 Task: Create a new issue in the Jira board, assign it to a team member, set the priority to high, and fill in the necessary details including dates and description.
Action: Mouse moved to (809, 20)
Screenshot: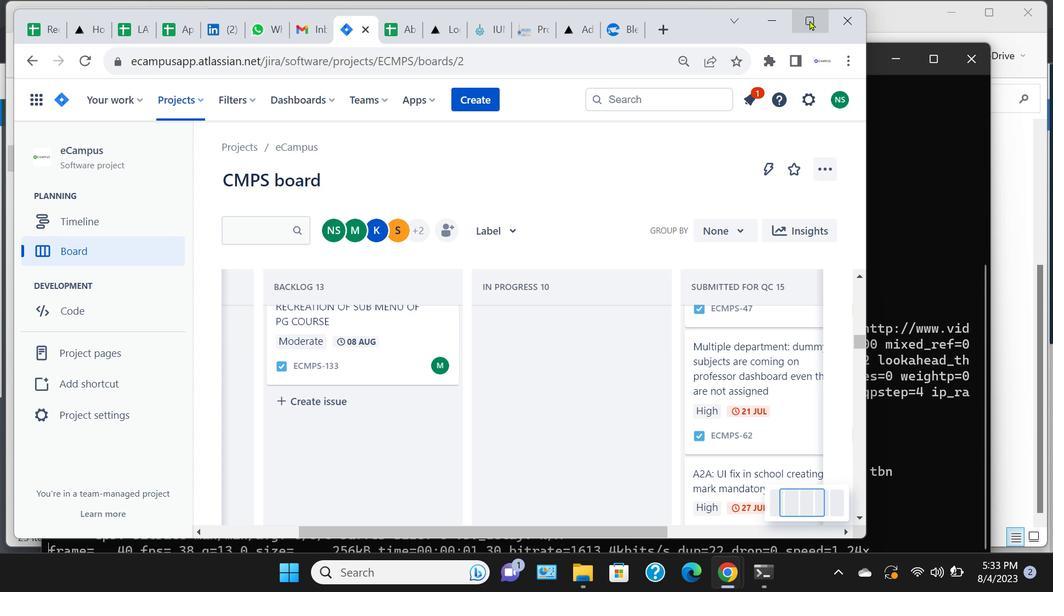 
Action: Mouse pressed left at (809, 20)
Screenshot: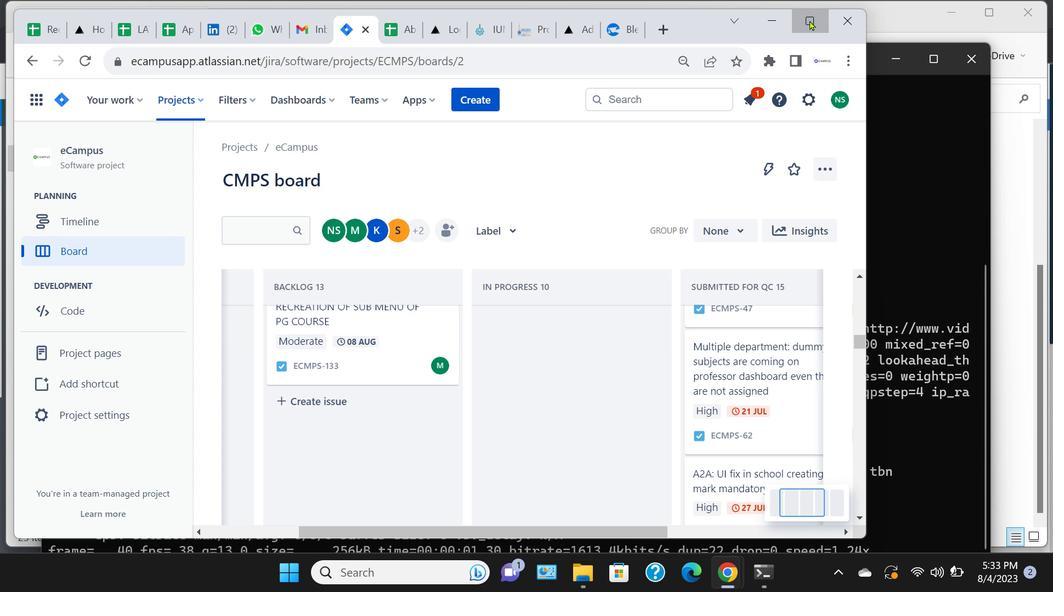 
Action: Mouse moved to (325, 393)
Screenshot: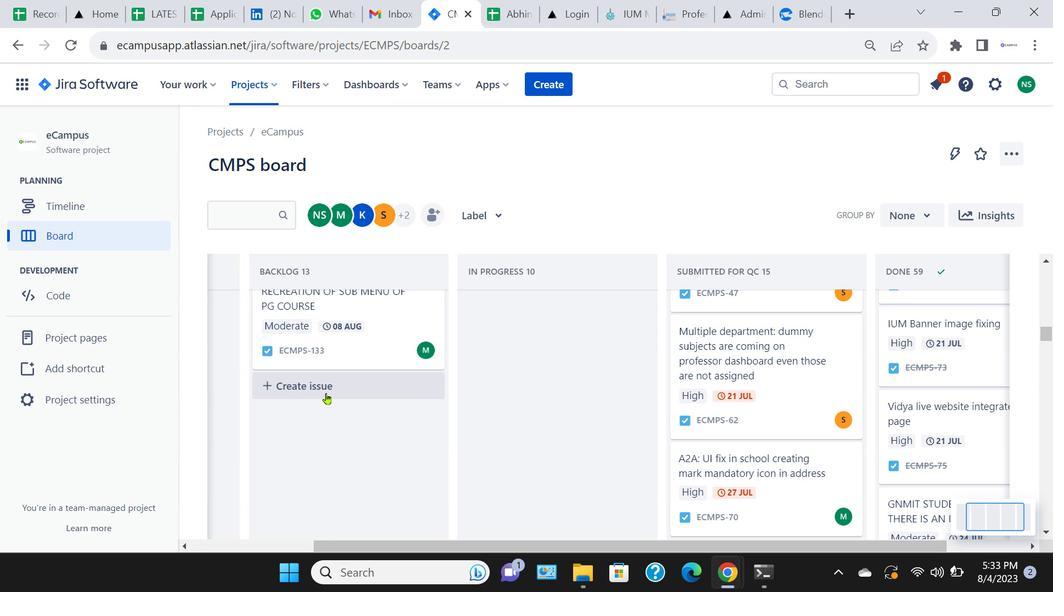 
Action: Mouse pressed left at (325, 393)
Screenshot: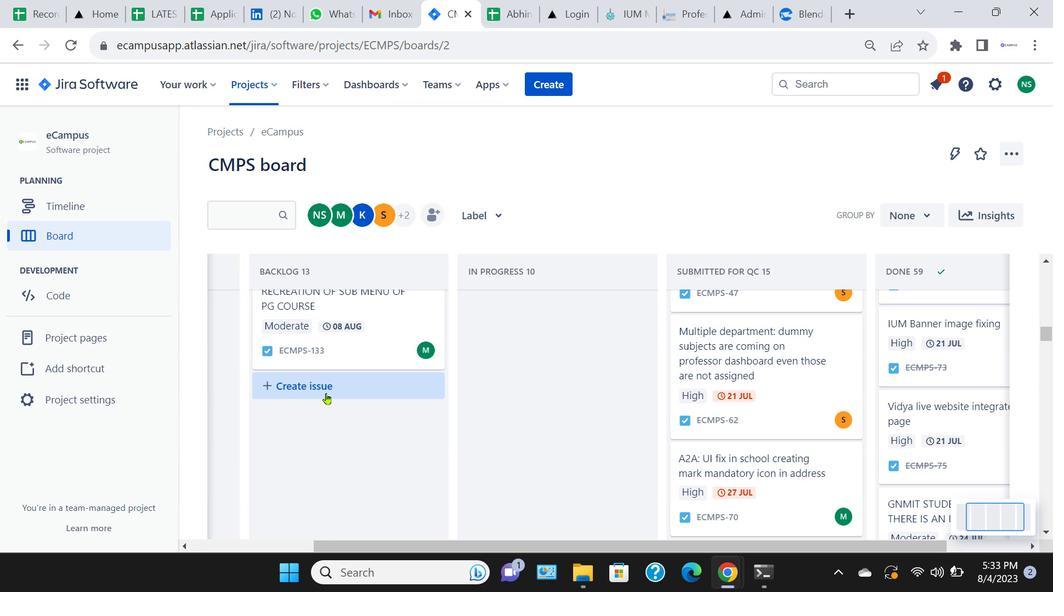 
Action: Key pressed <Key.caps_lock>B<Key.caps_lock>lended<Key.space>learning<Key.space>website<Key.shift_r>:
Screenshot: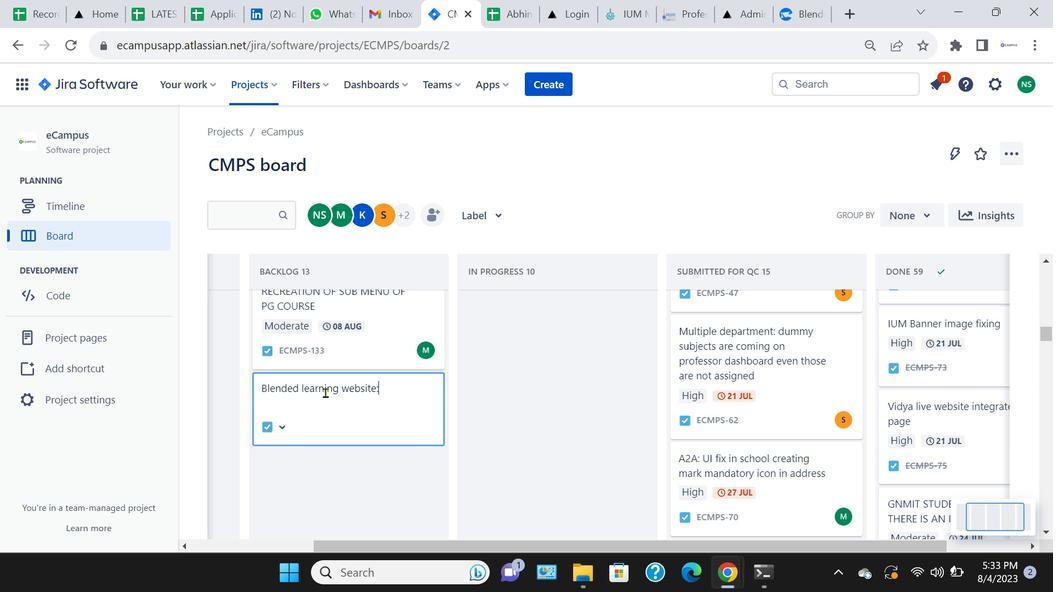 
Action: Mouse moved to (401, 403)
Screenshot: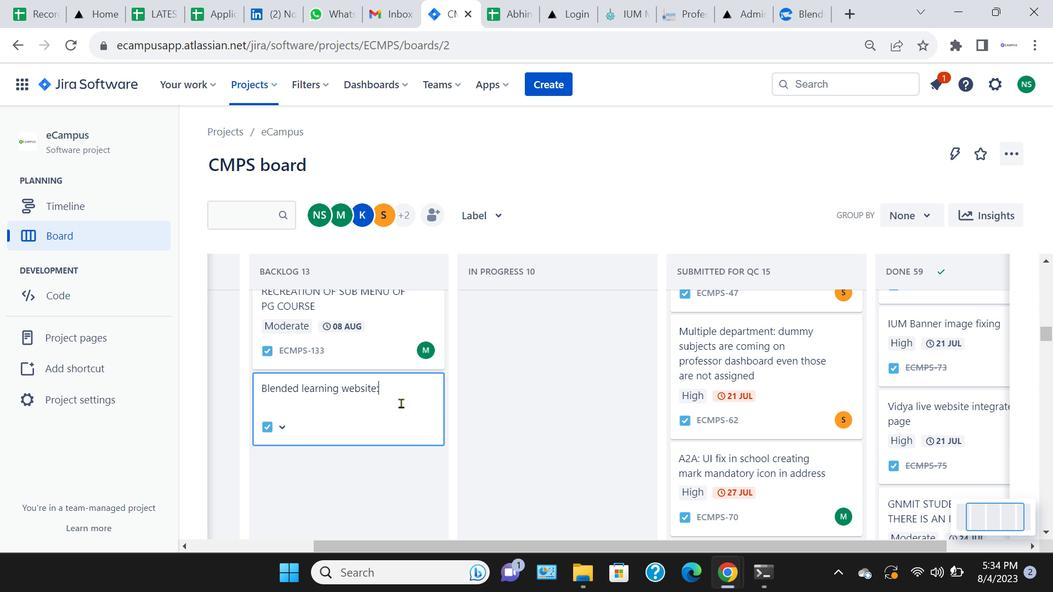 
Action: Key pressed <Key.space>re<Key.space>creation<Key.space>
Screenshot: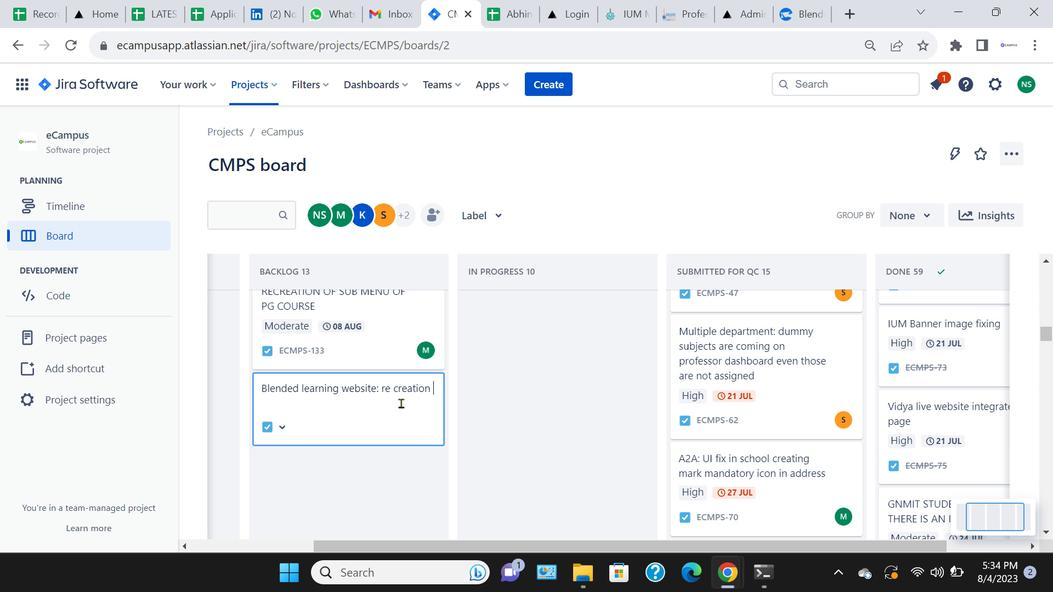 
Action: Mouse moved to (396, 391)
Screenshot: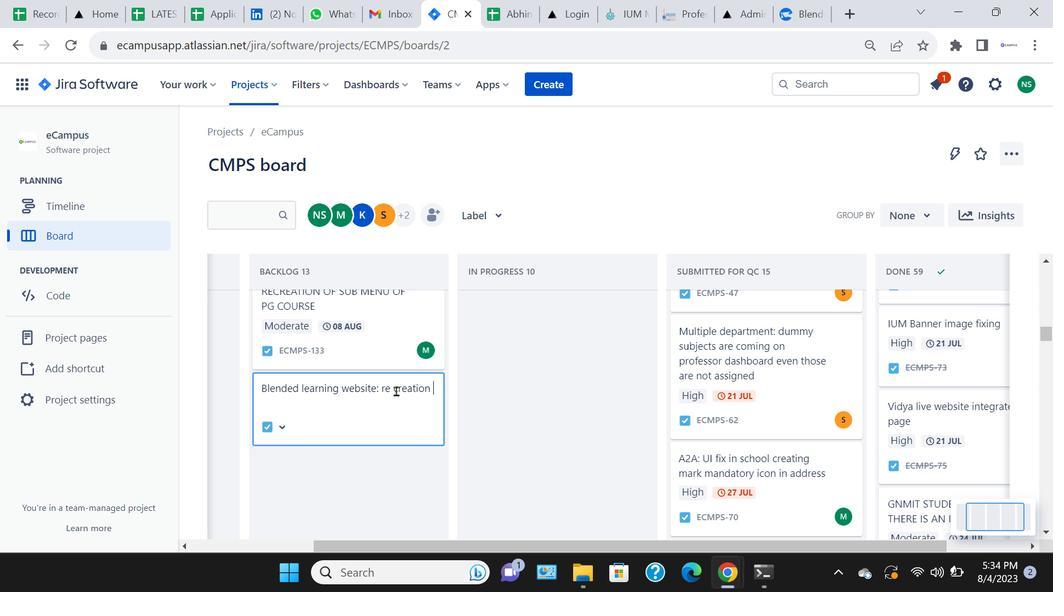 
Action: Mouse pressed left at (396, 391)
Screenshot: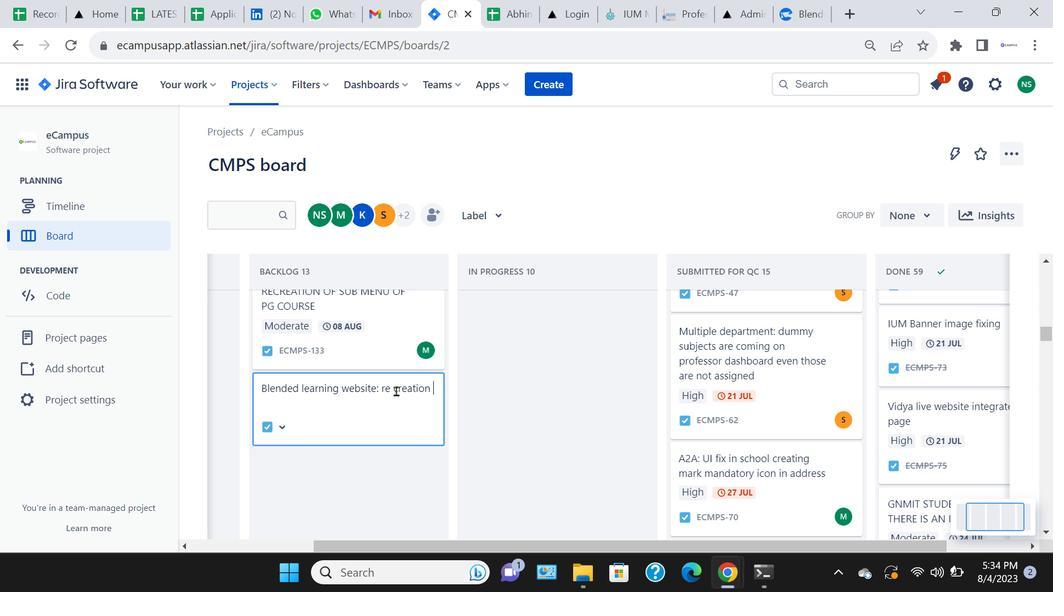 
Action: Key pressed <Key.left><Key.backspace>
Screenshot: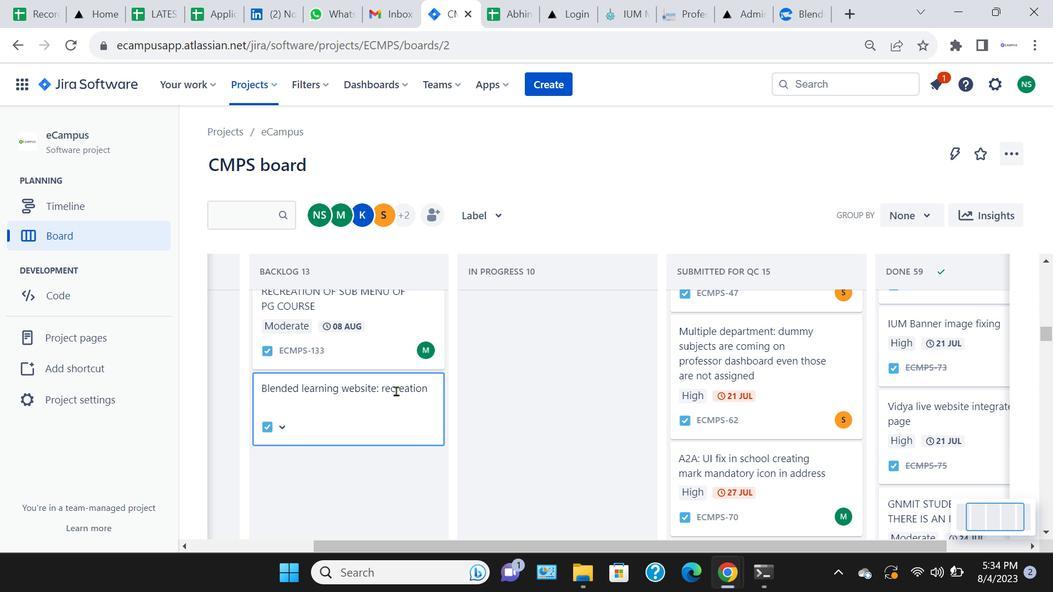 
Action: Mouse moved to (431, 390)
Screenshot: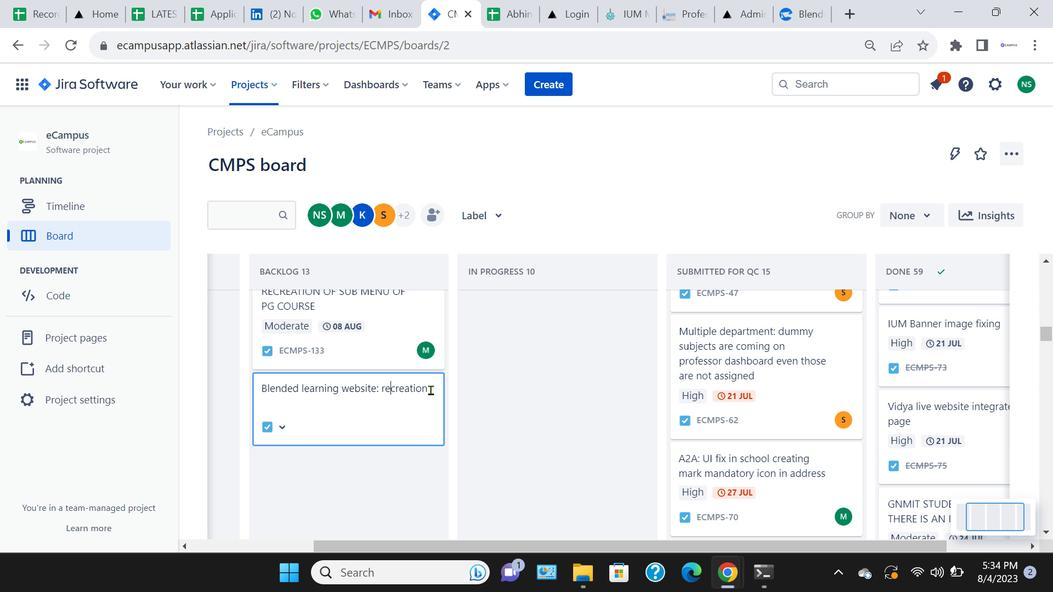 
Action: Mouse pressed left at (431, 390)
Screenshot: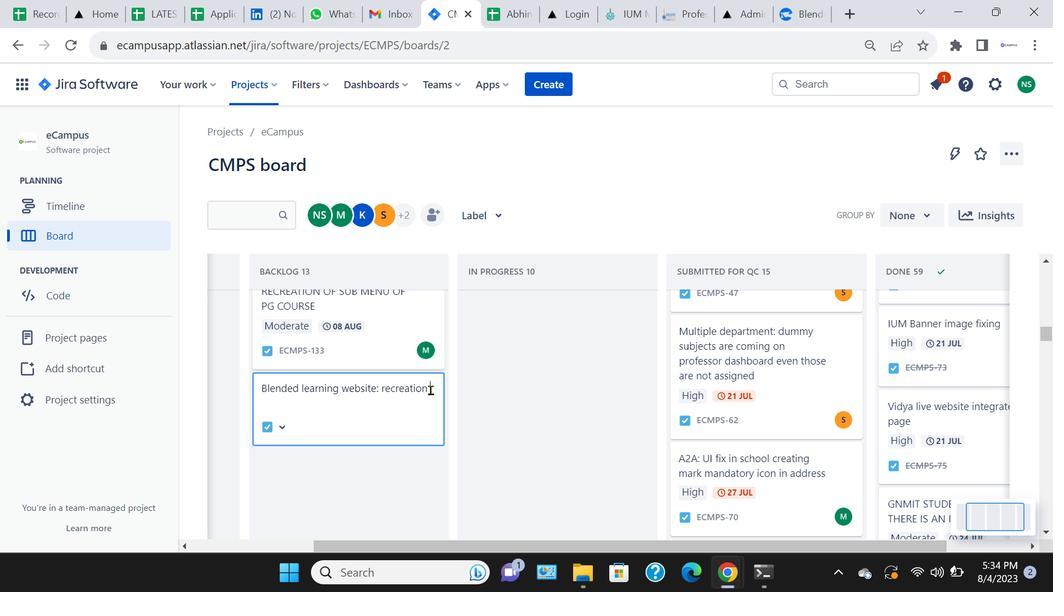 
Action: Key pressed od<Key.space>diploma
Screenshot: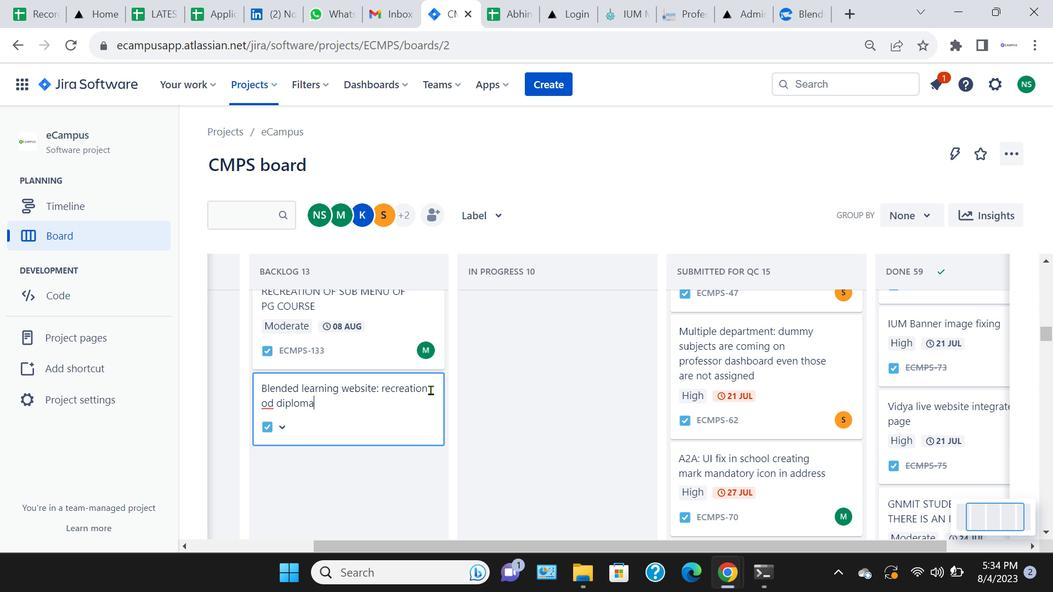 
Action: Mouse moved to (275, 405)
Screenshot: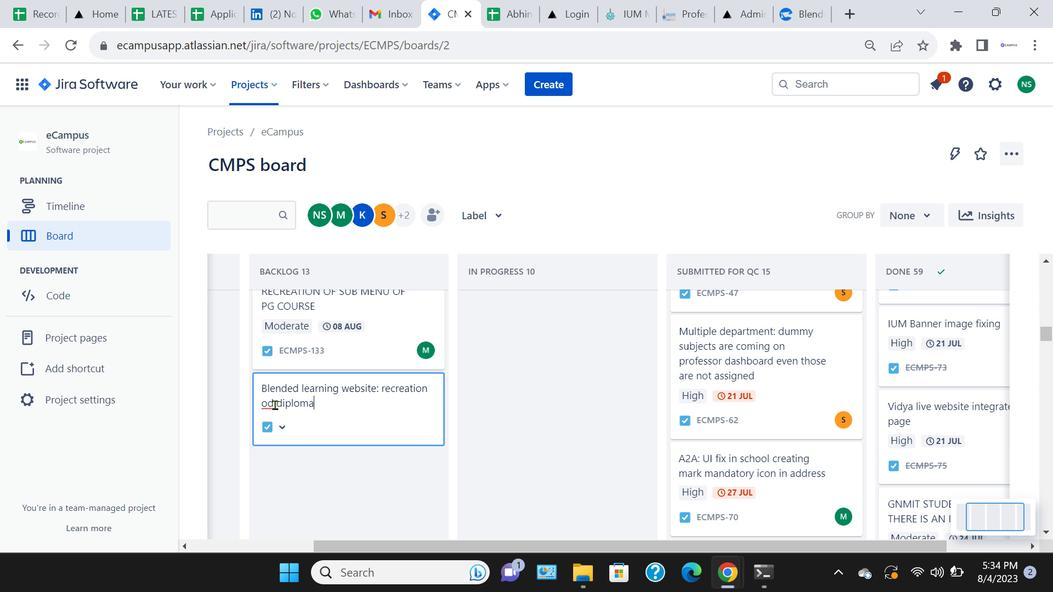 
Action: Mouse pressed left at (275, 405)
Screenshot: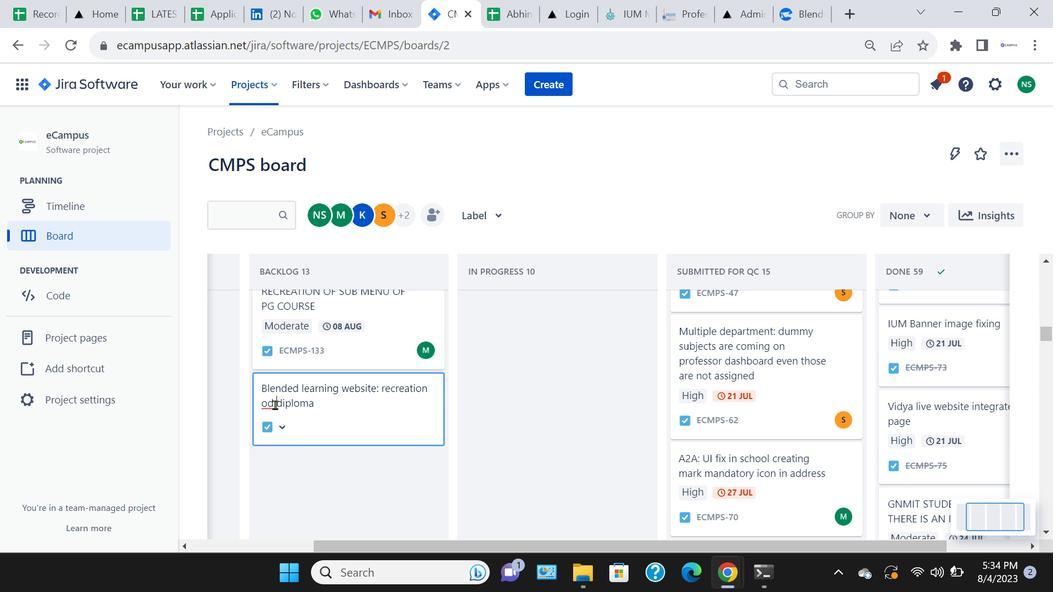 
Action: Mouse moved to (306, 417)
Screenshot: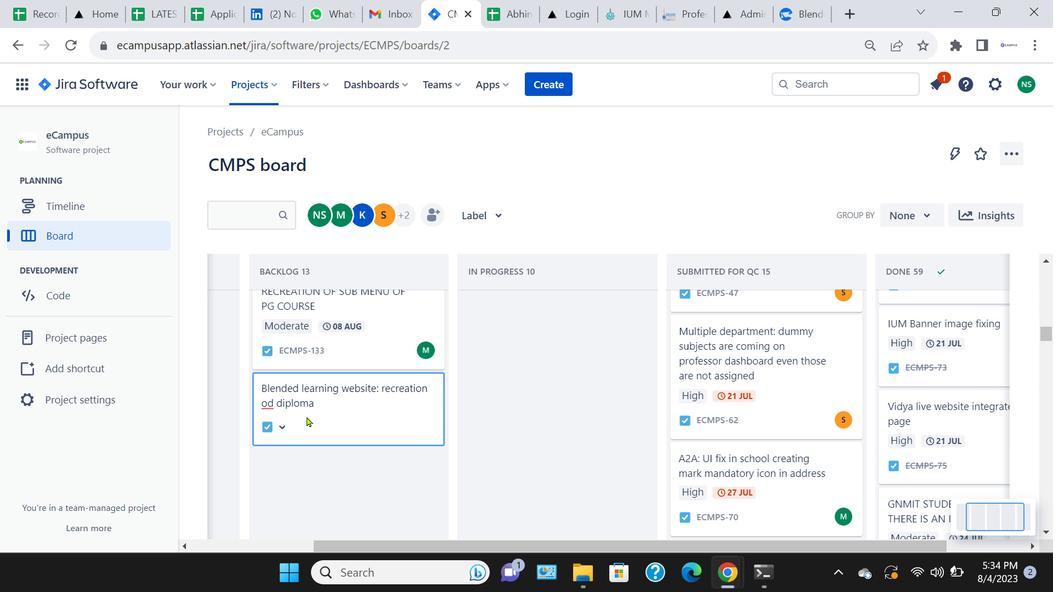 
Action: Key pressed <Key.left><Key.backspace>f
Screenshot: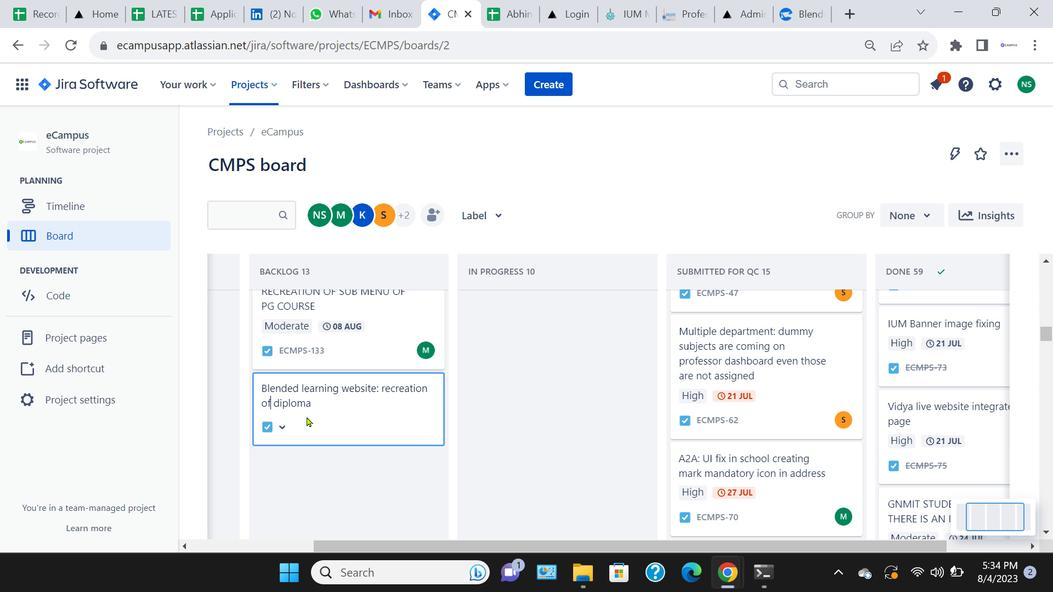 
Action: Mouse moved to (336, 404)
Screenshot: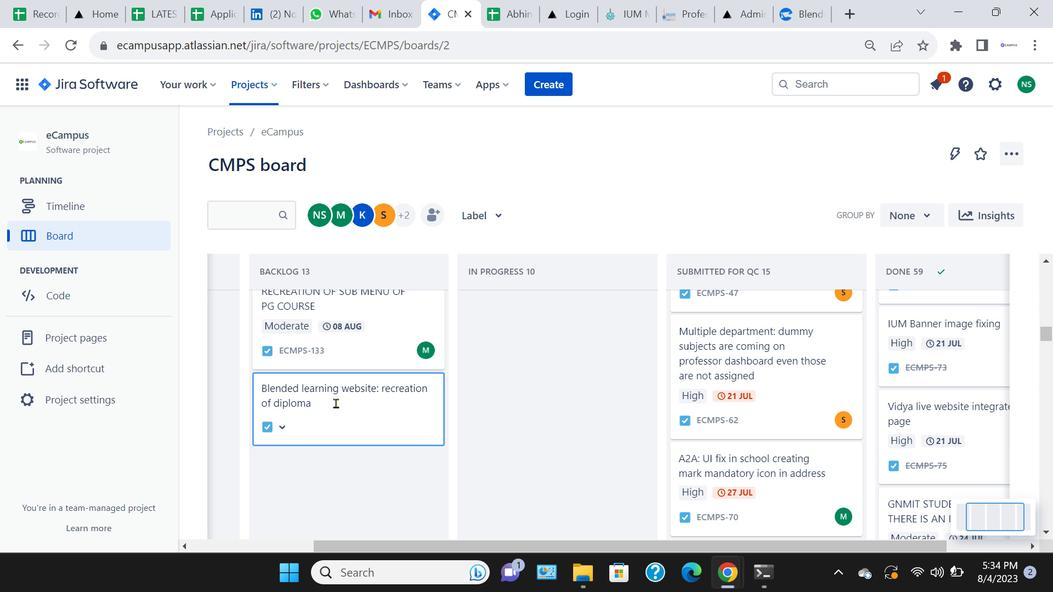 
Action: Mouse pressed left at (336, 404)
Screenshot: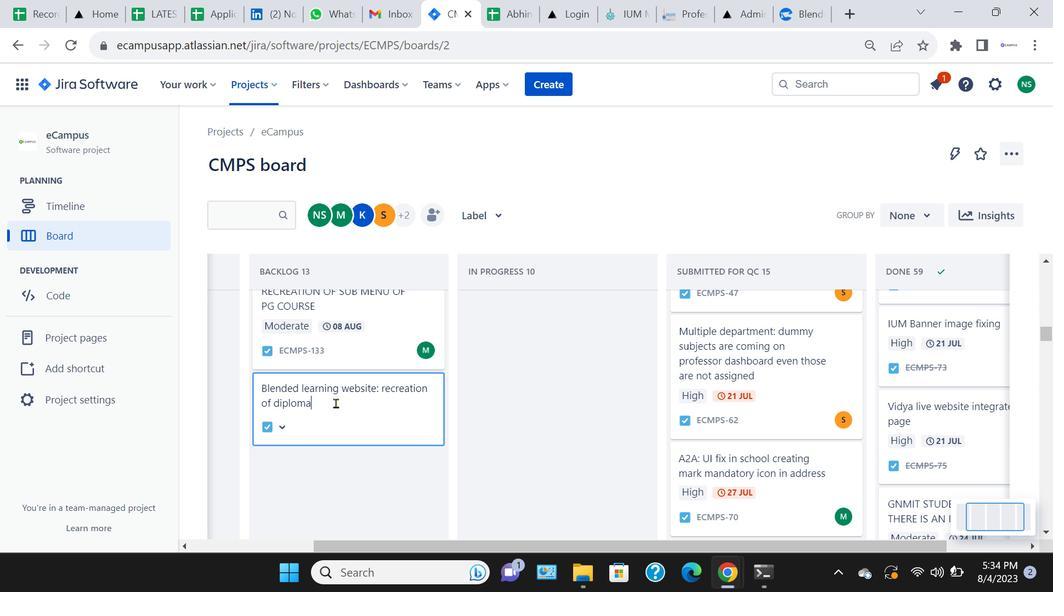 
Action: Key pressed <Key.space>section<Key.space>
Screenshot: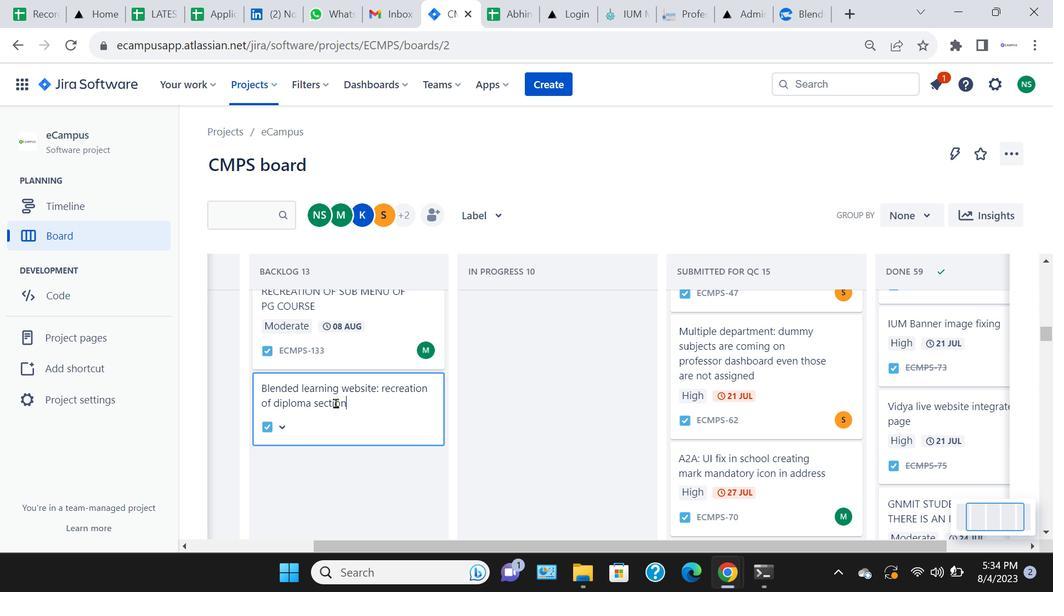 
Action: Mouse moved to (388, 405)
Screenshot: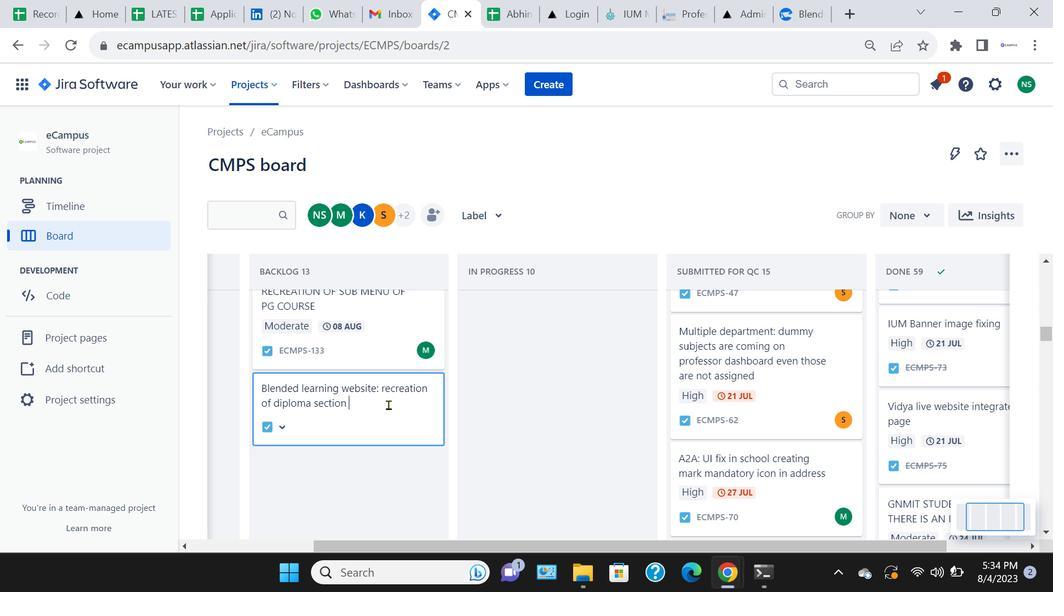 
Action: Key pressed <Key.enter>
Screenshot: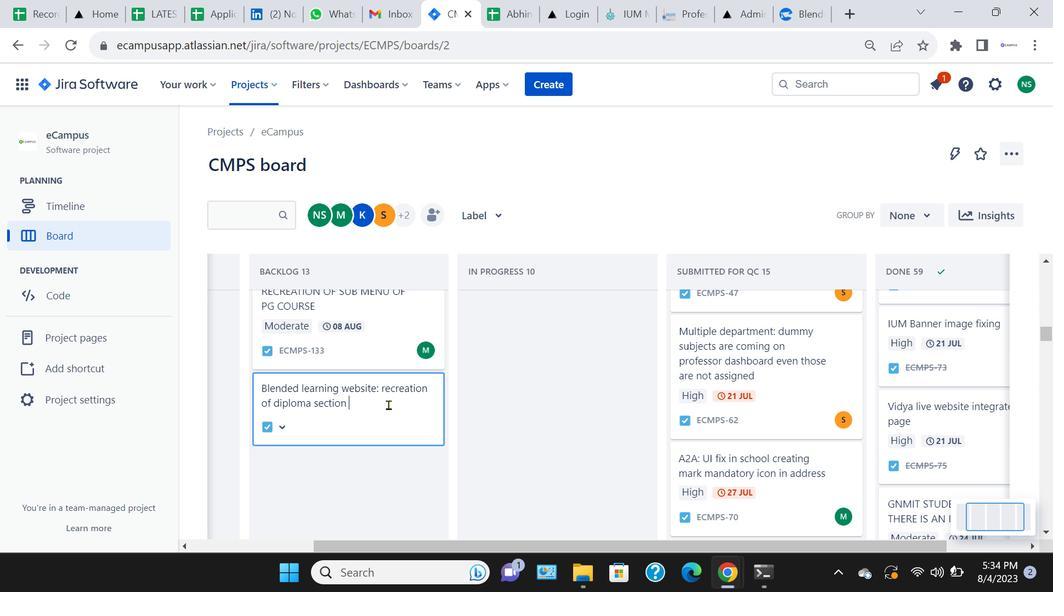 
Action: Mouse moved to (501, 252)
Screenshot: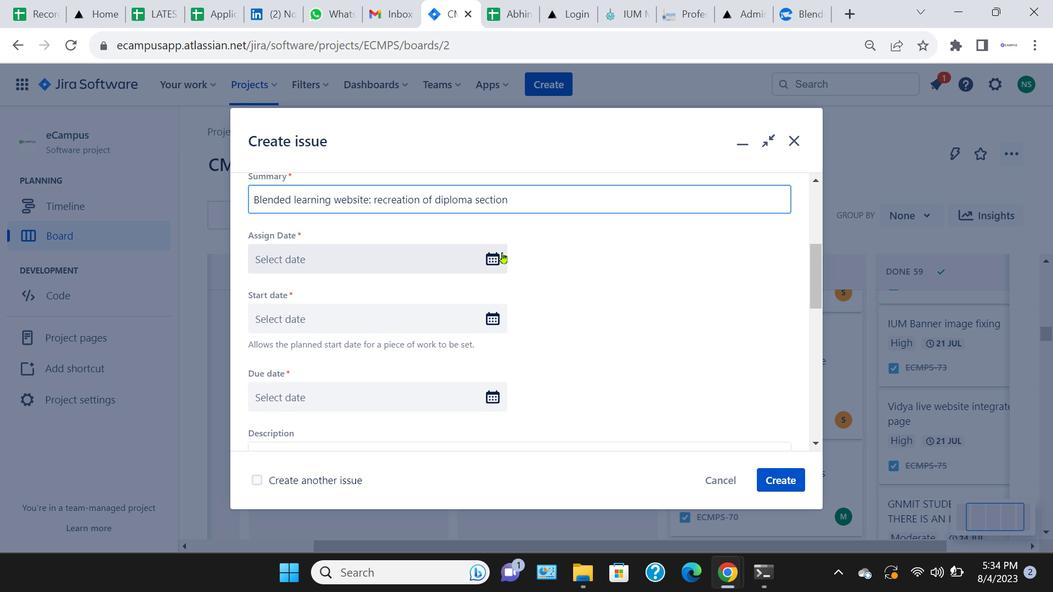 
Action: Mouse pressed left at (501, 252)
Screenshot: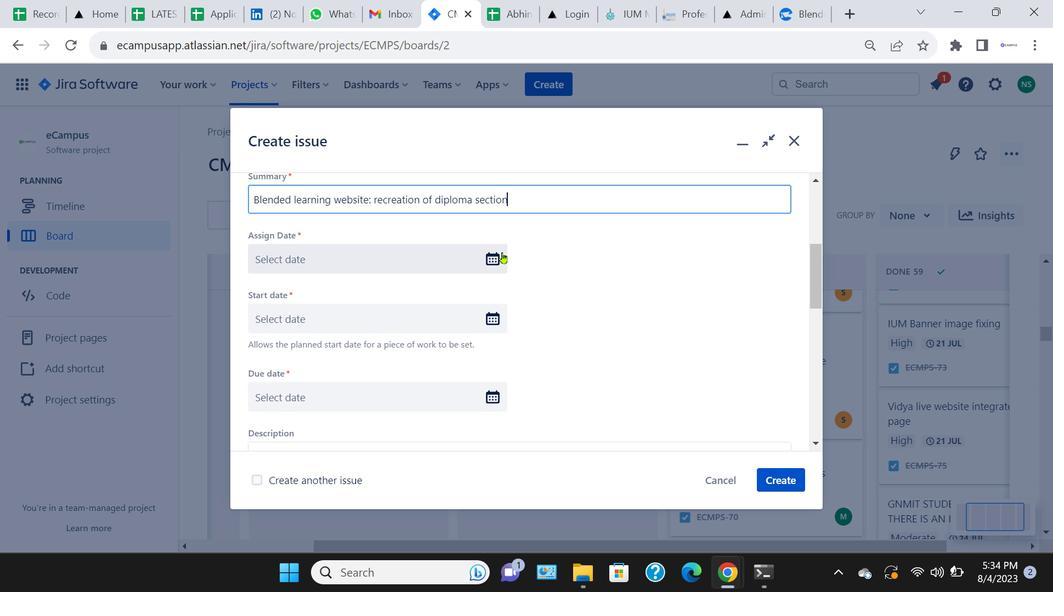 
Action: Mouse moved to (433, 355)
Screenshot: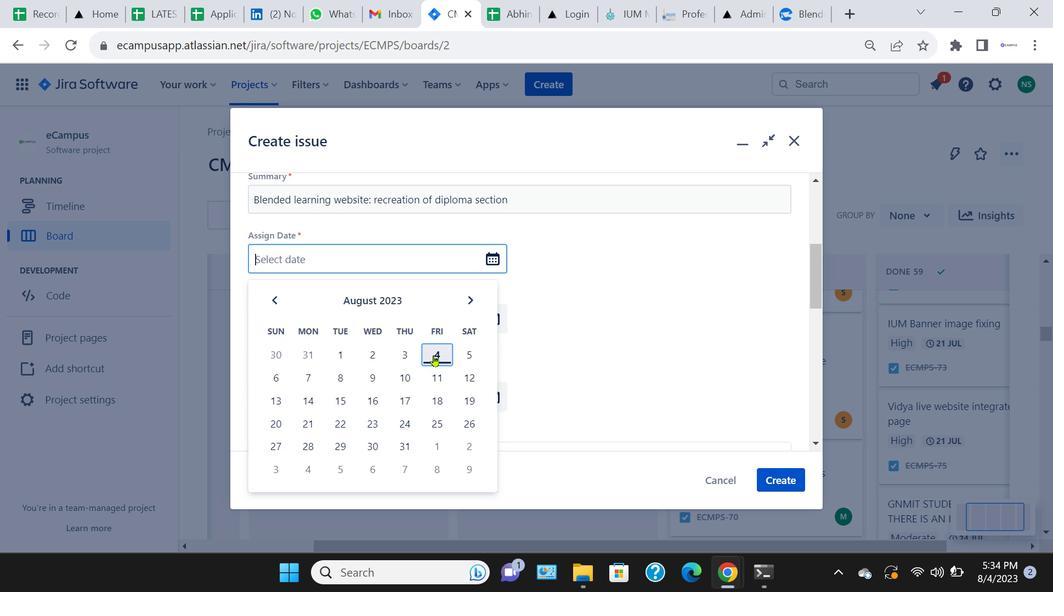 
Action: Mouse pressed left at (433, 355)
Screenshot: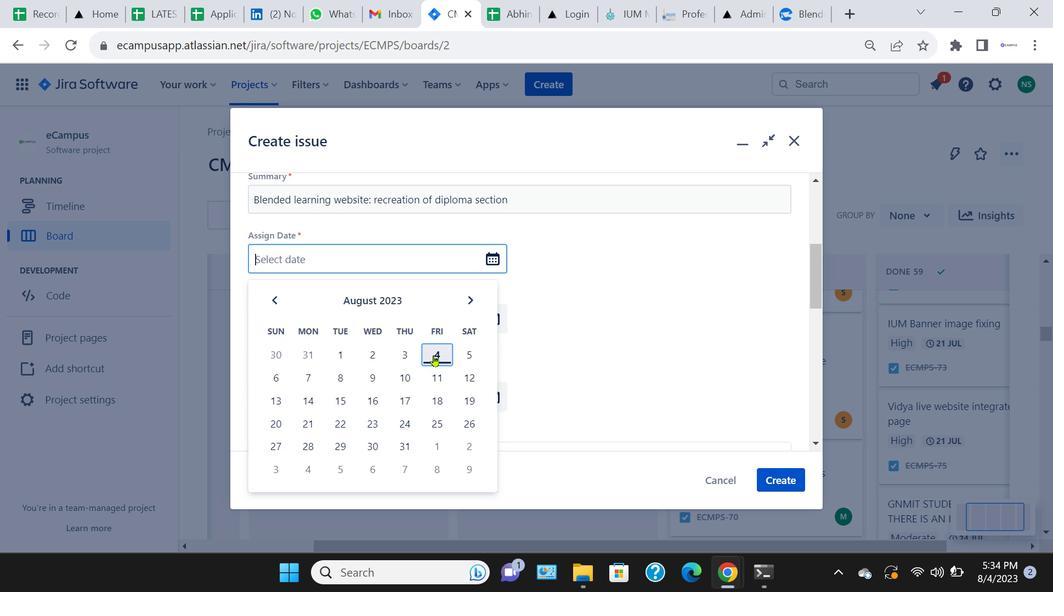 
Action: Mouse moved to (500, 321)
Screenshot: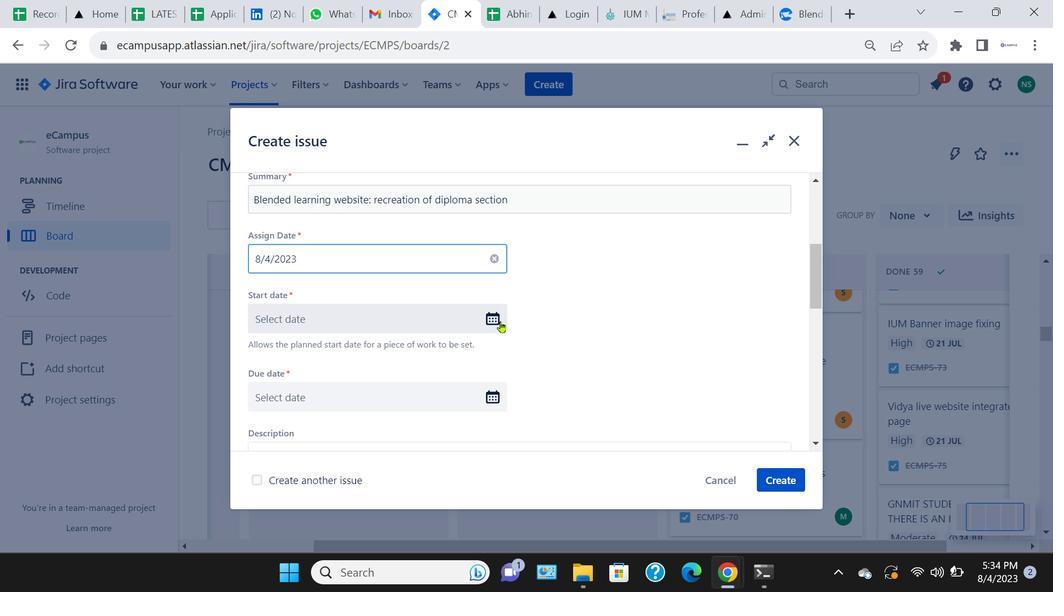 
Action: Mouse pressed left at (500, 321)
Screenshot: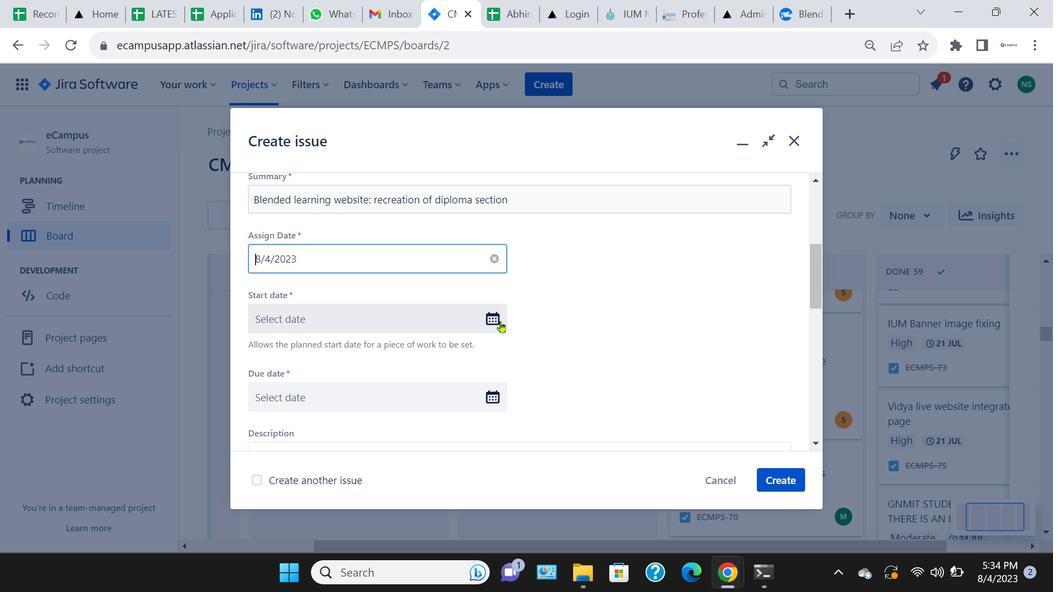 
Action: Mouse moved to (468, 167)
Screenshot: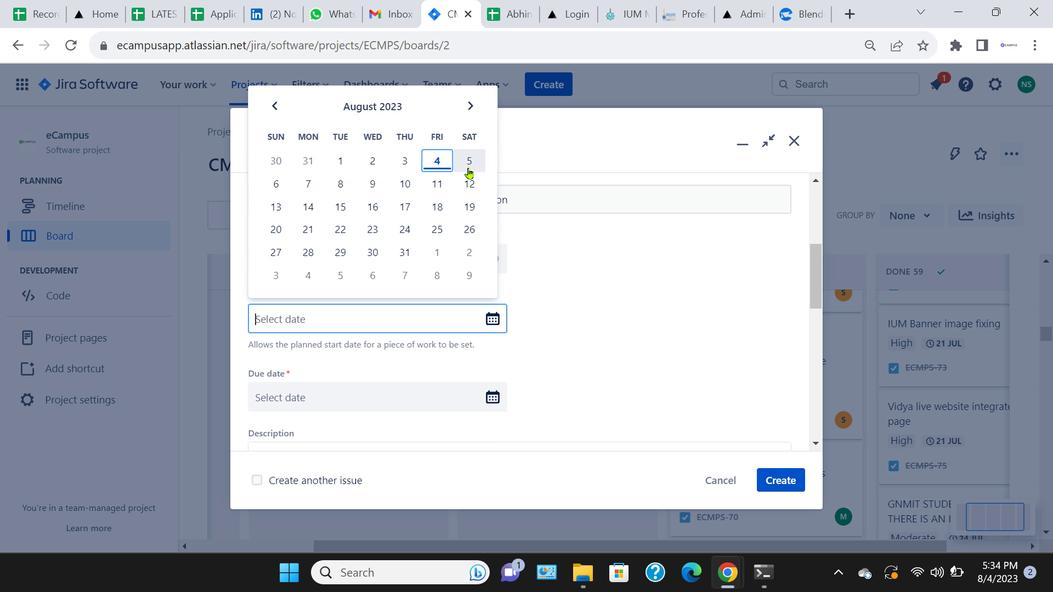 
Action: Mouse pressed left at (468, 167)
Screenshot: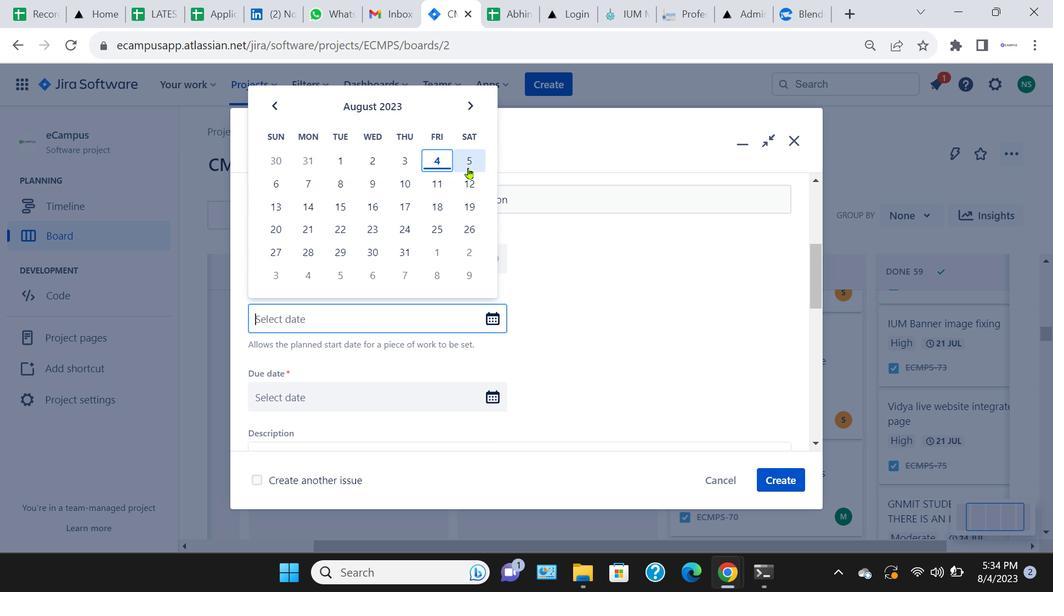 
Action: Mouse moved to (495, 392)
Screenshot: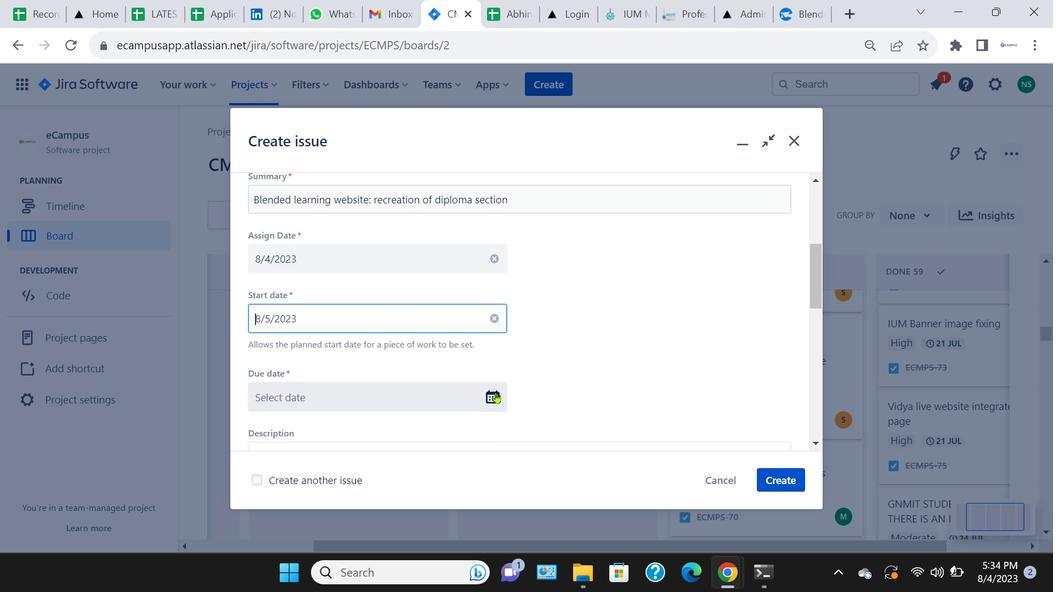 
Action: Mouse pressed left at (495, 392)
Screenshot: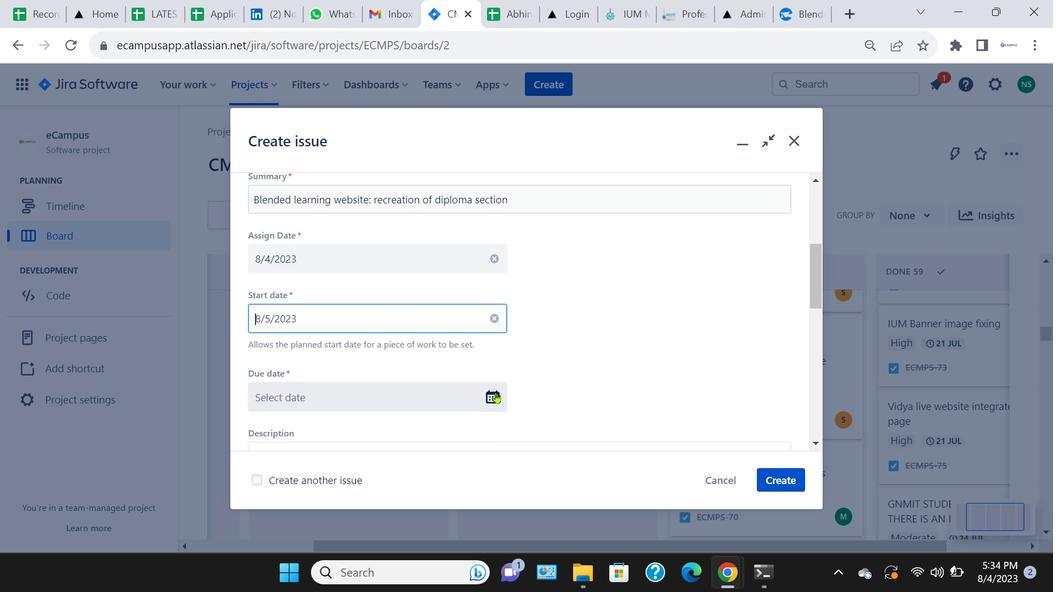 
Action: Mouse moved to (352, 269)
Screenshot: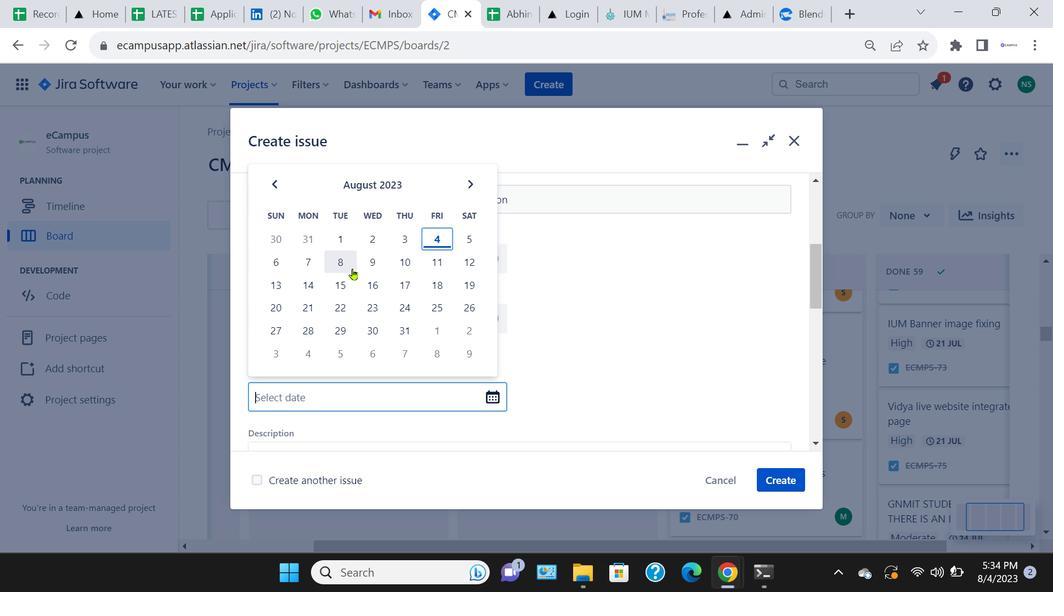
Action: Mouse pressed left at (352, 269)
Screenshot: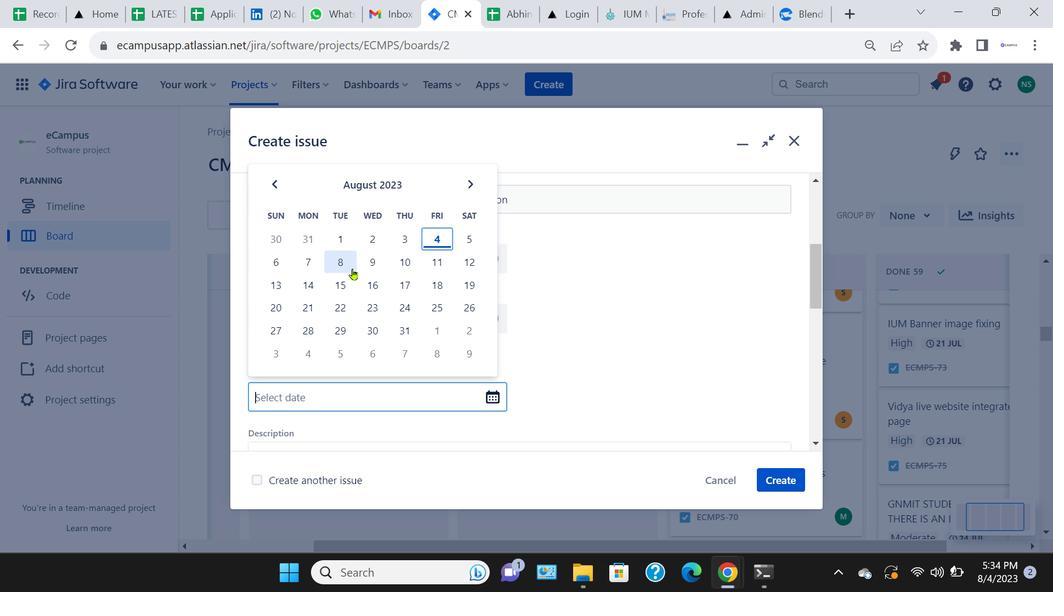 
Action: Mouse moved to (397, 435)
Screenshot: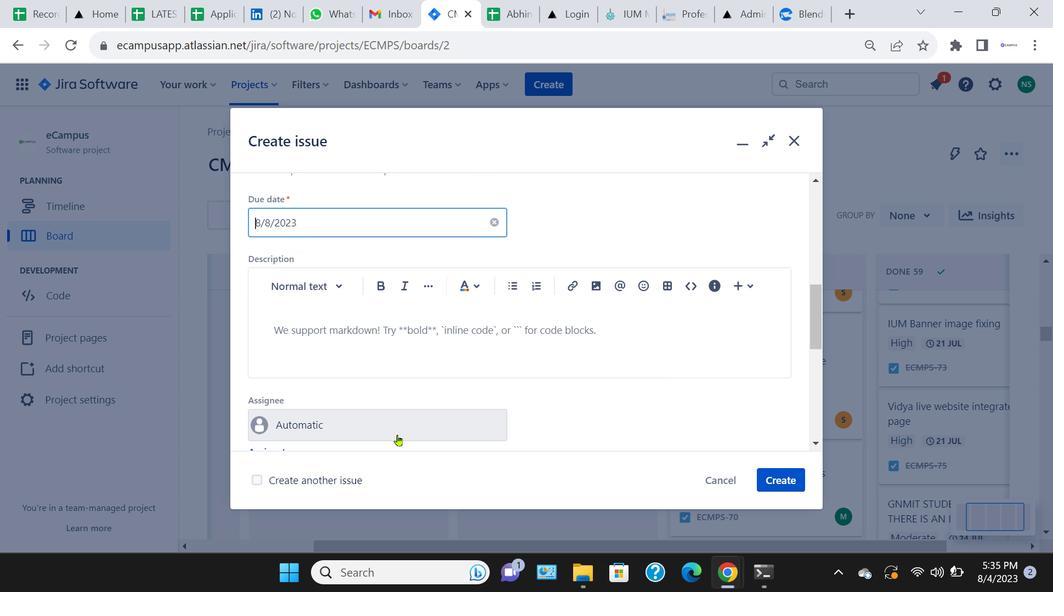 
Action: Mouse pressed left at (397, 435)
Screenshot: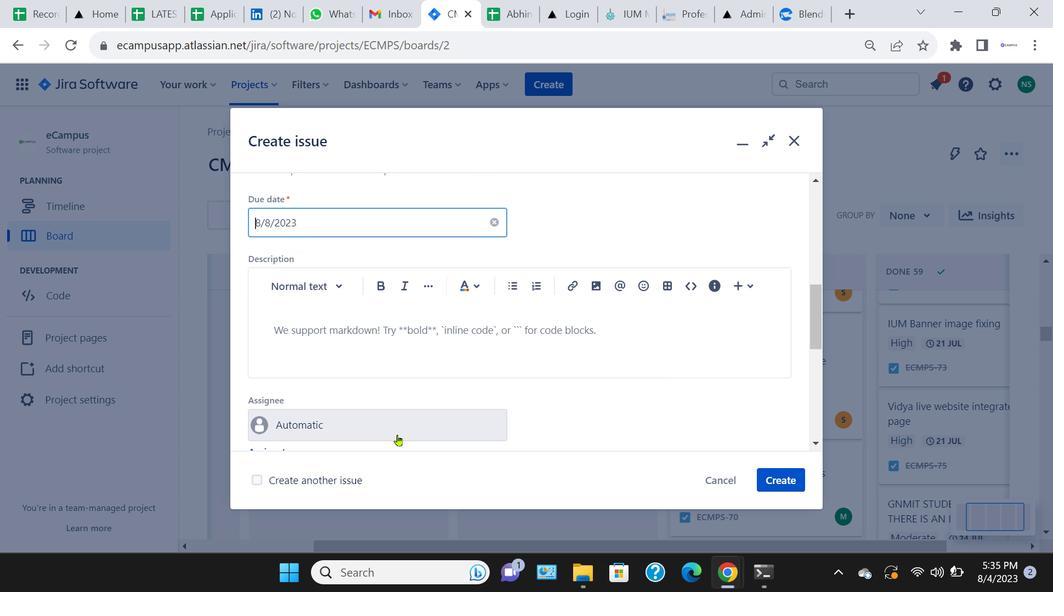 
Action: Key pressed may
Screenshot: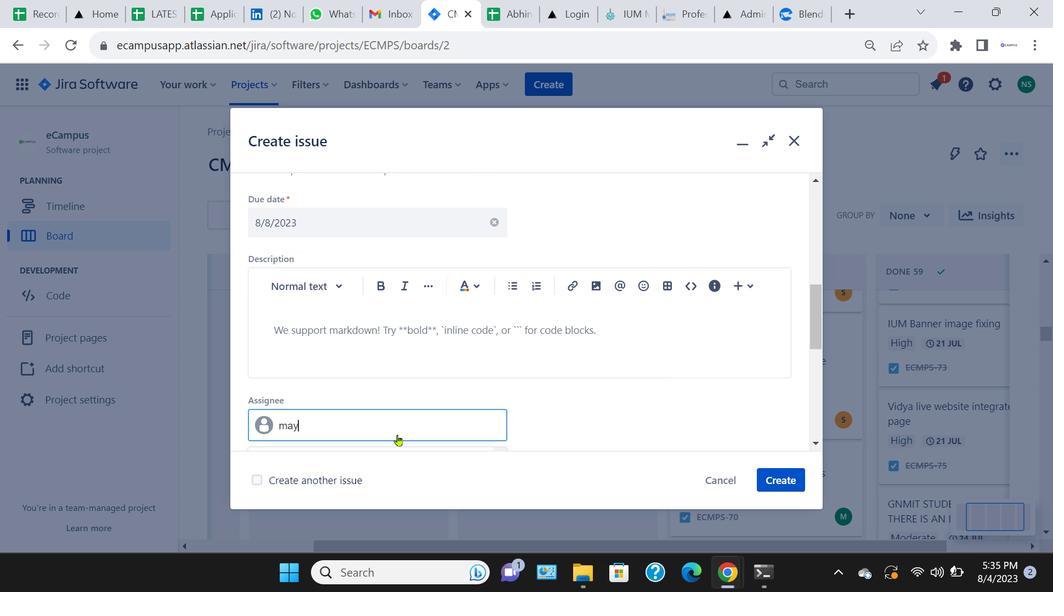 
Action: Mouse moved to (375, 326)
Screenshot: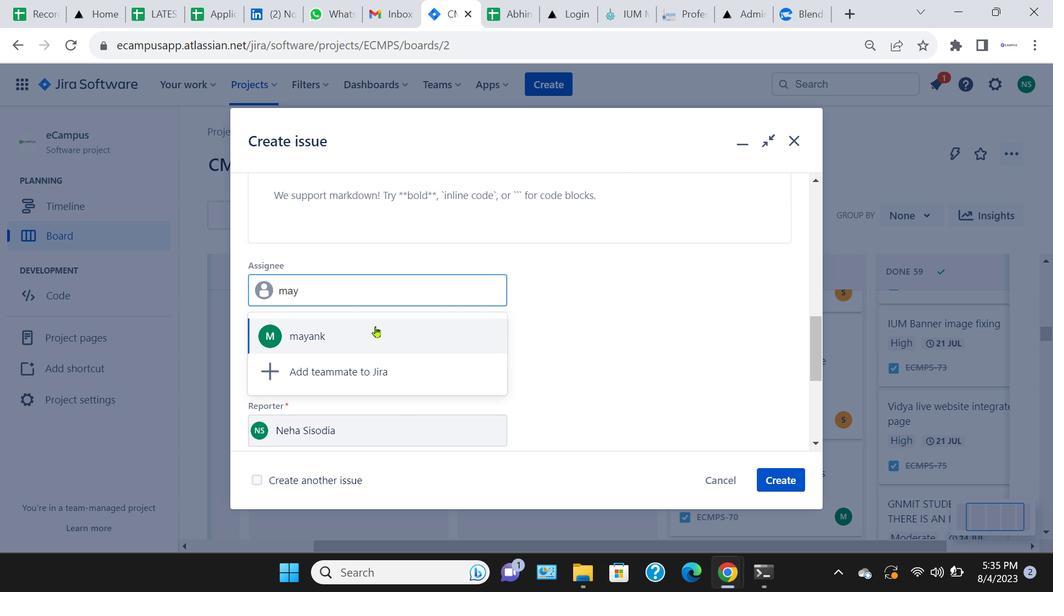 
Action: Mouse pressed left at (375, 326)
Screenshot: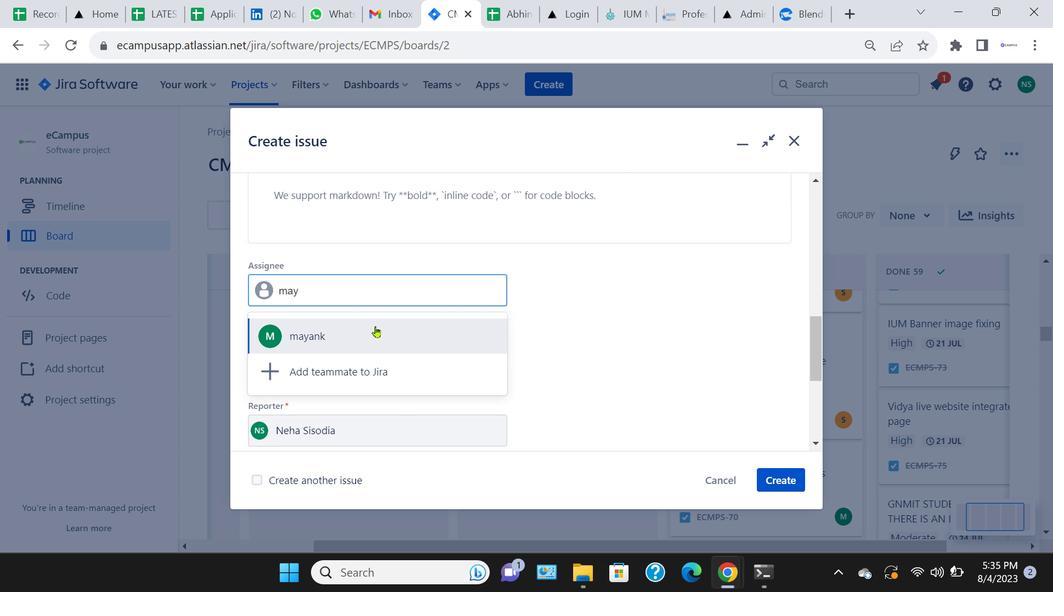 
Action: Mouse moved to (353, 373)
Screenshot: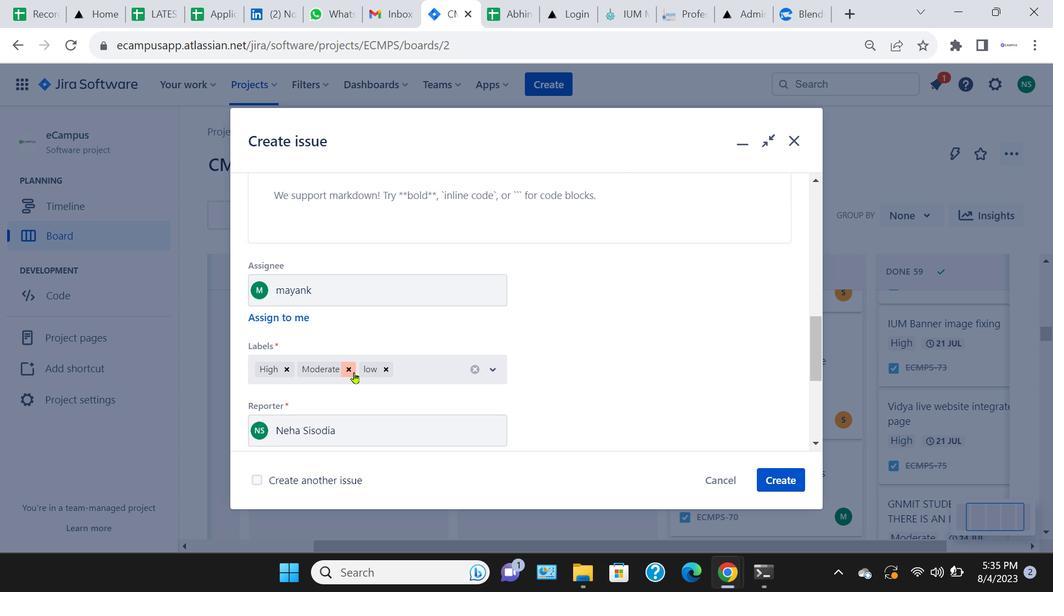 
Action: Mouse pressed left at (353, 373)
Screenshot: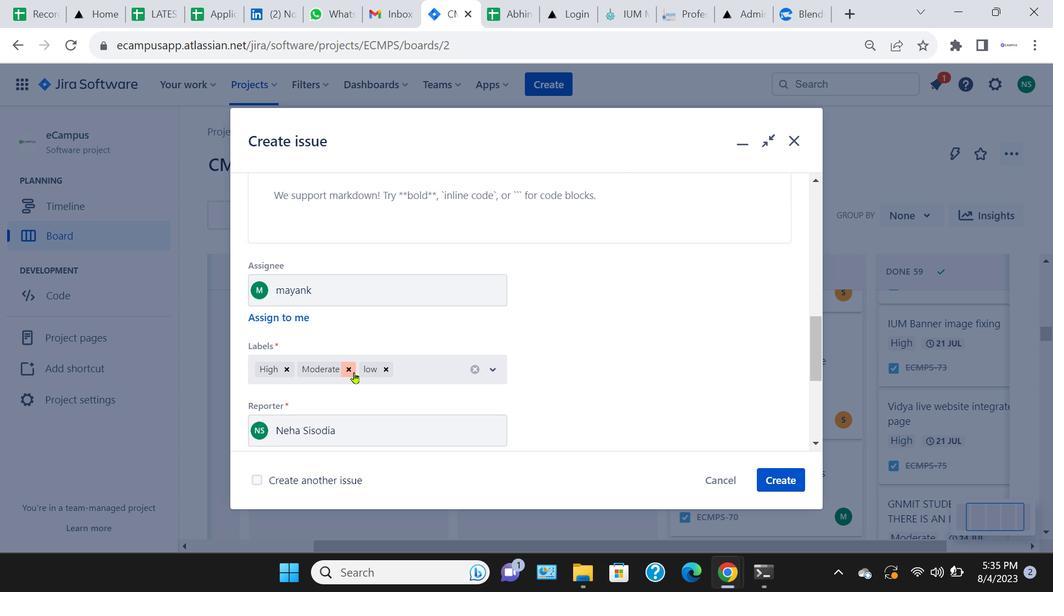 
Action: Mouse moved to (330, 369)
Screenshot: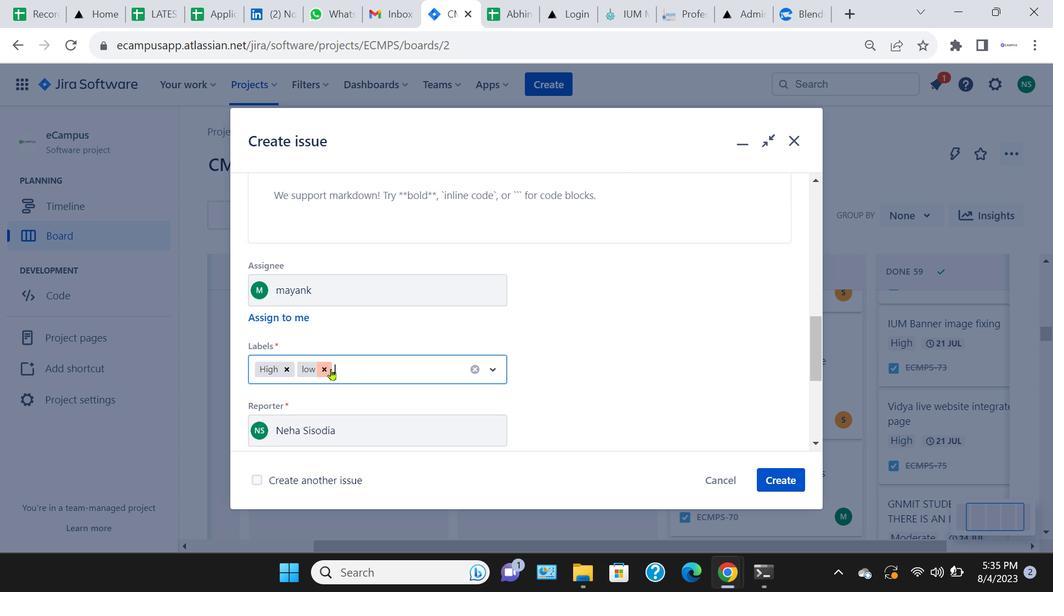 
Action: Mouse pressed left at (330, 369)
Screenshot: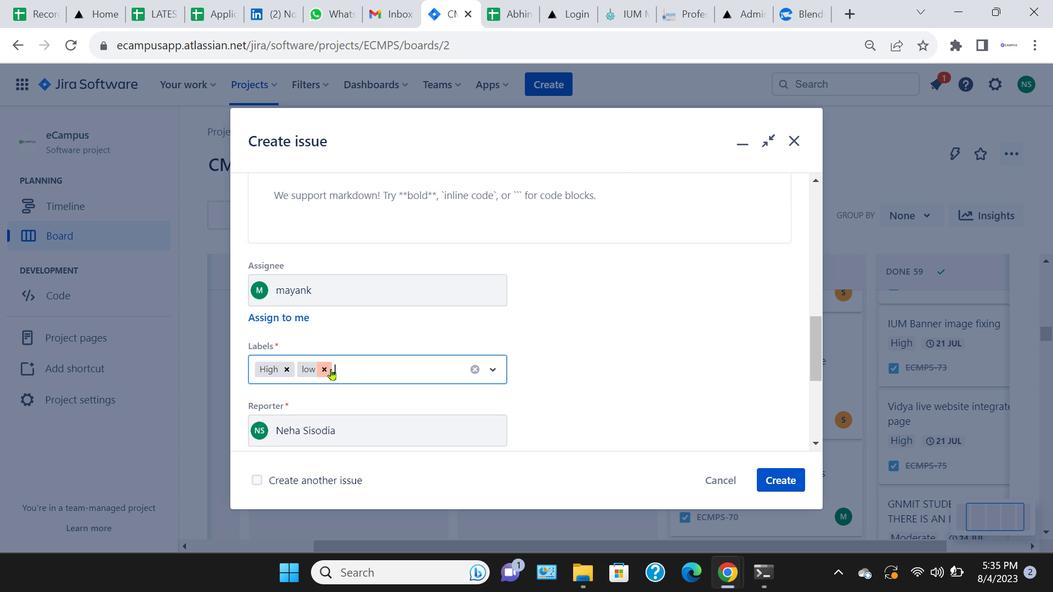 
Action: Mouse moved to (788, 486)
Screenshot: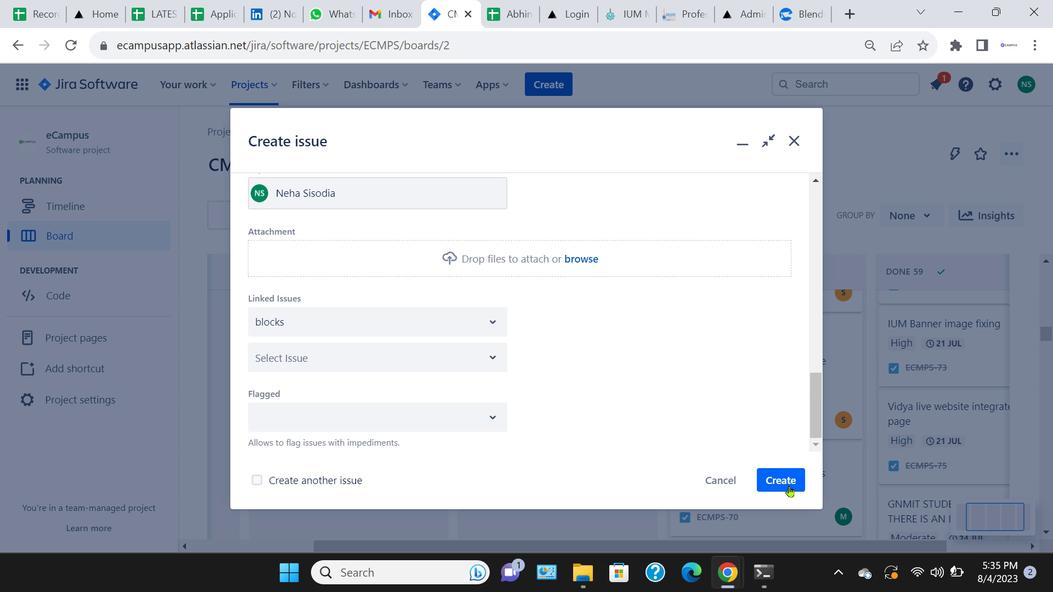 
Action: Mouse pressed left at (788, 486)
Screenshot: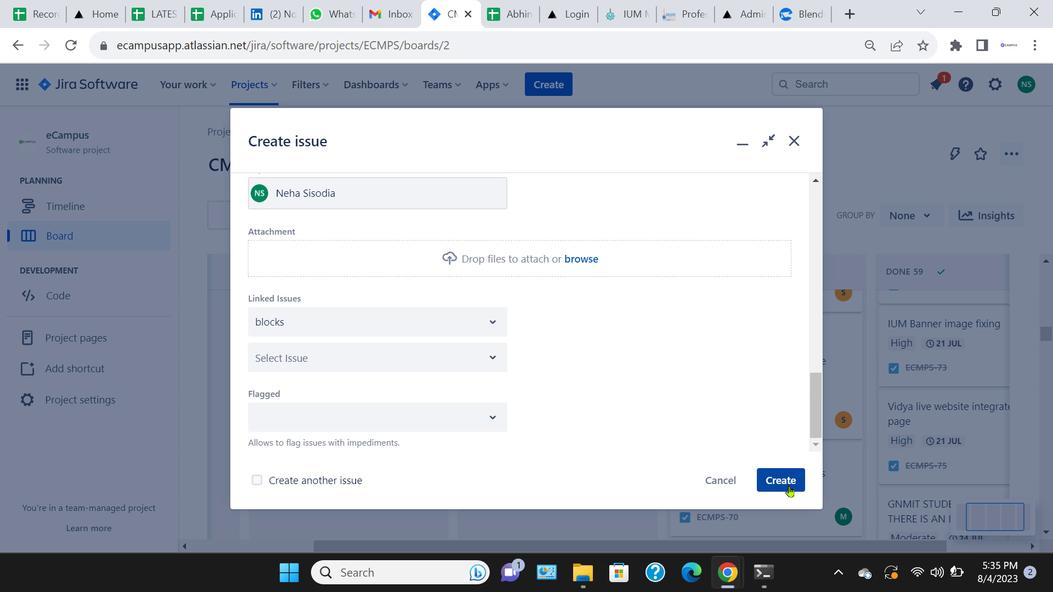 
Action: Mouse moved to (313, 405)
Screenshot: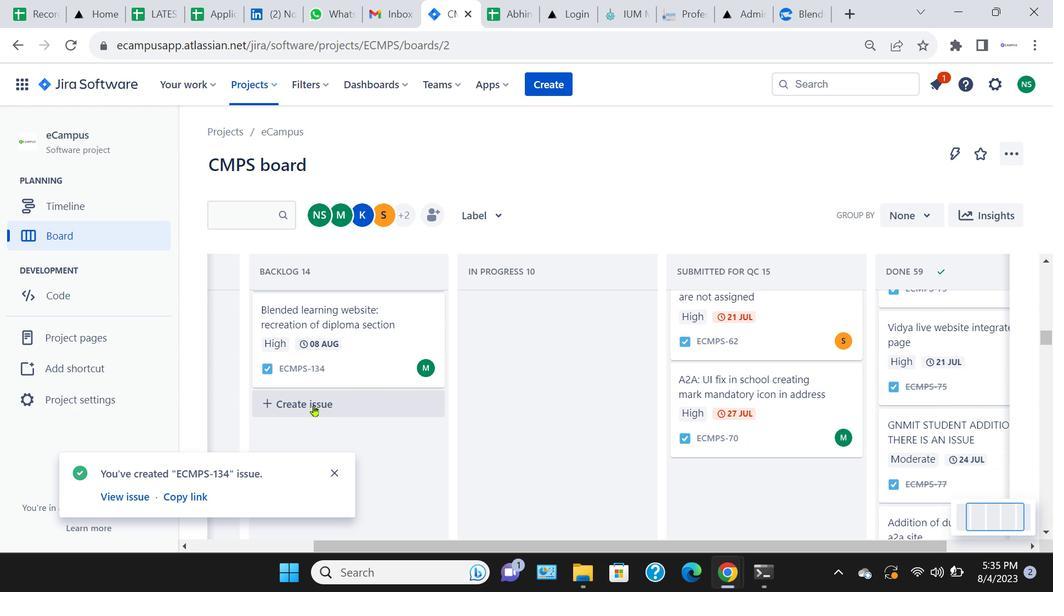 
Action: Mouse pressed left at (313, 405)
Screenshot: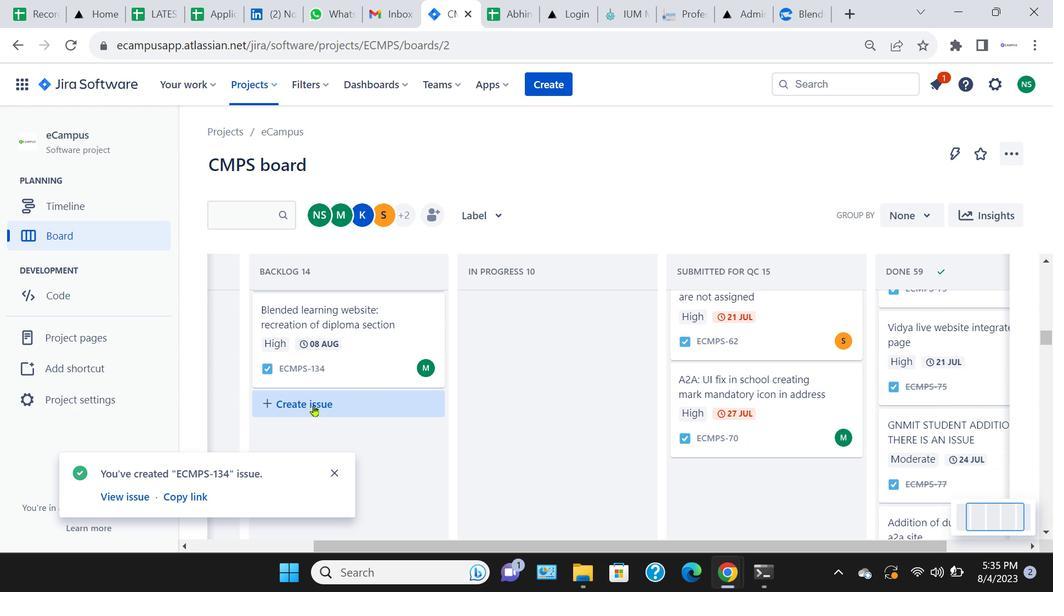 
Action: Mouse pressed left at (313, 405)
Screenshot: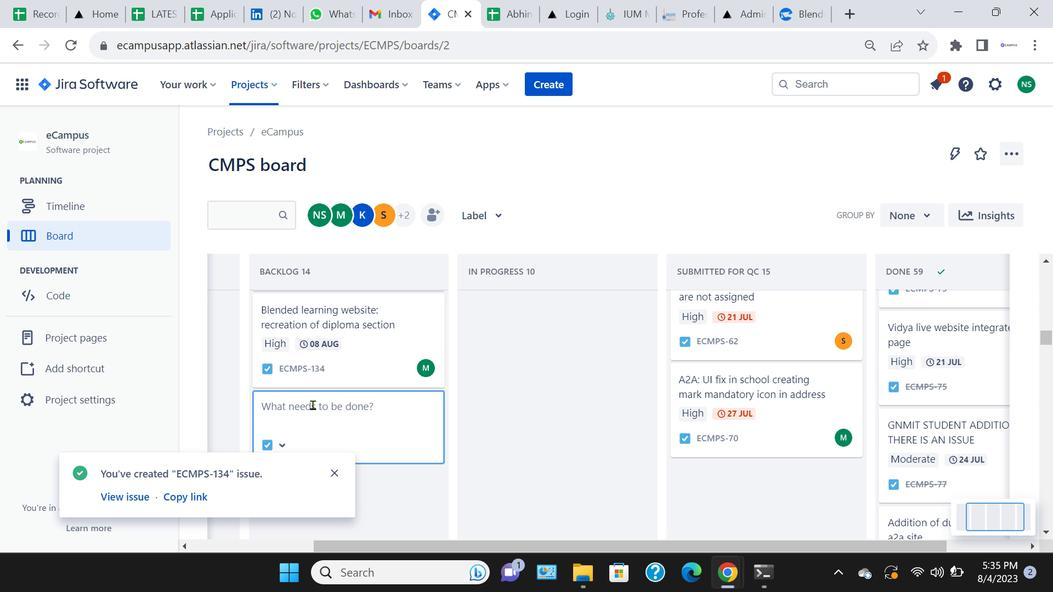 
Action: Key pressed <Key.caps_lock>I<Key.caps_lock>ntegration<Key.space>of<Key.space>freshdesk<Key.space>in<Key.space>a2a<Key.enter>
Screenshot: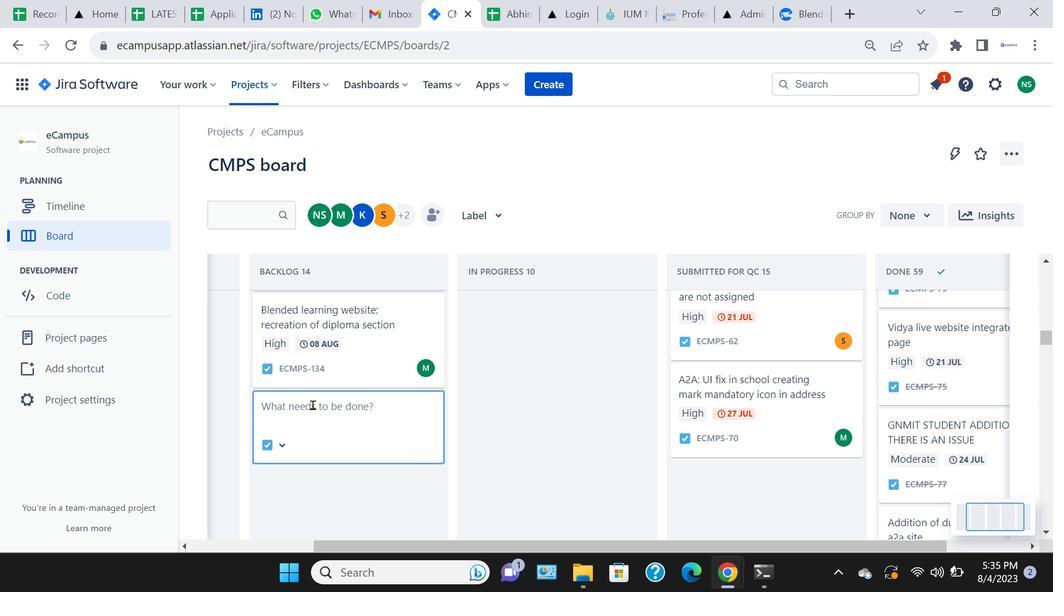 
Action: Mouse moved to (308, 300)
Screenshot: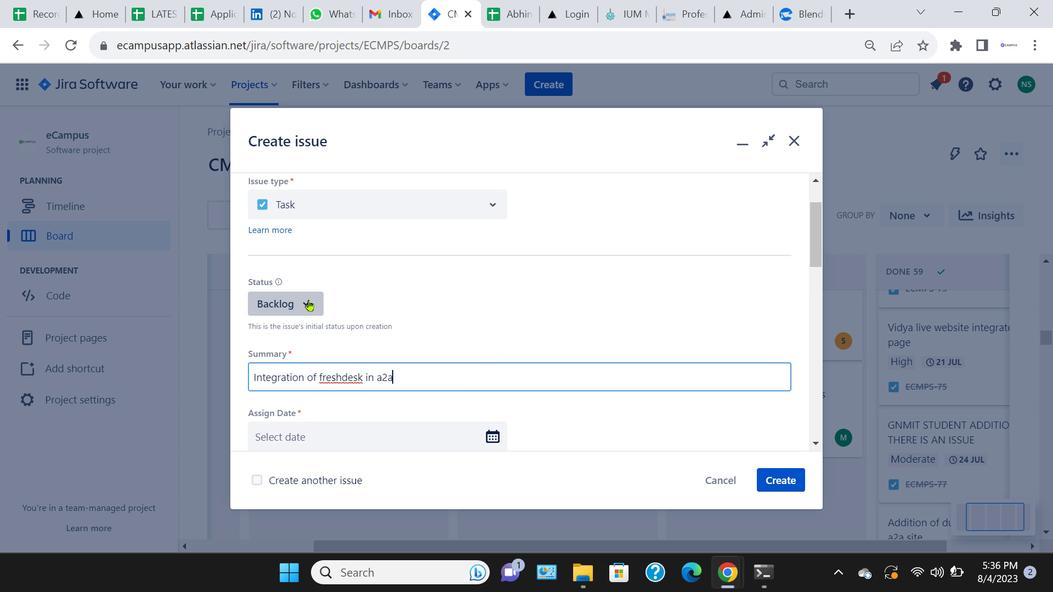 
Action: Mouse pressed left at (308, 300)
Screenshot: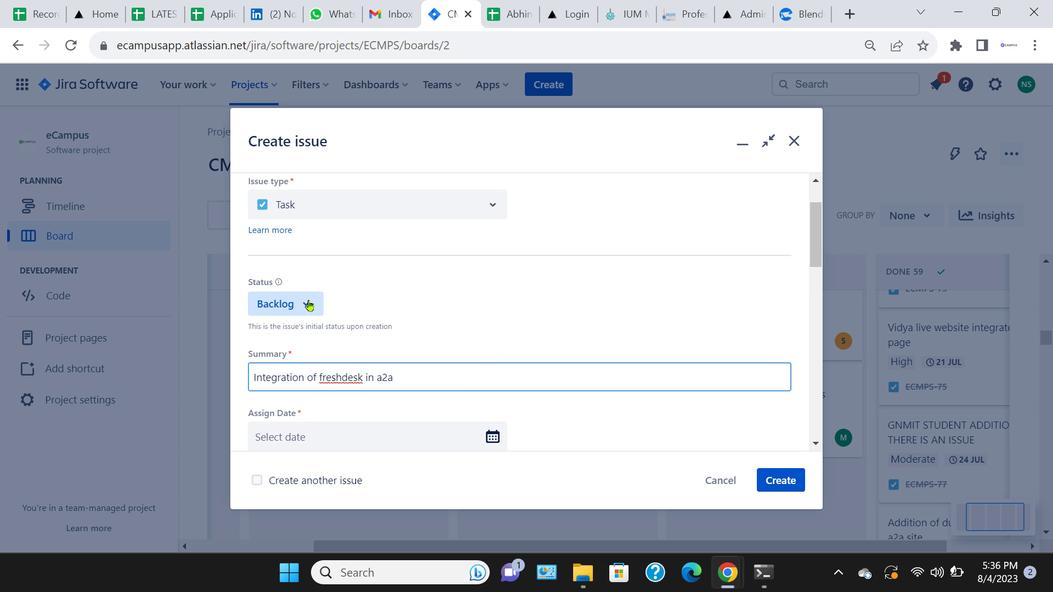 
Action: Mouse moved to (374, 280)
Screenshot: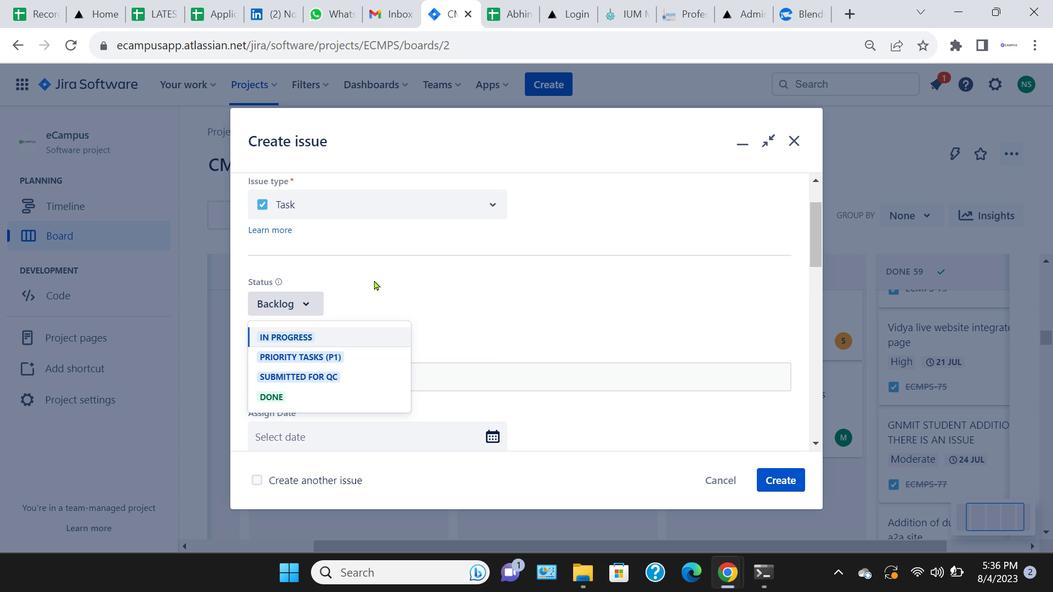 
Action: Mouse pressed left at (374, 280)
Screenshot: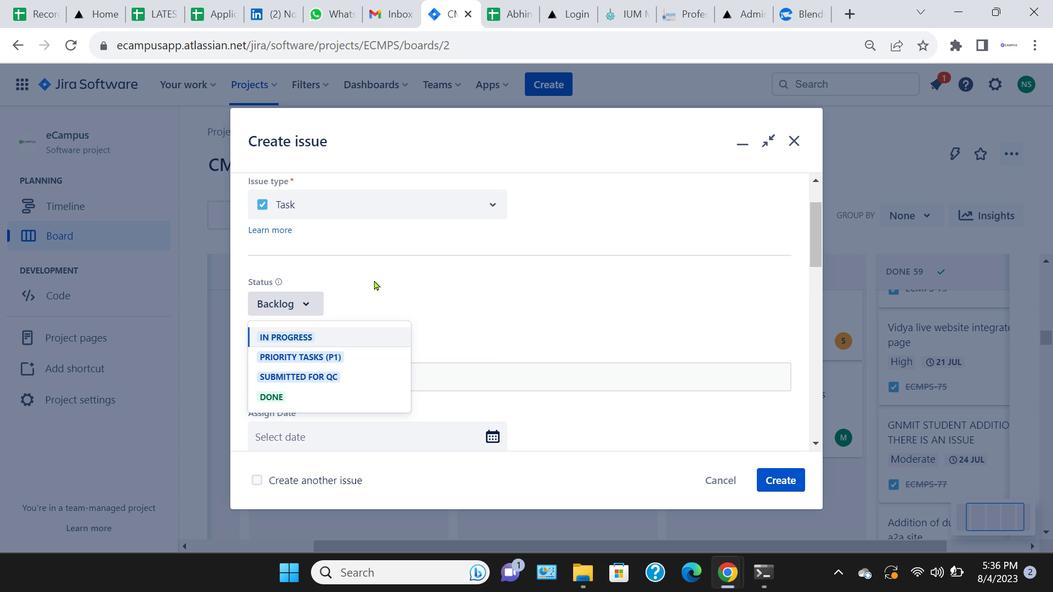 
Action: Mouse moved to (501, 215)
Screenshot: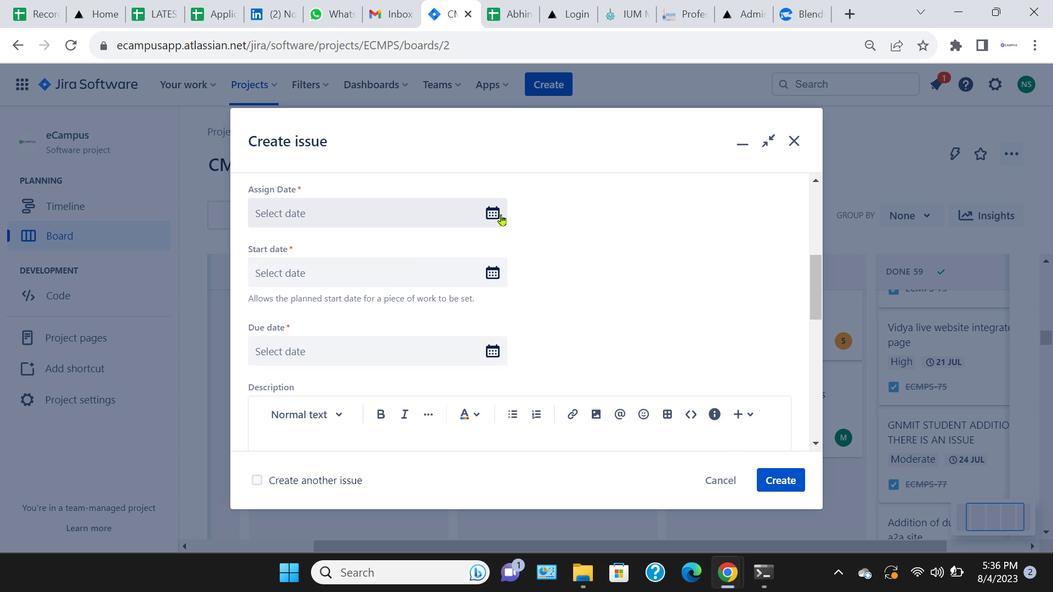 
Action: Mouse pressed left at (501, 215)
Screenshot: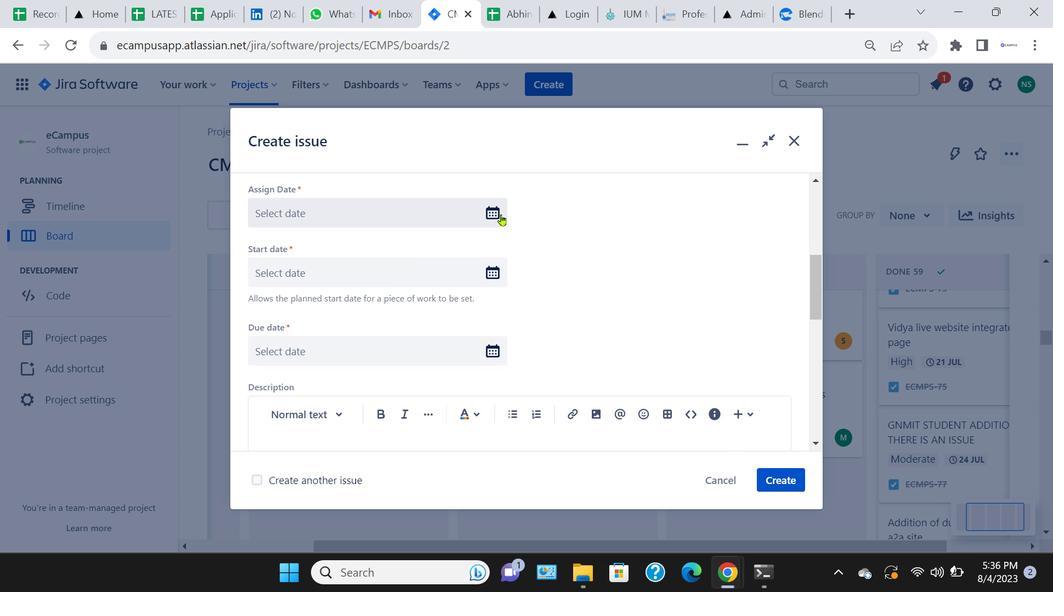 
Action: Mouse moved to (445, 308)
Screenshot: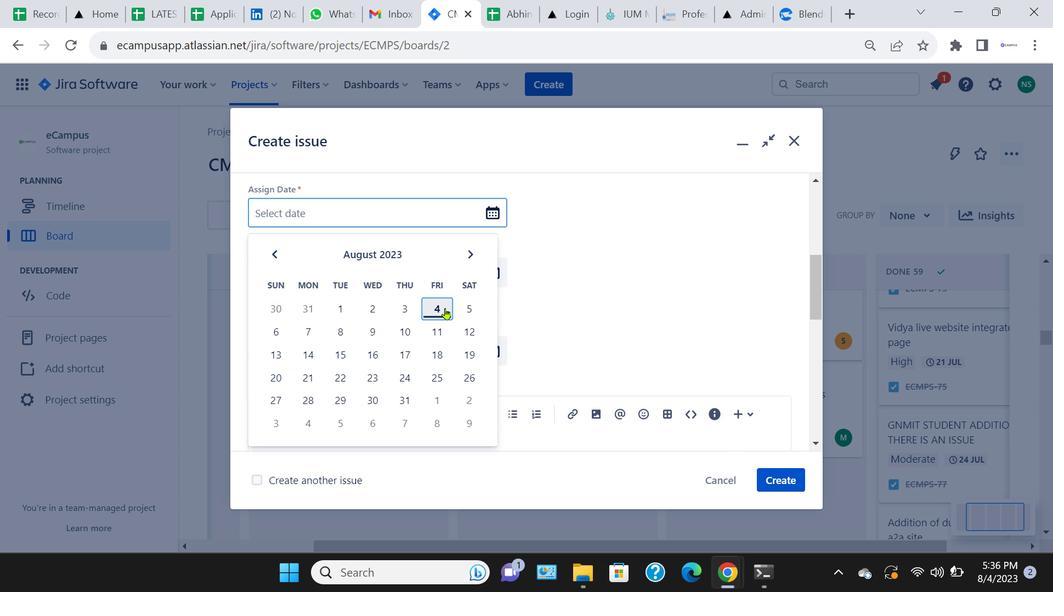 
Action: Mouse pressed left at (445, 308)
Screenshot: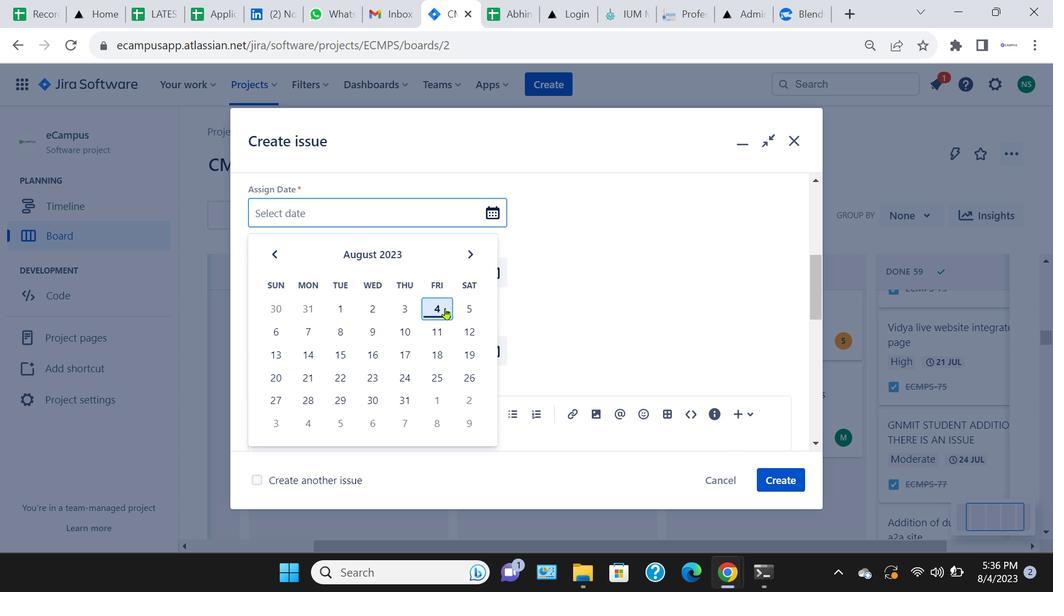 
Action: Mouse moved to (488, 266)
Screenshot: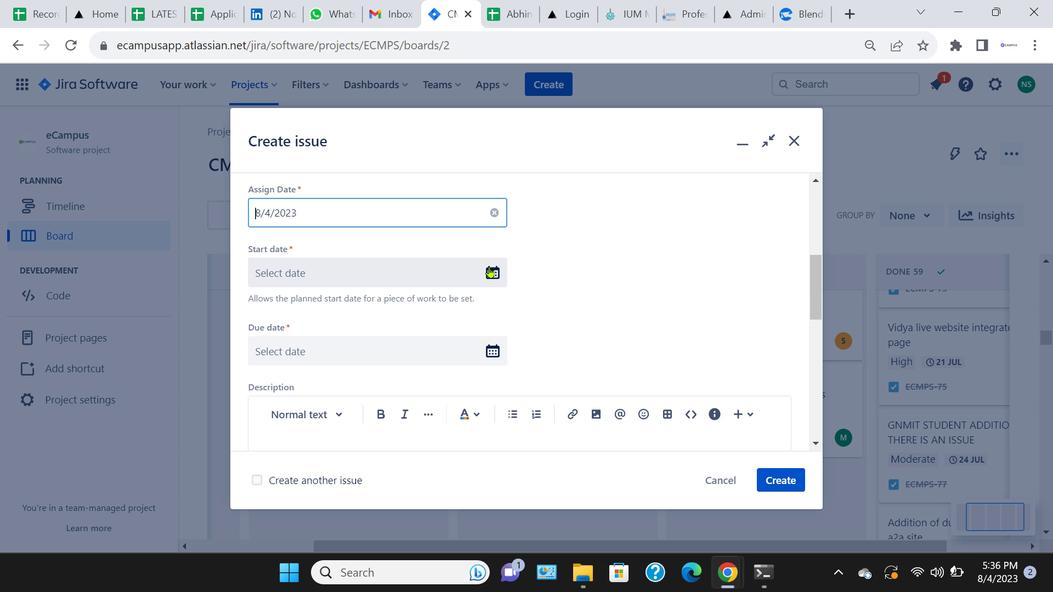 
Action: Mouse pressed left at (488, 266)
Screenshot: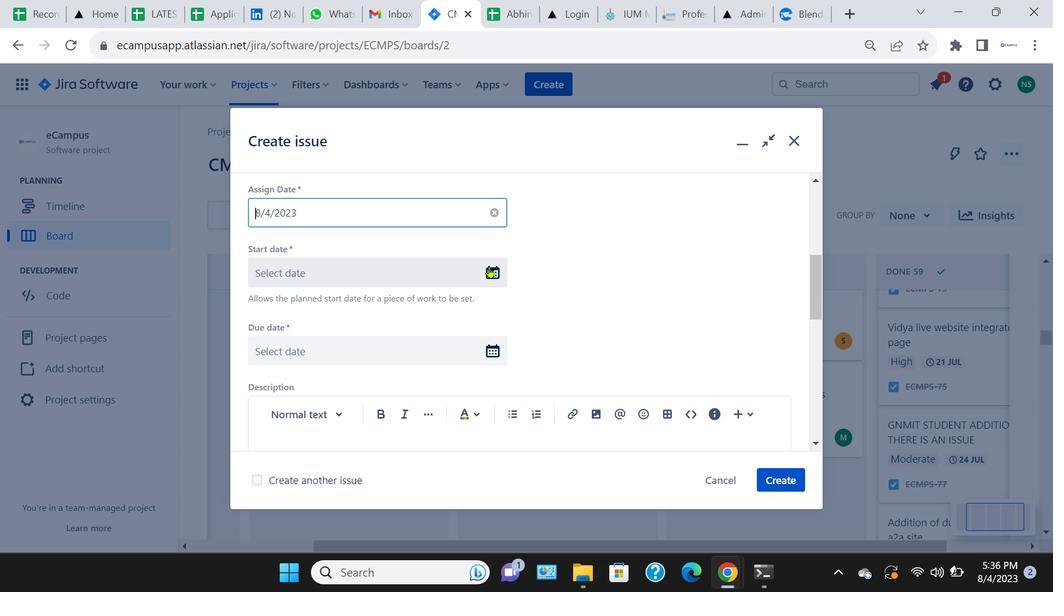 
Action: Mouse moved to (463, 370)
Screenshot: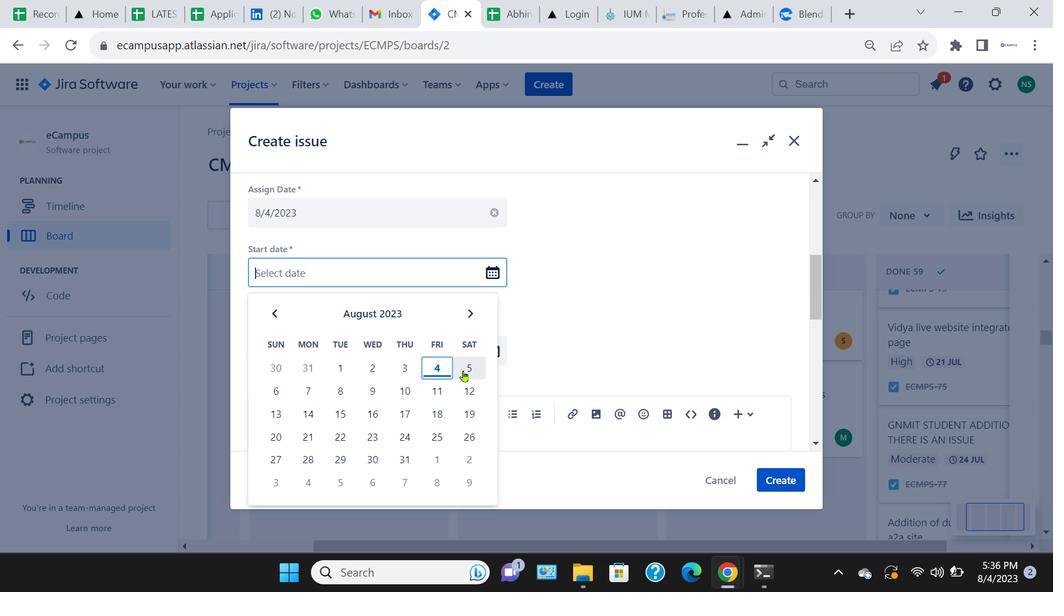 
Action: Mouse pressed left at (463, 370)
Screenshot: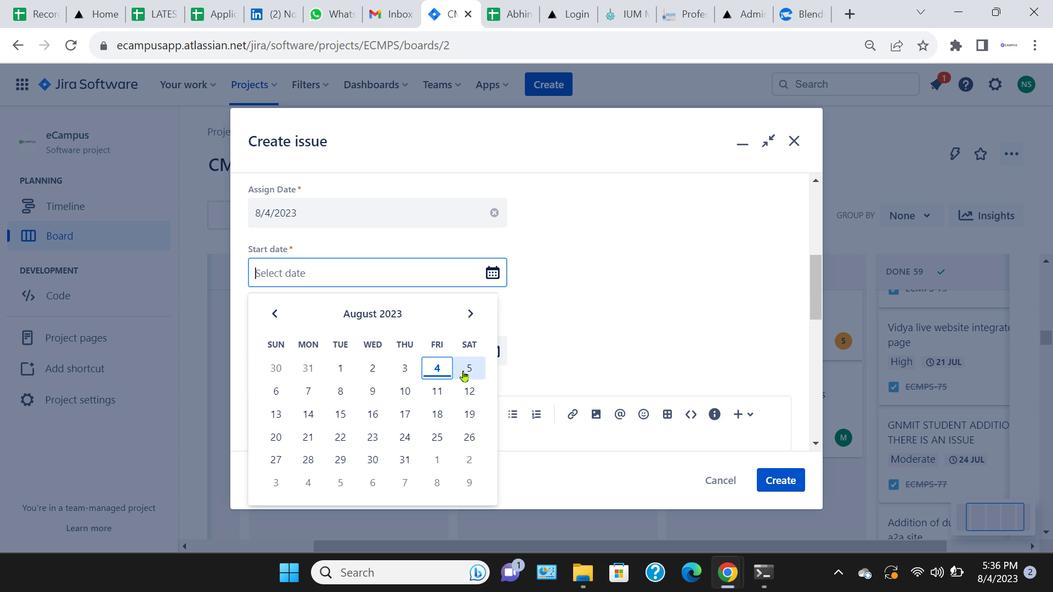 
Action: Mouse moved to (494, 345)
Screenshot: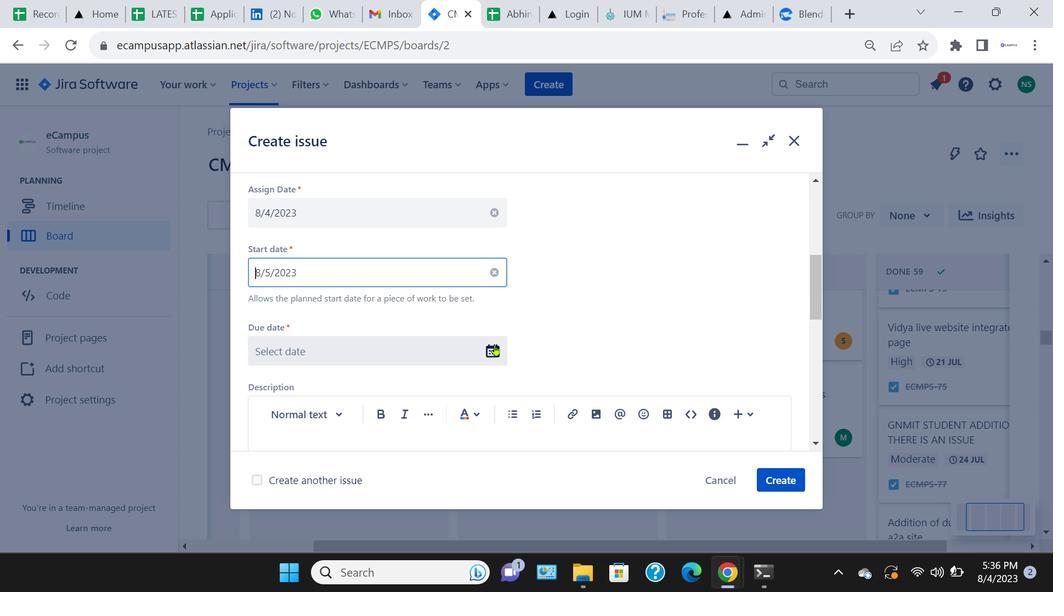 
Action: Mouse pressed left at (494, 345)
Screenshot: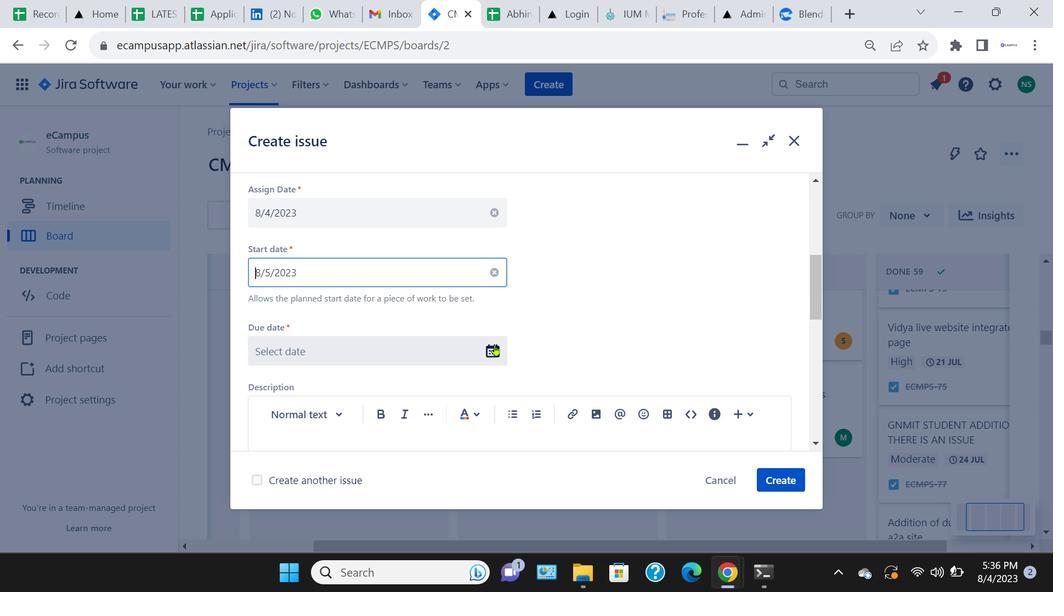 
Action: Mouse moved to (351, 218)
Screenshot: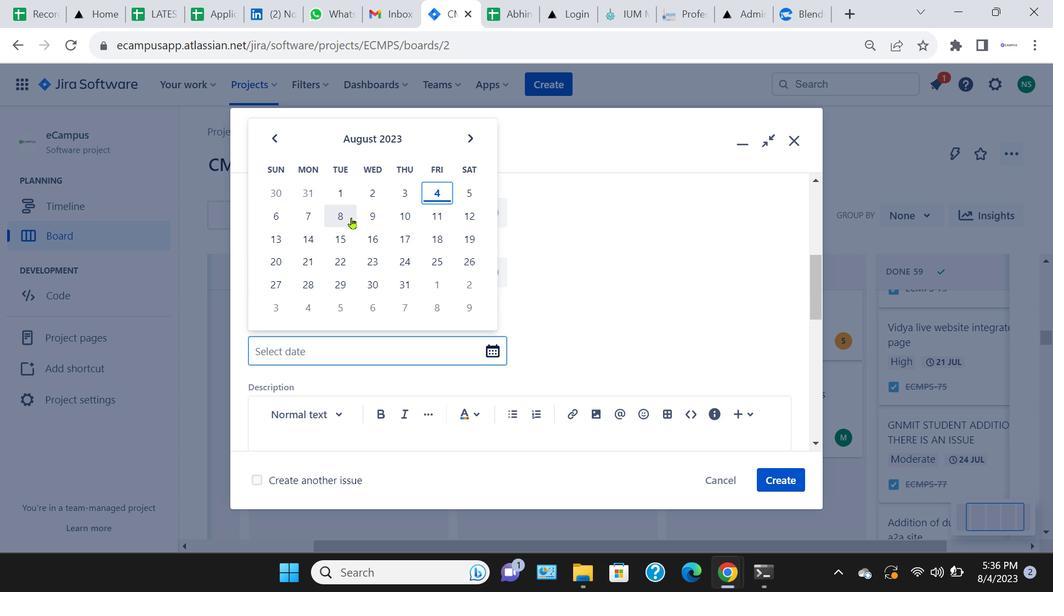 
Action: Mouse pressed left at (351, 218)
Screenshot: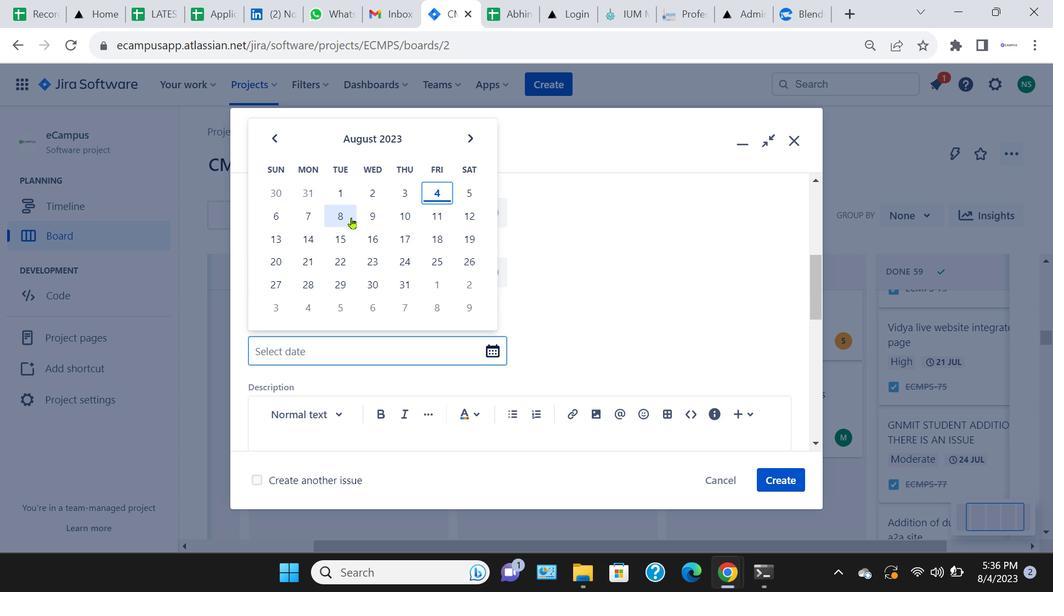
Action: Mouse moved to (594, 326)
Screenshot: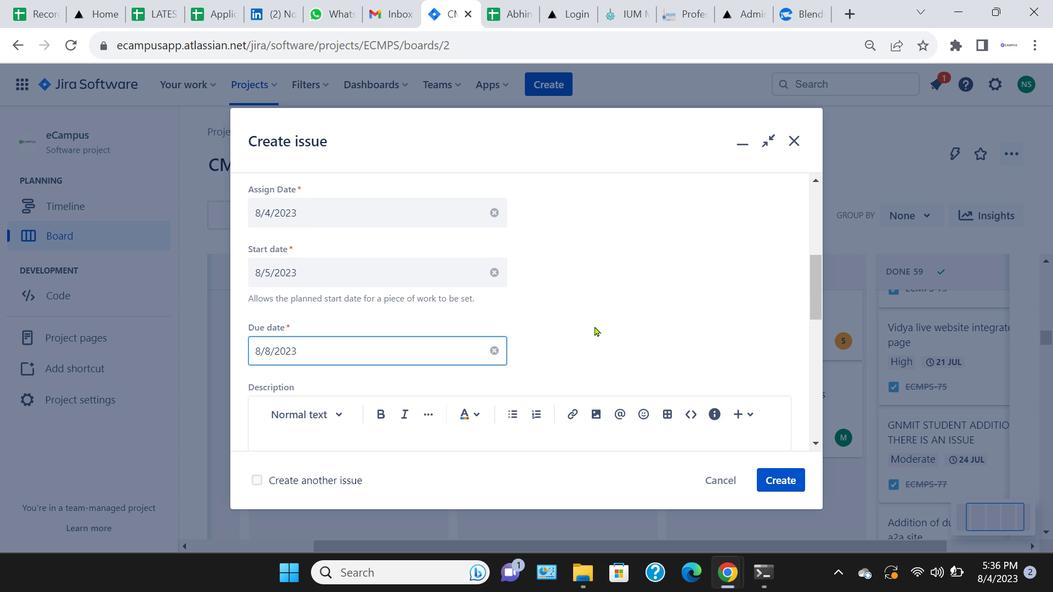
Action: Mouse pressed left at (594, 326)
Screenshot: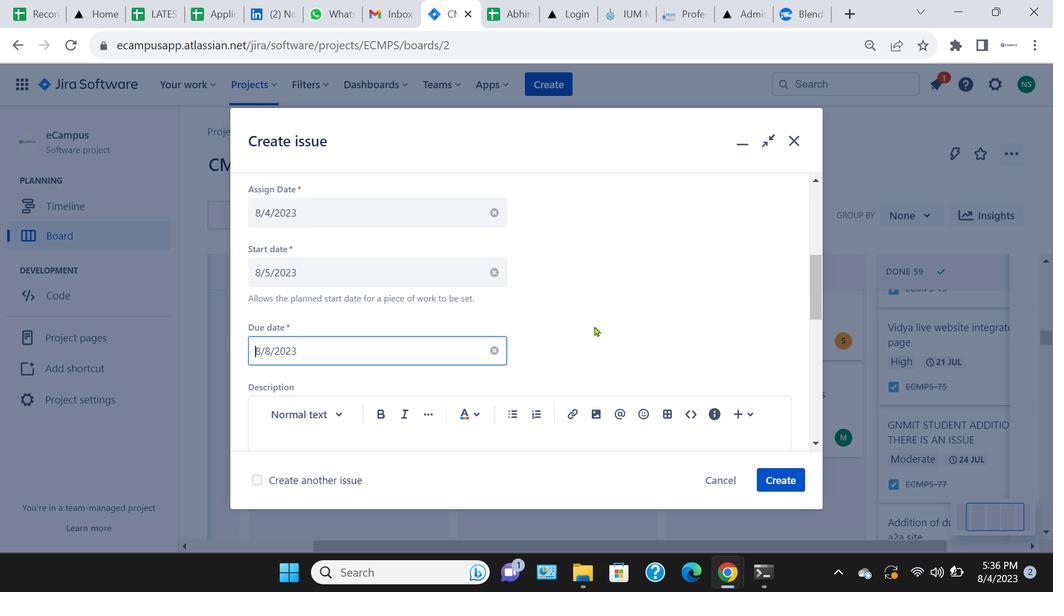 
Action: Mouse moved to (461, 310)
Screenshot: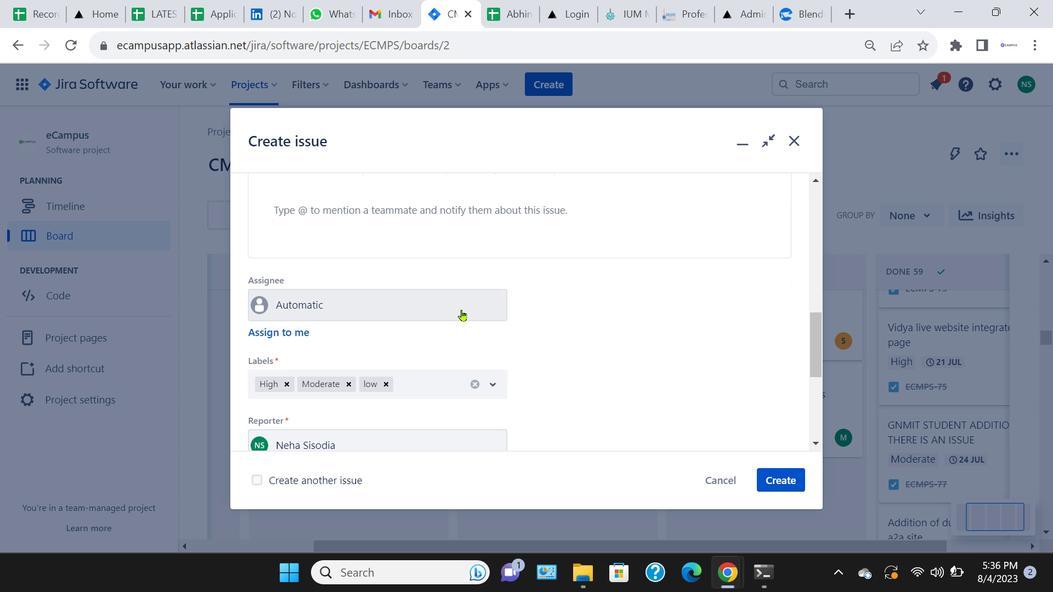 
Action: Mouse pressed left at (461, 310)
Screenshot: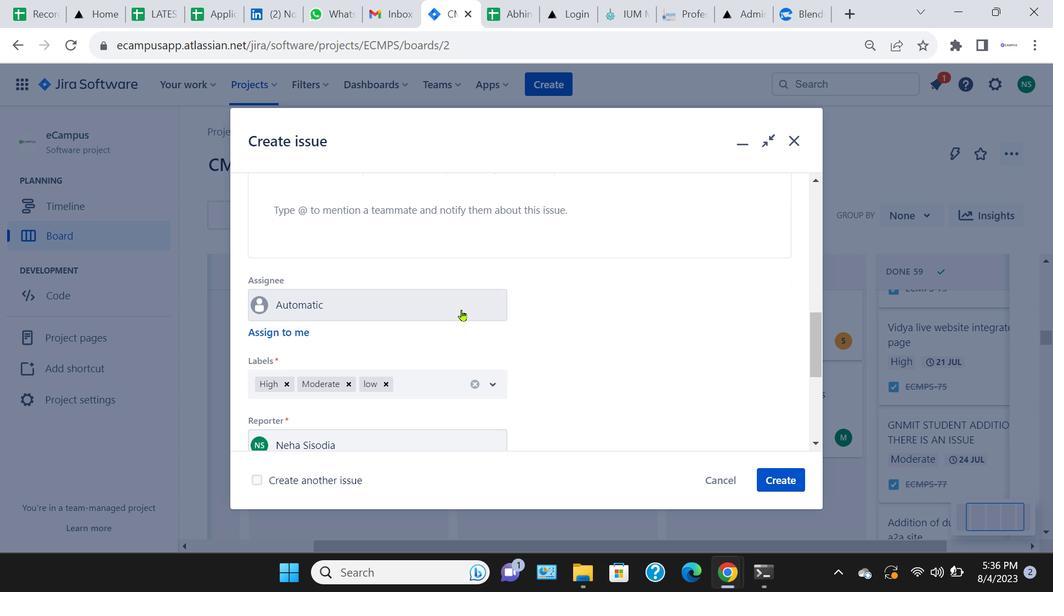 
Action: Key pressed may
Screenshot: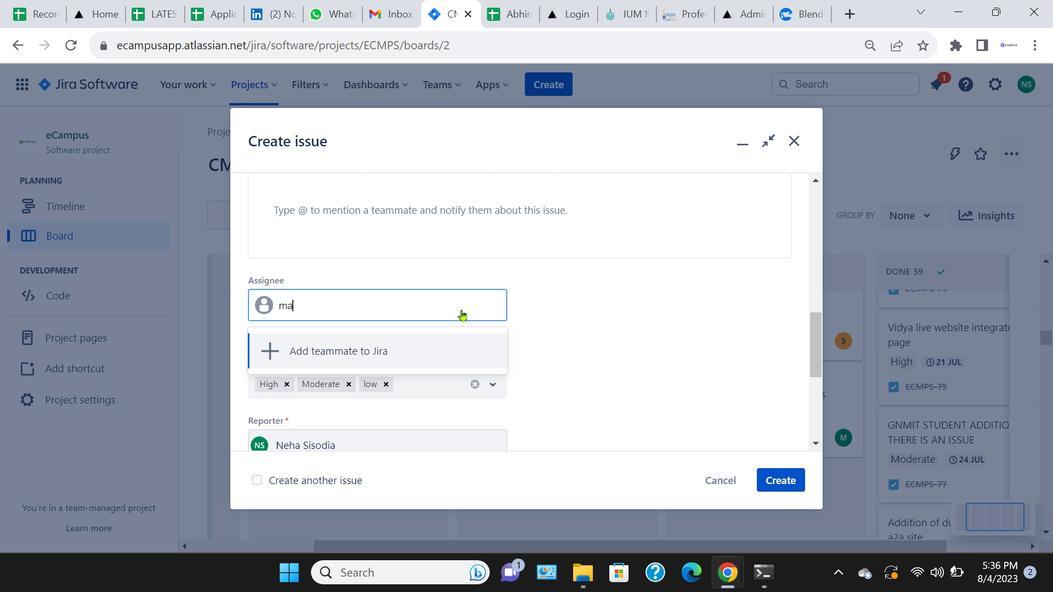 
Action: Mouse moved to (399, 348)
Screenshot: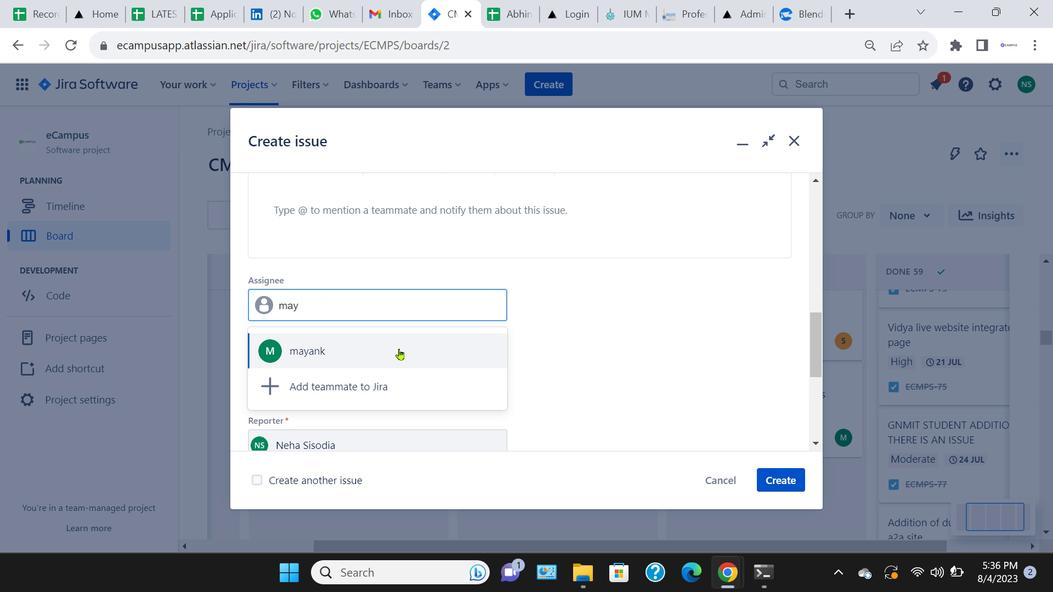 
Action: Mouse pressed left at (399, 348)
Screenshot: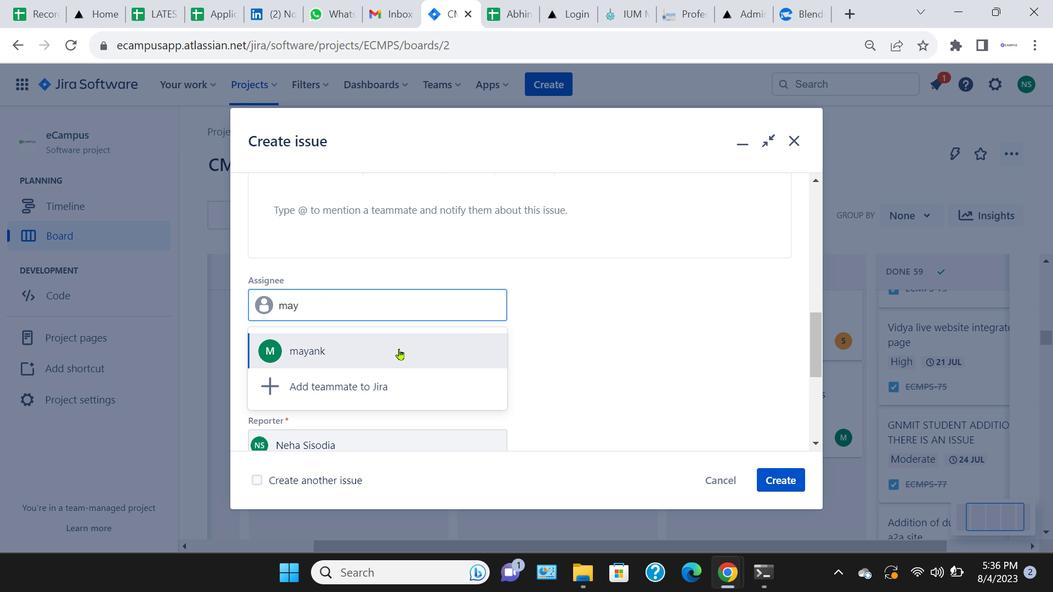 
Action: Mouse moved to (351, 384)
Screenshot: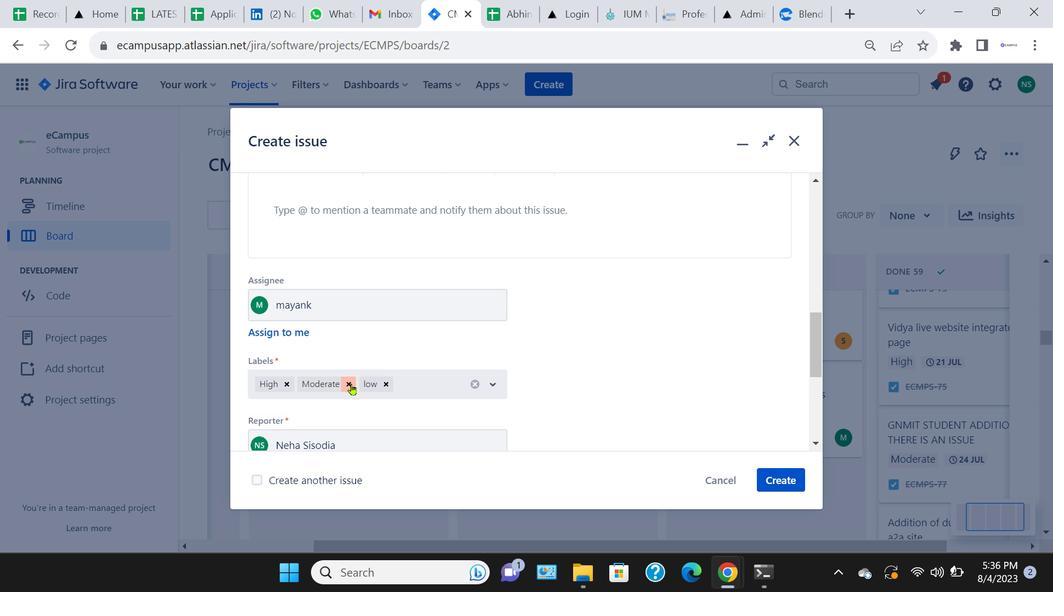 
Action: Mouse pressed left at (351, 384)
Screenshot: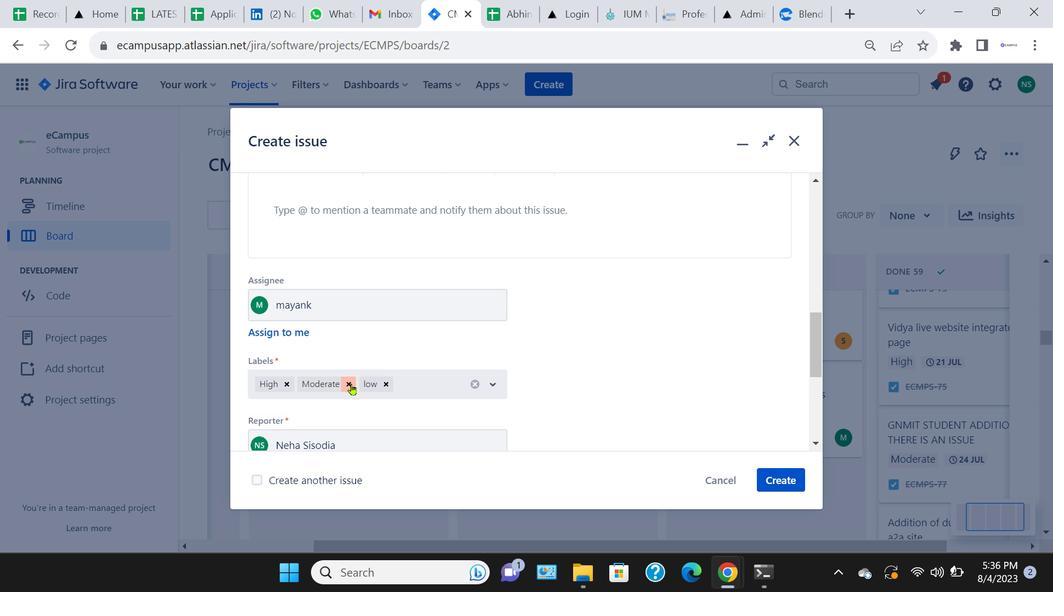 
Action: Mouse moved to (333, 384)
Screenshot: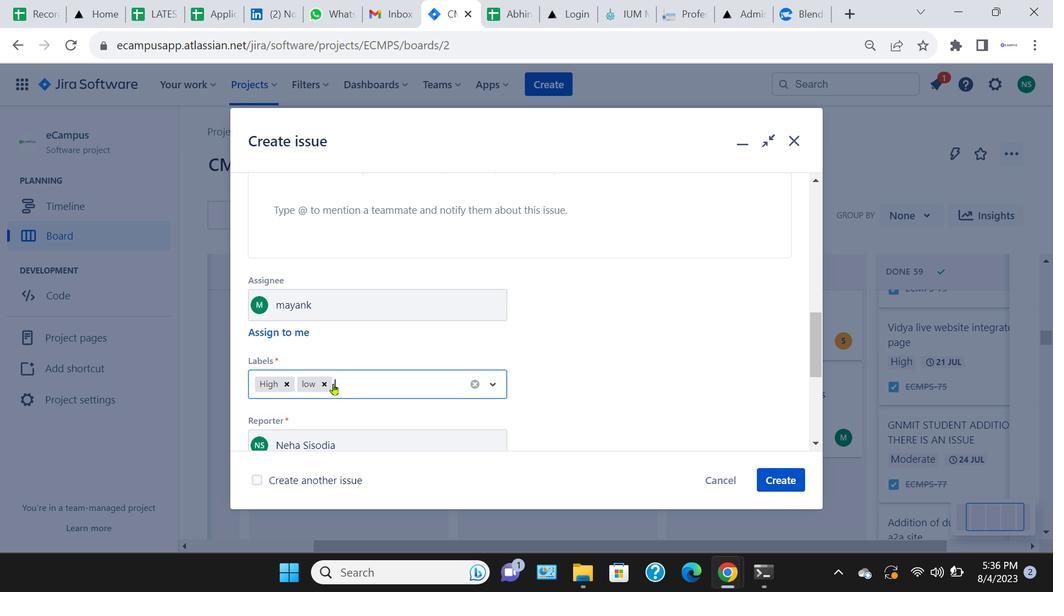 
Action: Mouse pressed left at (333, 384)
Screenshot: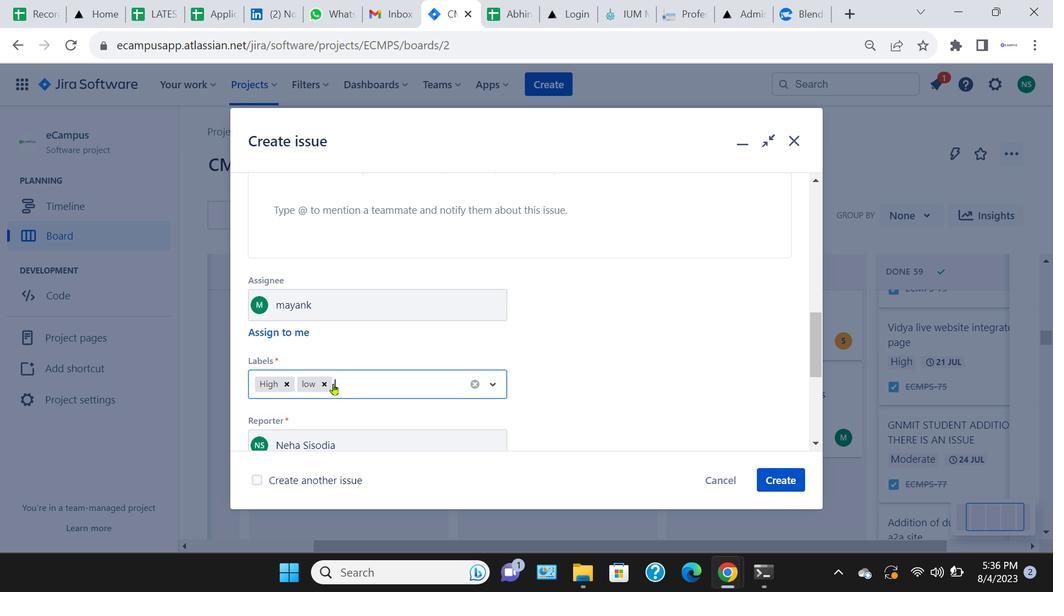 
Action: Mouse moved to (328, 385)
Screenshot: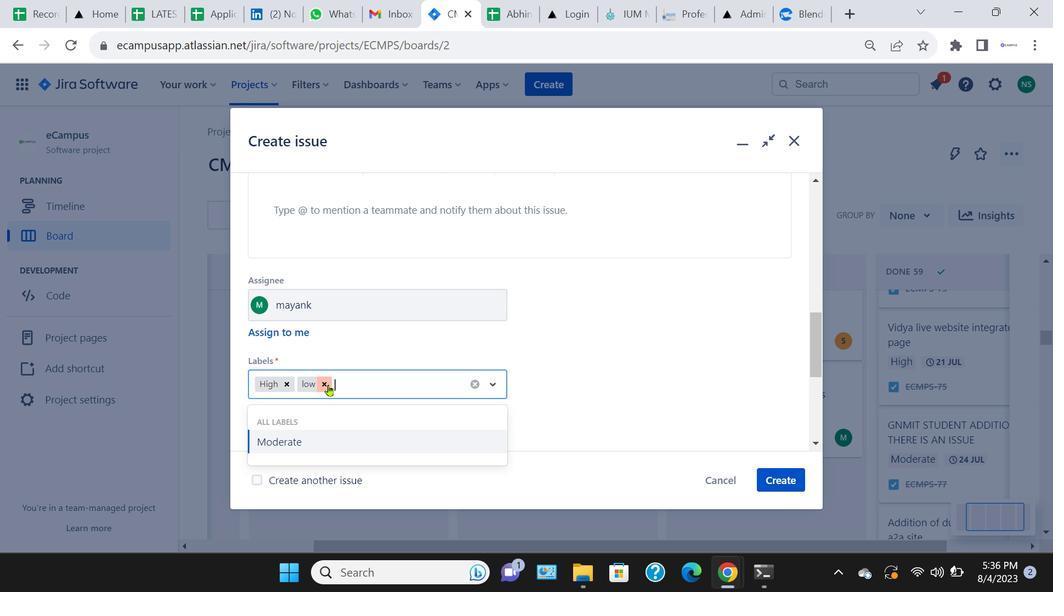 
Action: Mouse pressed left at (328, 385)
Screenshot: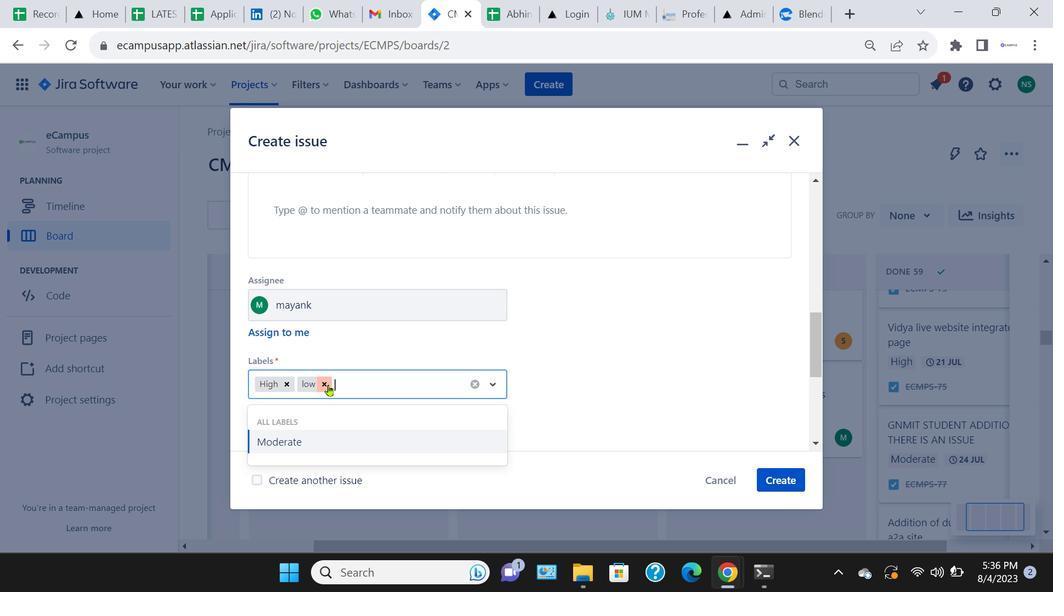 
Action: Mouse moved to (675, 312)
Screenshot: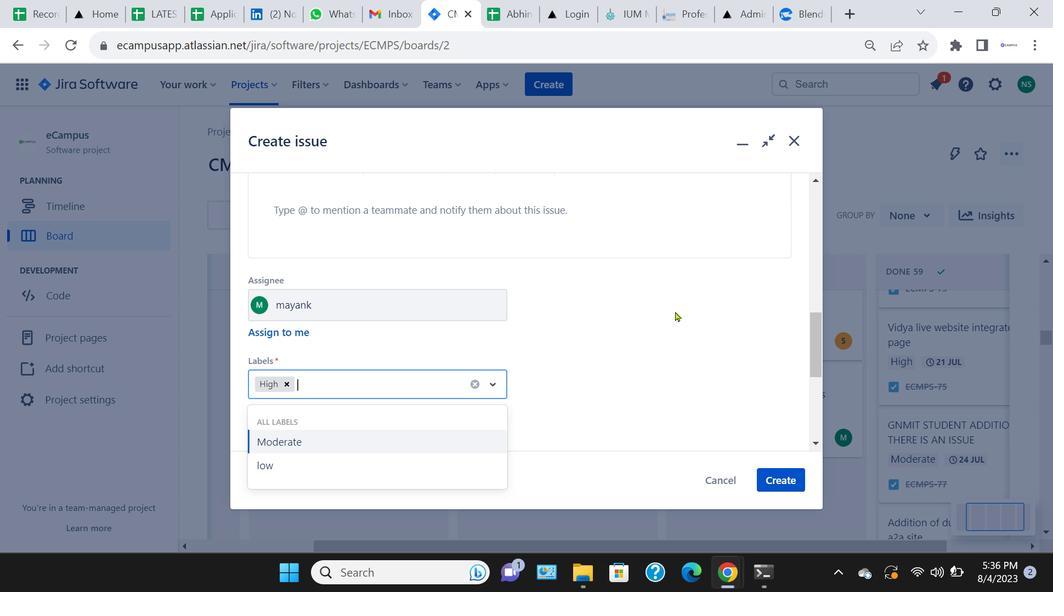 
Action: Mouse pressed left at (675, 312)
Screenshot: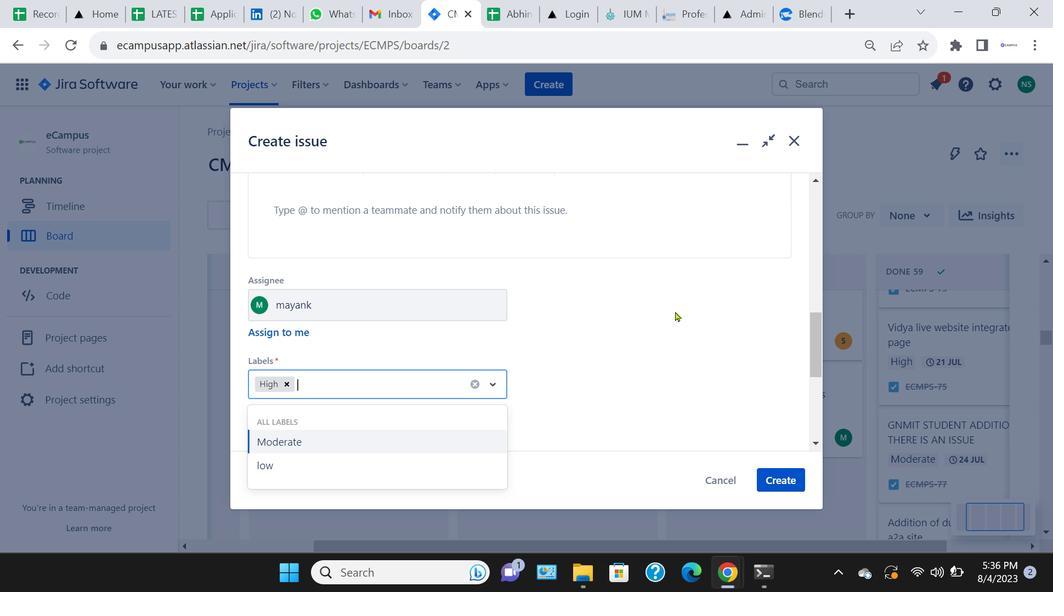 
Action: Mouse moved to (783, 480)
Screenshot: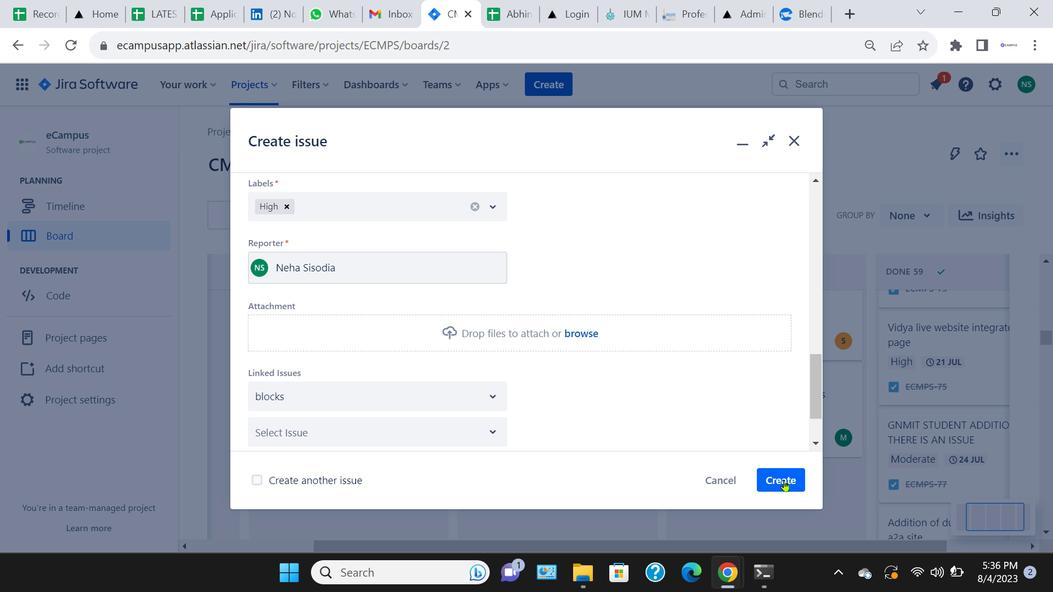 
Action: Mouse pressed left at (783, 480)
Screenshot: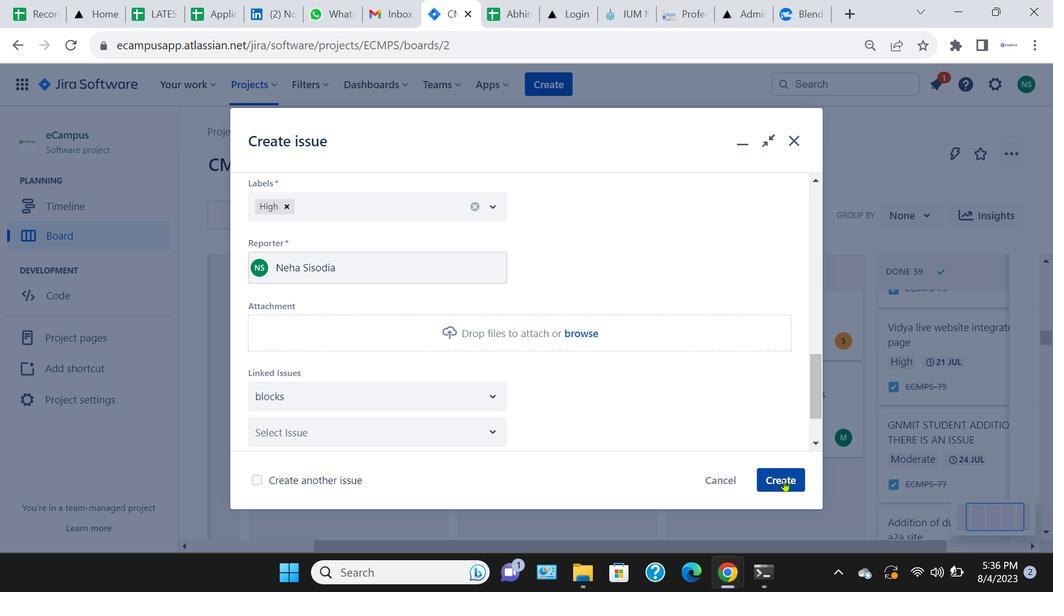 
Action: Mouse moved to (397, 425)
Screenshot: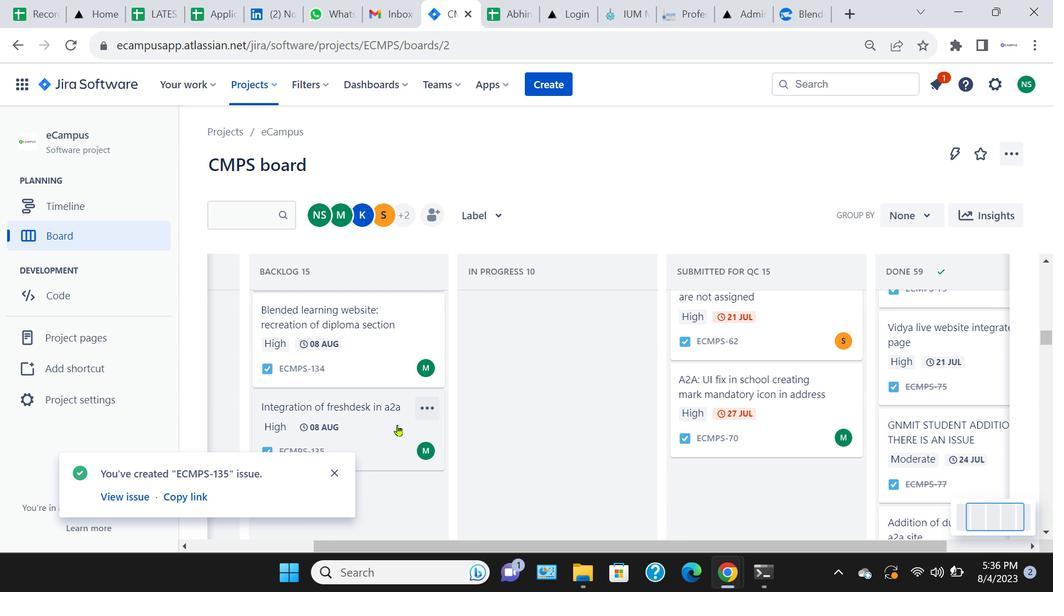 
Action: Mouse pressed left at (397, 425)
Screenshot: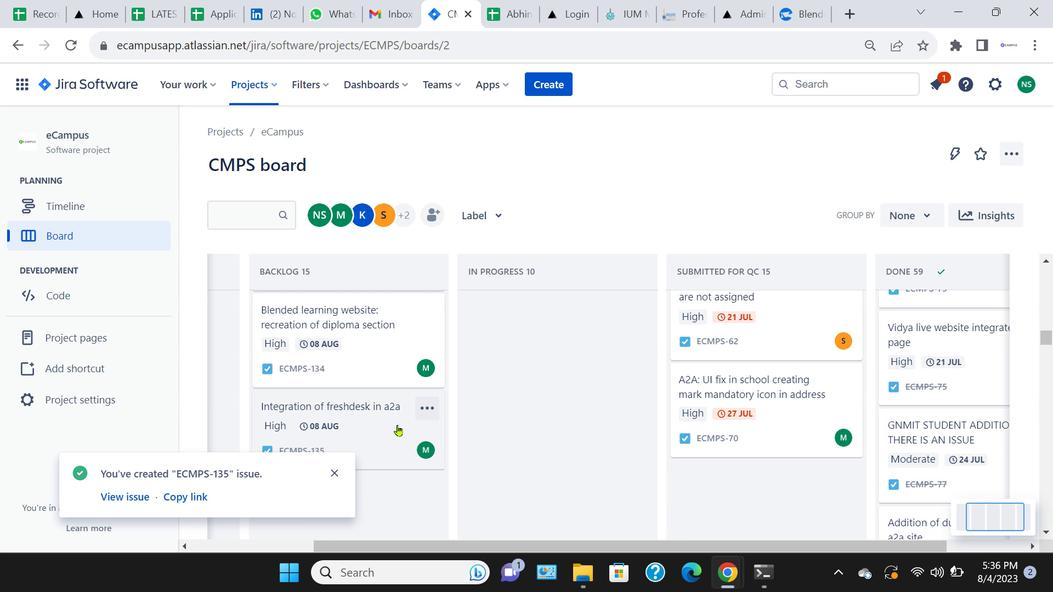 
Action: Mouse moved to (717, 181)
Screenshot: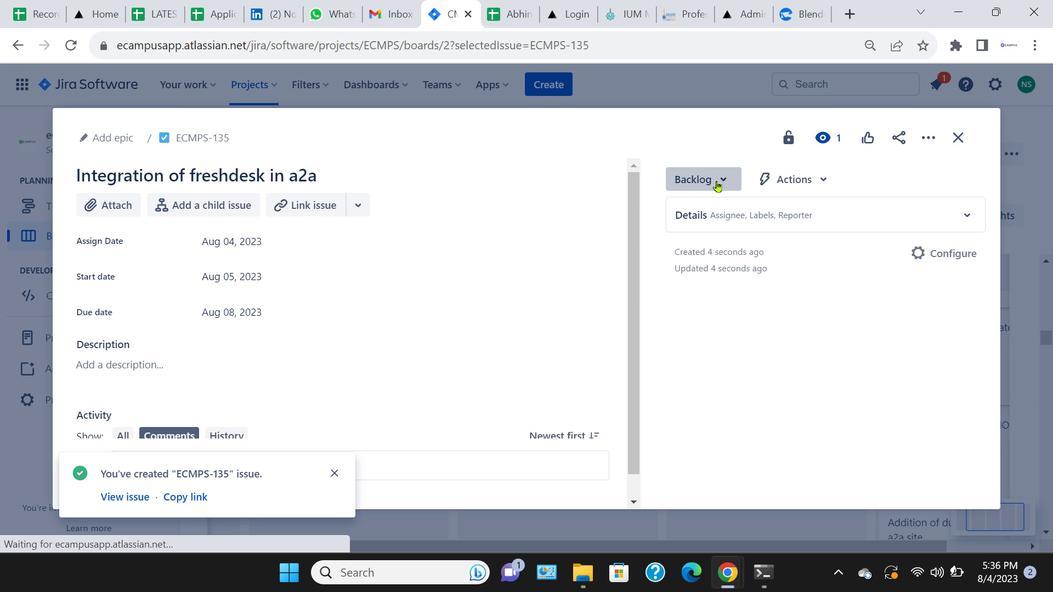 
Action: Mouse pressed left at (717, 181)
Screenshot: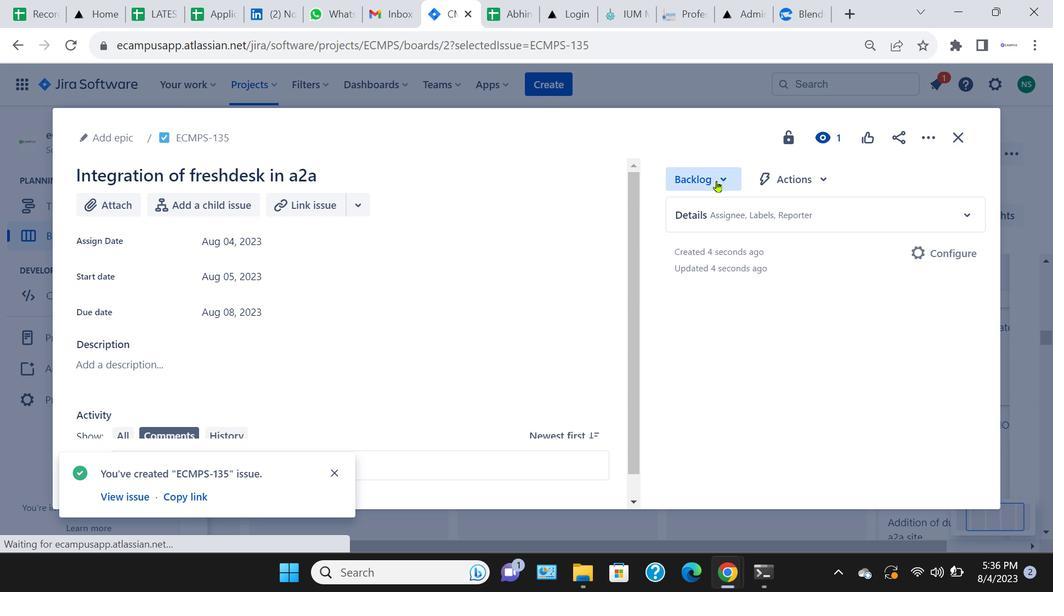 
Action: Mouse moved to (722, 216)
Screenshot: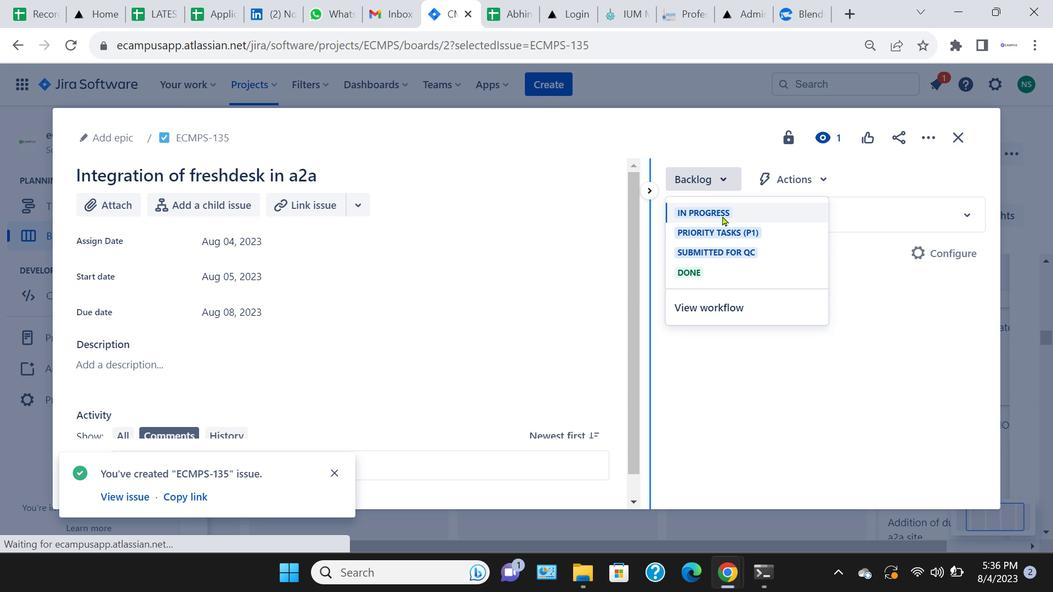 
Action: Mouse pressed left at (722, 216)
Screenshot: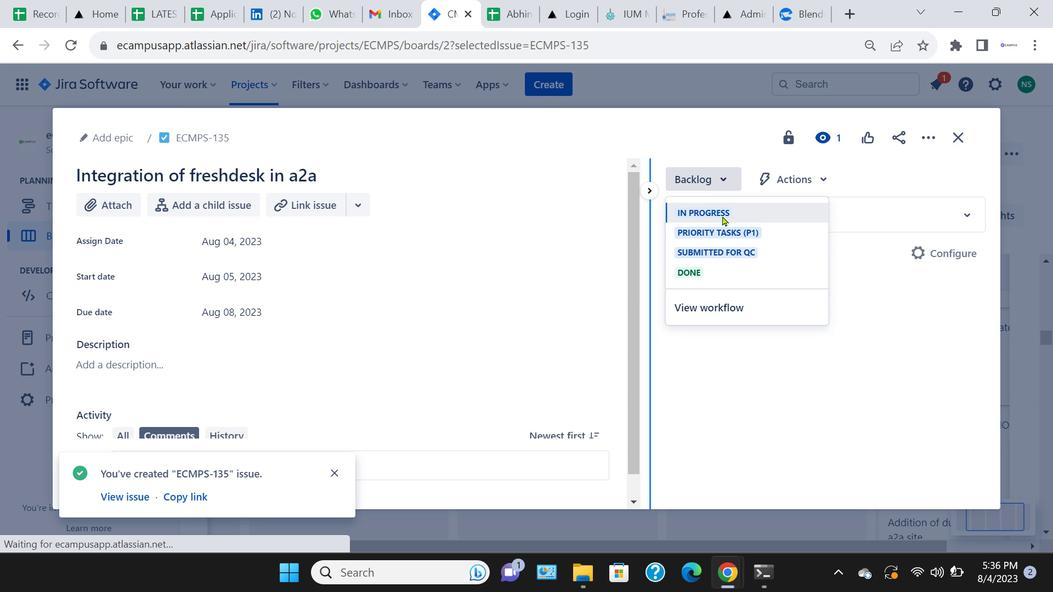 
Action: Mouse moved to (324, 279)
Screenshot: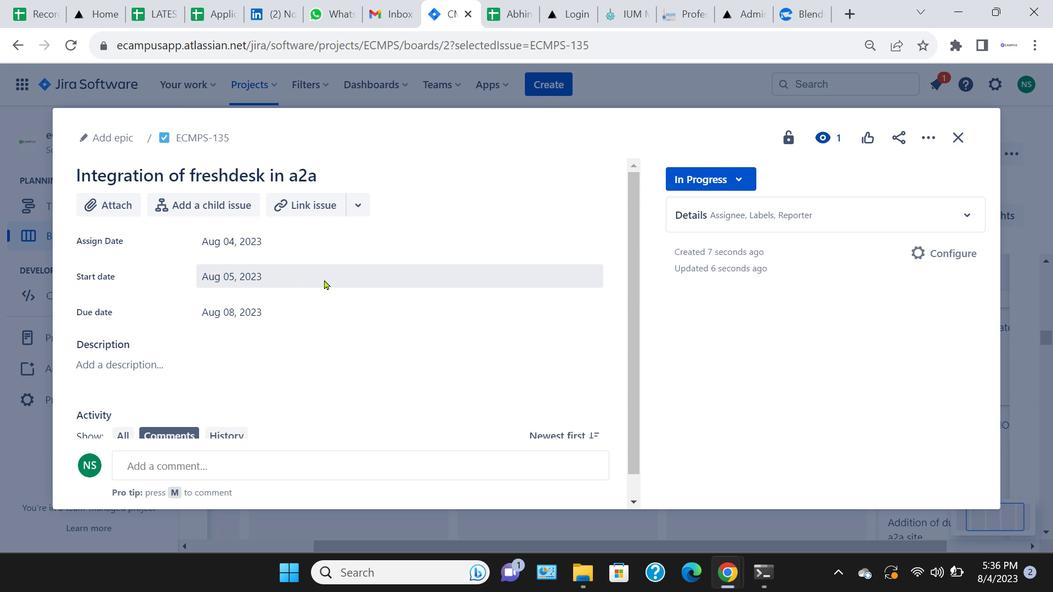 
Action: Mouse pressed left at (324, 279)
Screenshot: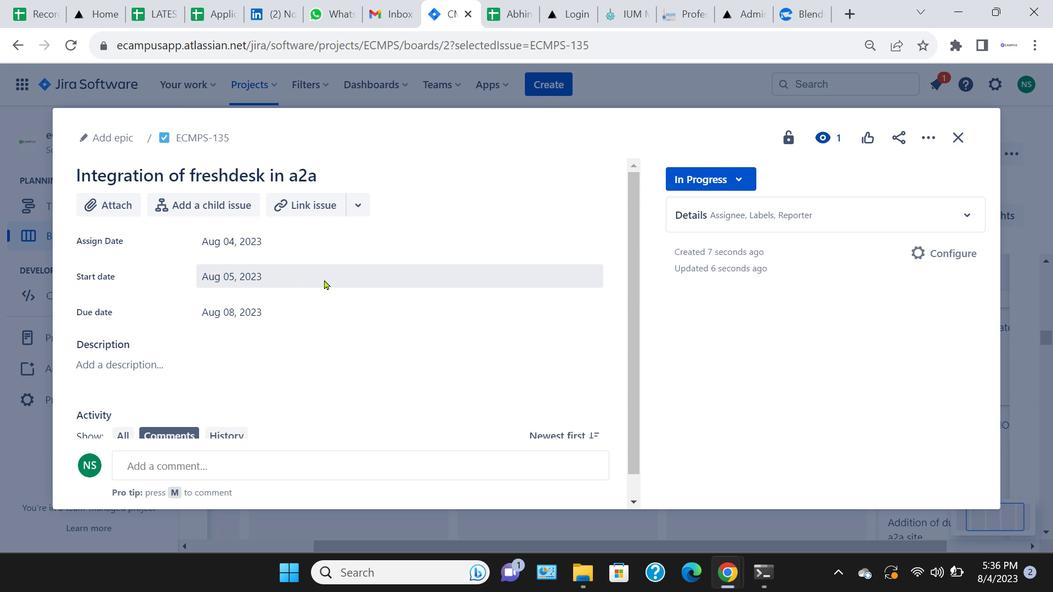 
Action: Mouse moved to (395, 372)
Screenshot: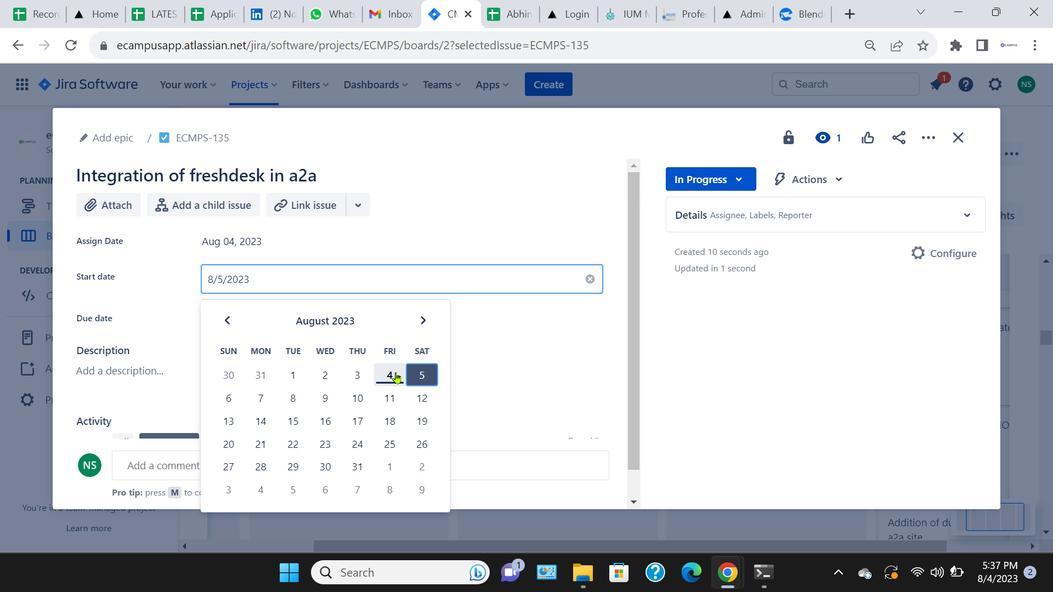 
Action: Mouse pressed left at (395, 372)
Screenshot: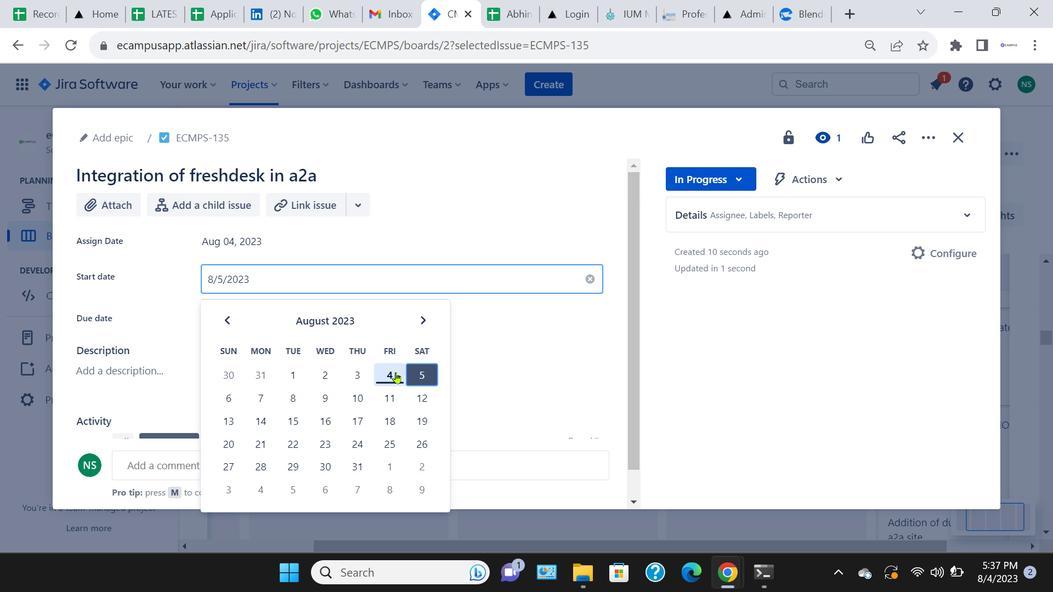 
Action: Mouse moved to (467, 318)
Screenshot: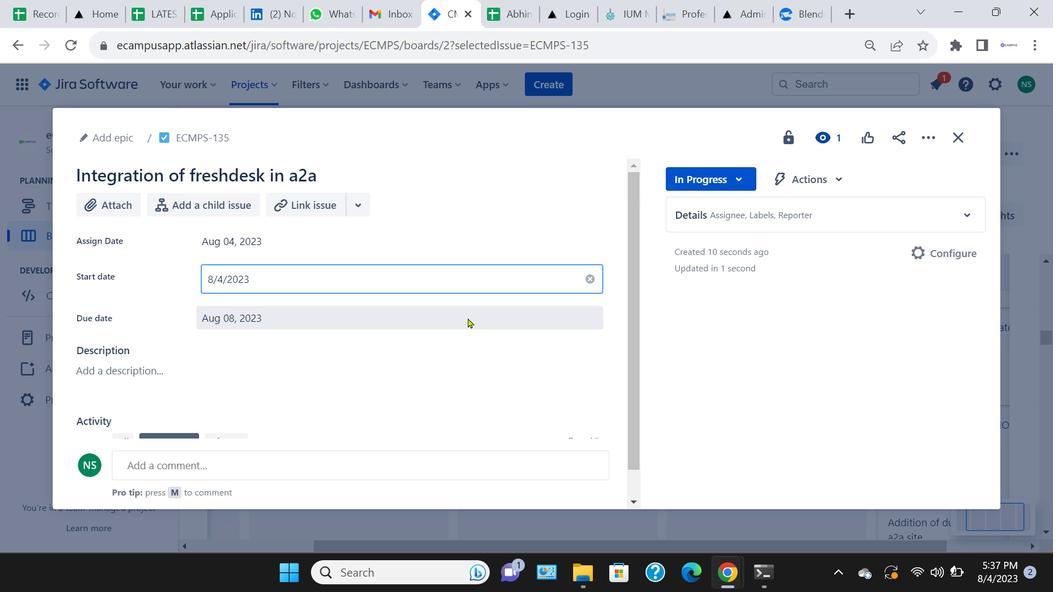
Action: Mouse pressed left at (467, 318)
Screenshot: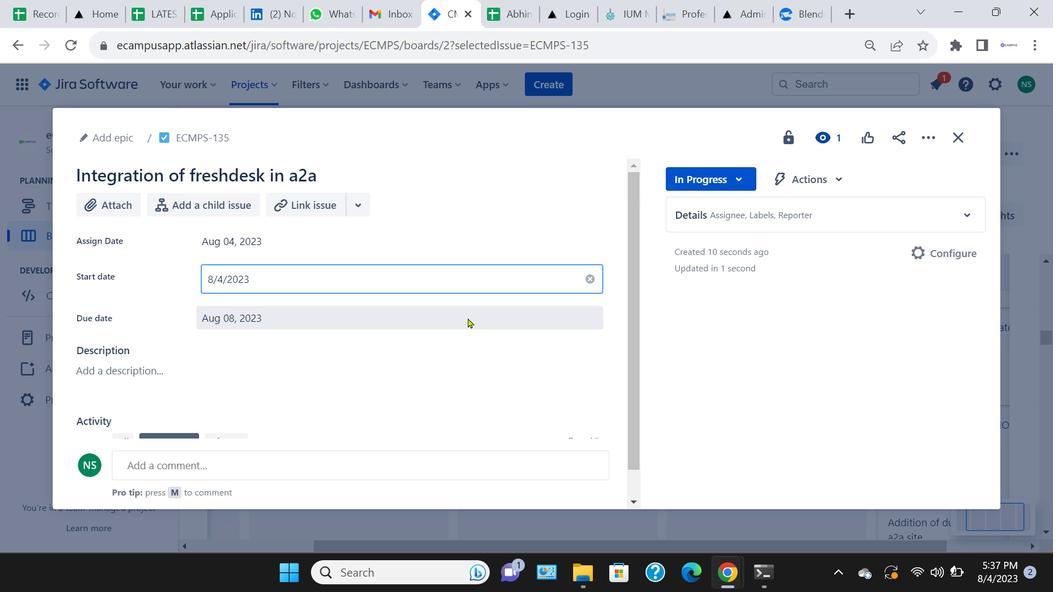 
Action: Mouse moved to (395, 162)
Screenshot: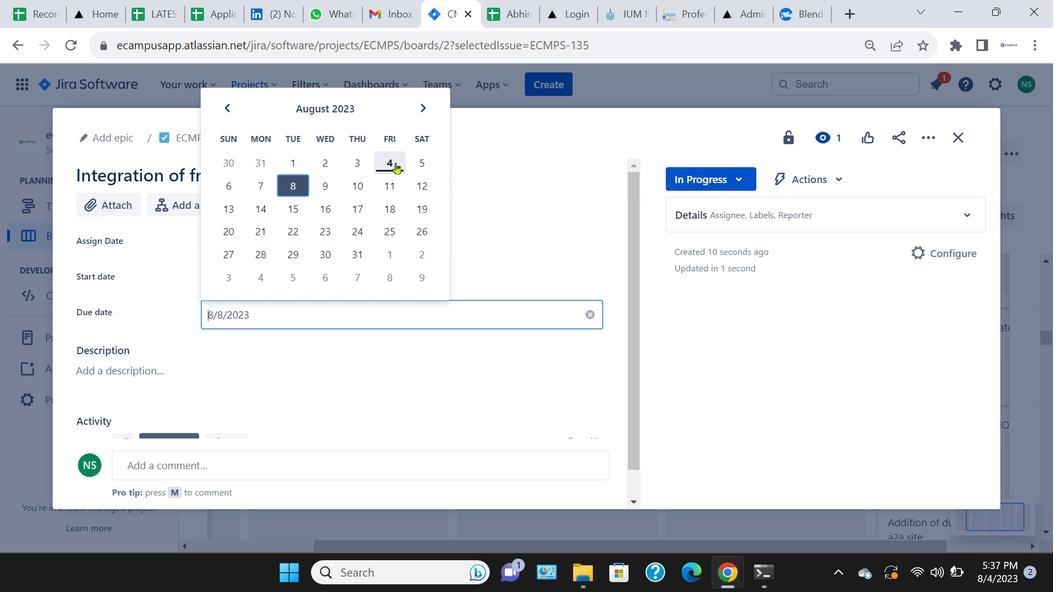 
Action: Mouse pressed left at (395, 162)
Screenshot: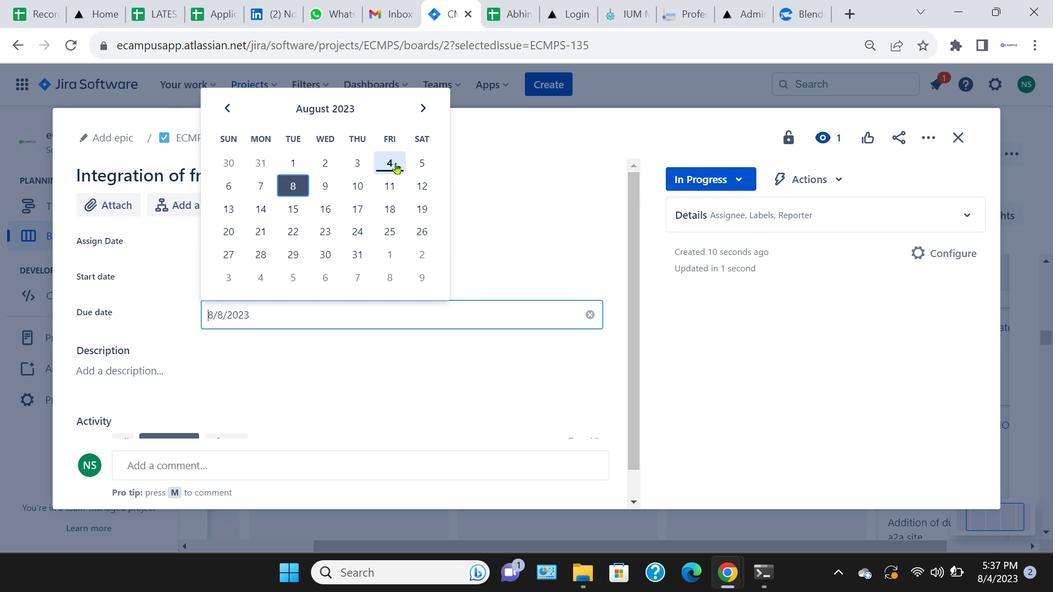 
Action: Mouse moved to (815, 177)
Screenshot: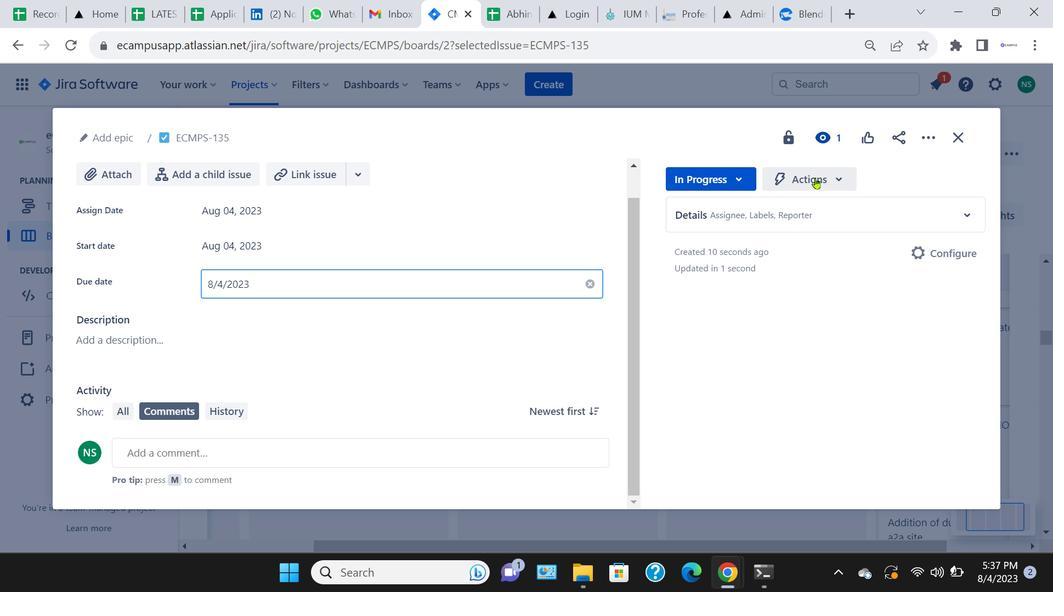 
Action: Mouse pressed left at (815, 177)
Screenshot: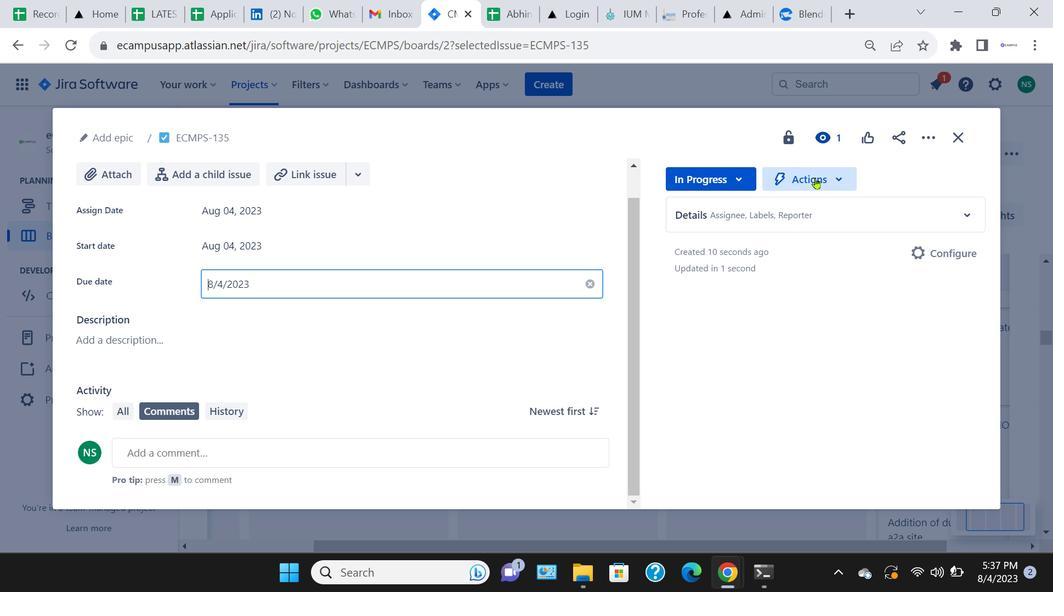 
Action: Mouse moved to (726, 375)
Screenshot: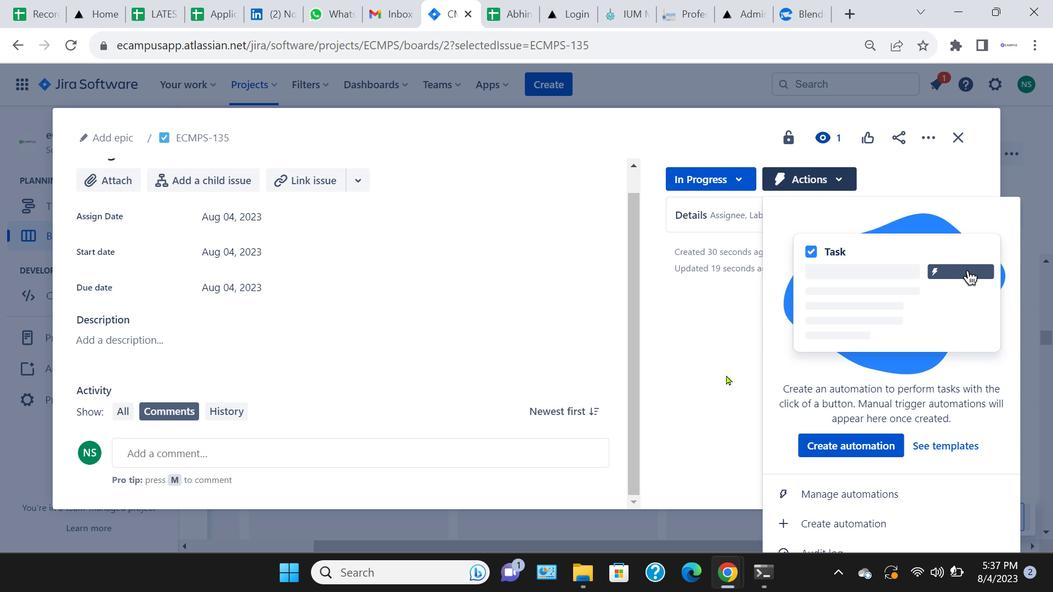 
Action: Mouse pressed left at (726, 375)
Screenshot: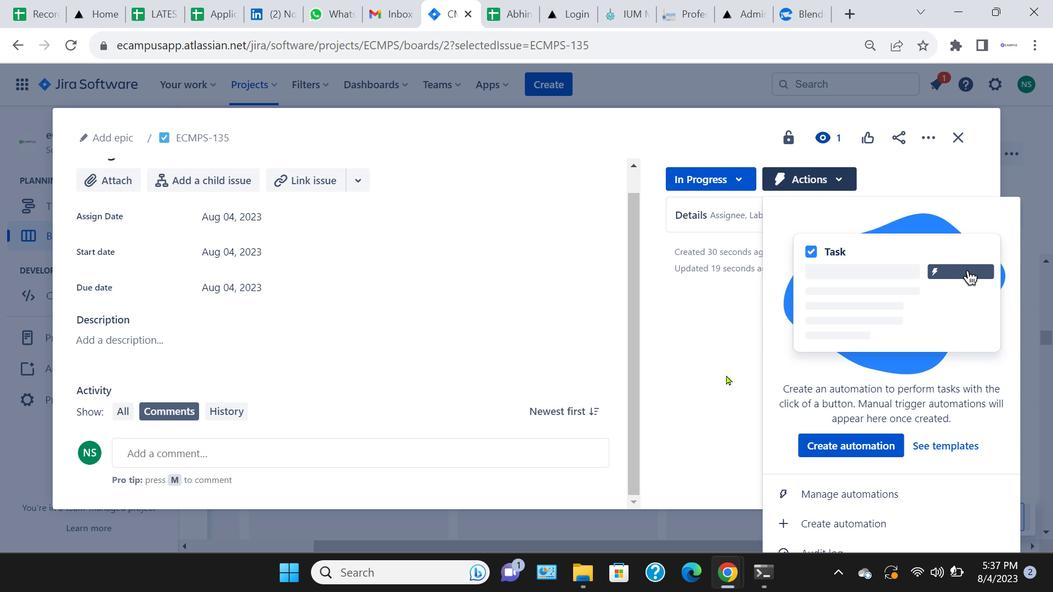 
Action: Mouse moved to (955, 137)
Screenshot: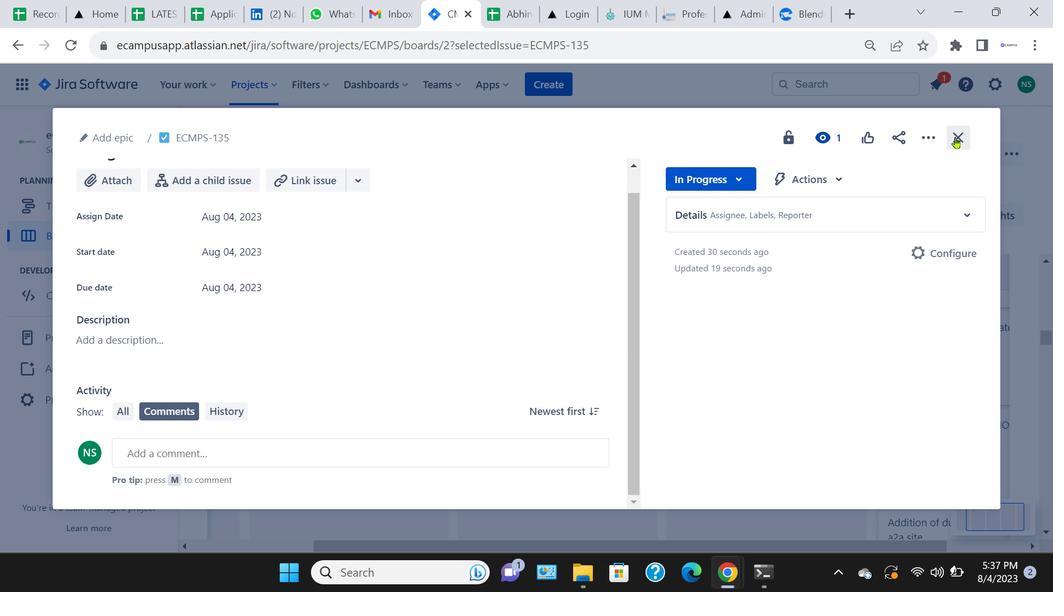 
Action: Mouse pressed left at (955, 137)
Screenshot: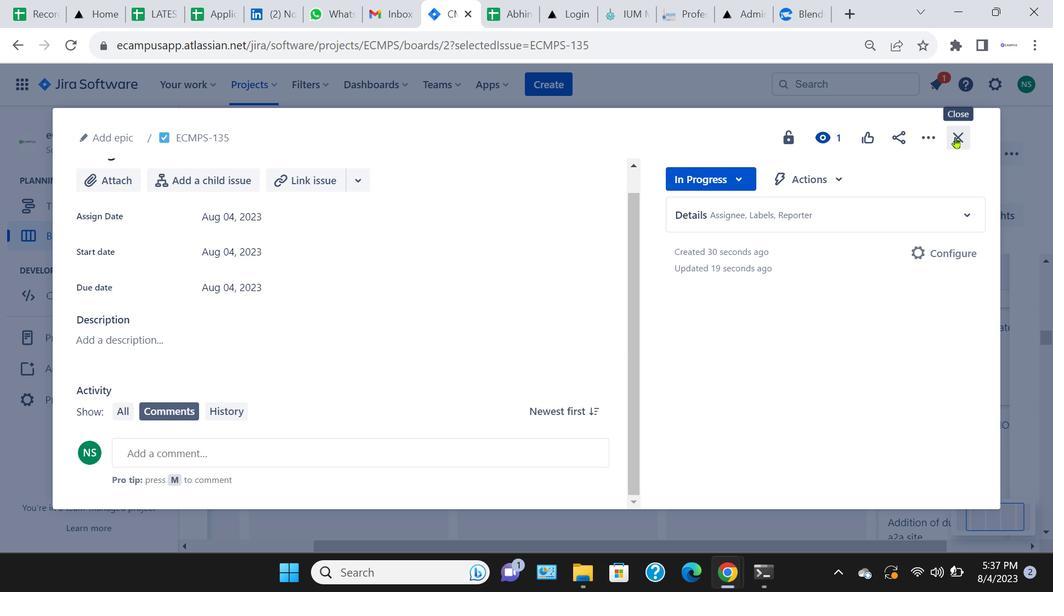 
Action: Mouse moved to (635, 407)
Screenshot: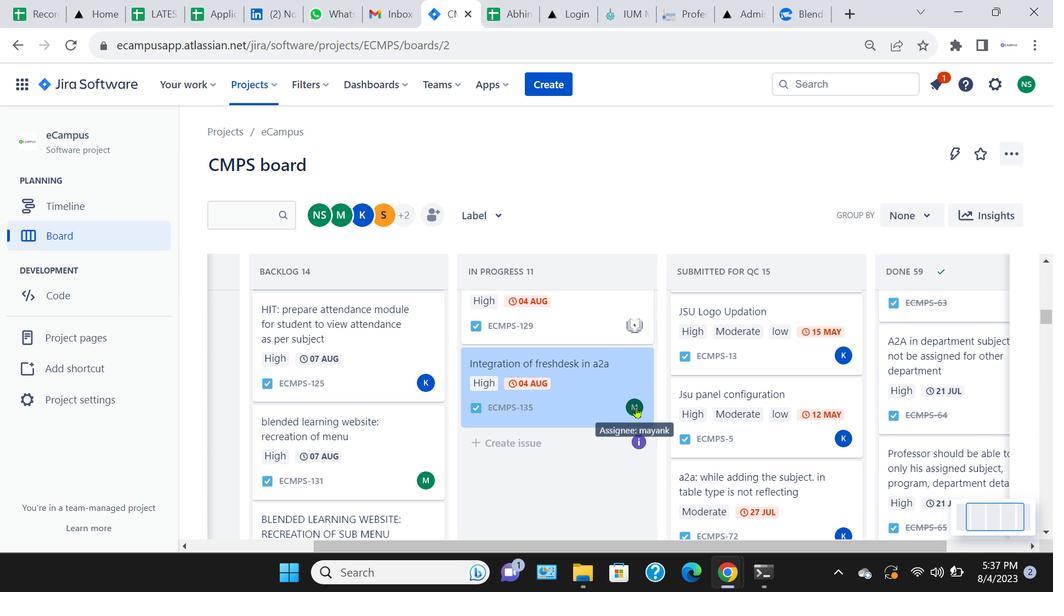 
Action: Mouse pressed left at (635, 407)
Screenshot: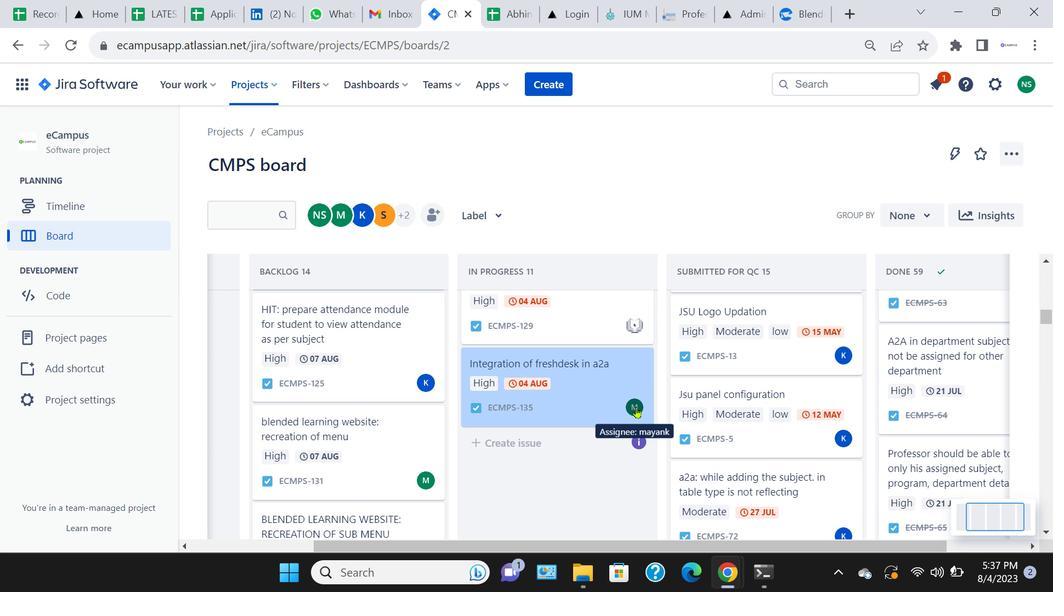 
Action: Mouse moved to (584, 429)
Screenshot: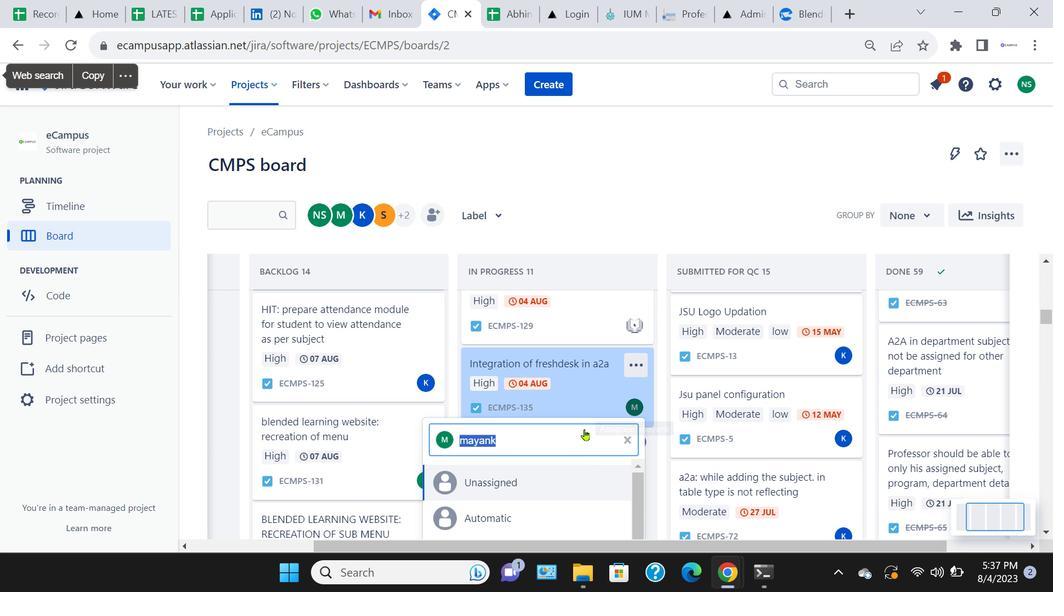 
Action: Key pressed <Key.backspace>ka
Screenshot: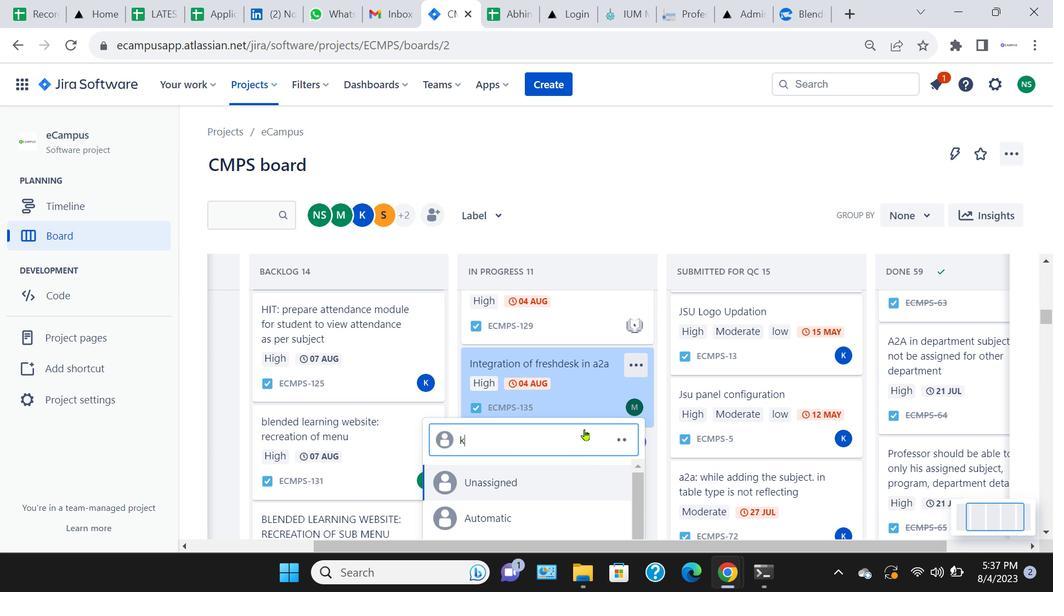 
Action: Mouse moved to (564, 345)
Screenshot: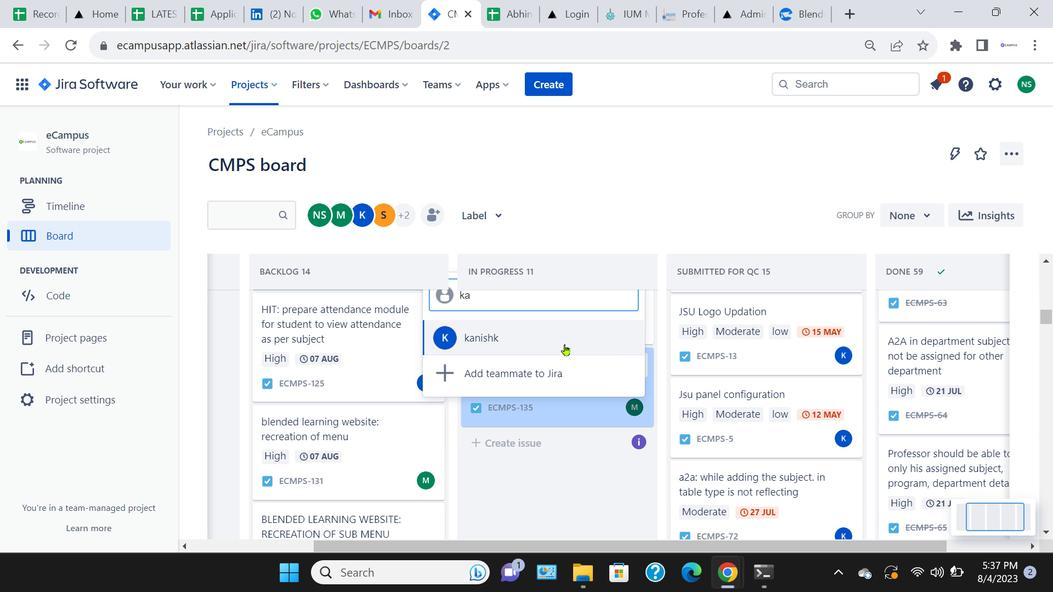 
Action: Mouse pressed left at (564, 345)
Screenshot: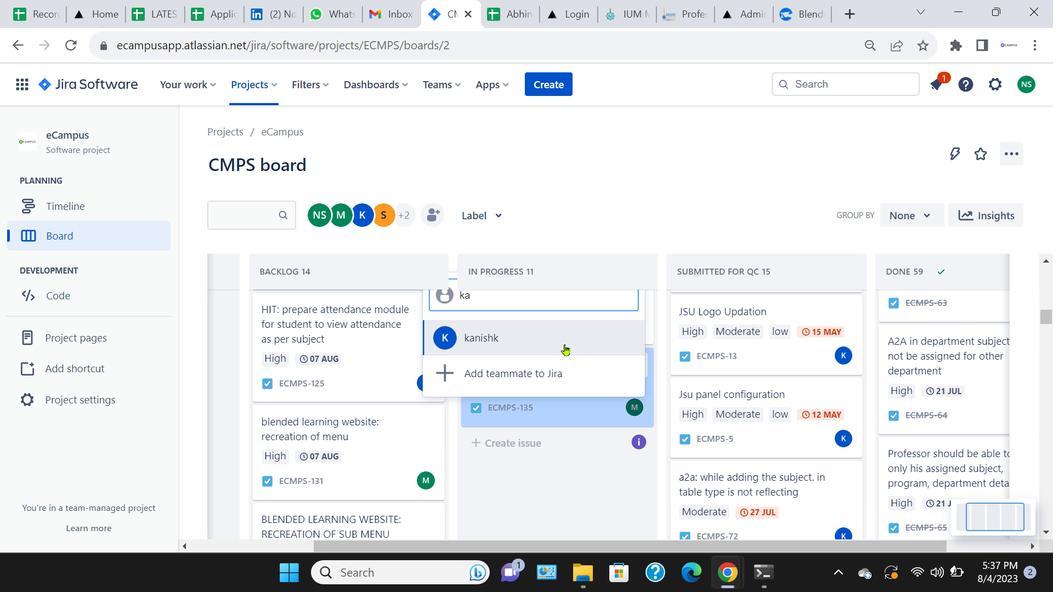 
Action: Mouse moved to (536, 517)
Screenshot: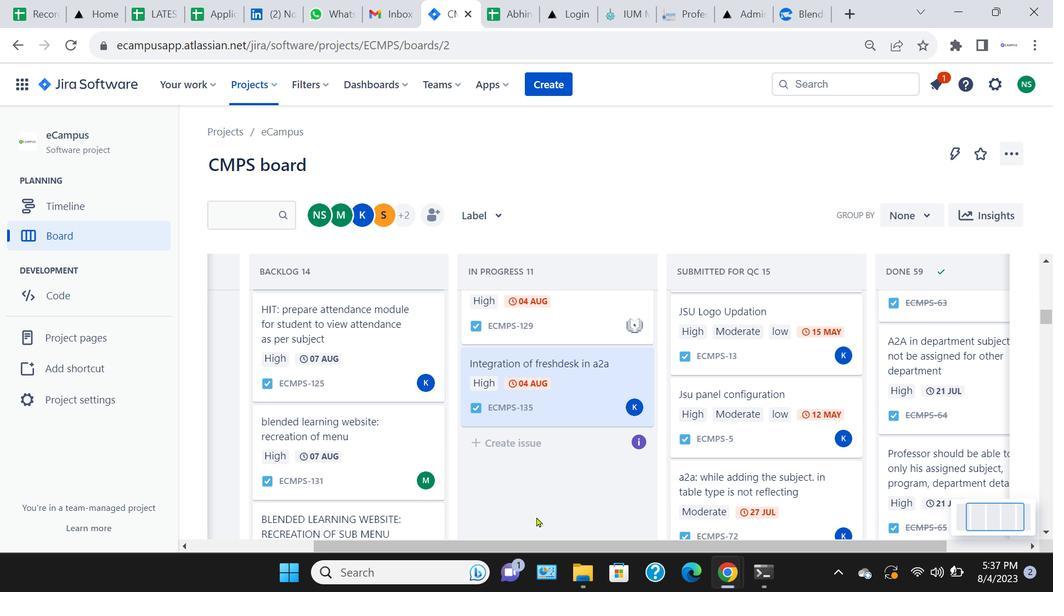 
Action: Mouse pressed left at (536, 517)
Screenshot: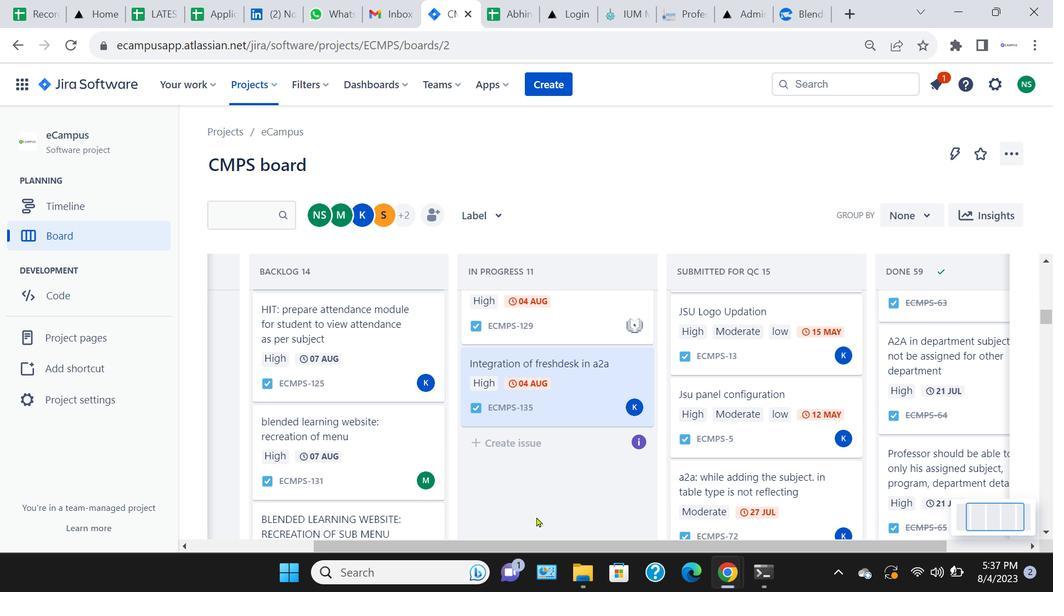 
Action: Mouse moved to (577, 385)
Screenshot: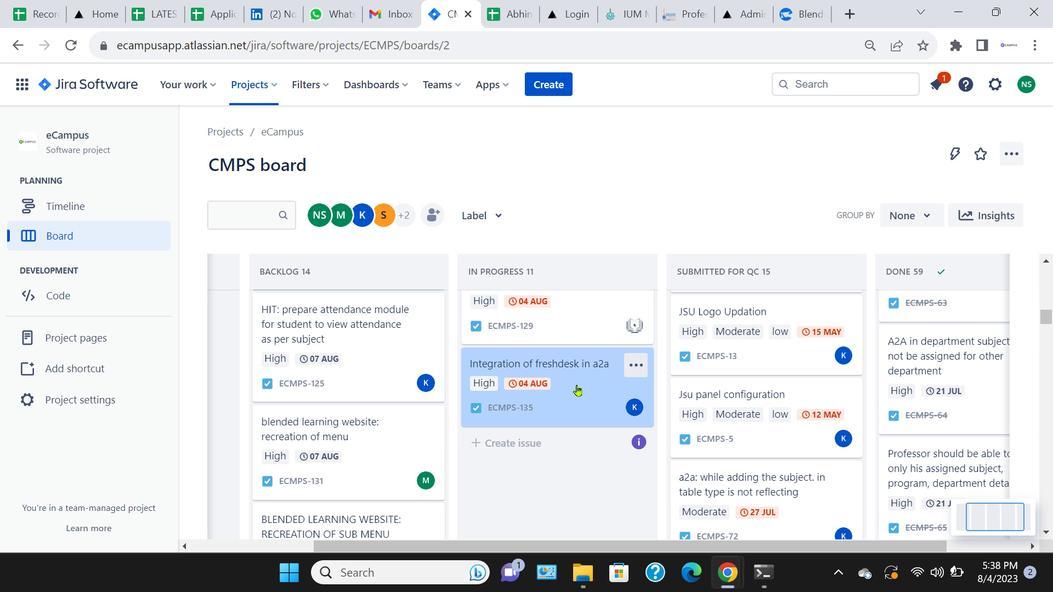 
Action: Mouse pressed left at (577, 385)
Screenshot: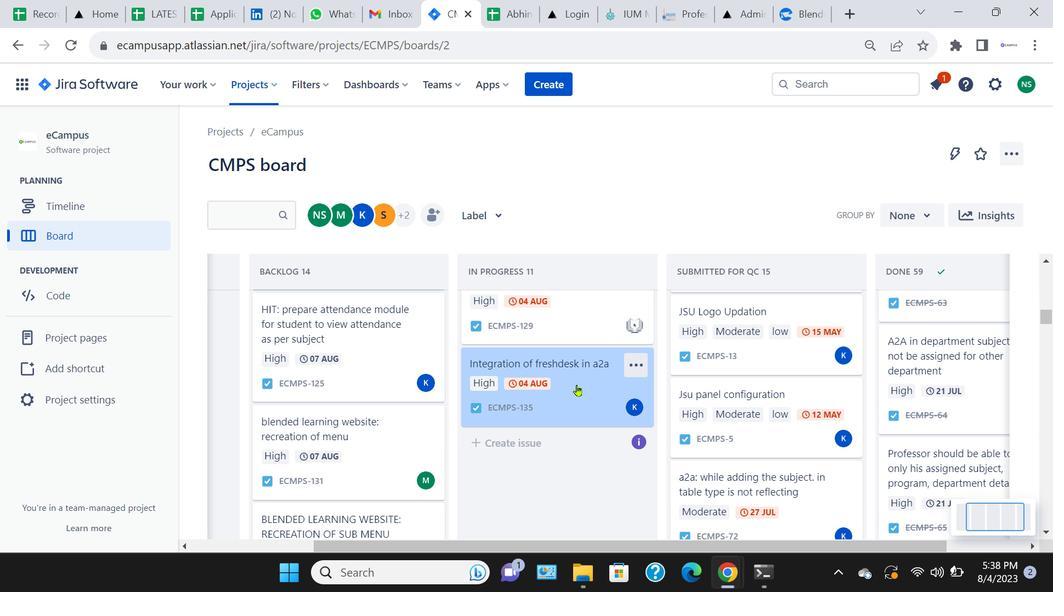 
Action: Mouse moved to (734, 181)
Screenshot: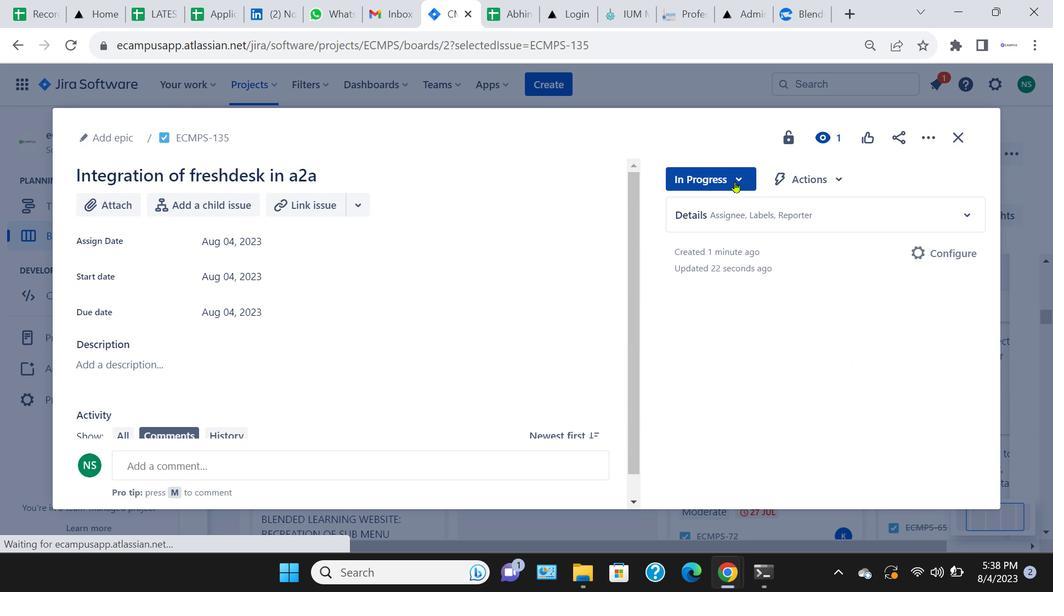 
Action: Mouse pressed left at (734, 181)
Screenshot: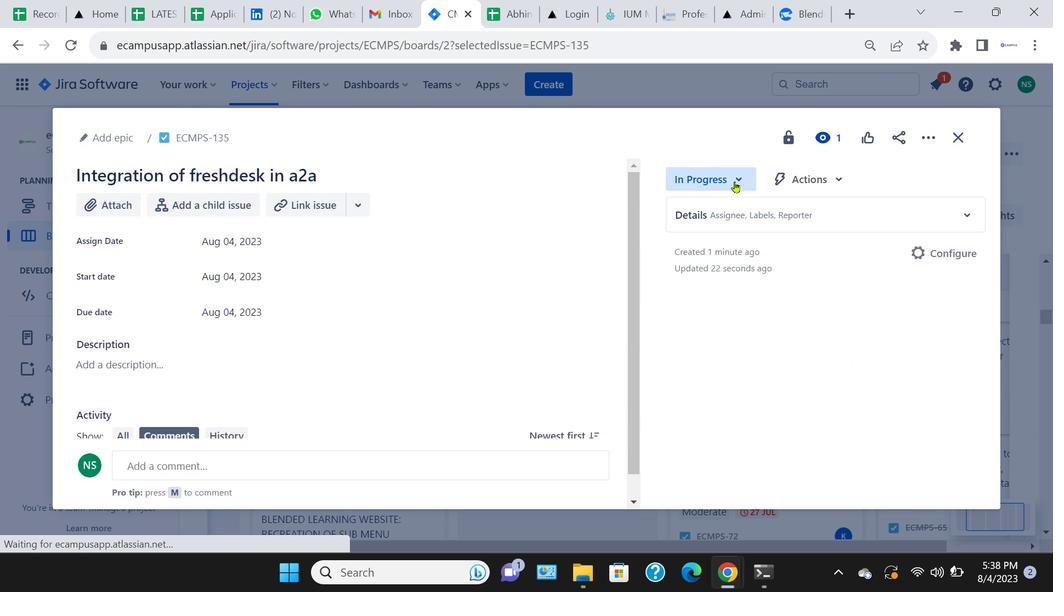 
Action: Mouse moved to (729, 258)
Screenshot: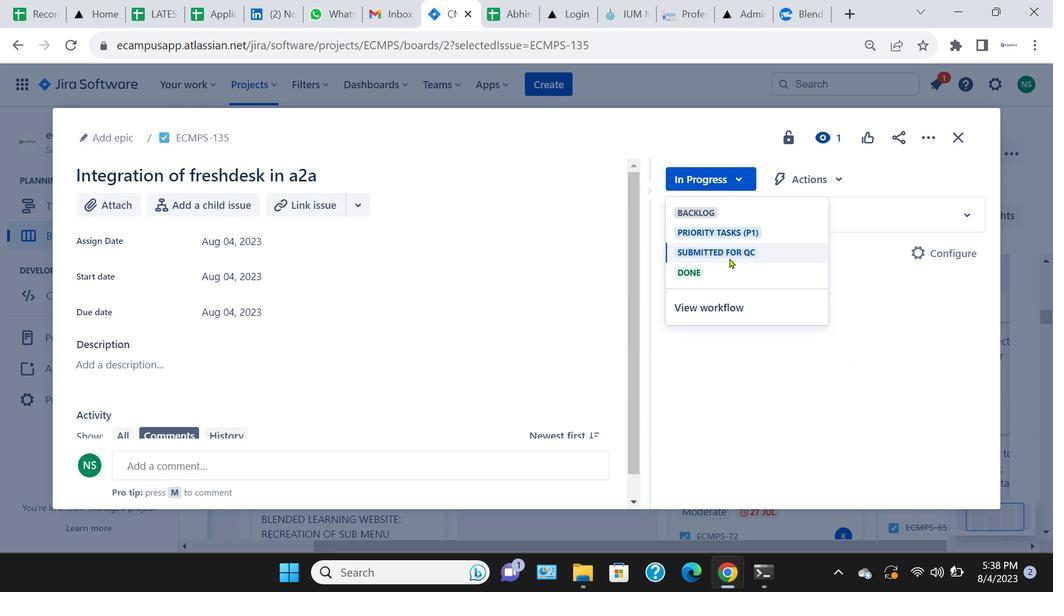 
Action: Mouse pressed left at (729, 258)
Screenshot: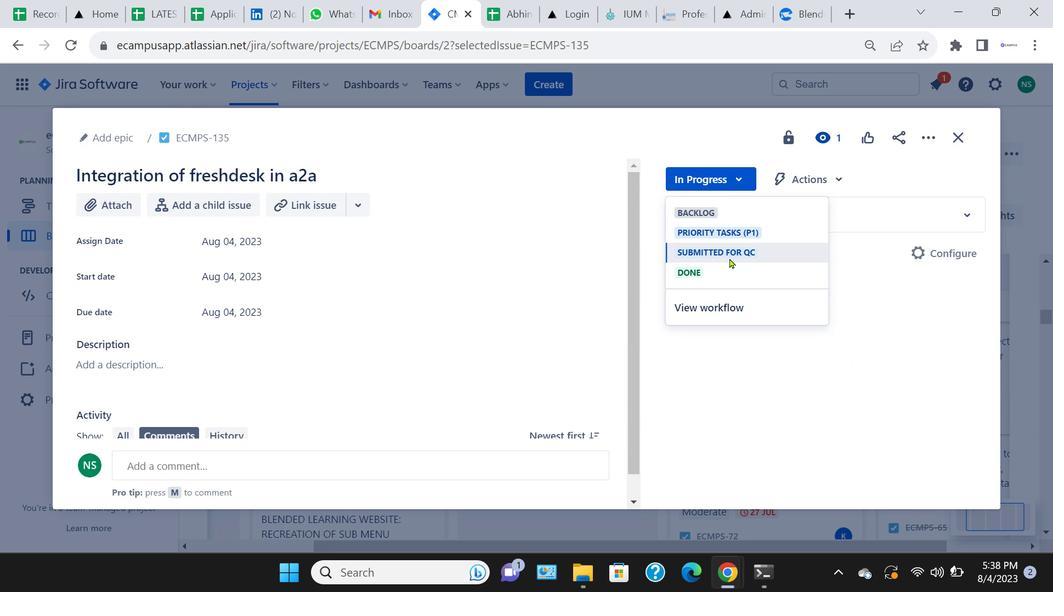 
Action: Mouse moved to (966, 143)
Screenshot: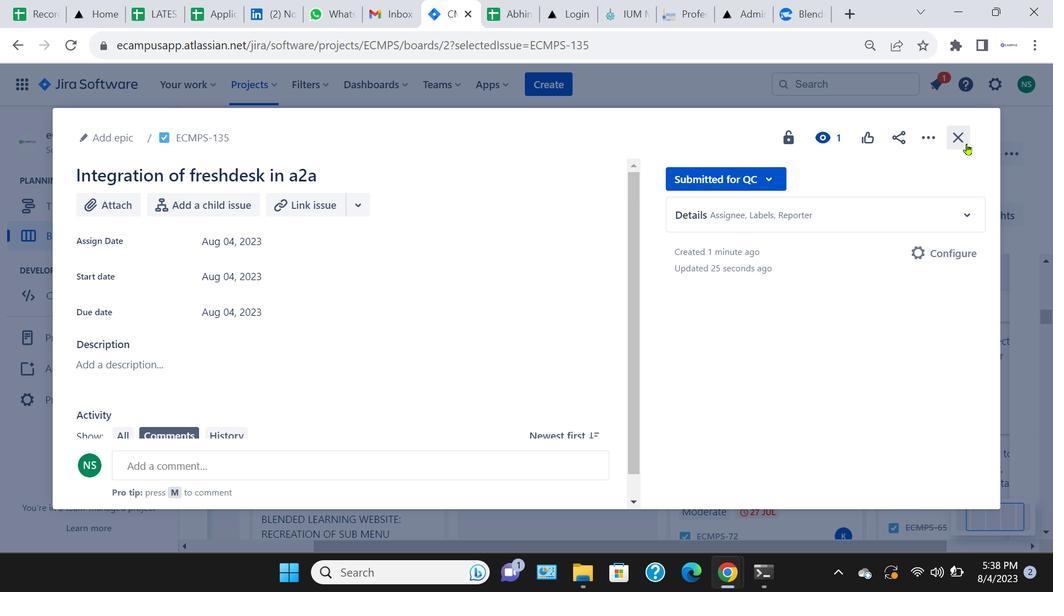
Action: Mouse pressed left at (966, 143)
Screenshot: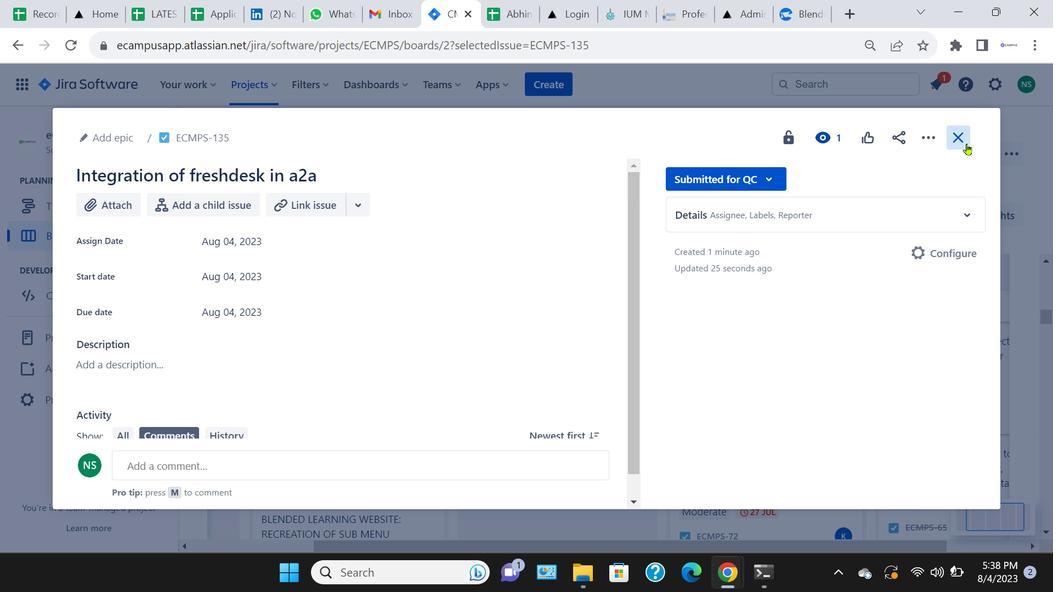 
Action: Mouse moved to (515, 363)
Screenshot: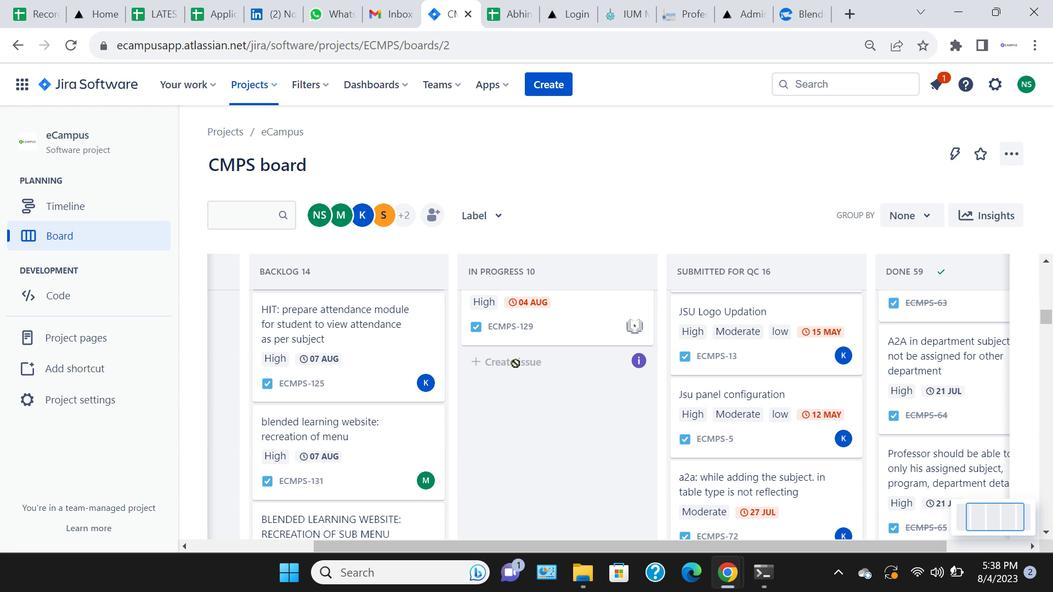 
Action: Mouse pressed left at (515, 363)
Screenshot: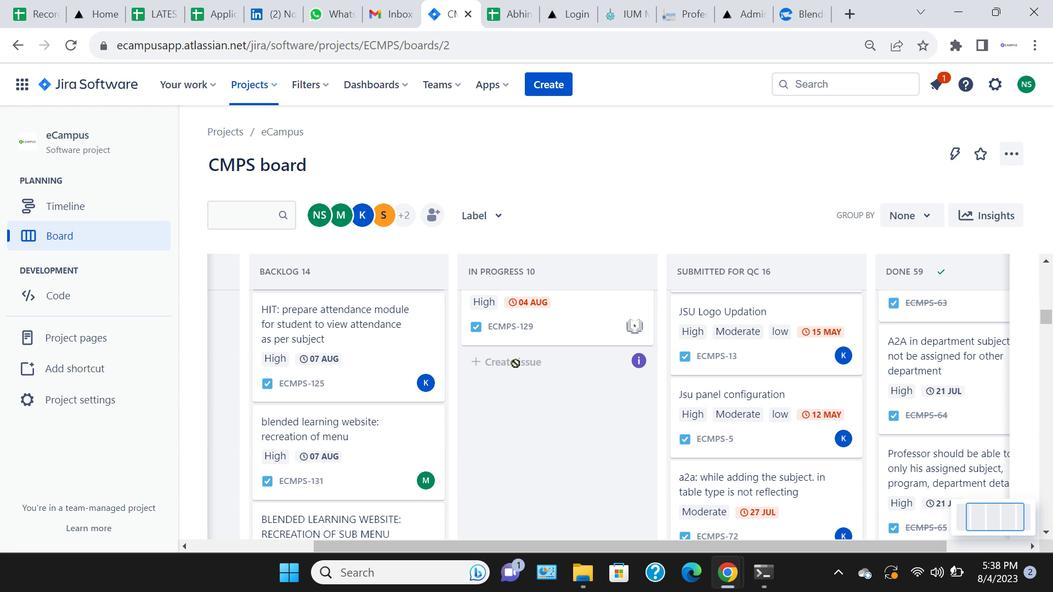 
Action: Mouse moved to (370, 370)
Screenshot: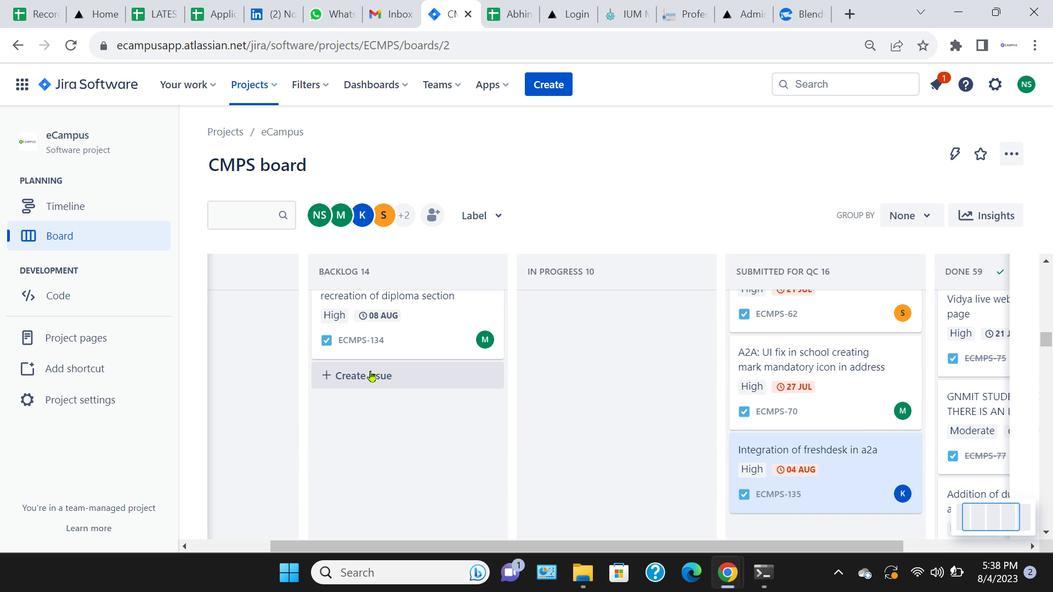 
Action: Mouse pressed left at (370, 370)
Screenshot: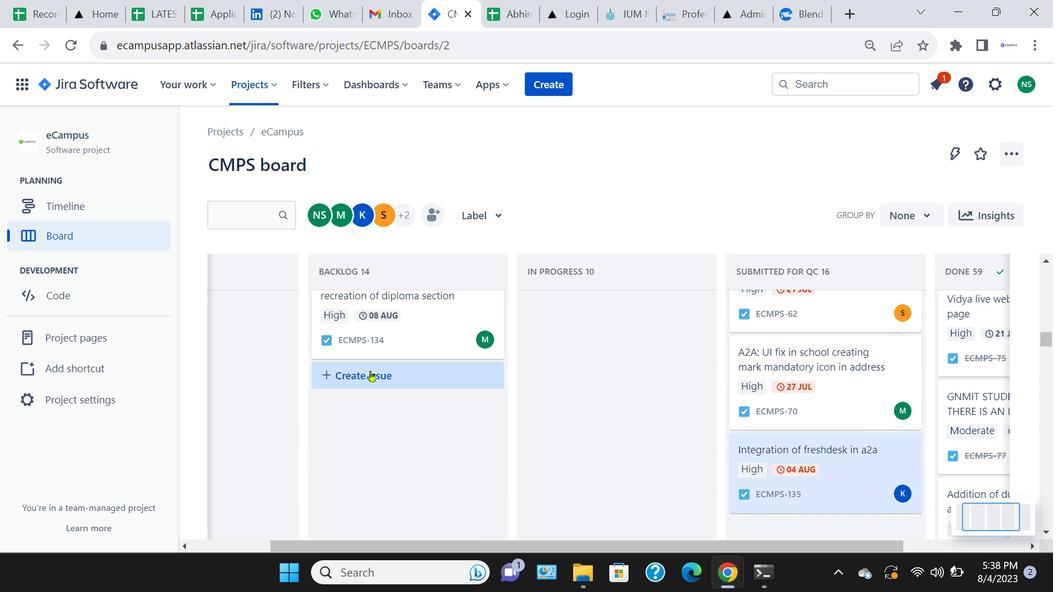 
Action: Mouse moved to (370, 373)
Screenshot: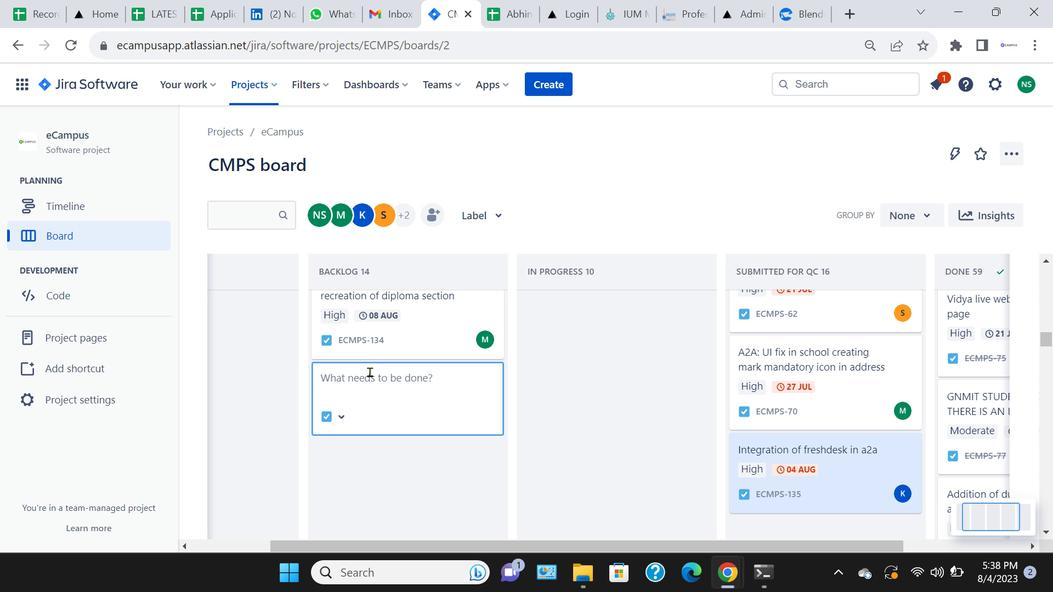 
Action: Mouse pressed left at (370, 373)
Screenshot: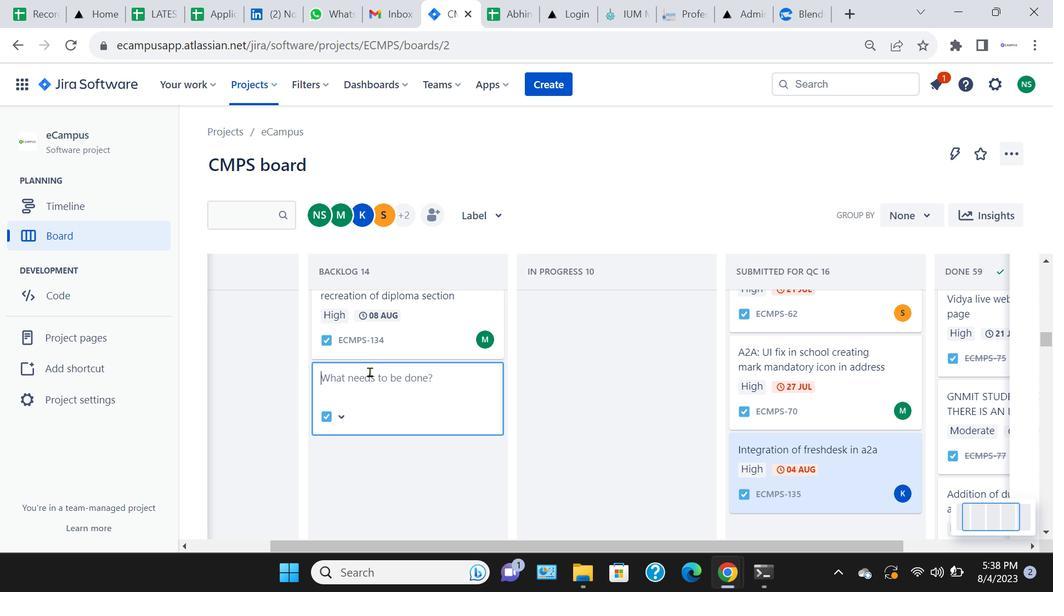 
Action: Key pressed reciept<Key.space><Key.backspace><Key.backspace><Key.backspace><Key.backspace><Key.backspace>eo<Key.backspace>ipt<Key.space>in<Key.space>a2av<Key.space>
Screenshot: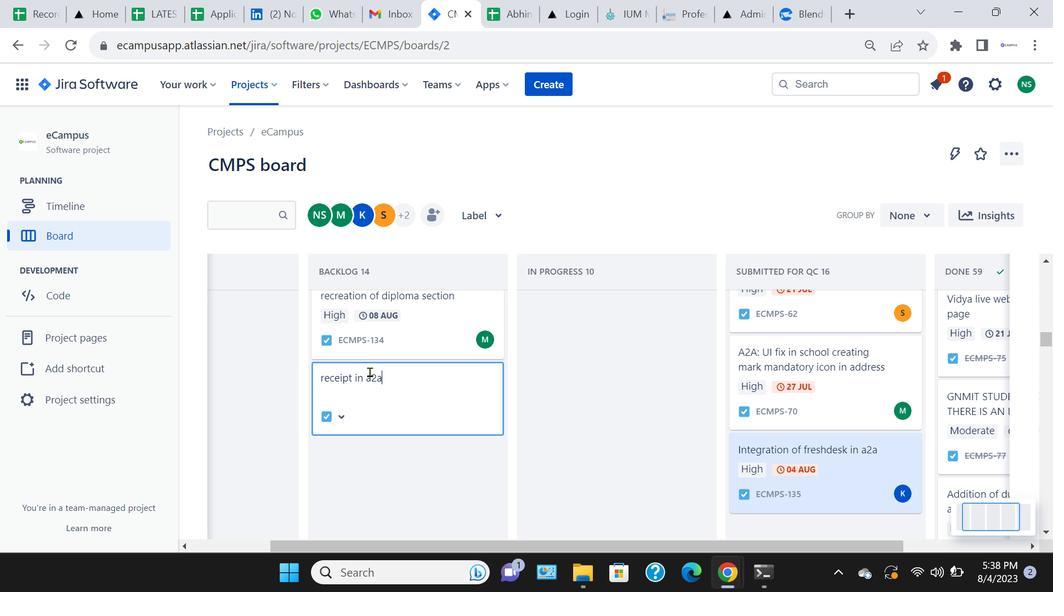 
Action: Mouse moved to (456, 360)
Screenshot: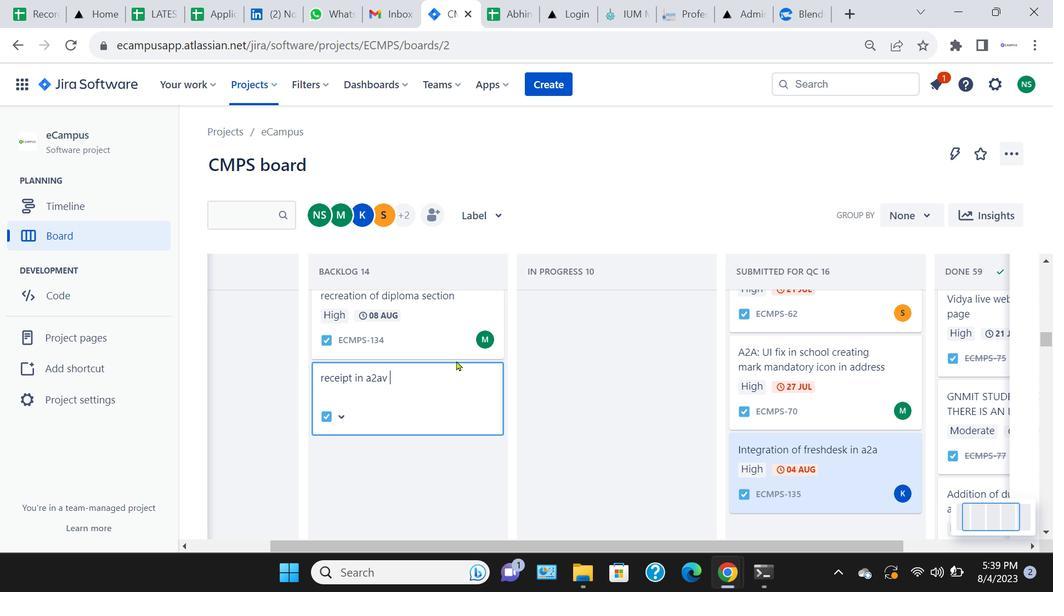 
Action: Key pressed <Key.backspace><Key.backspace><Key.space>paypal<Key.enter>
Screenshot: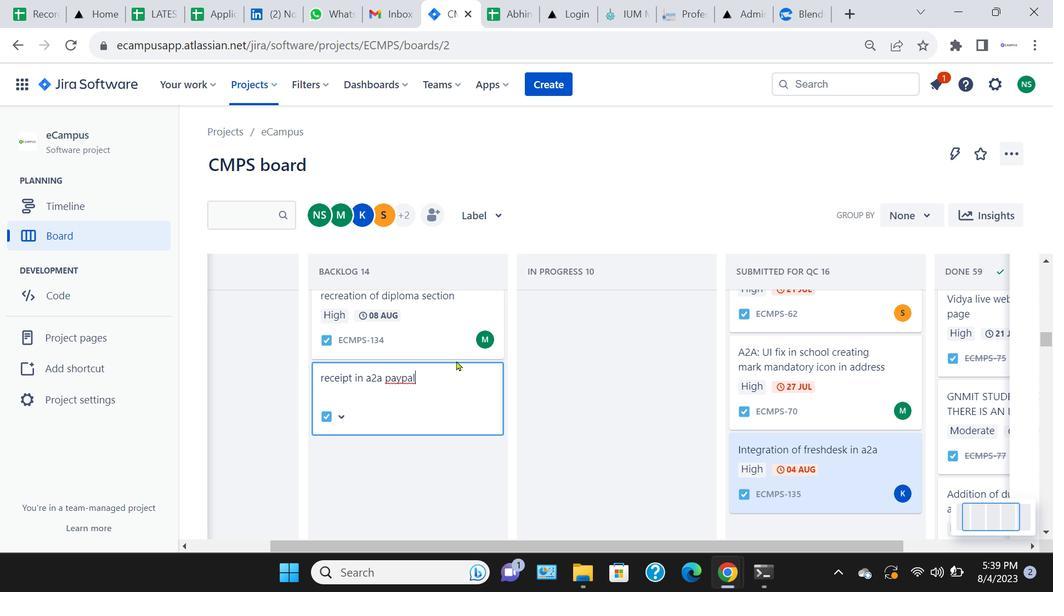 
Action: Mouse moved to (311, 214)
Screenshot: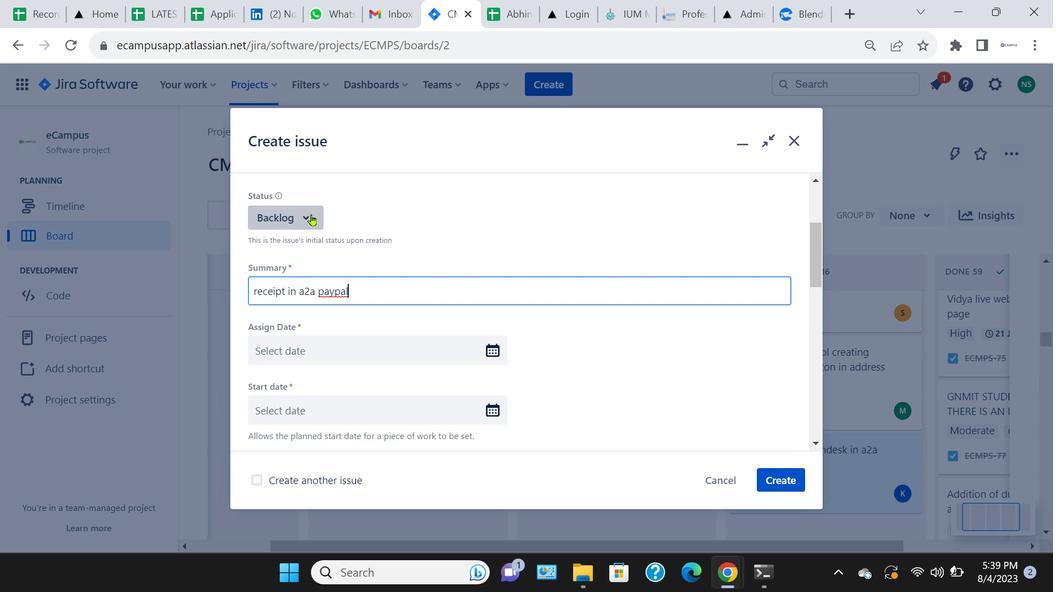 
Action: Mouse pressed left at (311, 214)
Screenshot: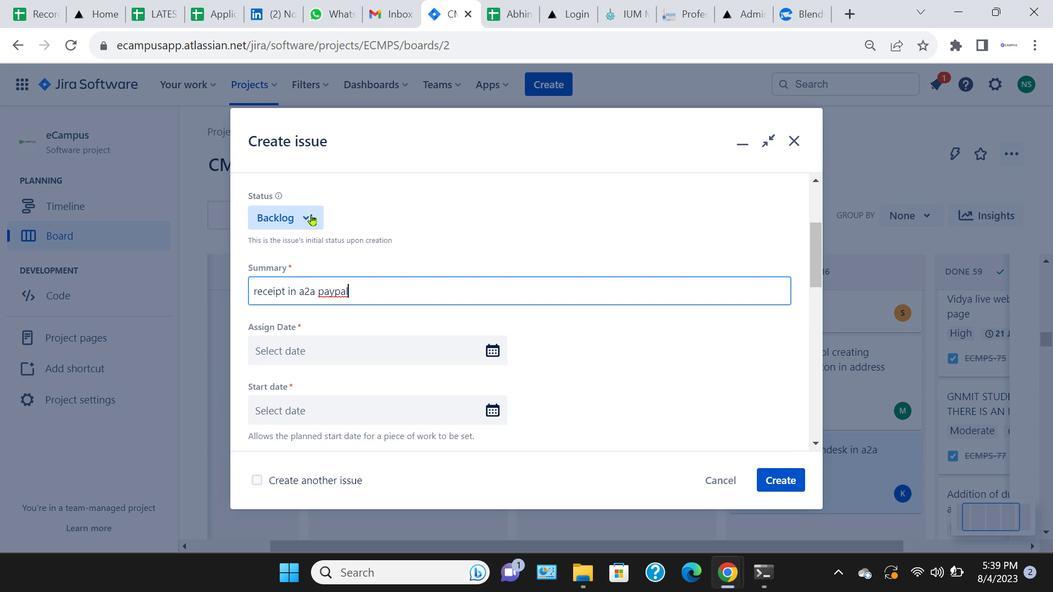 
Action: Mouse moved to (321, 250)
Screenshot: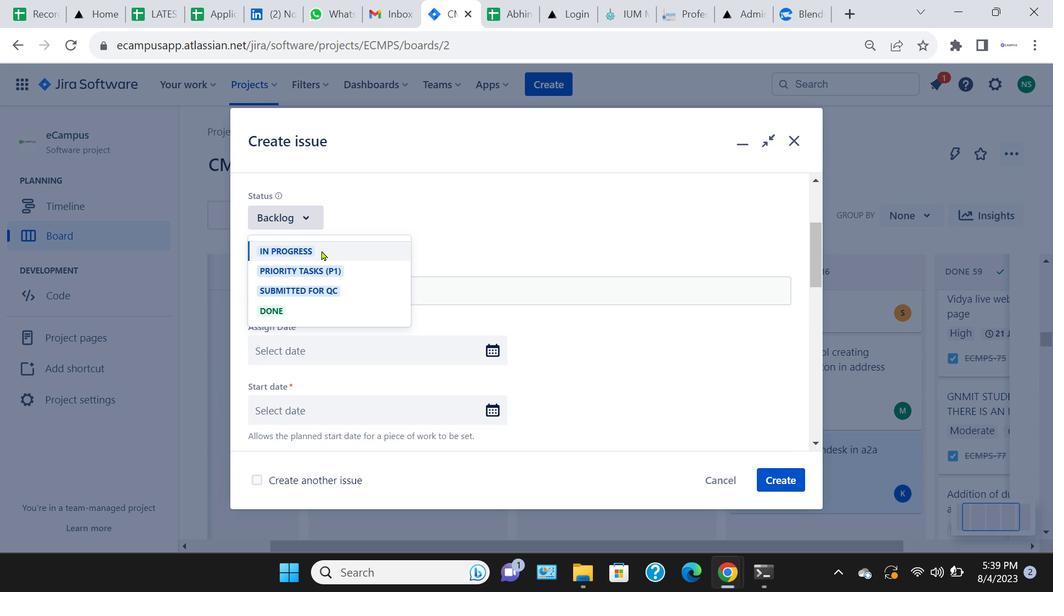
Action: Mouse pressed left at (321, 250)
Screenshot: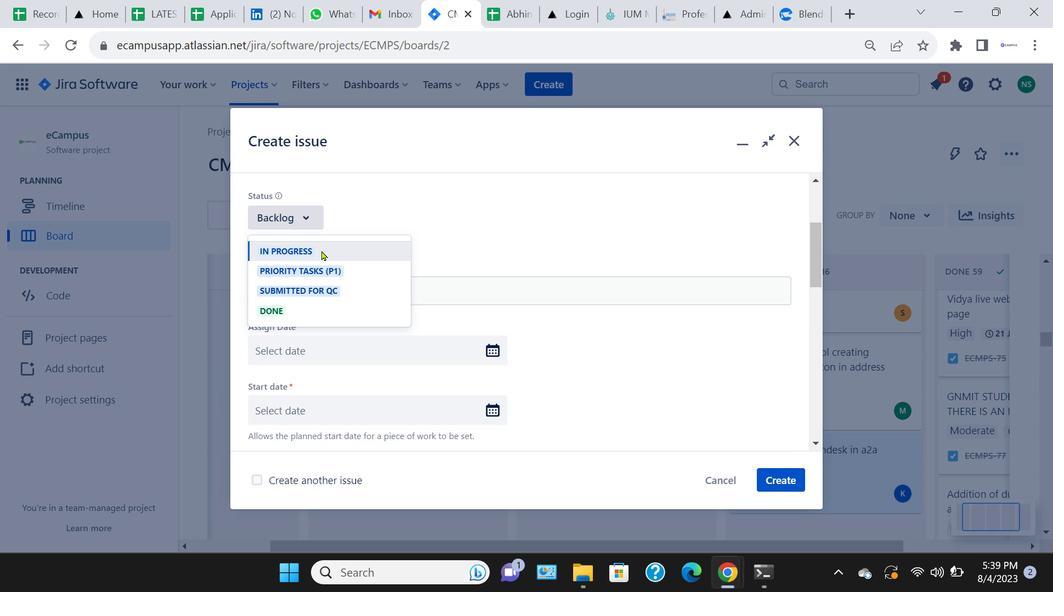 
Action: Mouse moved to (497, 255)
Screenshot: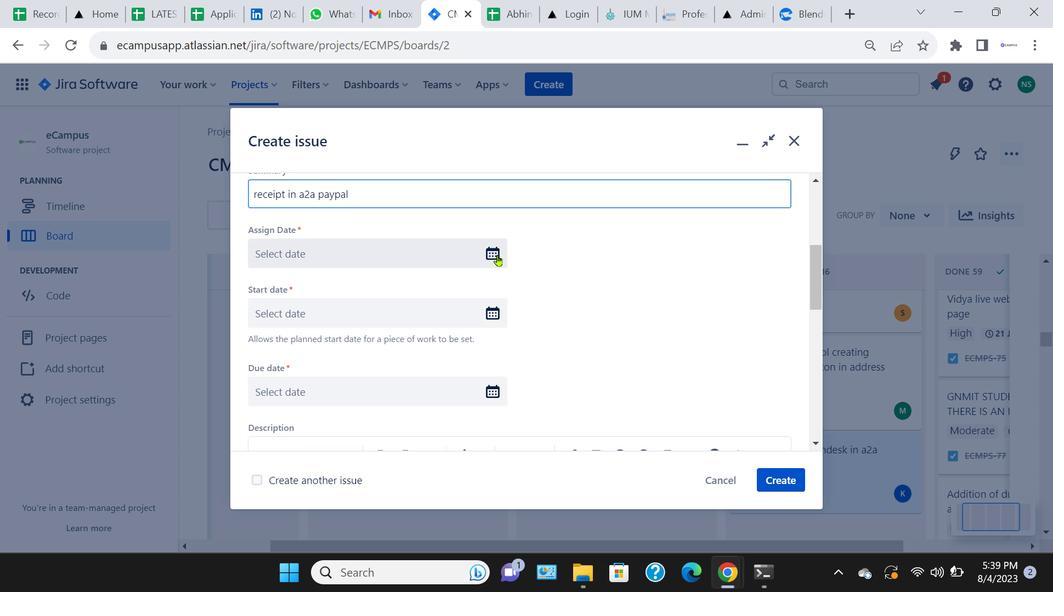 
Action: Mouse pressed left at (497, 255)
Screenshot: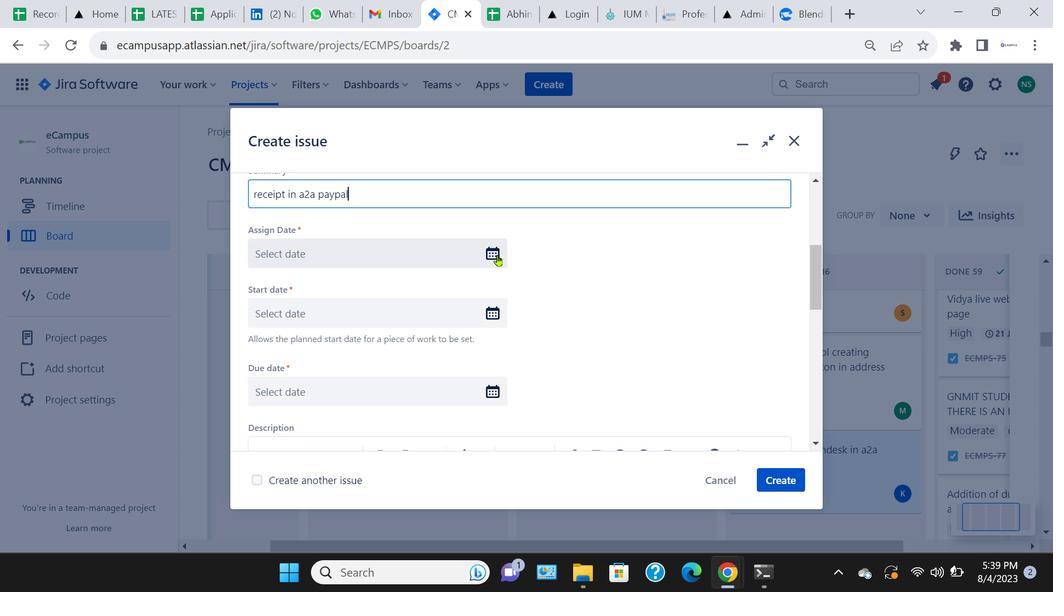 
Action: Mouse moved to (433, 351)
Screenshot: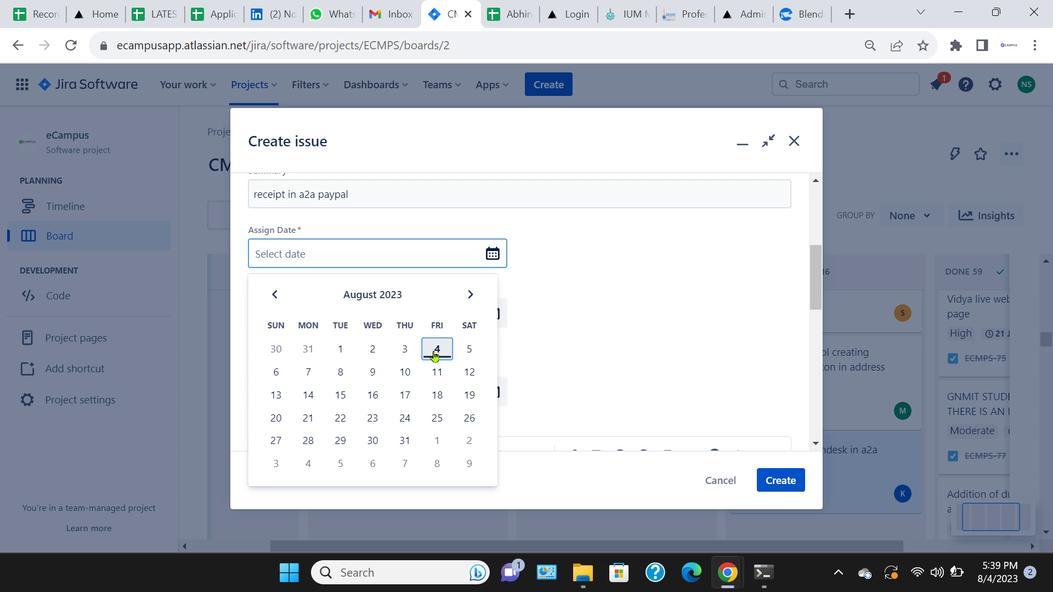
Action: Mouse pressed left at (433, 351)
Screenshot: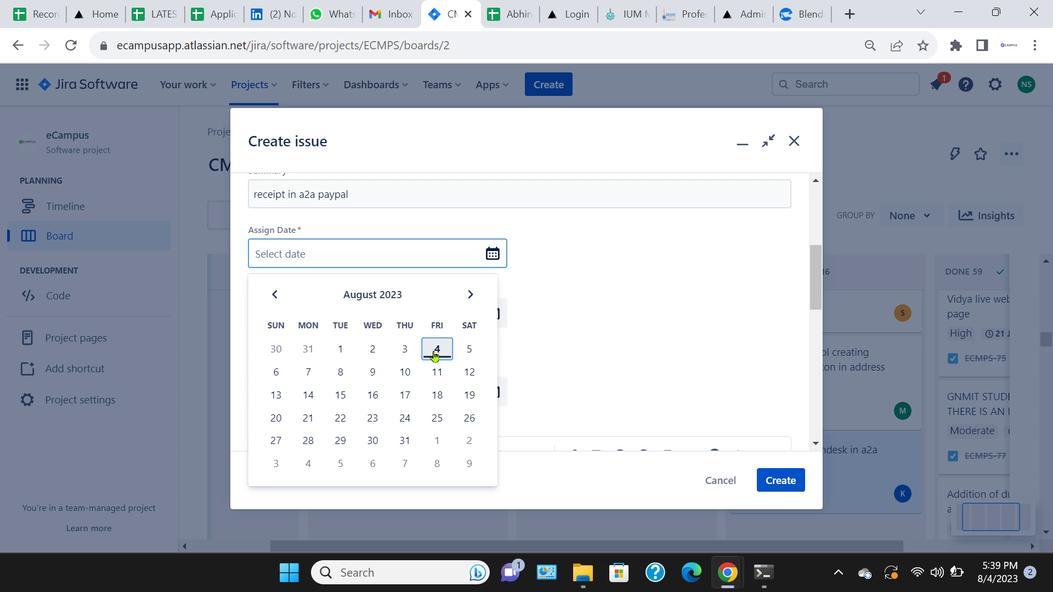 
Action: Mouse moved to (492, 322)
Screenshot: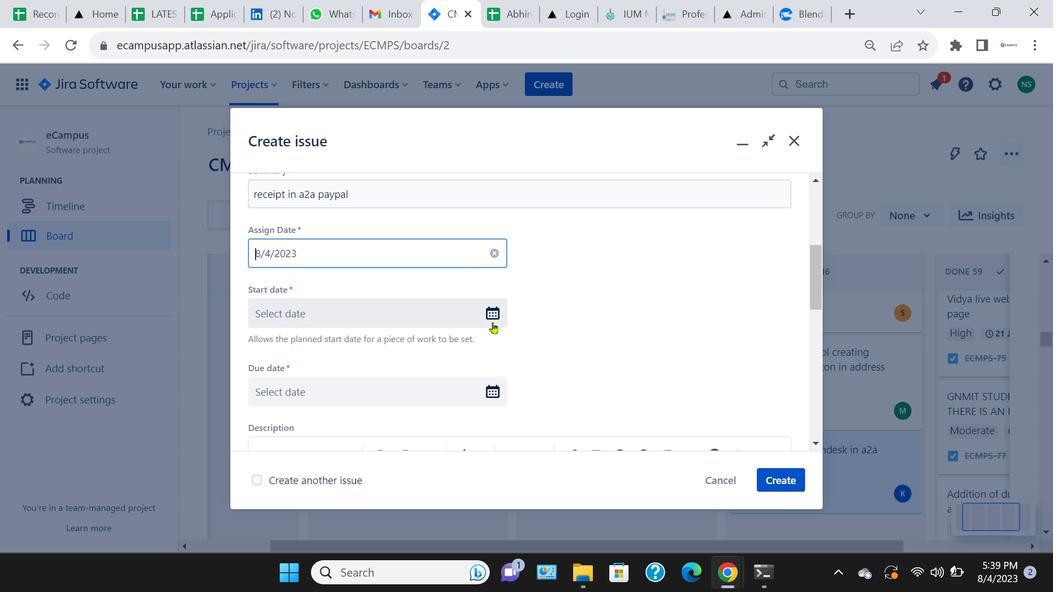 
Action: Mouse pressed left at (492, 322)
Screenshot: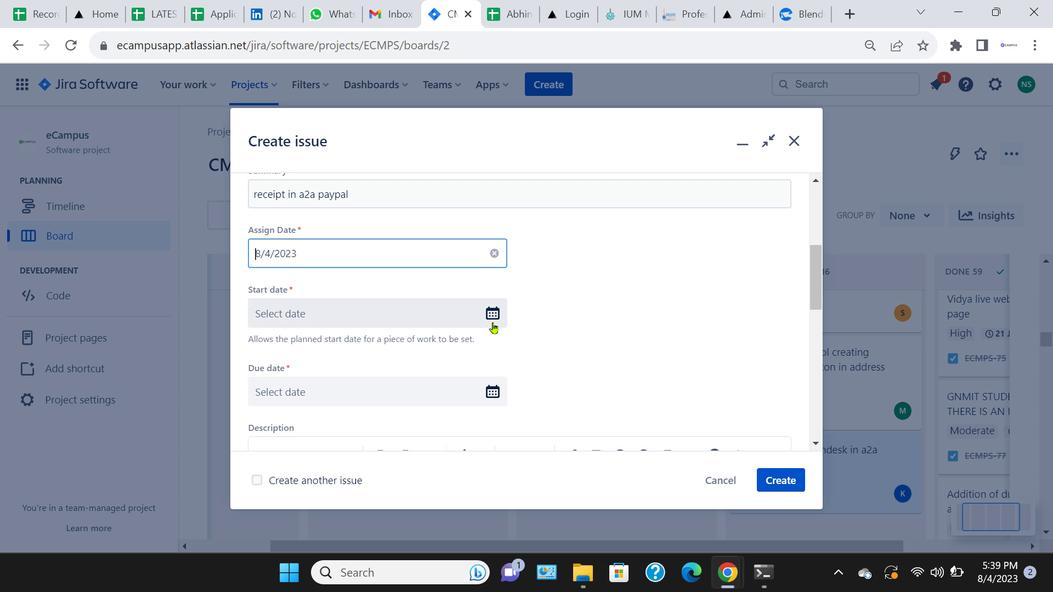
Action: Mouse moved to (433, 413)
Screenshot: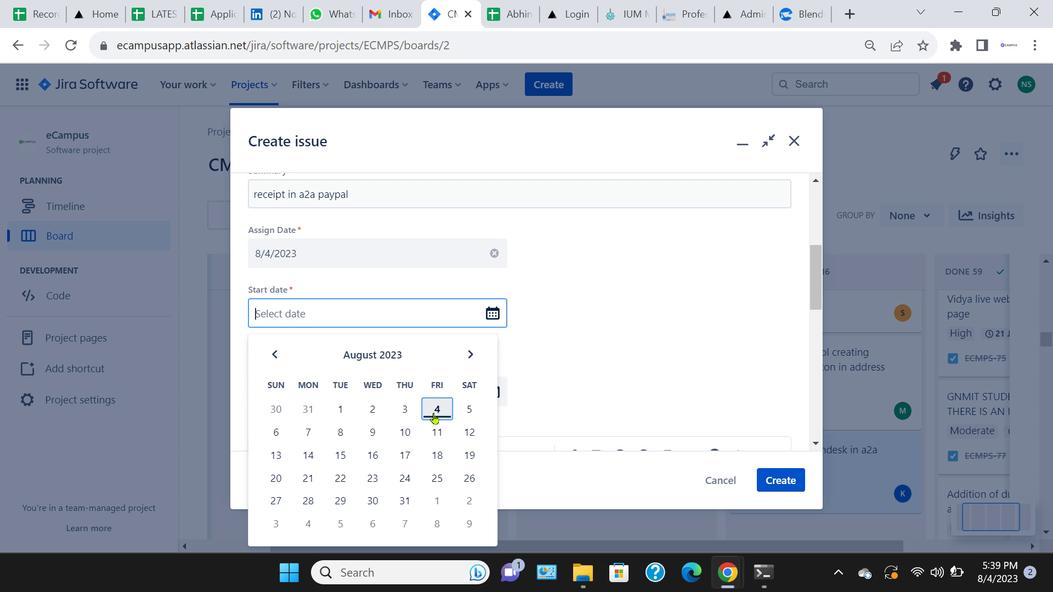 
Action: Mouse pressed left at (433, 413)
Screenshot: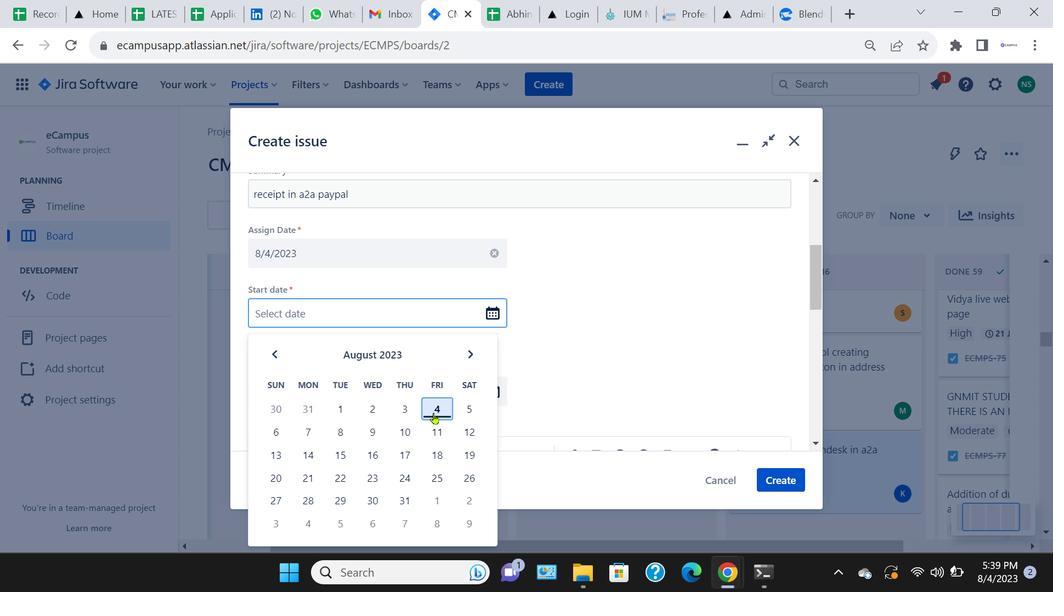 
Action: Mouse moved to (504, 388)
Screenshot: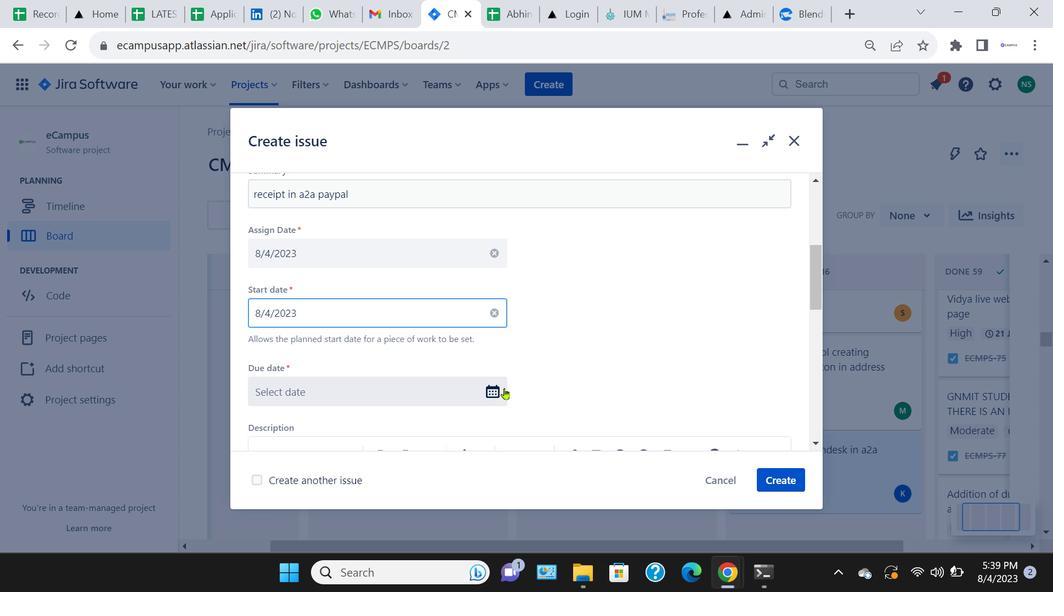 
Action: Mouse pressed left at (504, 388)
Screenshot: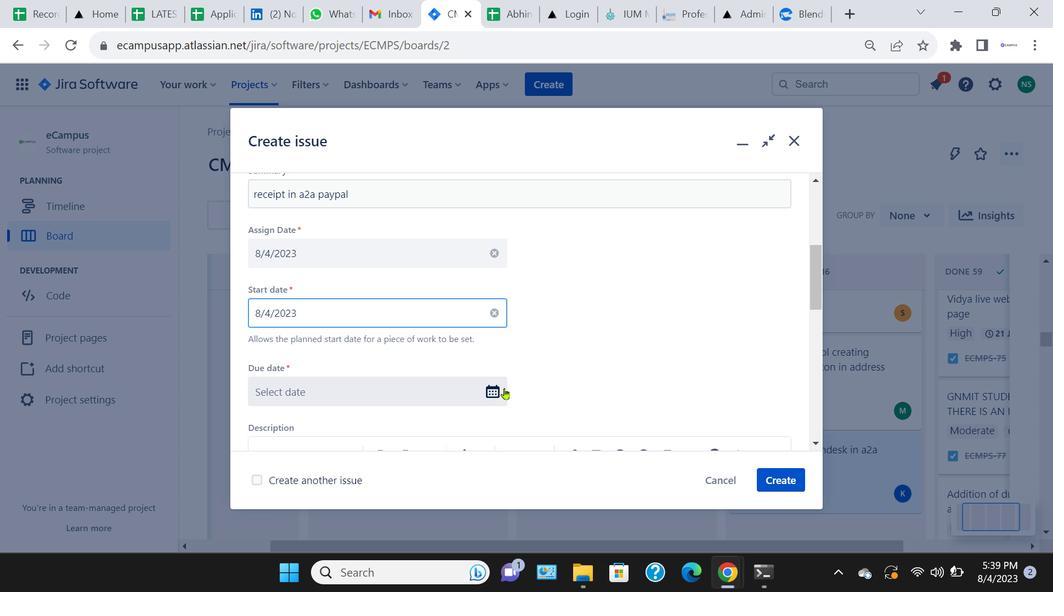 
Action: Mouse moved to (442, 233)
Screenshot: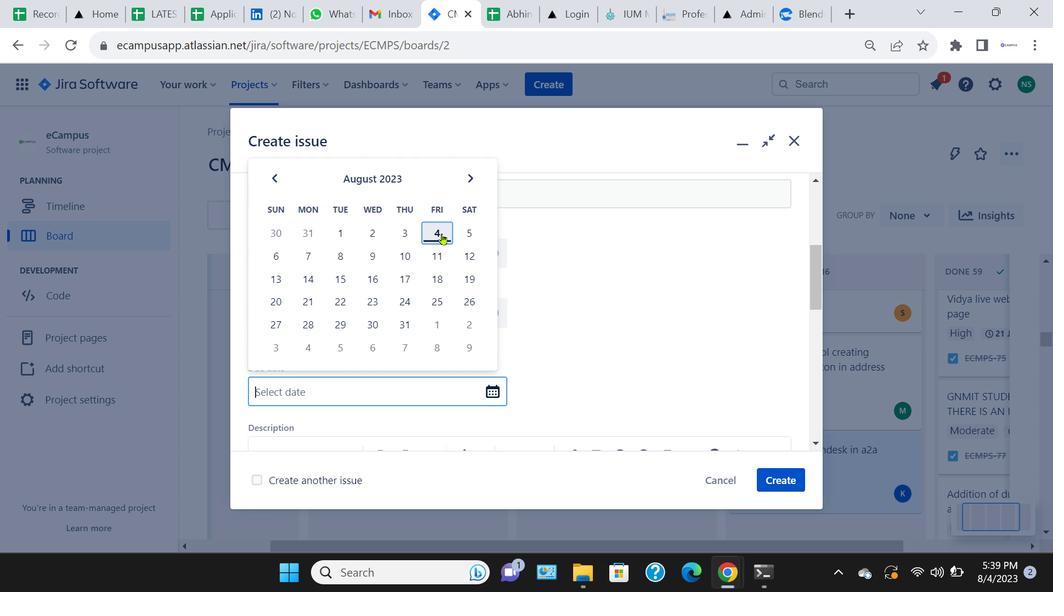 
Action: Mouse pressed left at (442, 233)
Screenshot: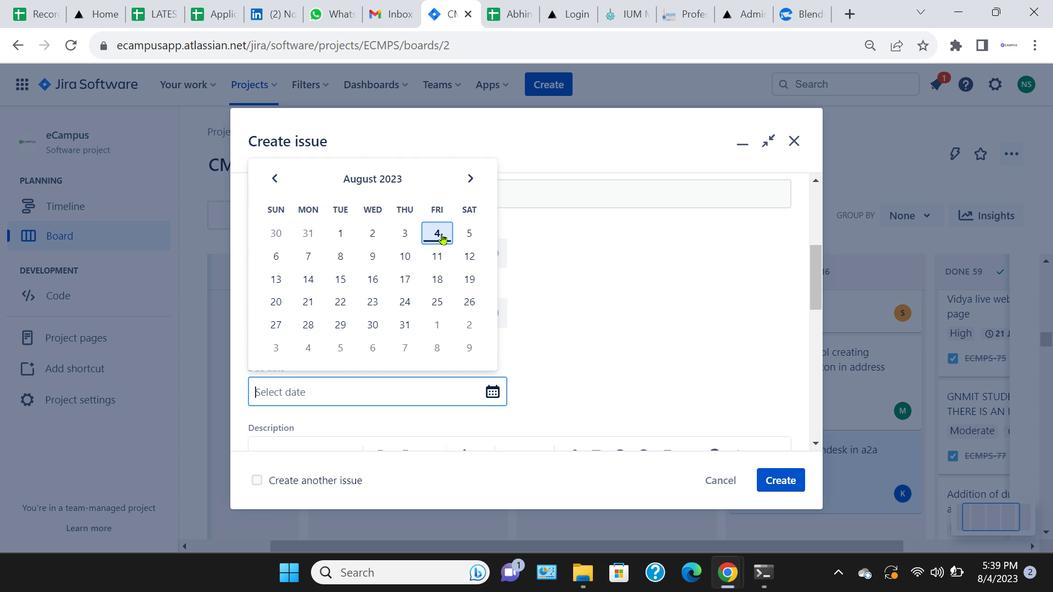 
Action: Mouse moved to (373, 235)
Screenshot: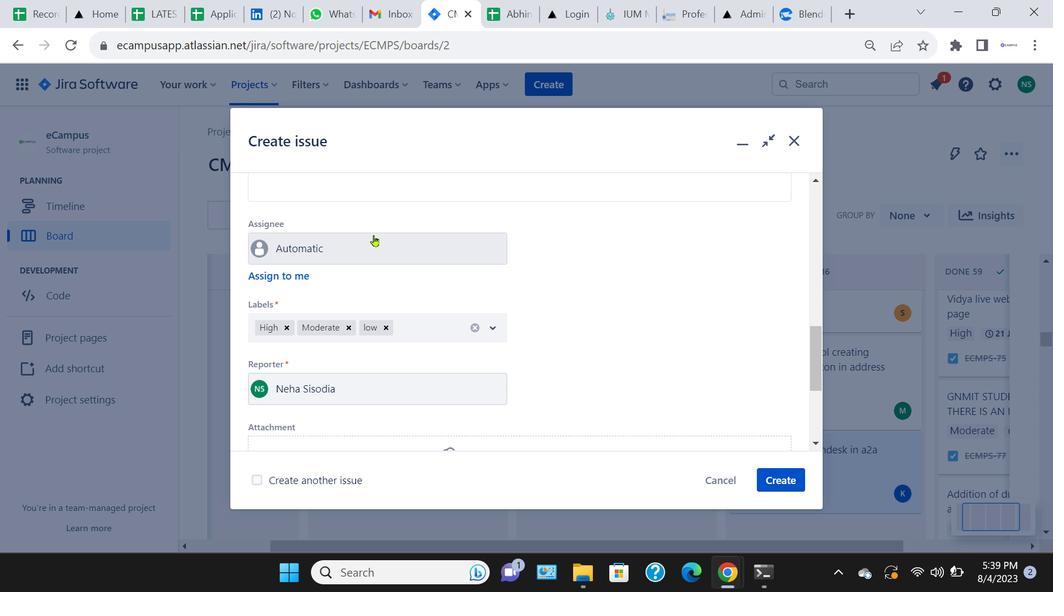 
Action: Mouse pressed left at (373, 235)
Screenshot: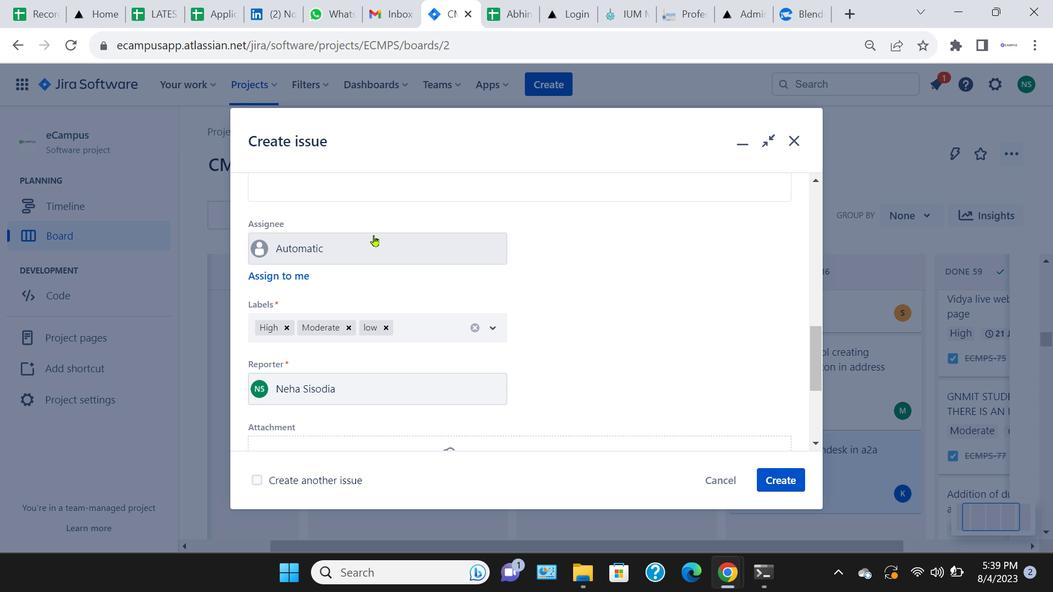 
Action: Key pressed may
Screenshot: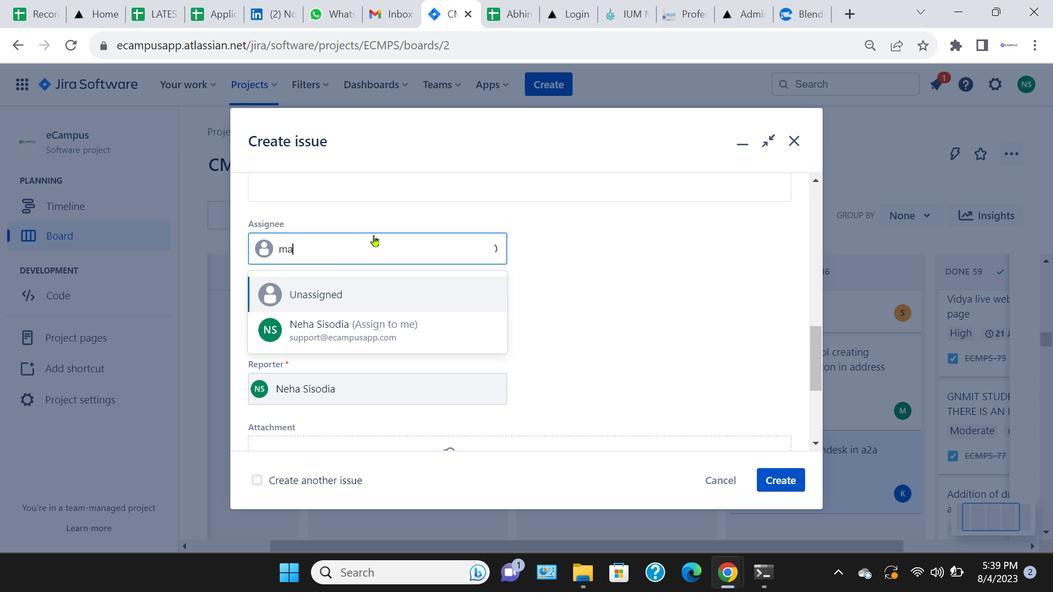 
Action: Mouse moved to (361, 284)
Screenshot: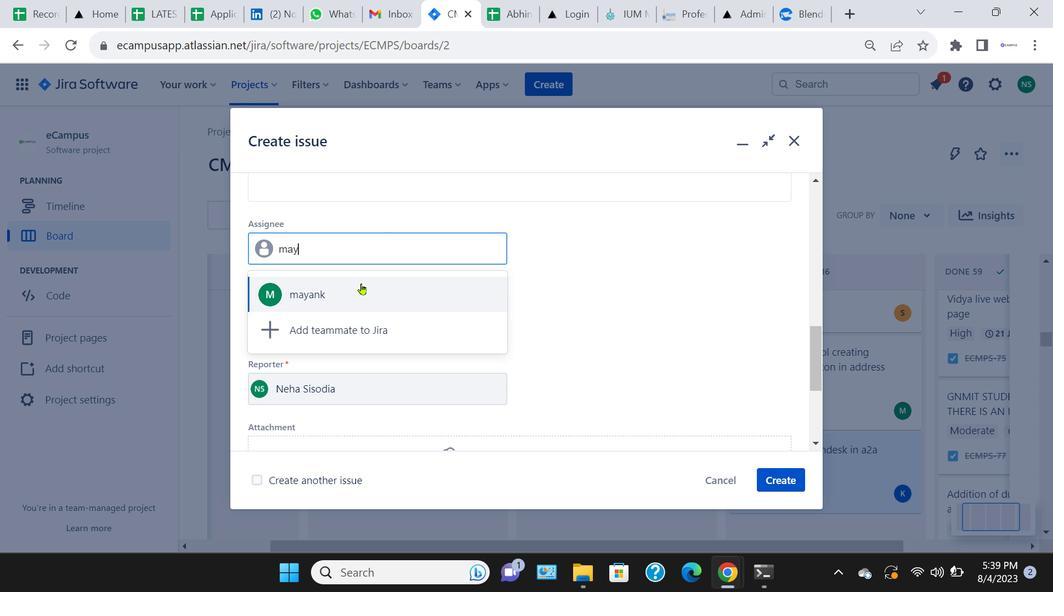 
Action: Mouse pressed left at (361, 284)
Screenshot: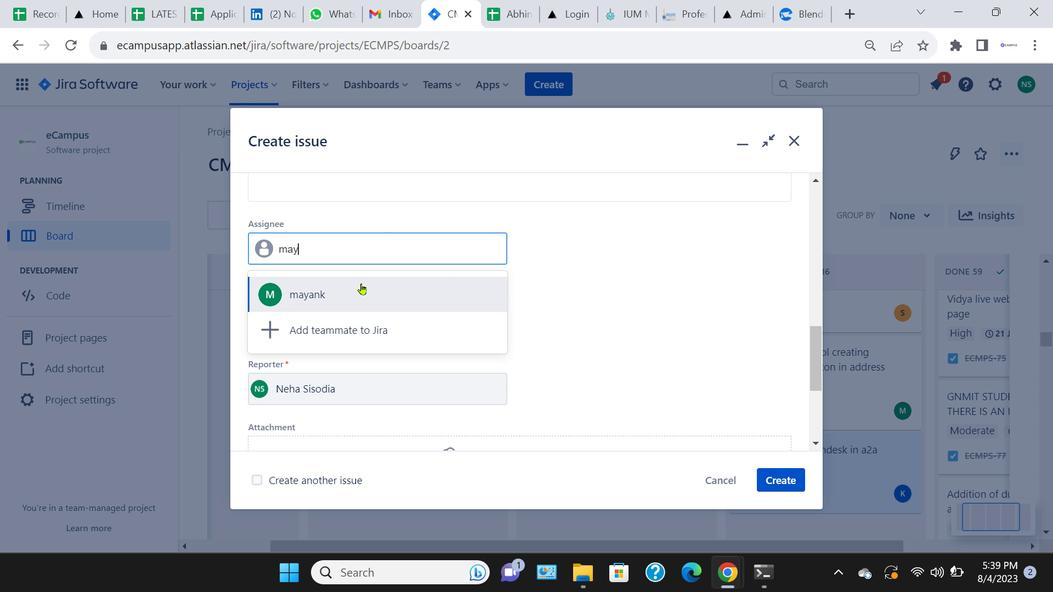 
Action: Mouse moved to (348, 330)
Screenshot: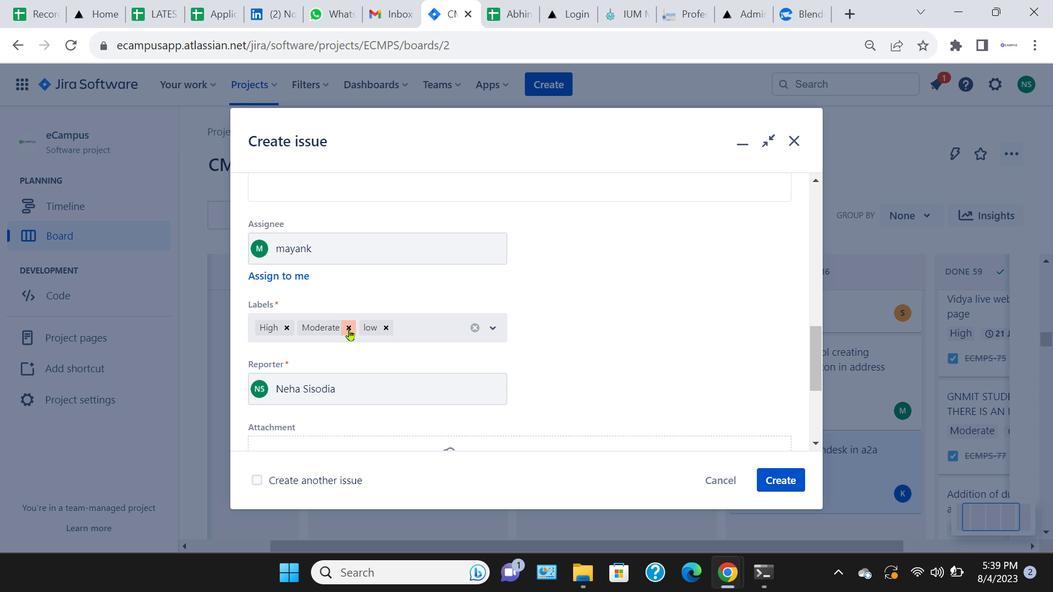 
Action: Mouse pressed left at (348, 330)
Screenshot: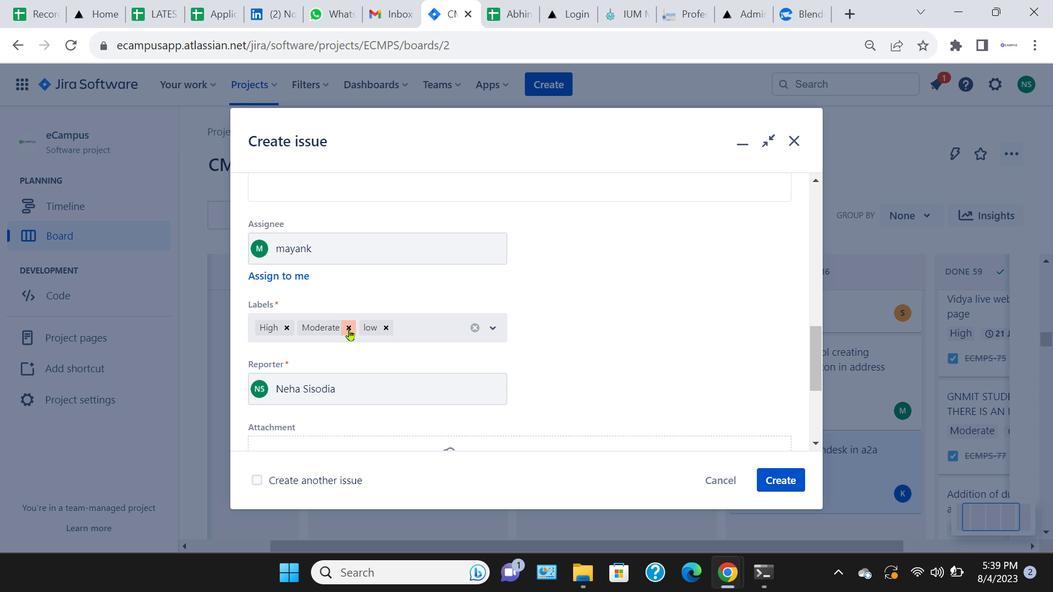 
Action: Mouse moved to (321, 326)
Screenshot: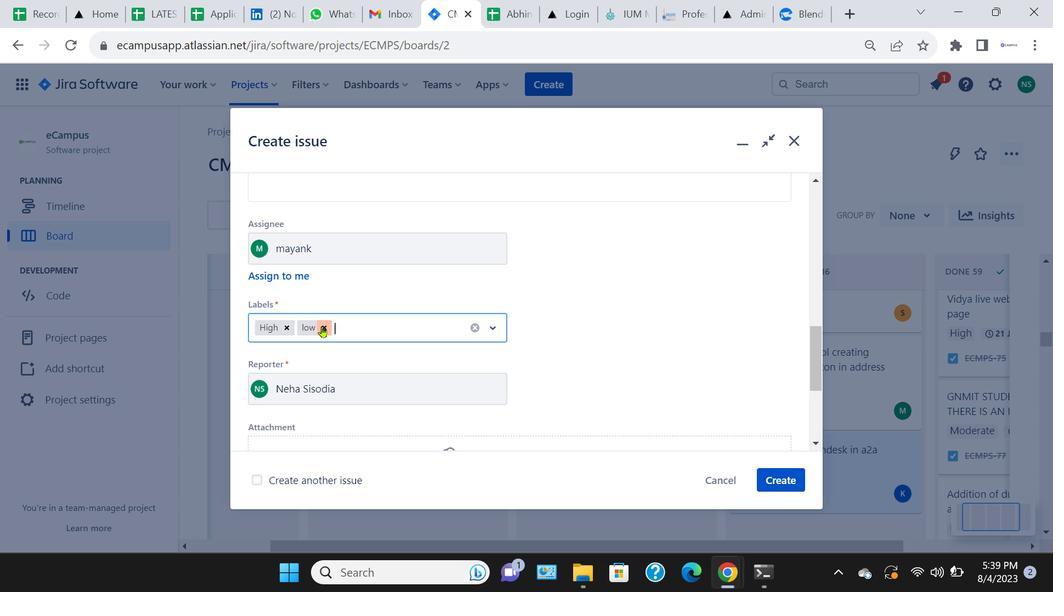 
Action: Mouse pressed left at (321, 326)
Screenshot: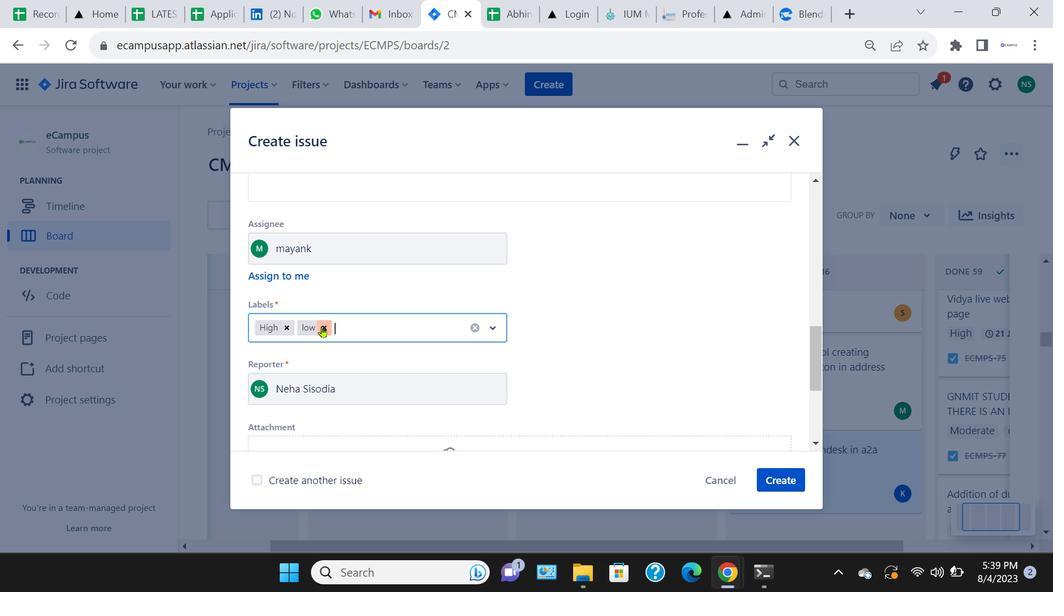 
Action: Mouse moved to (781, 486)
Screenshot: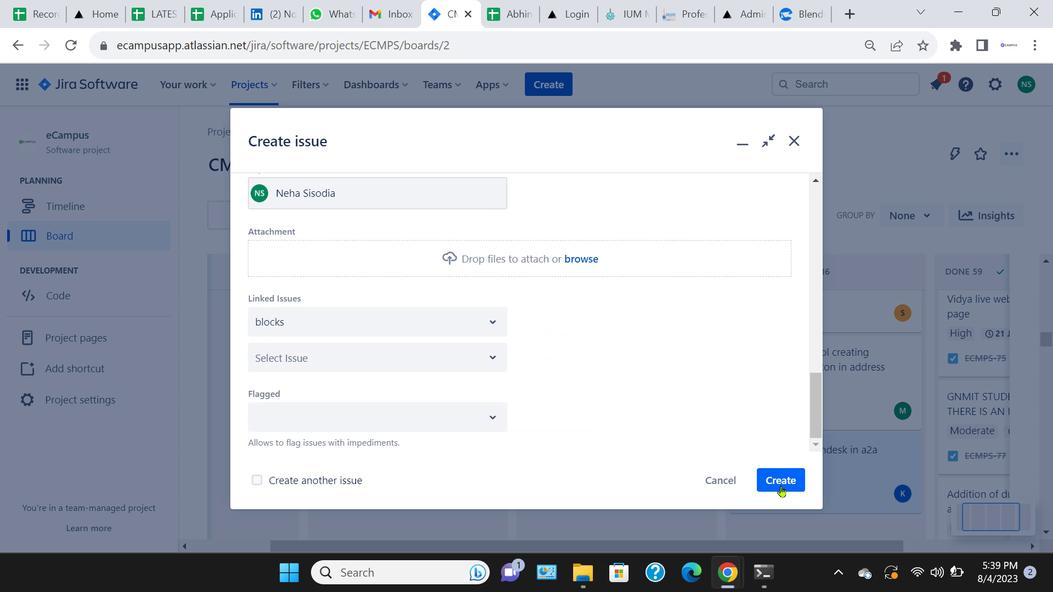 
Action: Mouse pressed left at (781, 486)
Screenshot: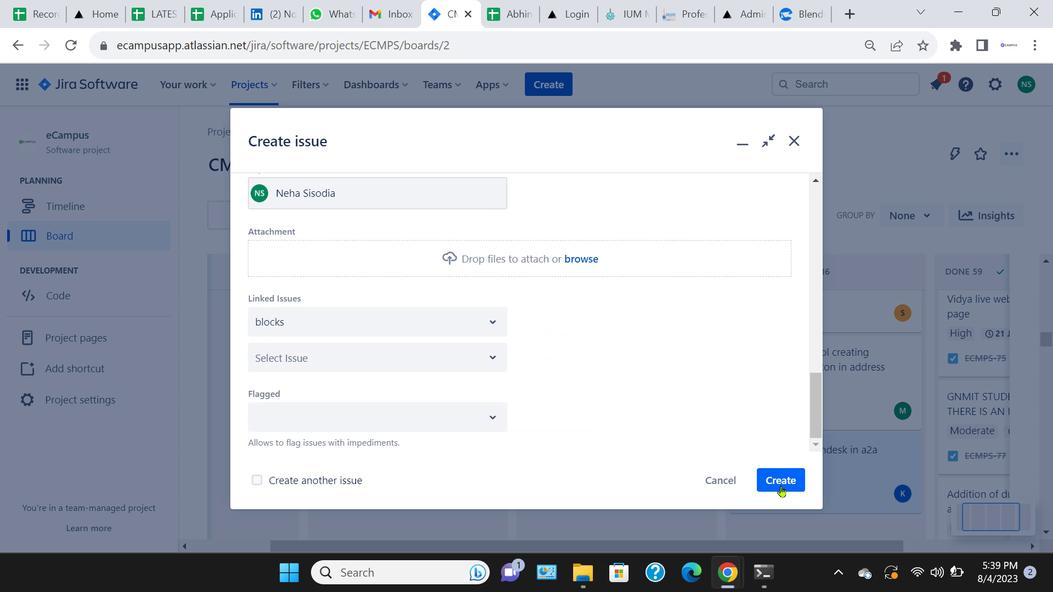 
Action: Mouse moved to (643, 397)
Screenshot: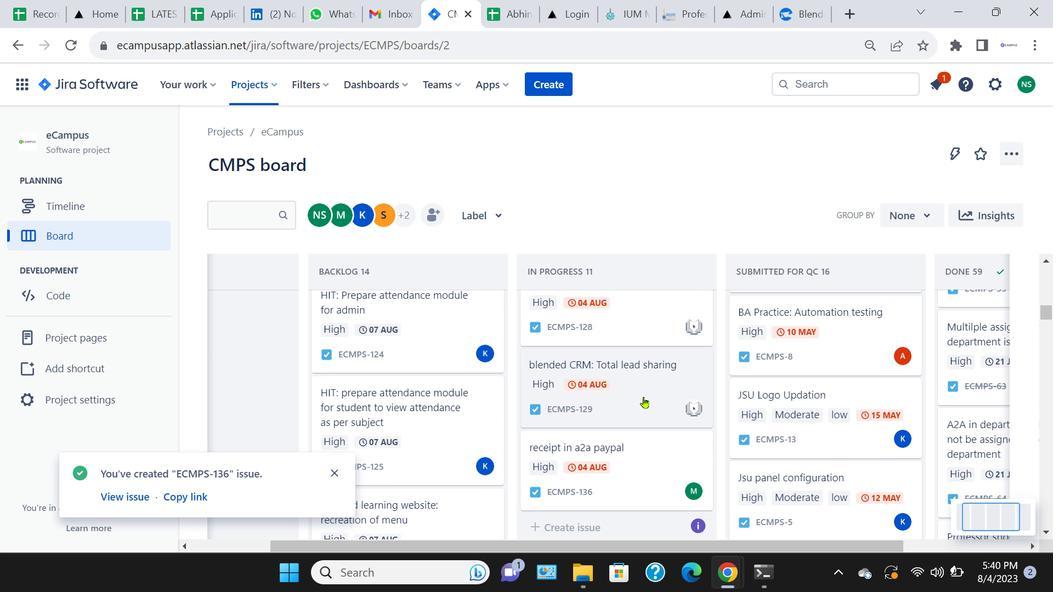 
Action: Mouse pressed left at (643, 397)
Screenshot: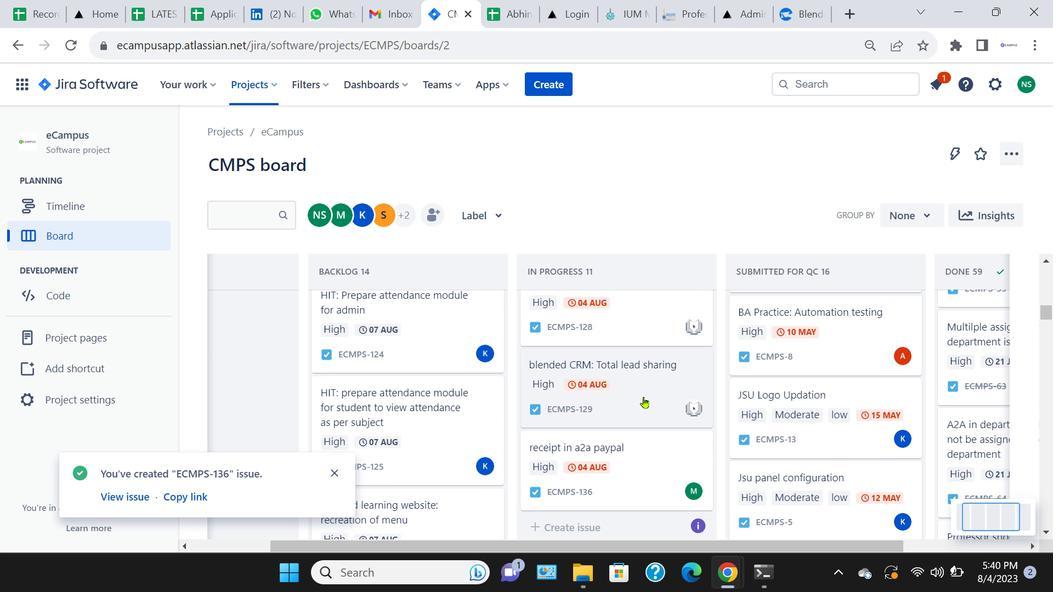 
Action: Mouse moved to (747, 185)
Screenshot: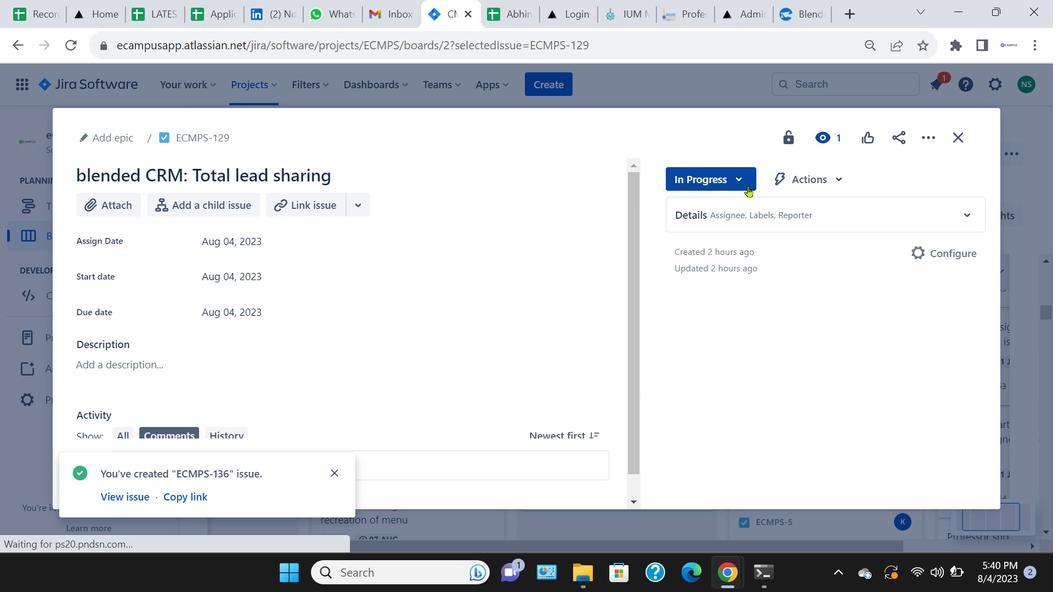 
Action: Mouse pressed left at (747, 185)
Screenshot: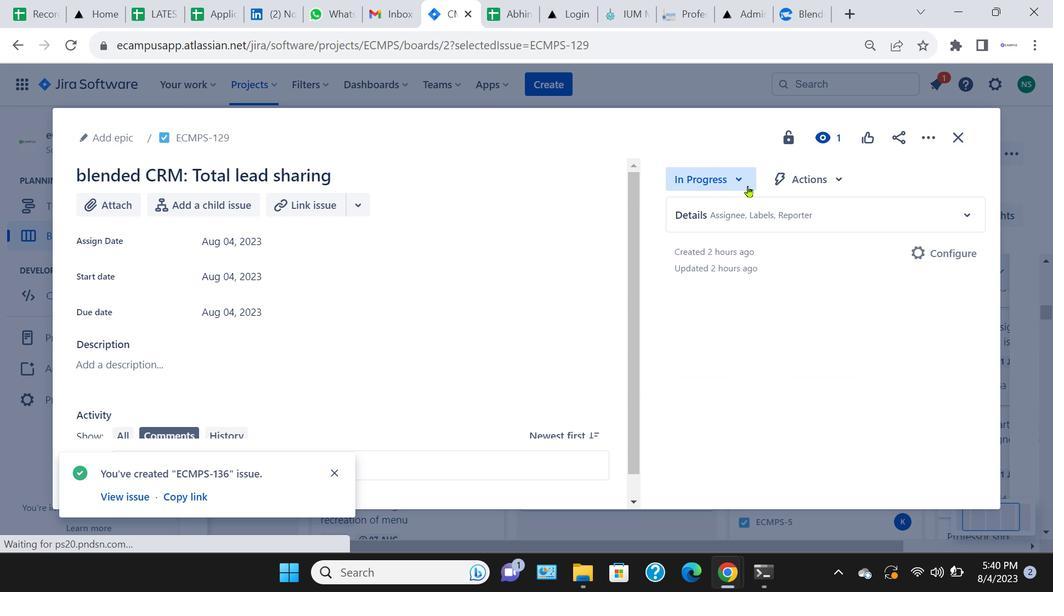 
Action: Mouse moved to (724, 277)
Screenshot: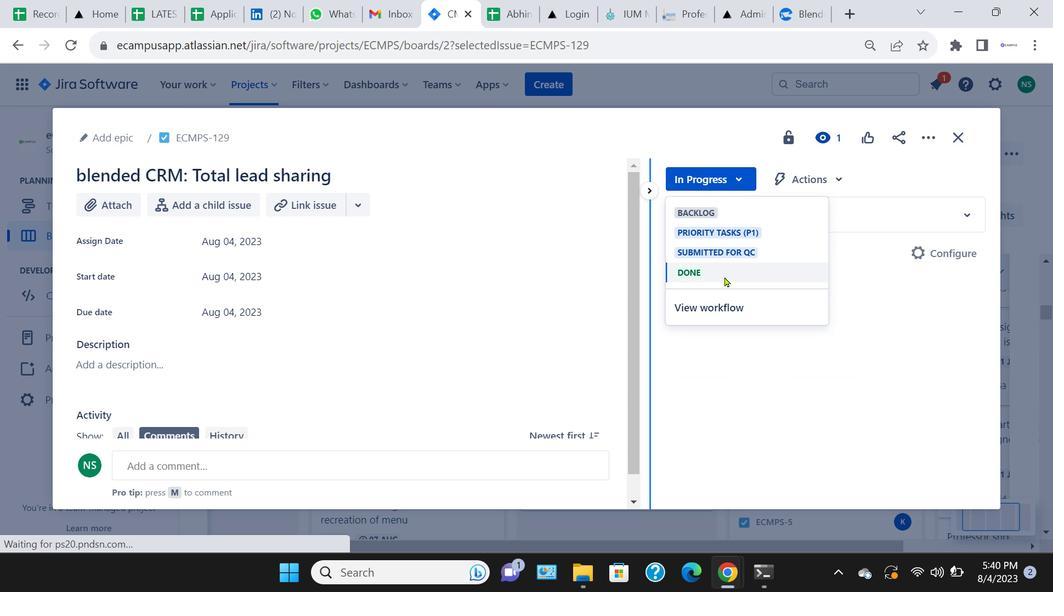 
Action: Mouse pressed left at (724, 277)
Screenshot: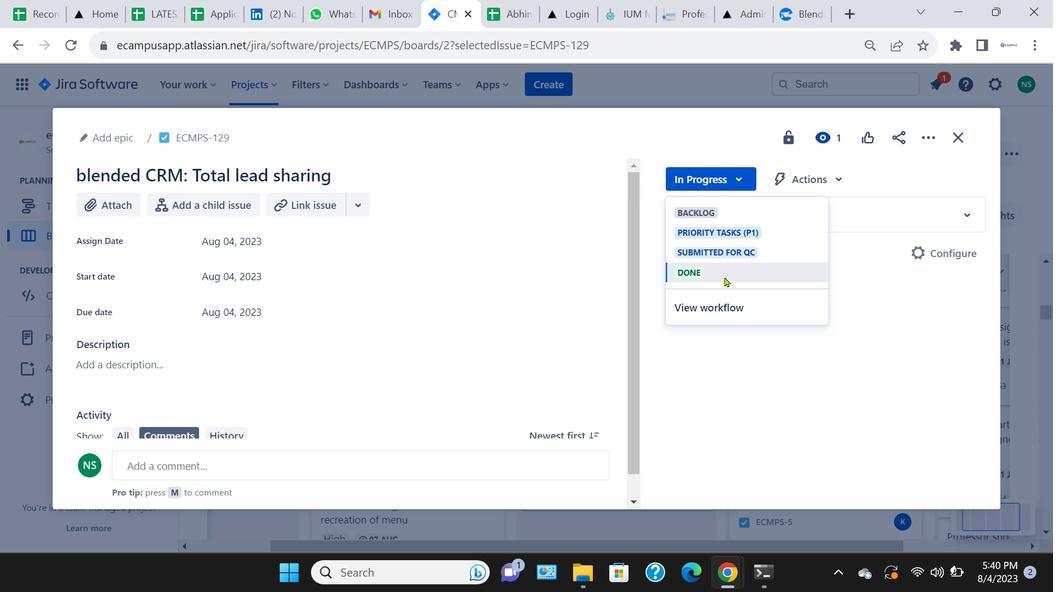
Action: Mouse moved to (966, 143)
Screenshot: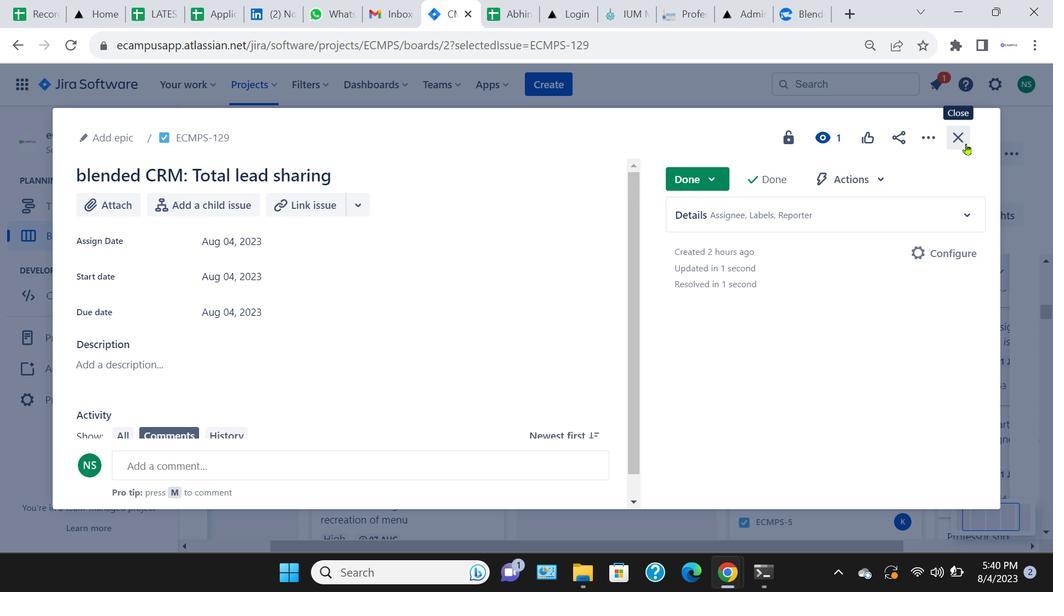 
Action: Mouse pressed left at (966, 143)
Screenshot: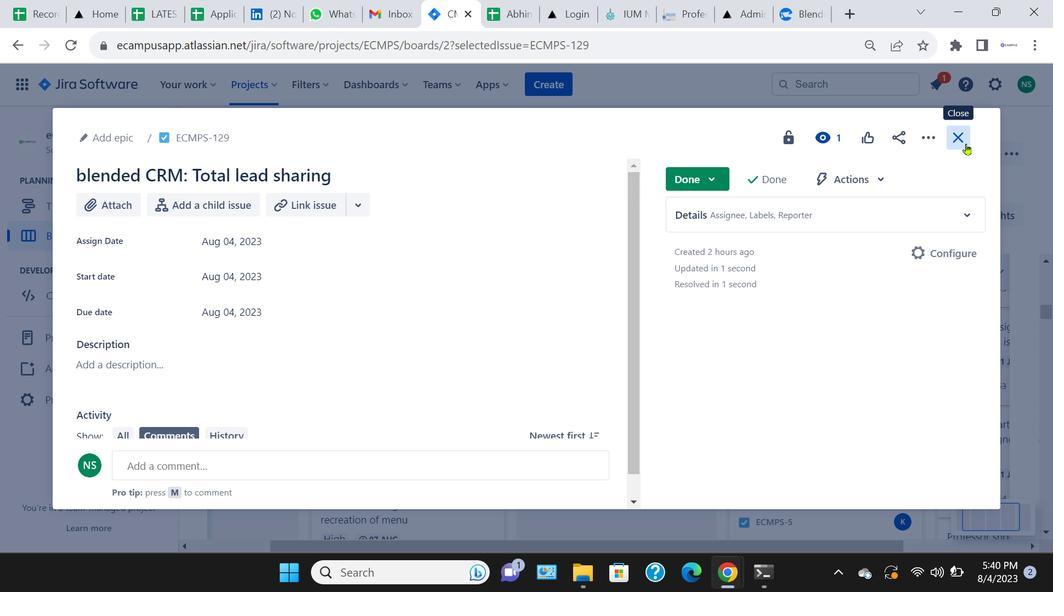 
Action: Mouse moved to (659, 375)
Screenshot: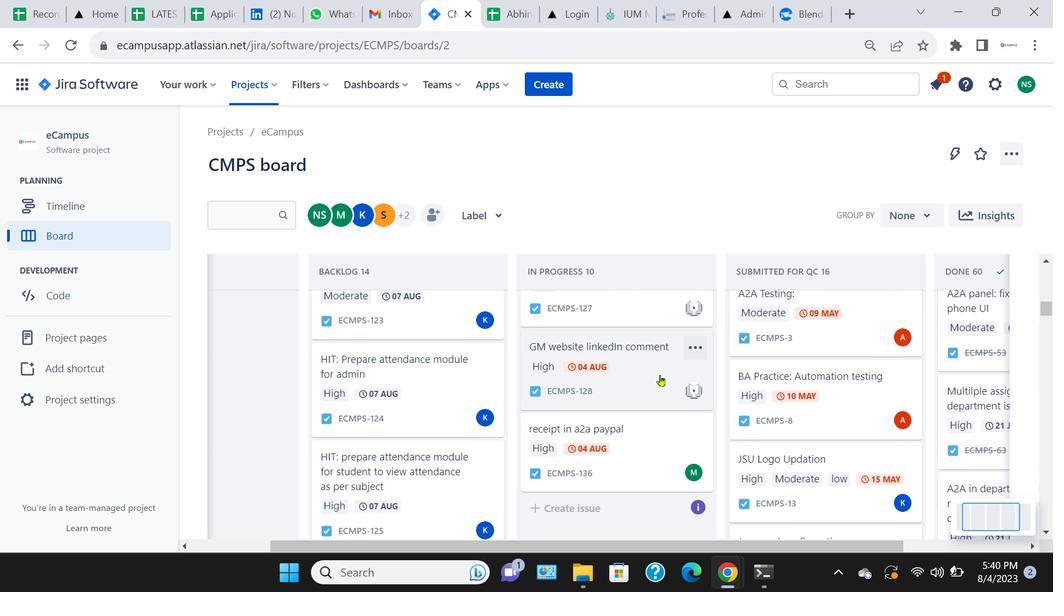 
Action: Mouse pressed left at (659, 375)
Screenshot: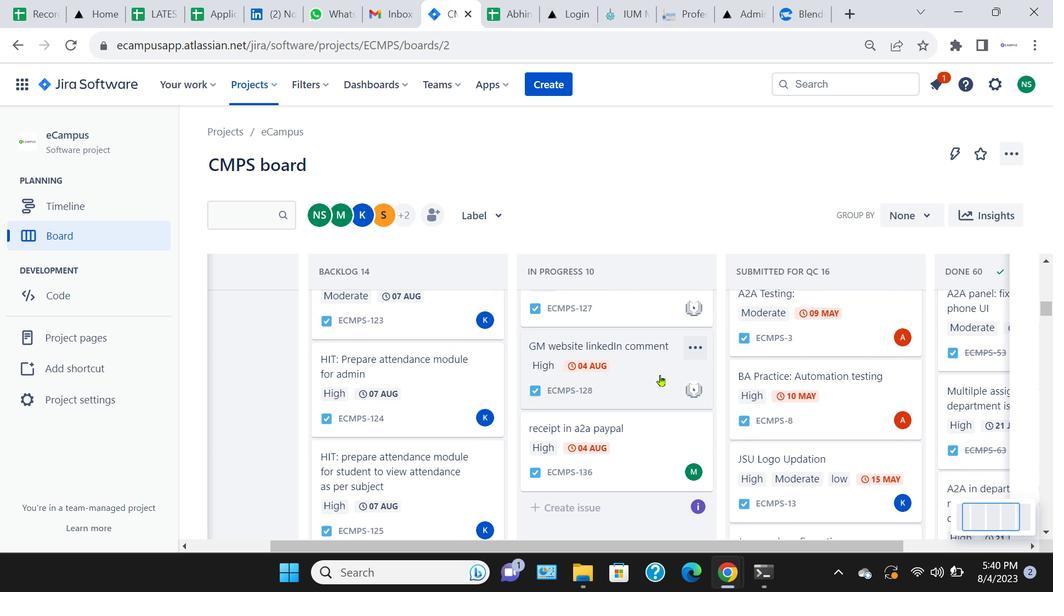 
Action: Mouse moved to (737, 185)
Screenshot: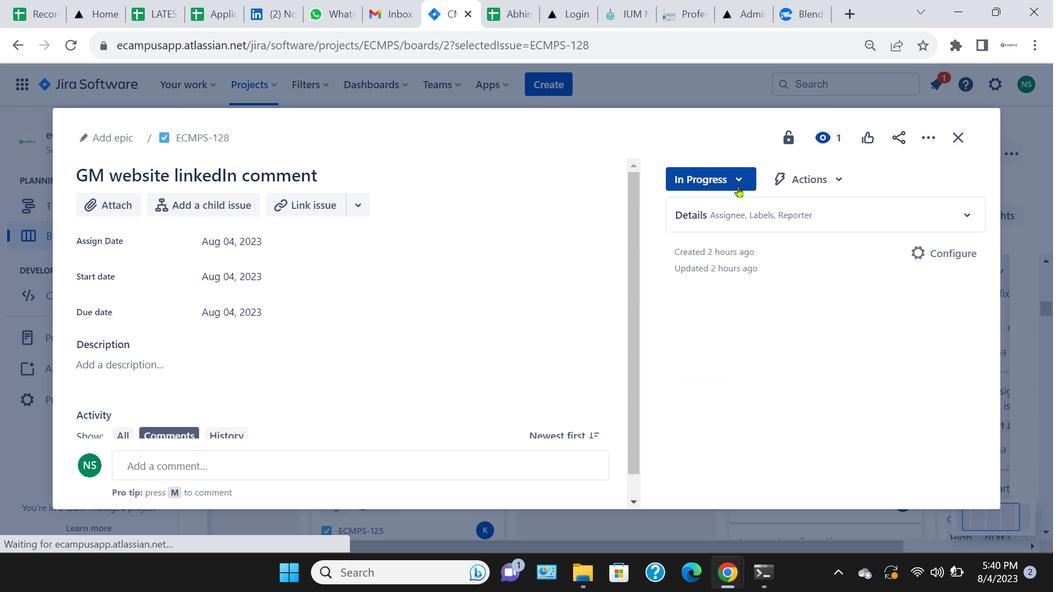 
Action: Mouse pressed left at (737, 185)
Screenshot: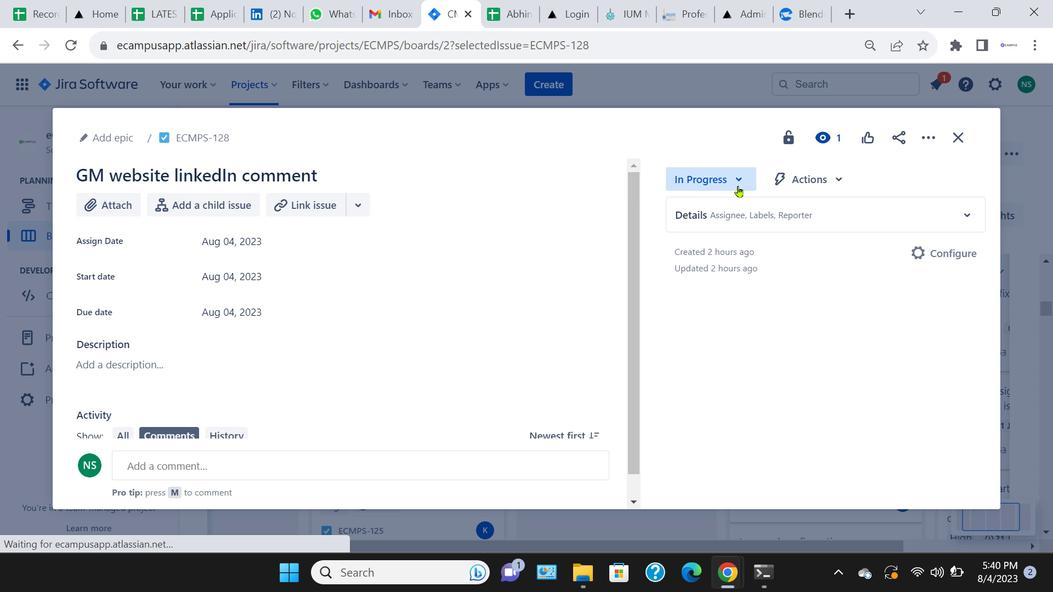 
Action: Mouse moved to (706, 271)
Screenshot: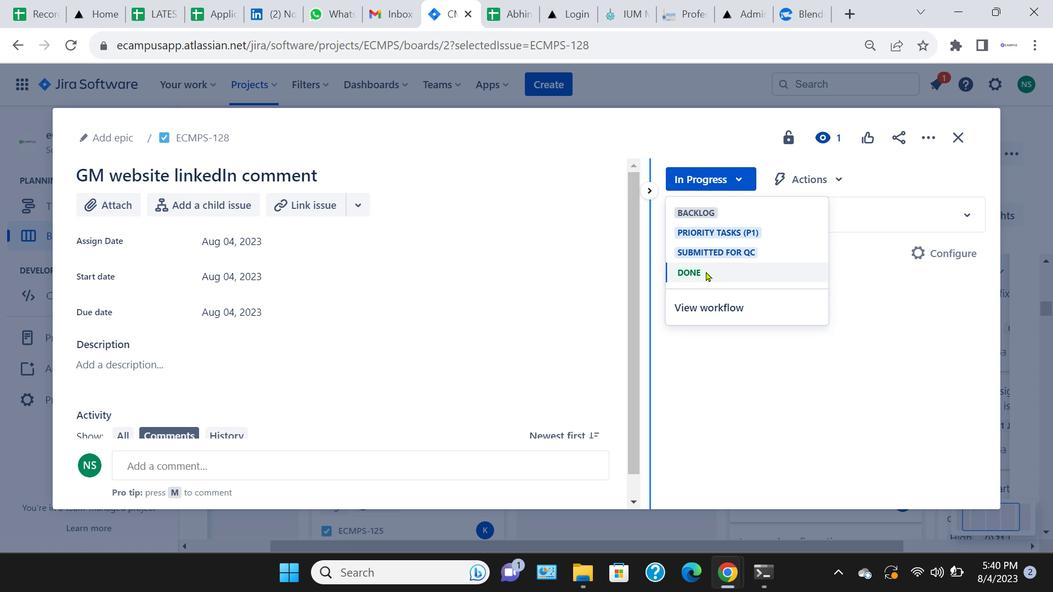 
Action: Mouse pressed left at (706, 271)
Screenshot: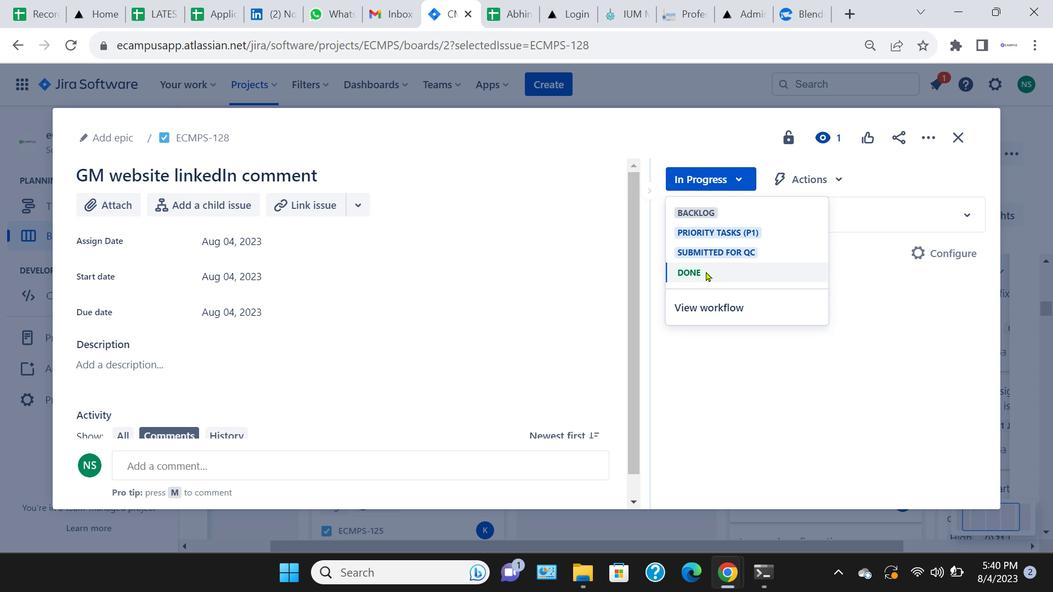 
Action: Mouse moved to (958, 135)
Screenshot: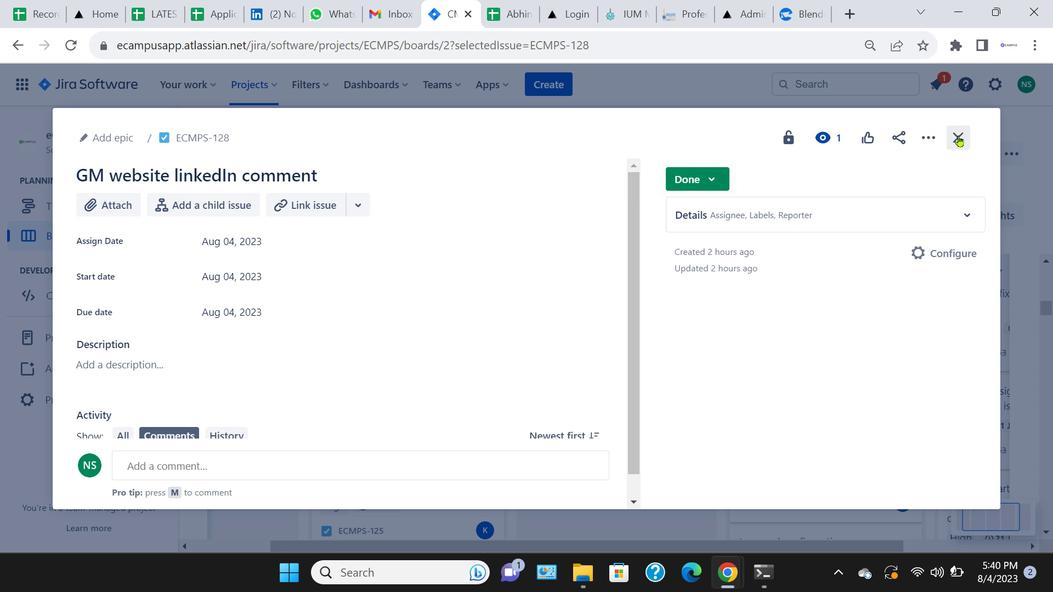 
Action: Mouse pressed left at (958, 135)
Screenshot: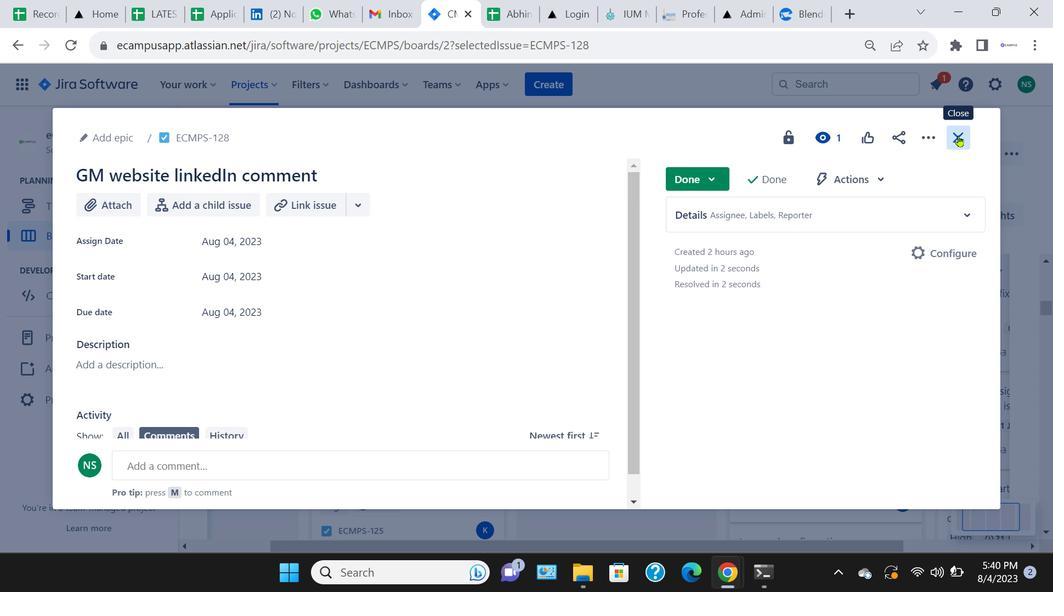 
Action: Mouse moved to (846, 351)
Screenshot: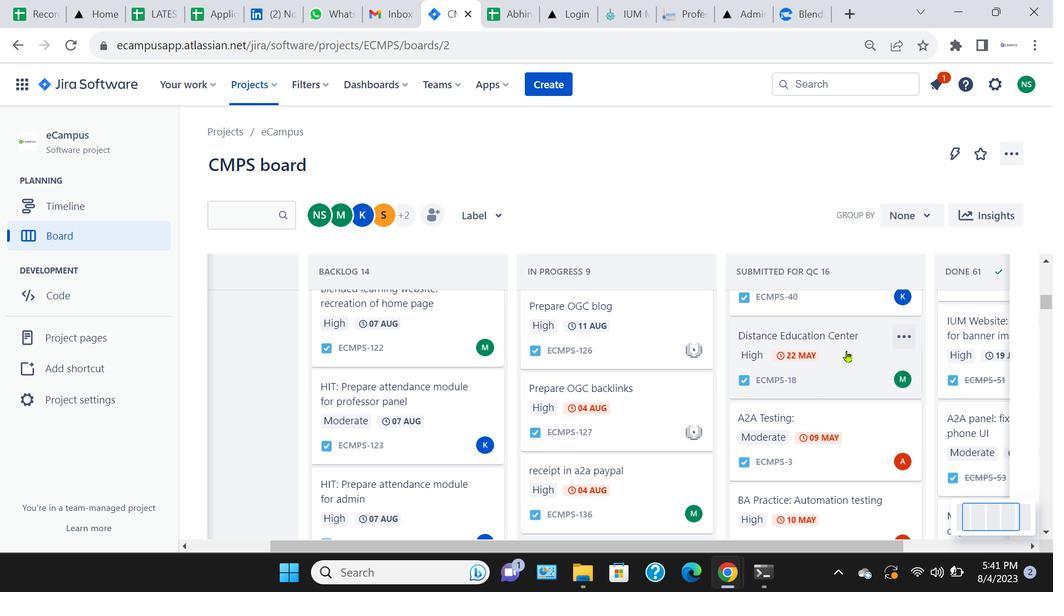 
Action: Mouse pressed left at (846, 351)
Screenshot: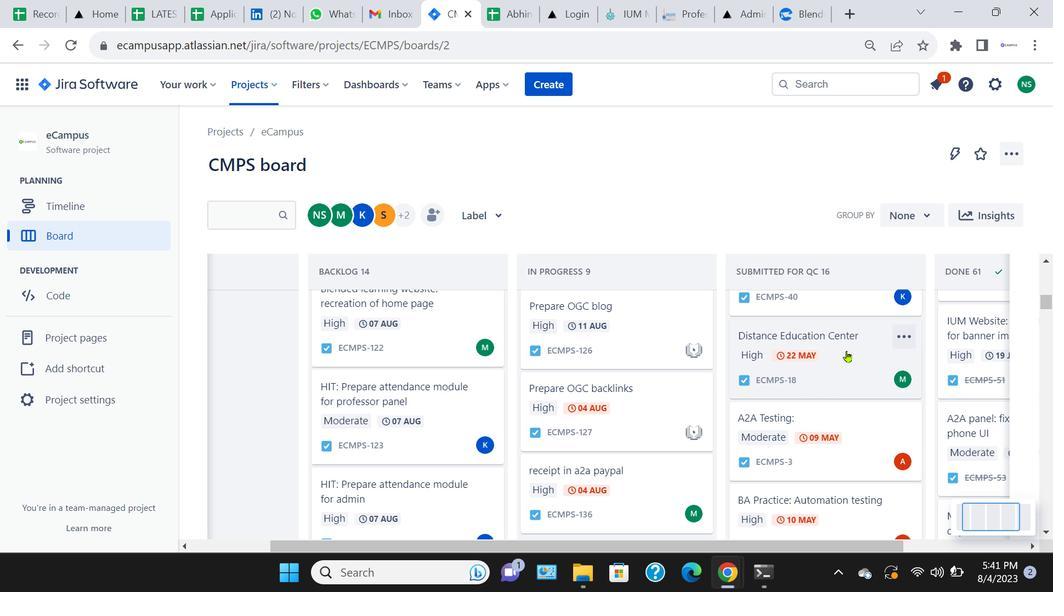 
Action: Mouse pressed left at (846, 351)
Screenshot: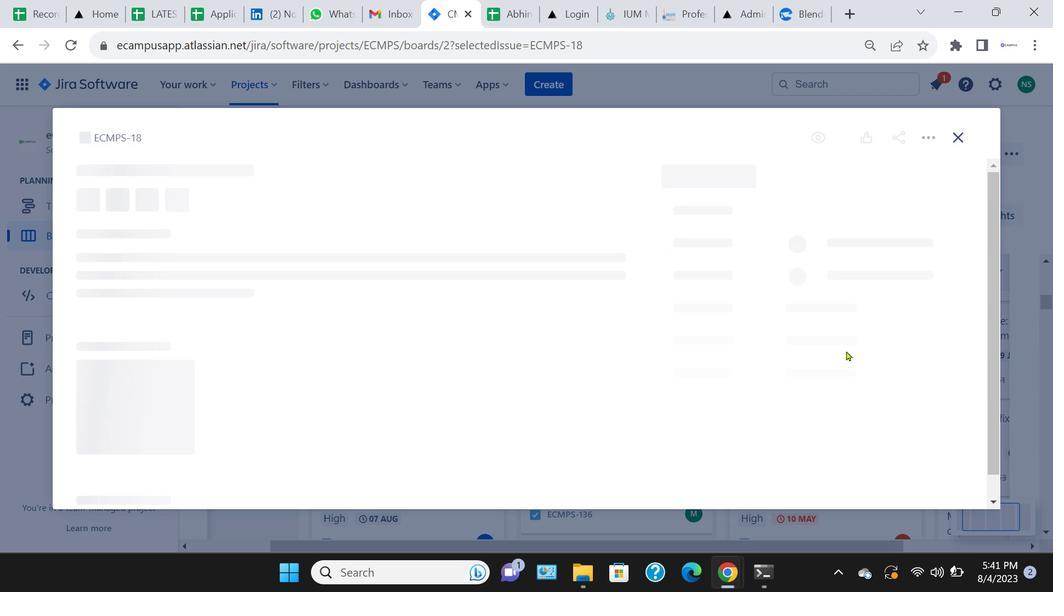 
Action: Mouse moved to (745, 193)
Screenshot: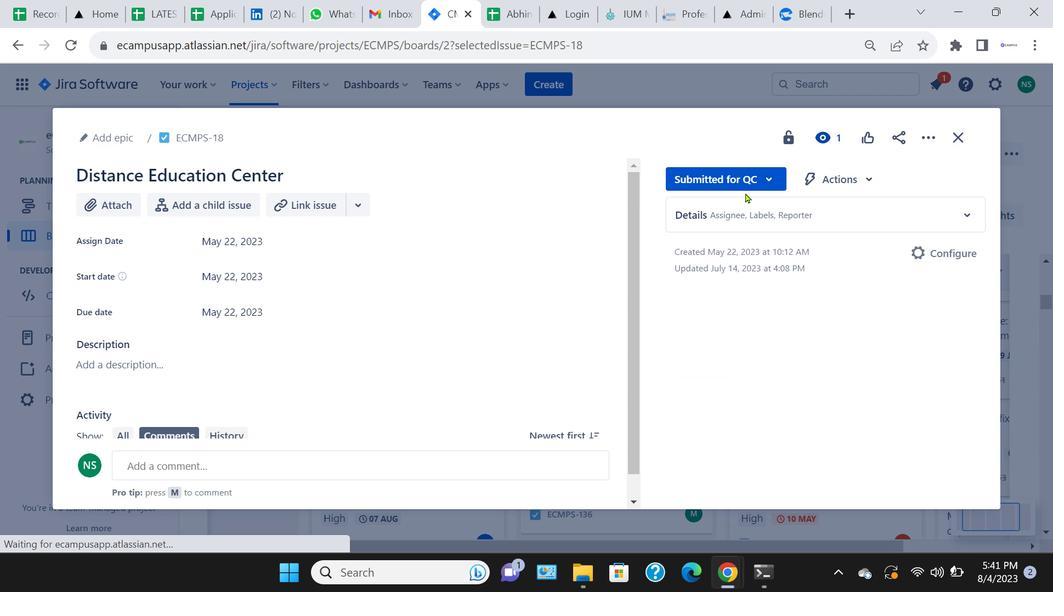 
Action: Mouse pressed left at (745, 193)
Screenshot: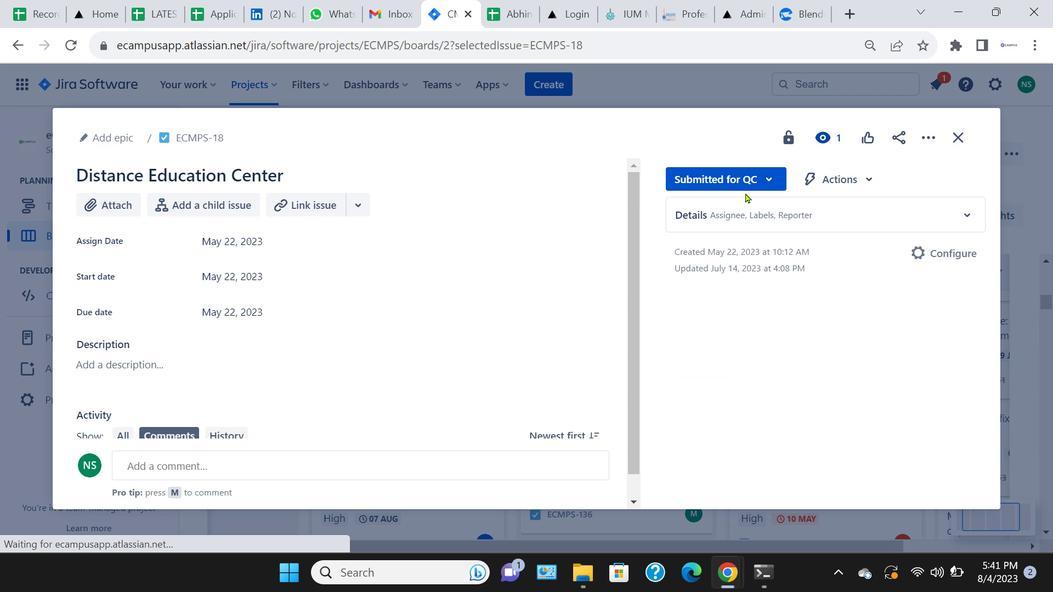 
Action: Mouse moved to (758, 184)
Screenshot: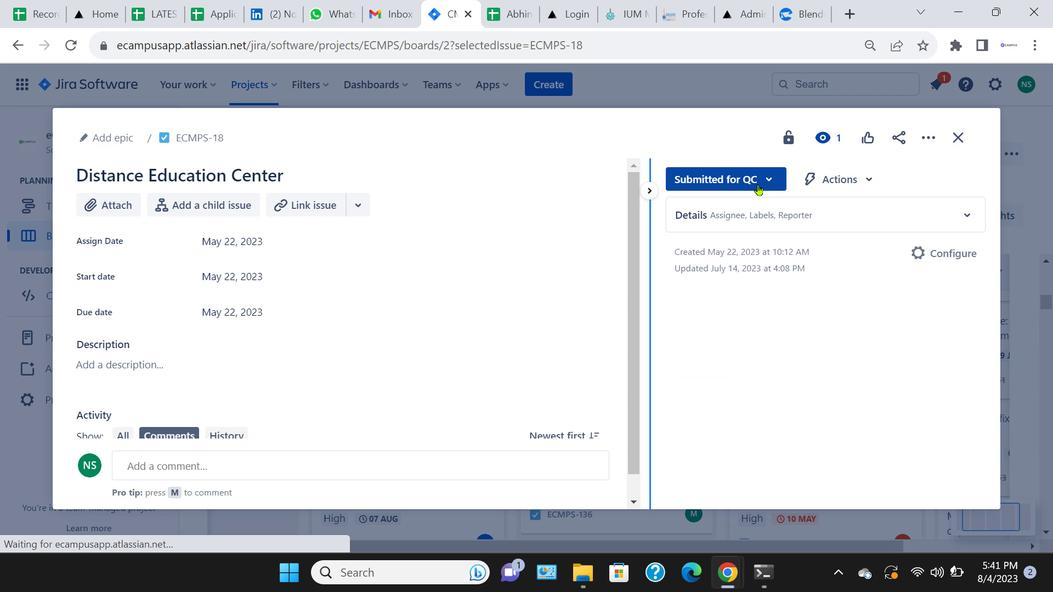 
Action: Mouse pressed left at (758, 184)
Screenshot: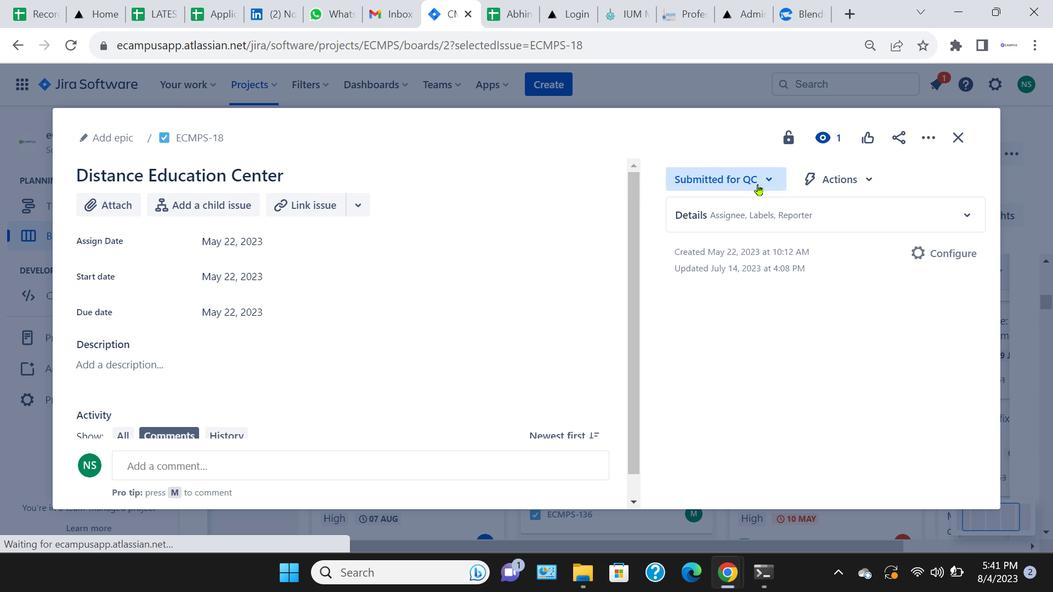 
Action: Mouse moved to (715, 273)
Screenshot: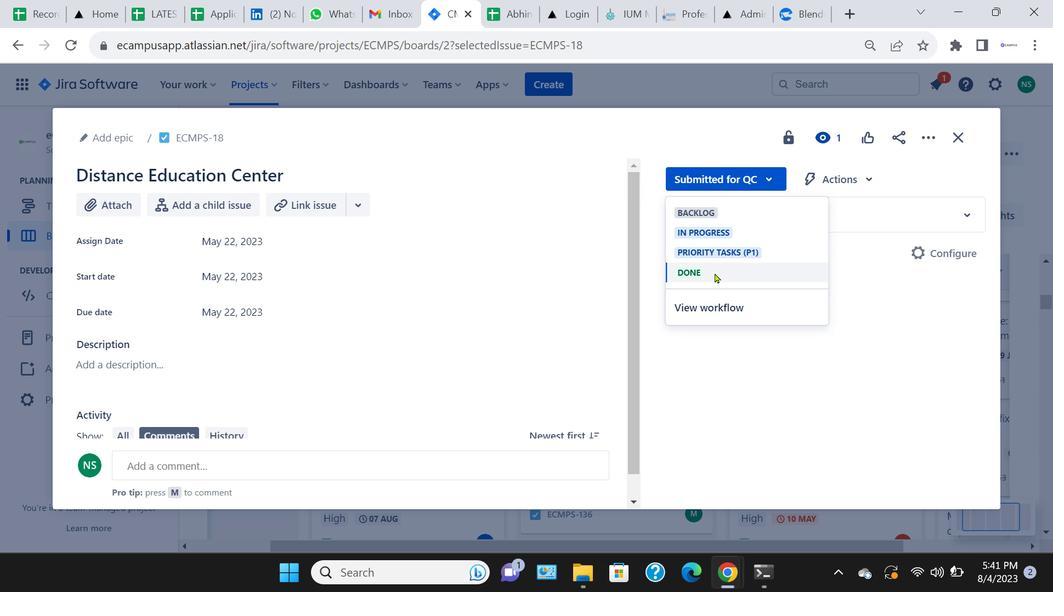 
Action: Mouse pressed left at (715, 273)
Screenshot: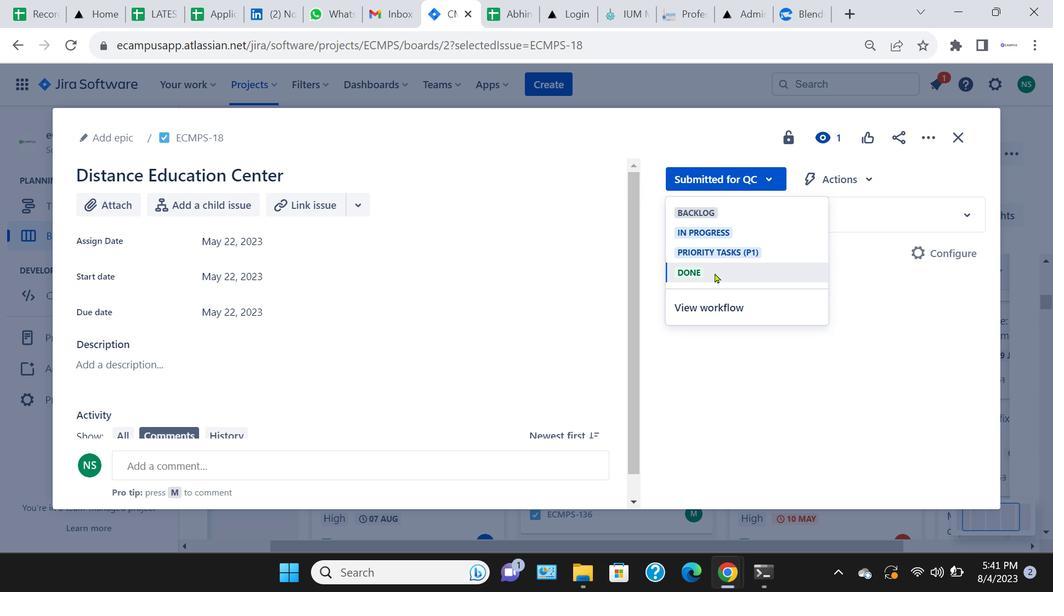 
Action: Mouse moved to (954, 137)
Screenshot: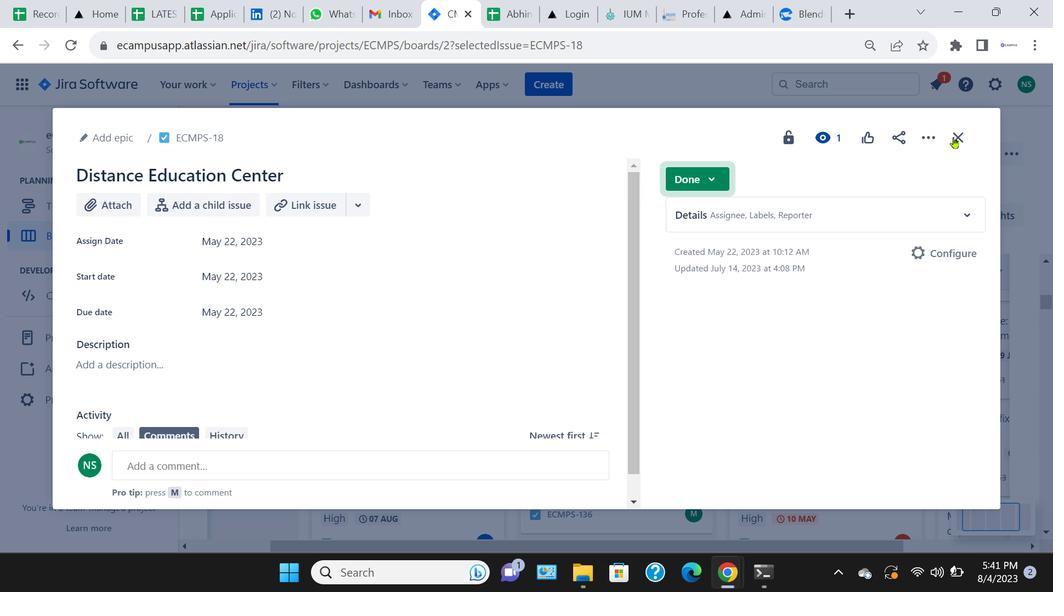 
Action: Mouse pressed left at (954, 137)
Screenshot: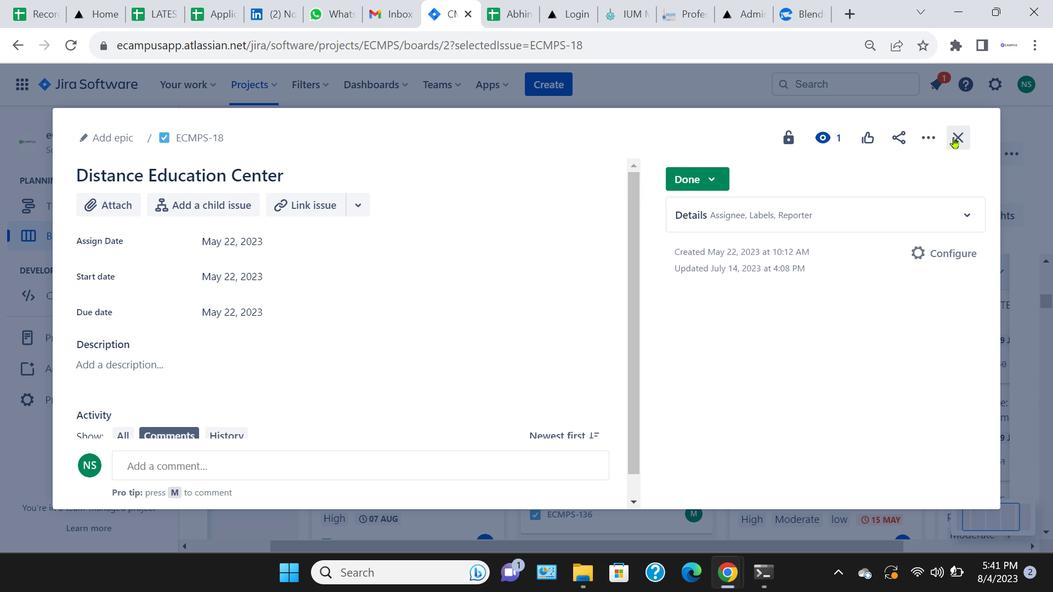 
Action: Mouse moved to (853, 365)
Screenshot: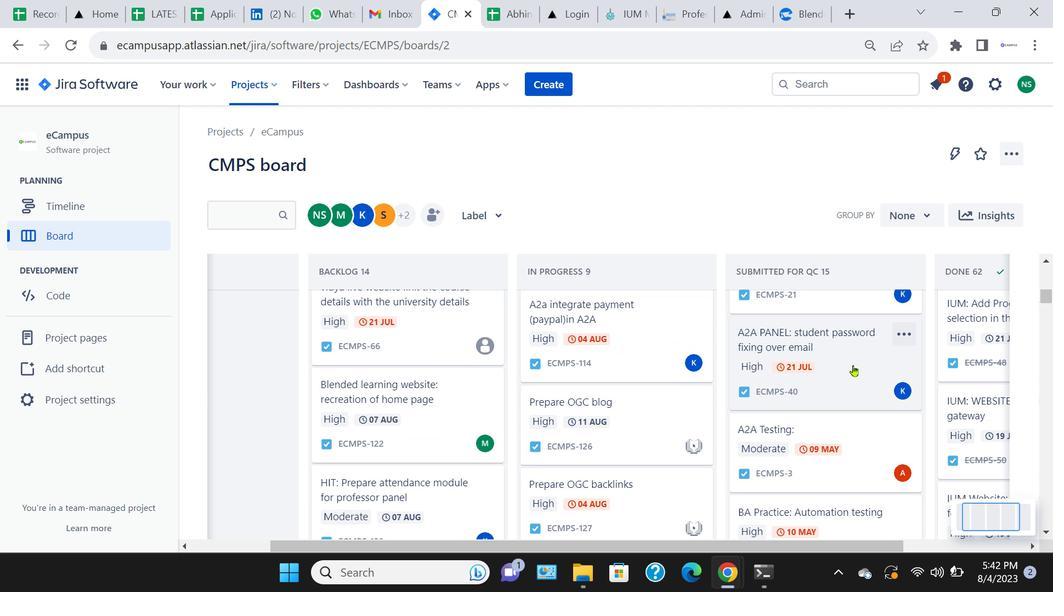 
Action: Mouse pressed left at (853, 365)
Screenshot: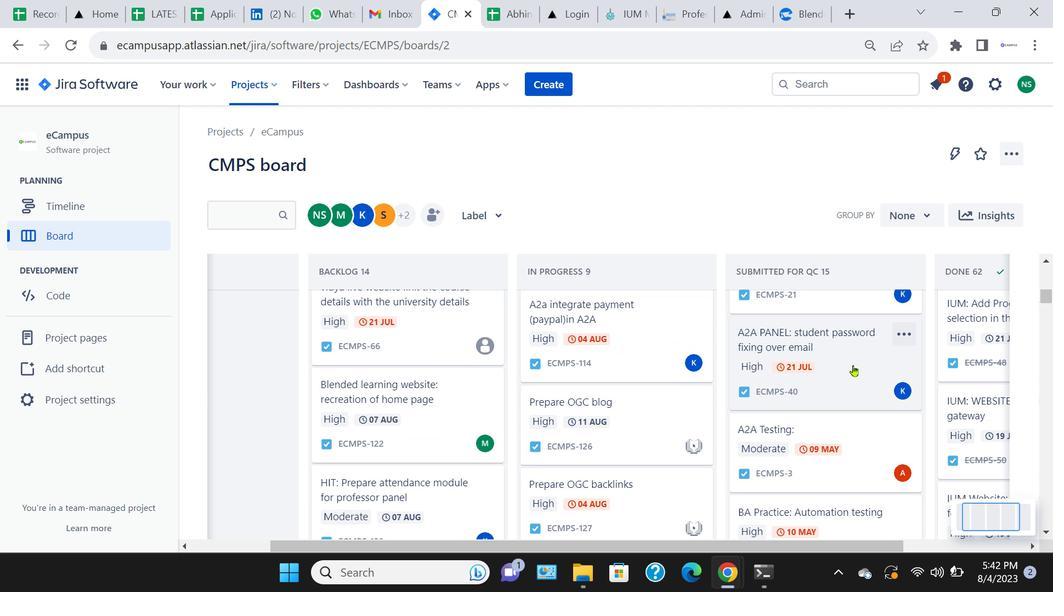 
Action: Mouse moved to (854, 360)
Screenshot: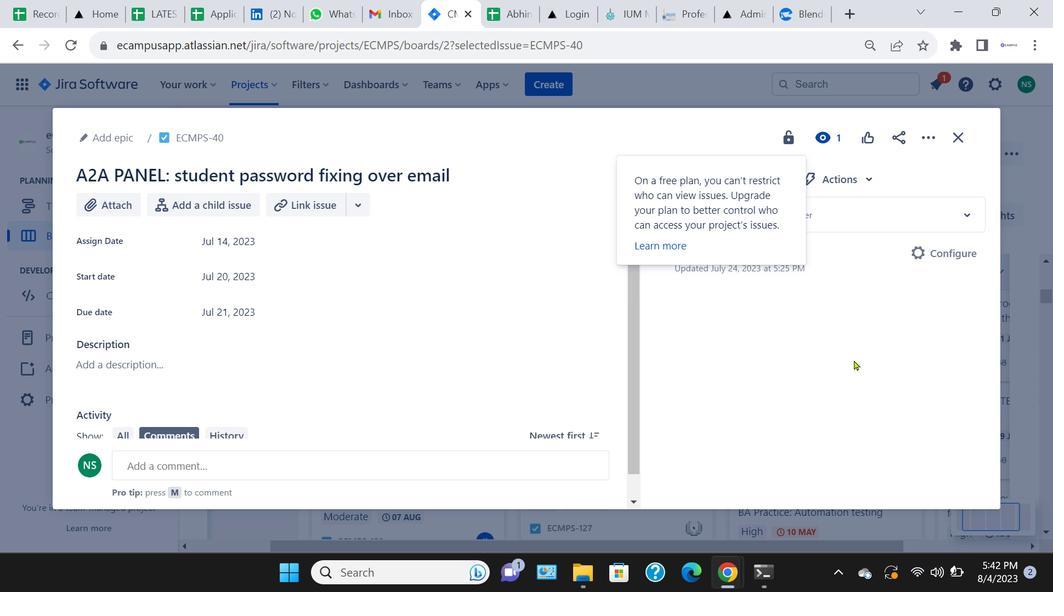 
Action: Mouse pressed left at (854, 360)
Screenshot: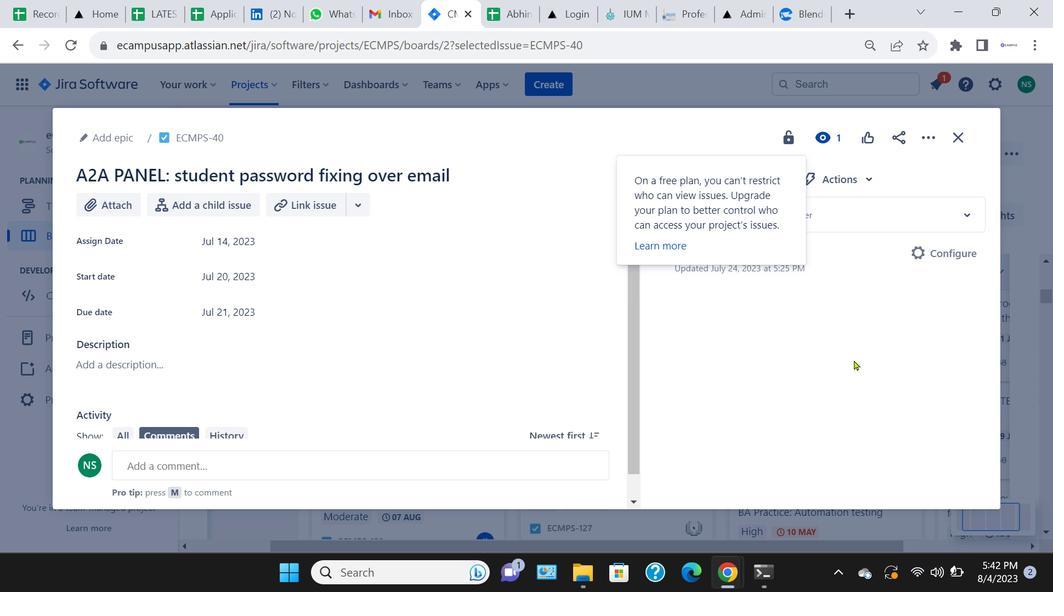 
Action: Mouse moved to (762, 180)
Screenshot: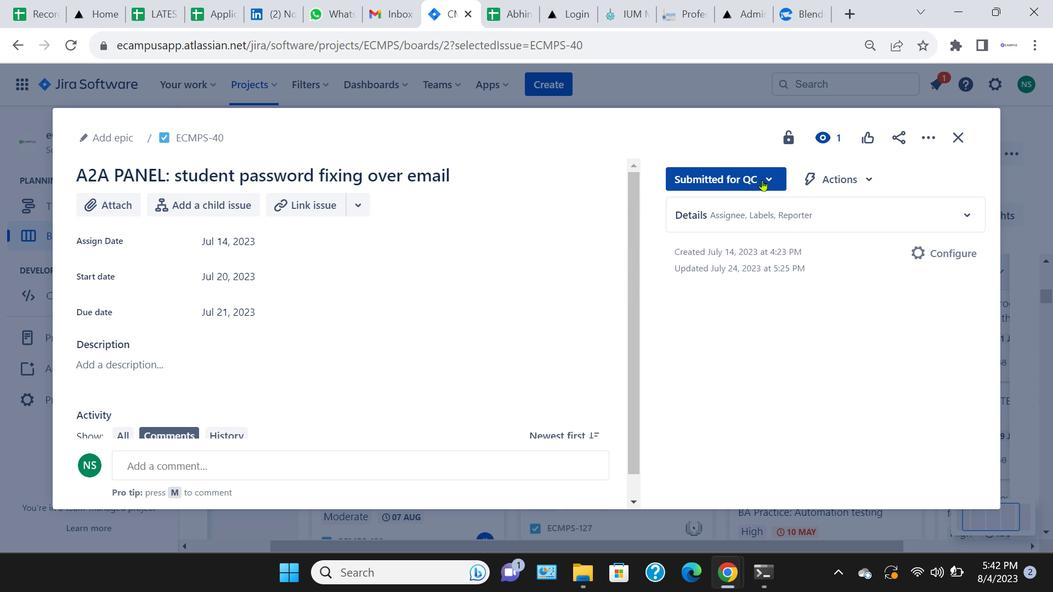 
Action: Mouse pressed left at (762, 180)
Screenshot: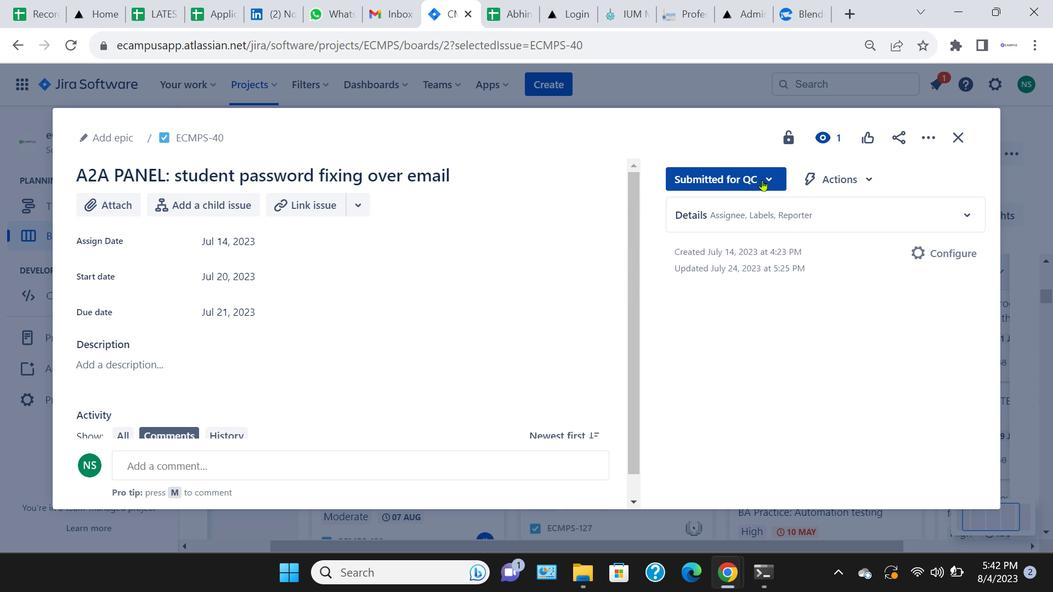 
Action: Mouse moved to (741, 278)
Screenshot: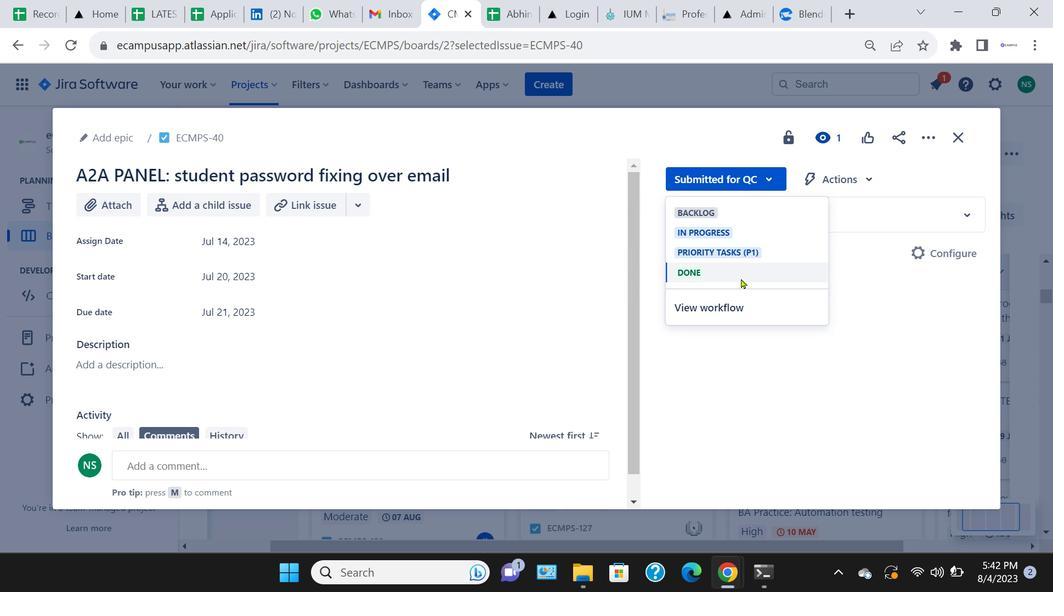 
Action: Mouse pressed left at (741, 278)
Screenshot: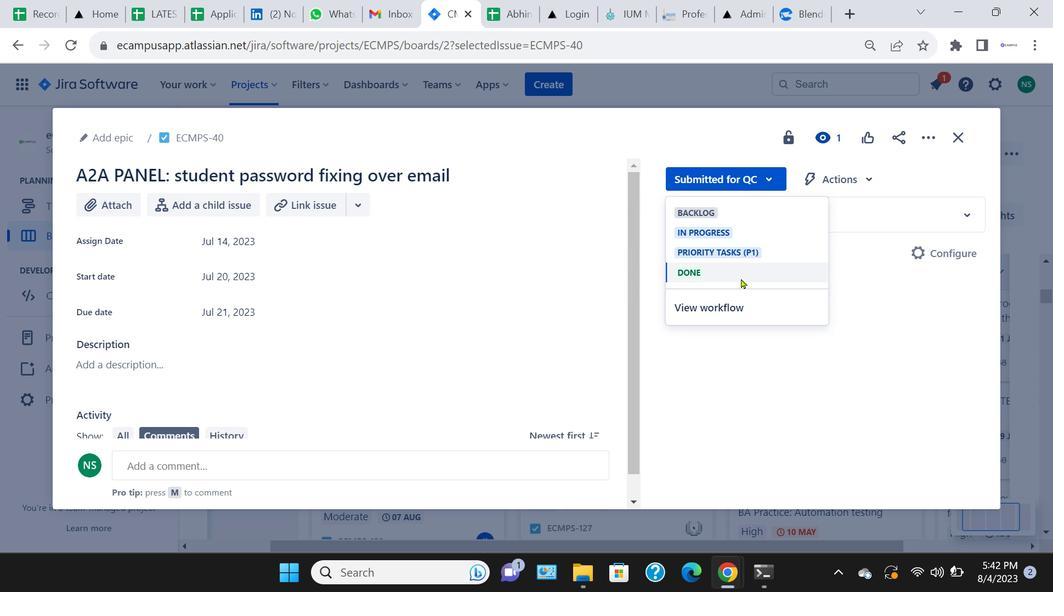 
Action: Mouse moved to (955, 133)
Screenshot: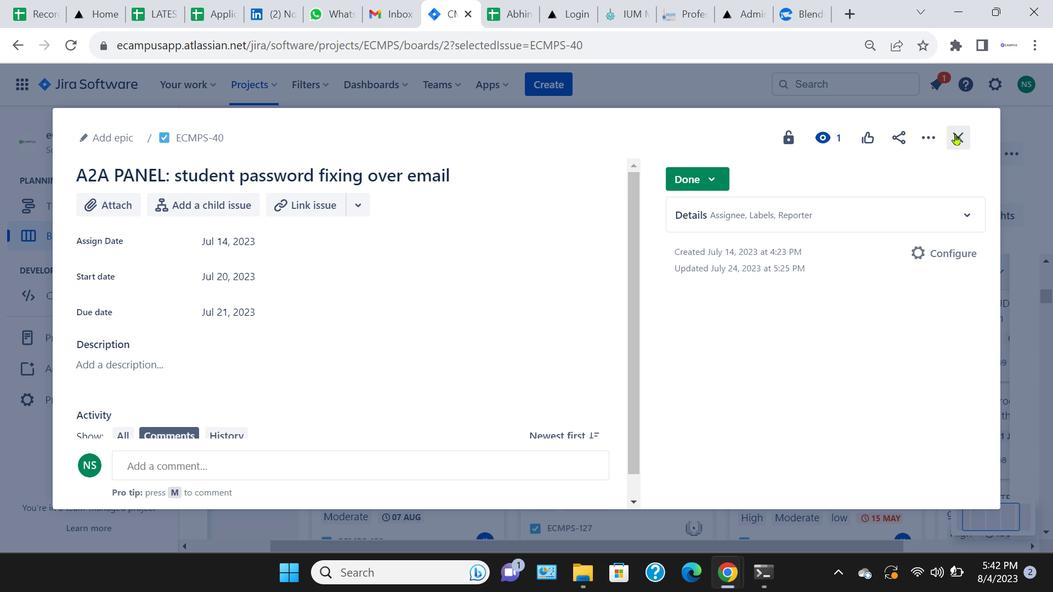 
Action: Mouse pressed left at (955, 133)
Screenshot: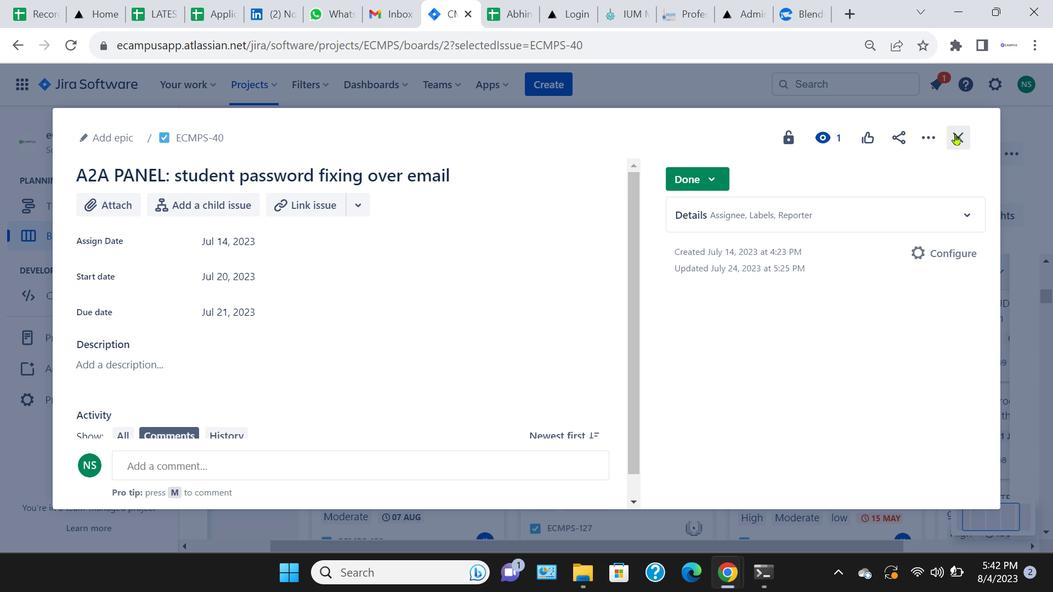 
Action: Mouse moved to (649, 418)
Screenshot: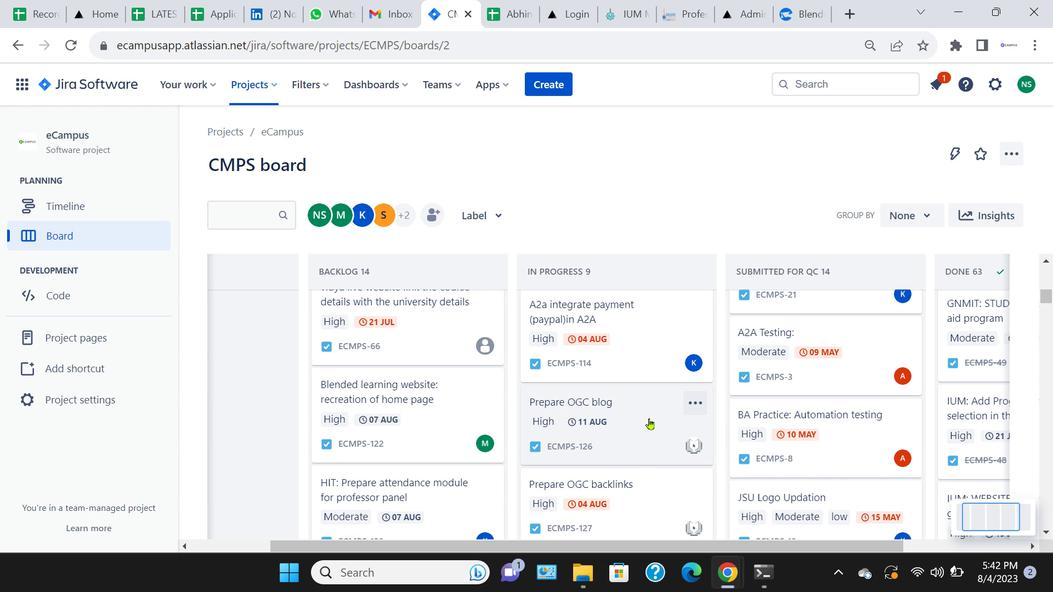 
Action: Mouse pressed left at (649, 418)
Screenshot: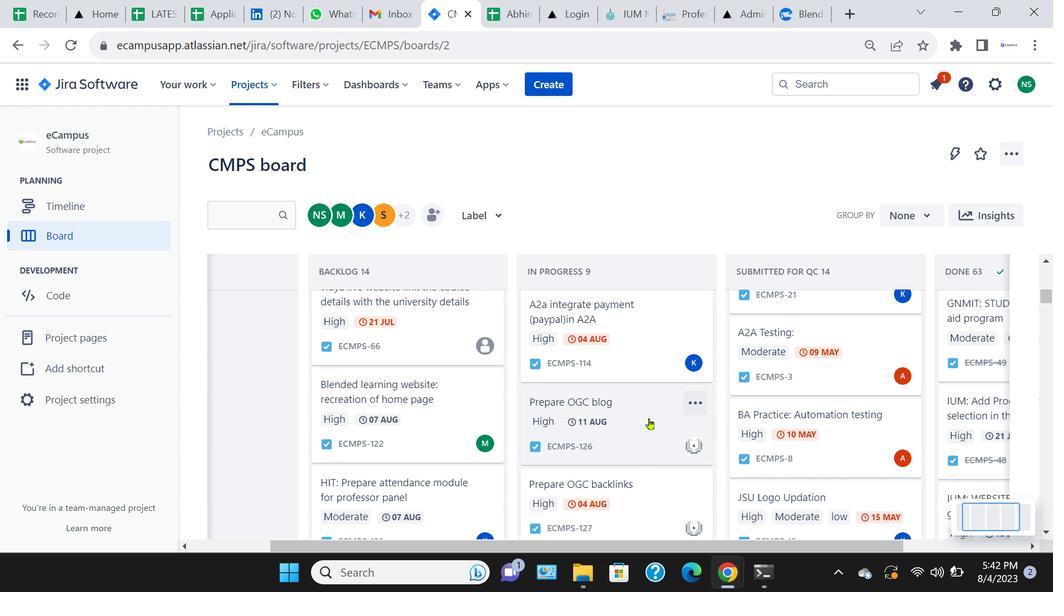 
Action: Mouse moved to (742, 181)
Screenshot: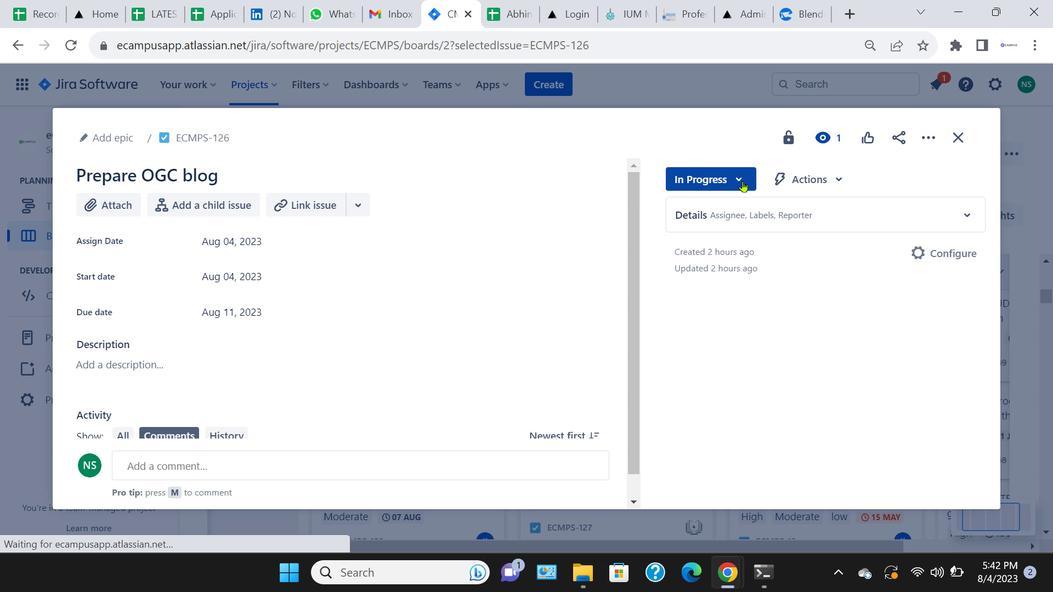 
Action: Mouse pressed left at (742, 181)
Screenshot: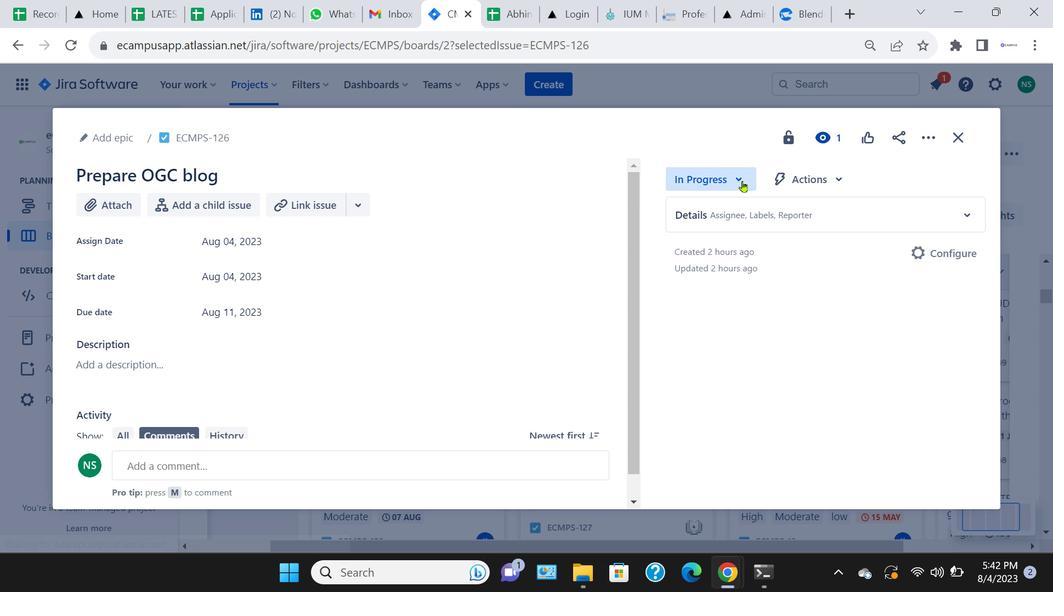 
Action: Mouse moved to (738, 266)
Screenshot: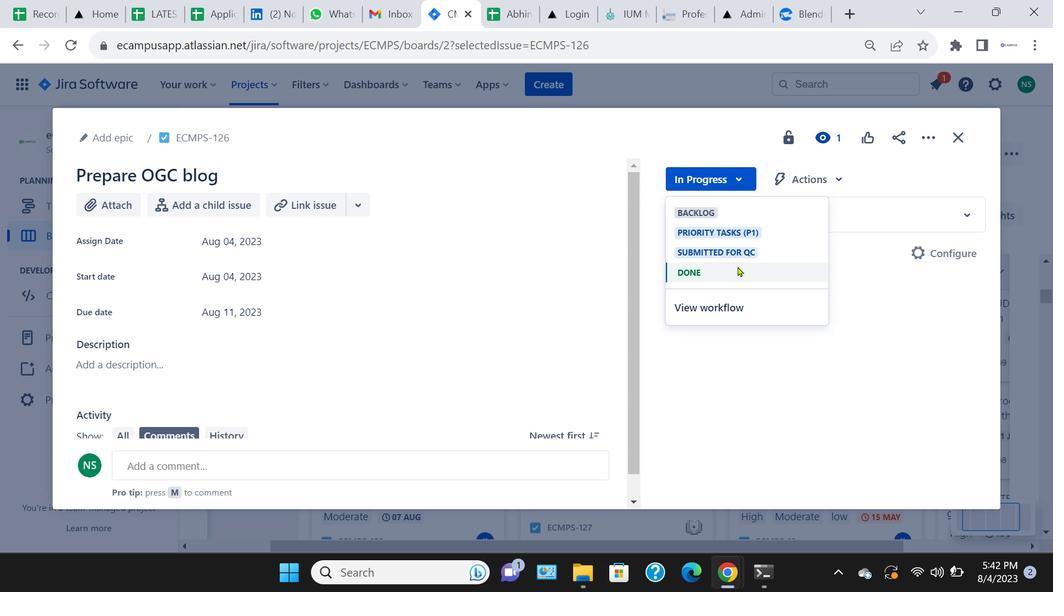 
Action: Mouse pressed left at (738, 266)
Screenshot: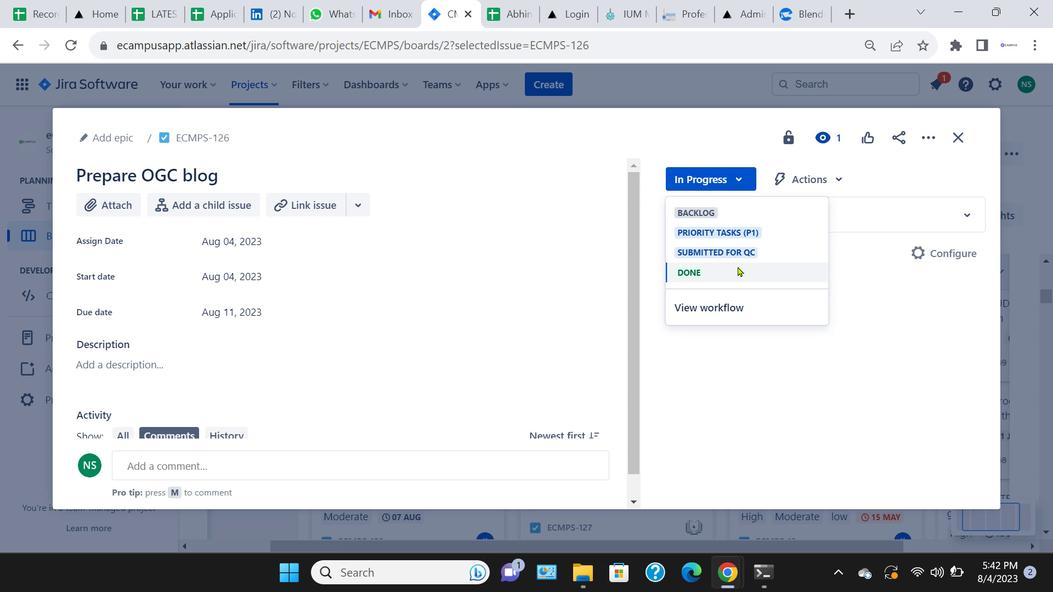 
Action: Mouse moved to (952, 148)
Screenshot: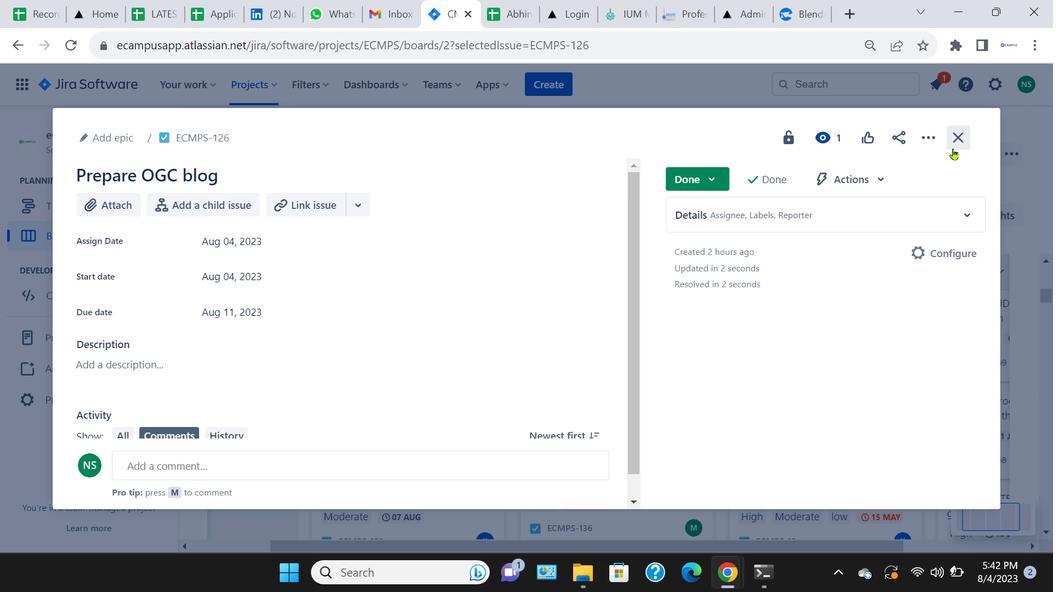 
Action: Mouse pressed left at (952, 148)
Screenshot: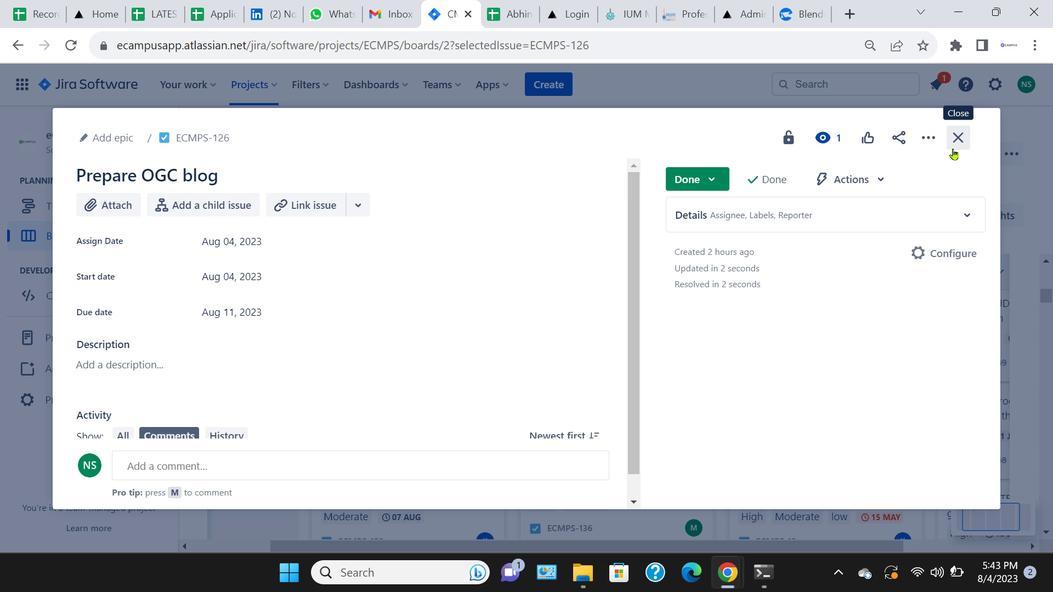 
Action: Mouse moved to (866, 432)
Screenshot: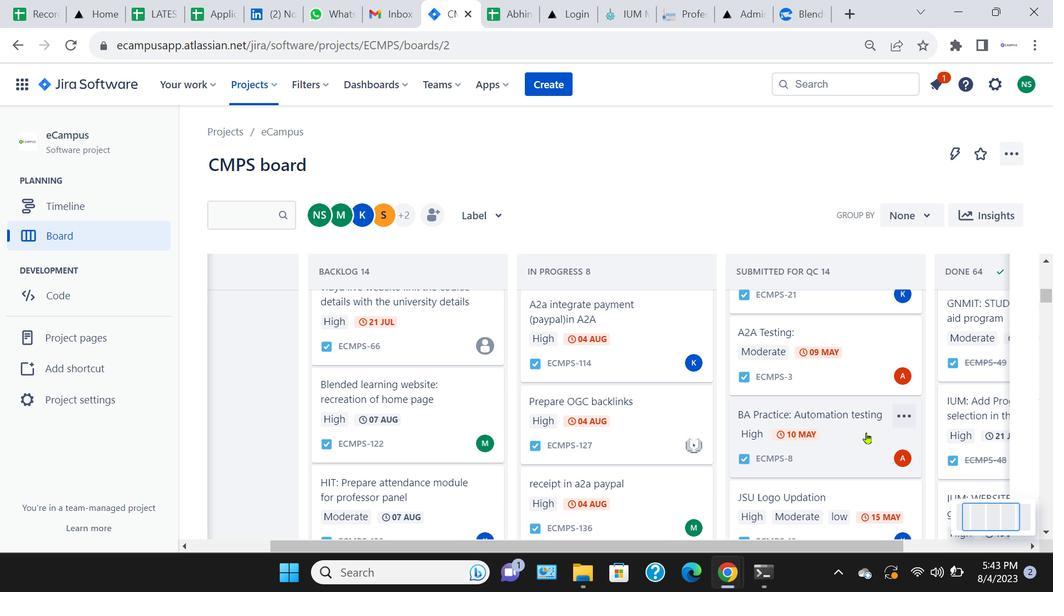 
Action: Mouse pressed left at (866, 432)
Screenshot: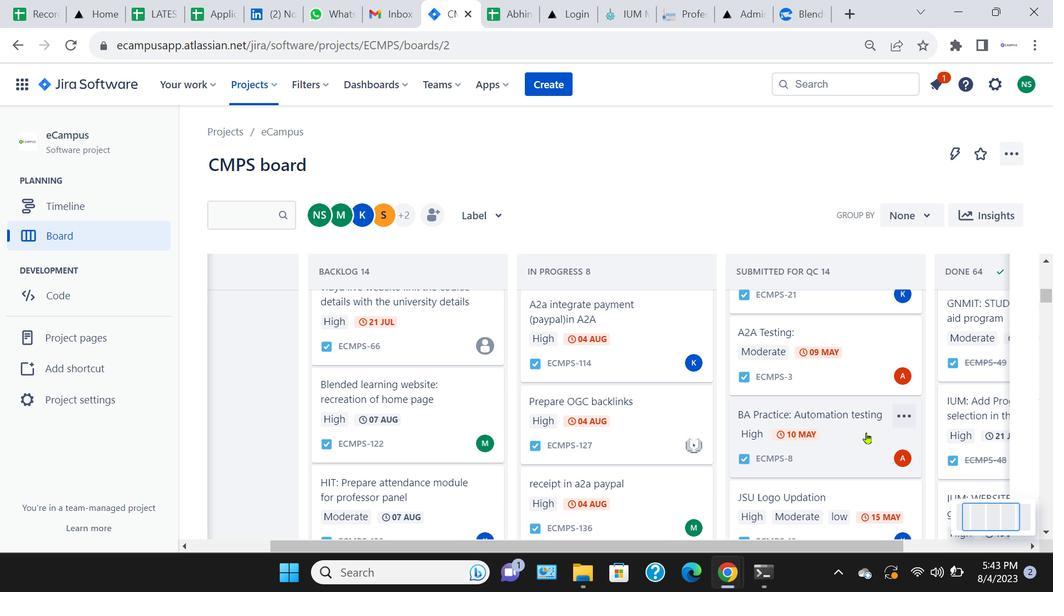
Action: Mouse moved to (764, 179)
Screenshot: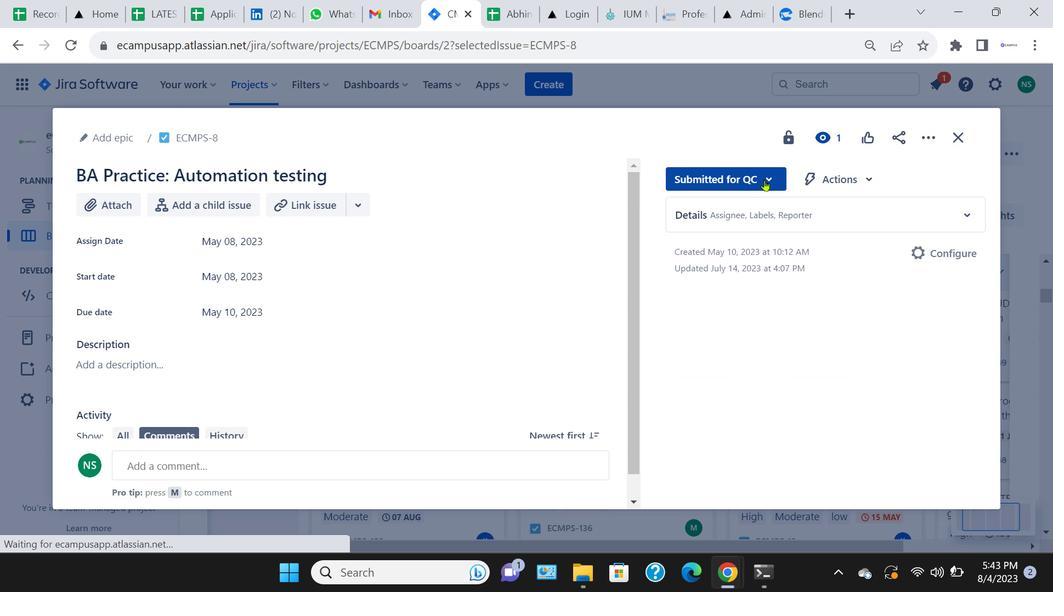 
Action: Mouse pressed left at (764, 179)
Screenshot: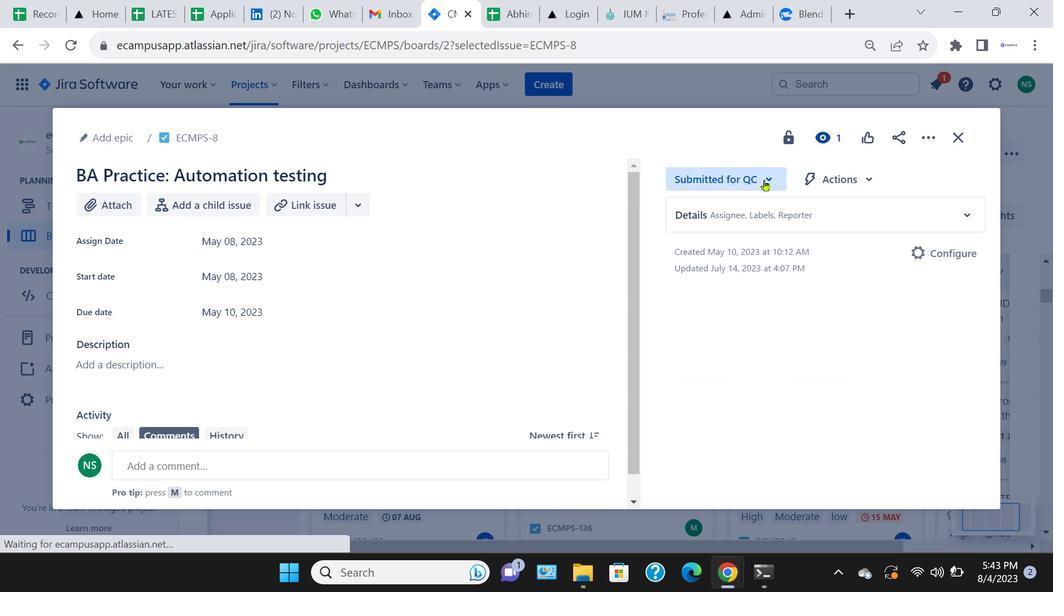 
Action: Mouse moved to (736, 266)
Screenshot: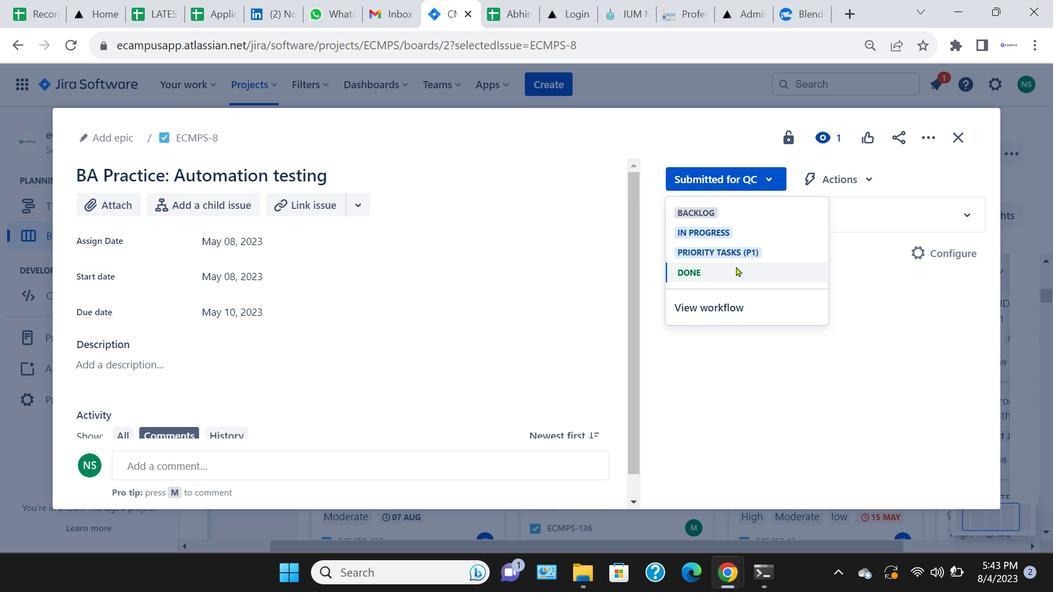 
Action: Mouse pressed left at (736, 266)
Screenshot: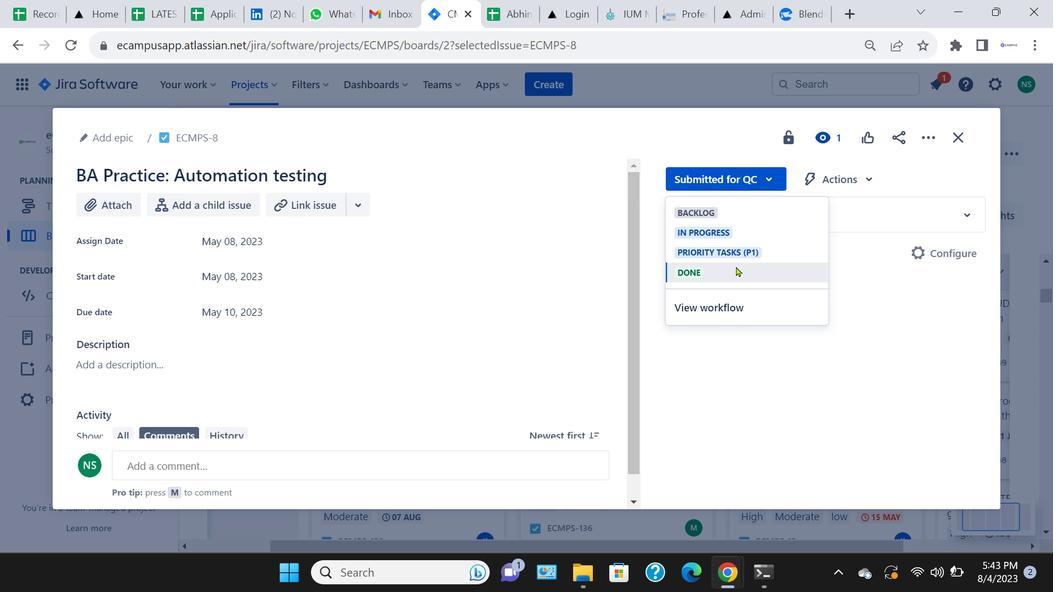 
Action: Mouse moved to (952, 143)
Screenshot: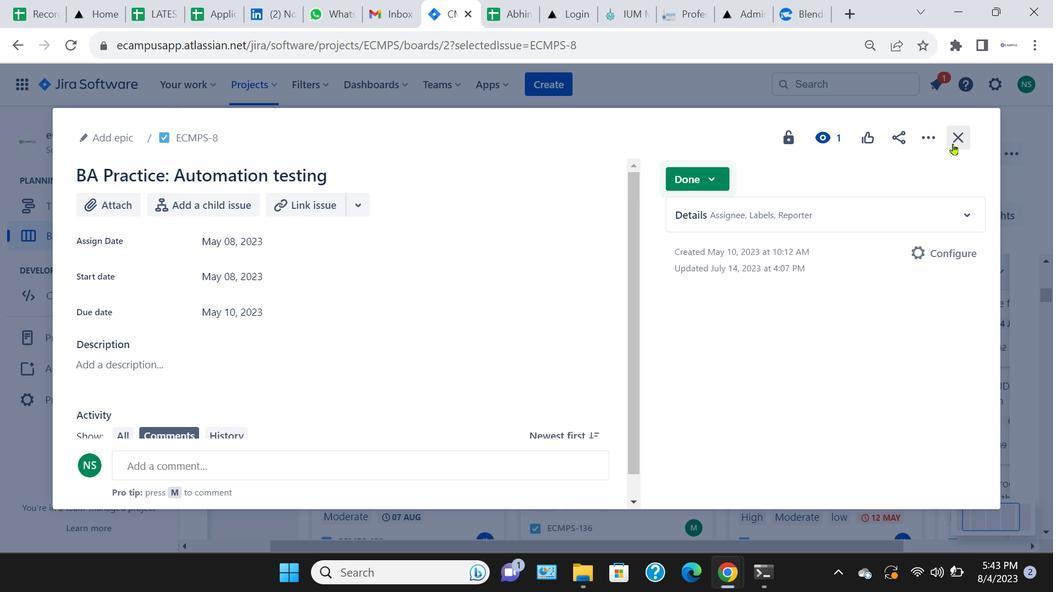 
Action: Mouse pressed left at (952, 143)
Screenshot: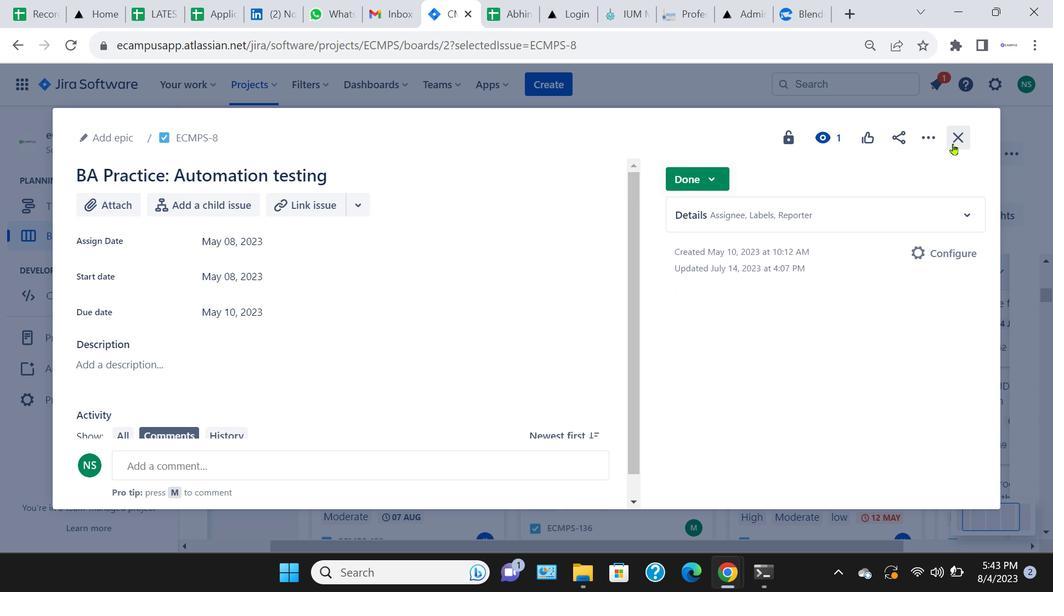 
Action: Mouse moved to (875, 306)
Screenshot: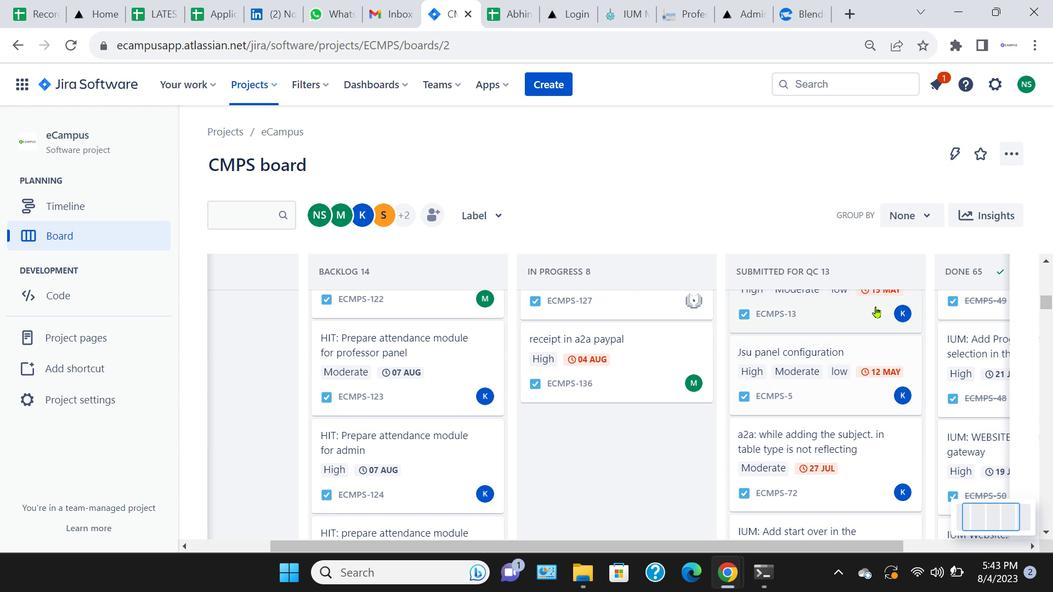 
Action: Mouse pressed left at (875, 306)
Screenshot: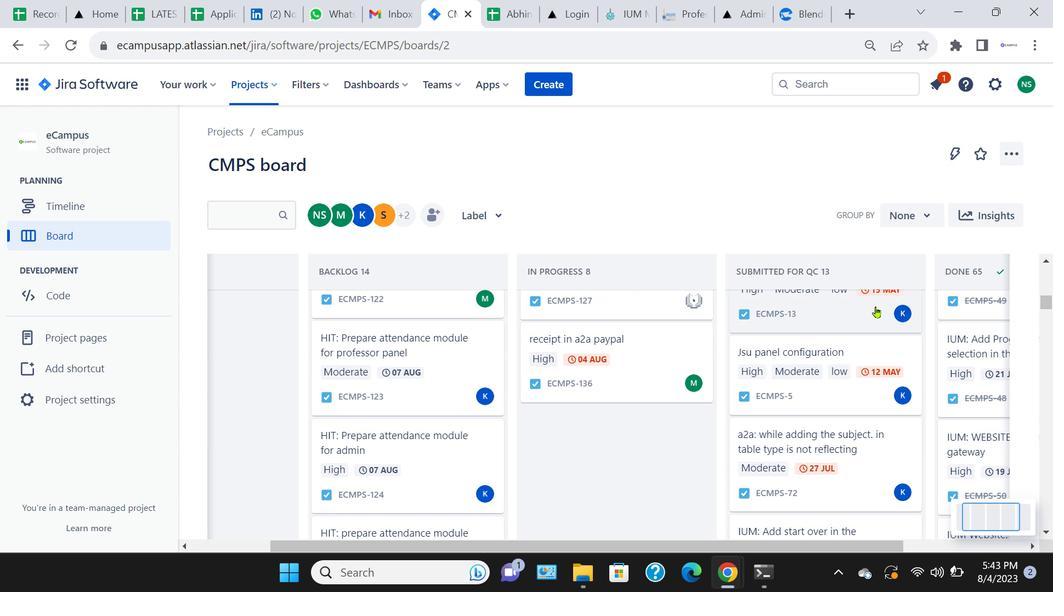 
Action: Mouse moved to (761, 173)
Screenshot: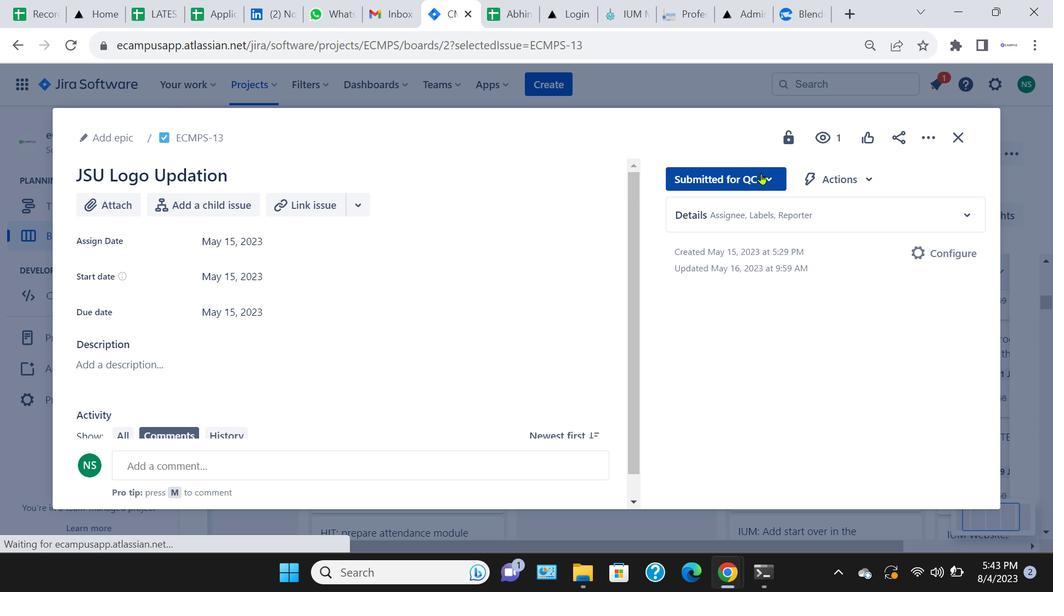 
Action: Mouse pressed left at (761, 173)
Screenshot: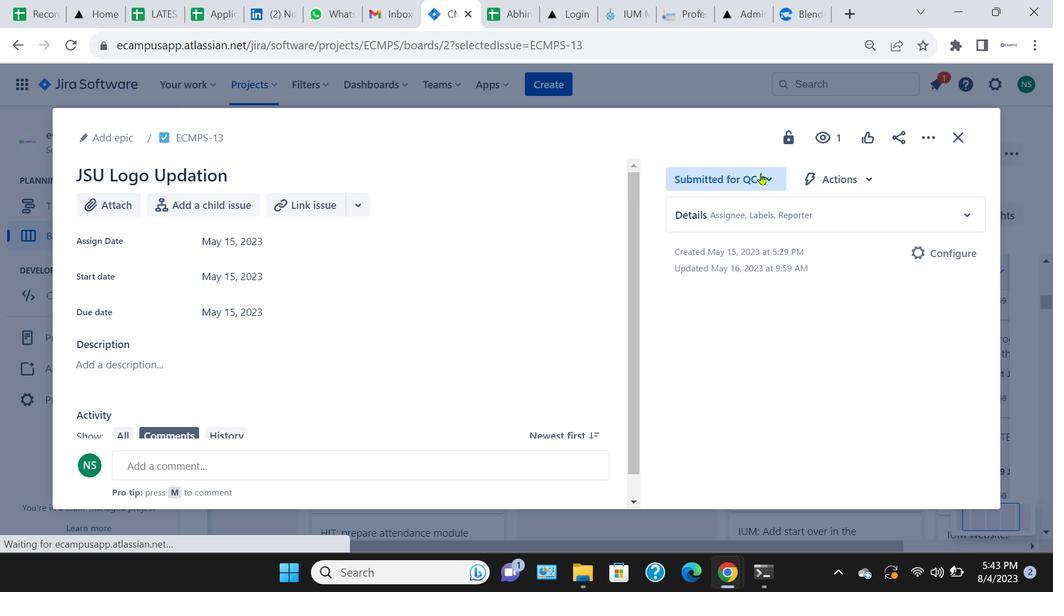 
Action: Mouse moved to (727, 274)
Screenshot: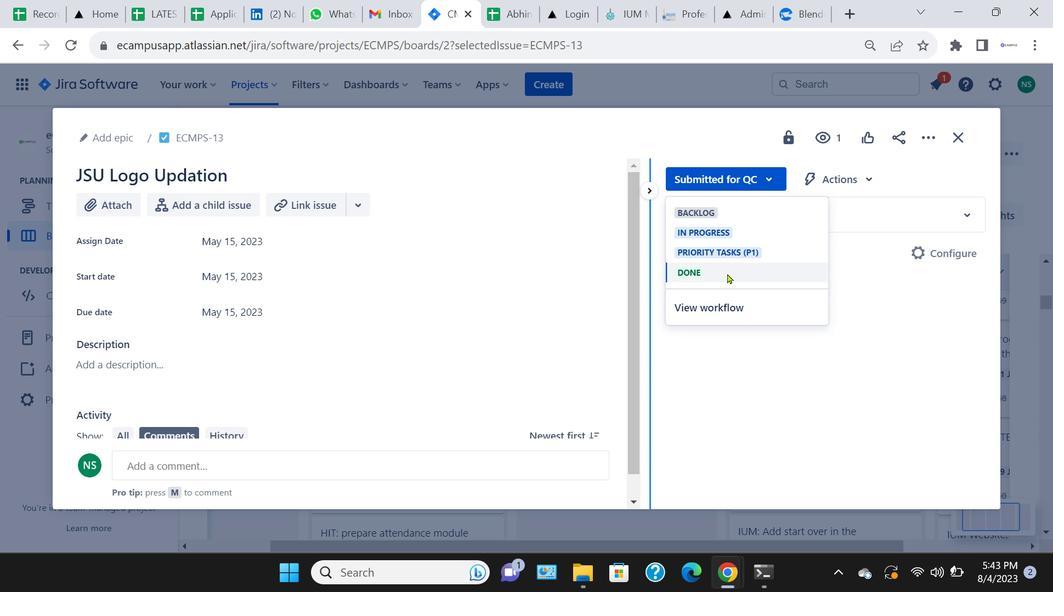 
Action: Mouse pressed left at (727, 274)
Screenshot: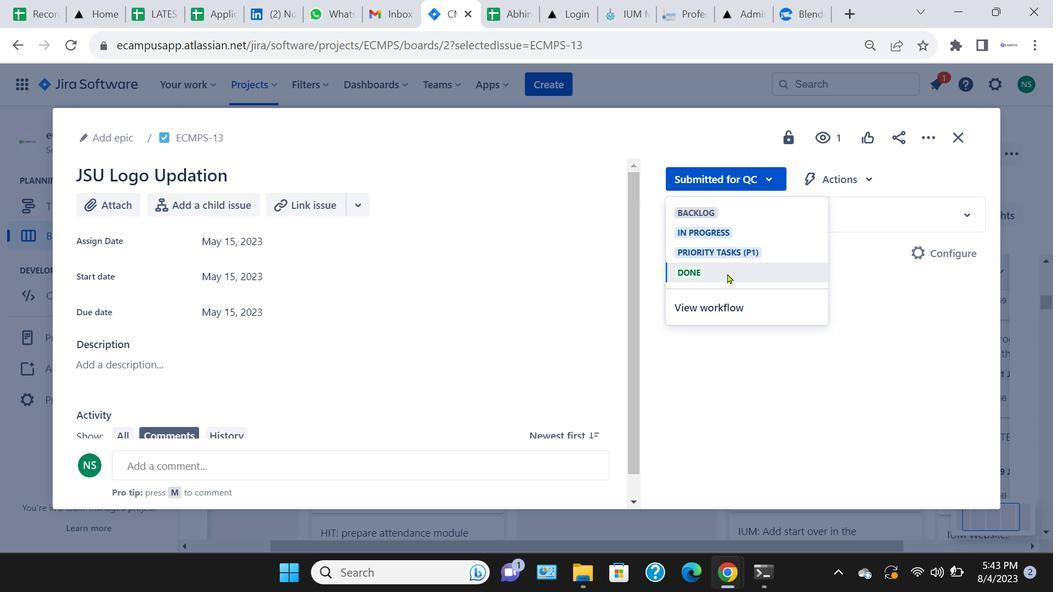 
Action: Mouse moved to (953, 131)
Screenshot: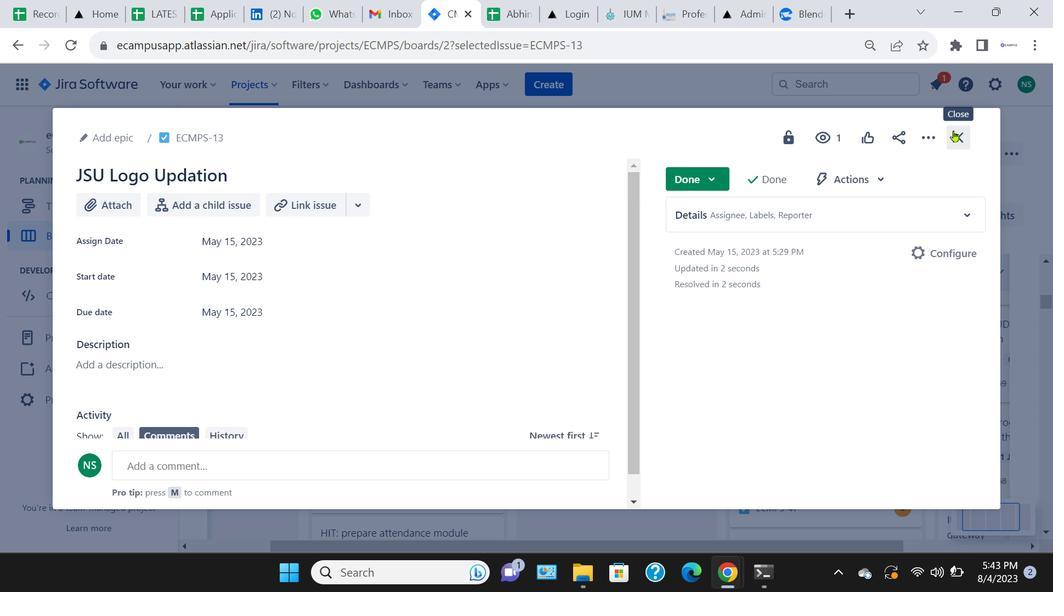 
Action: Mouse pressed left at (953, 131)
Screenshot: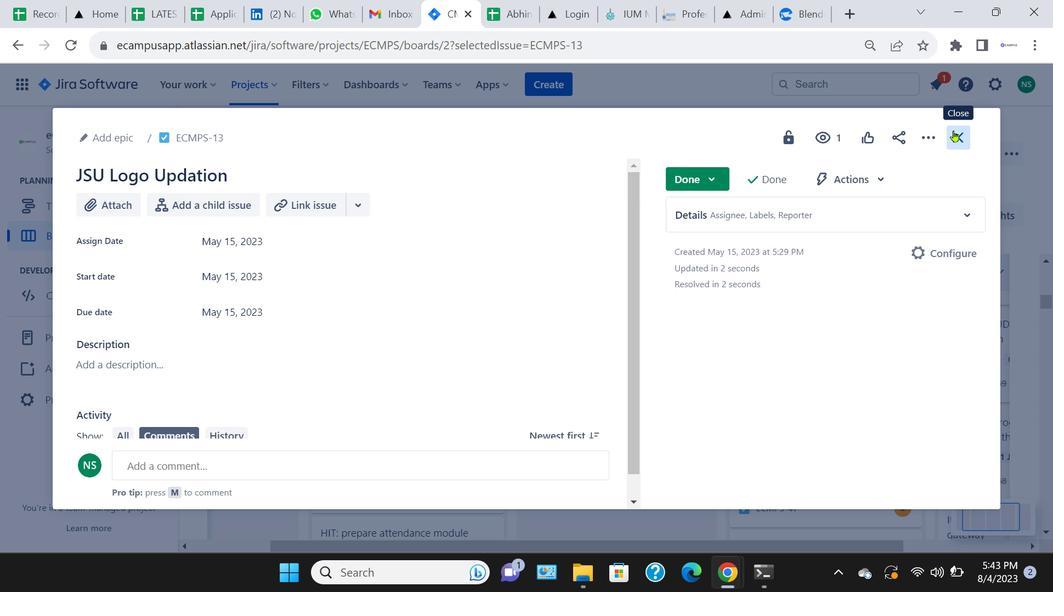 
Action: Mouse moved to (827, 368)
Screenshot: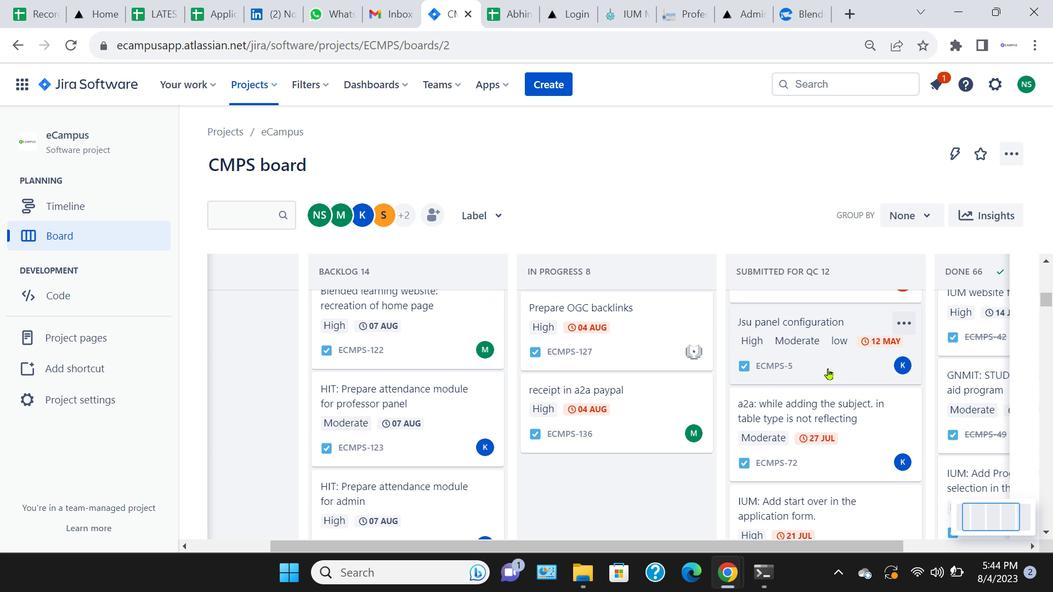 
Action: Mouse pressed left at (827, 368)
Screenshot: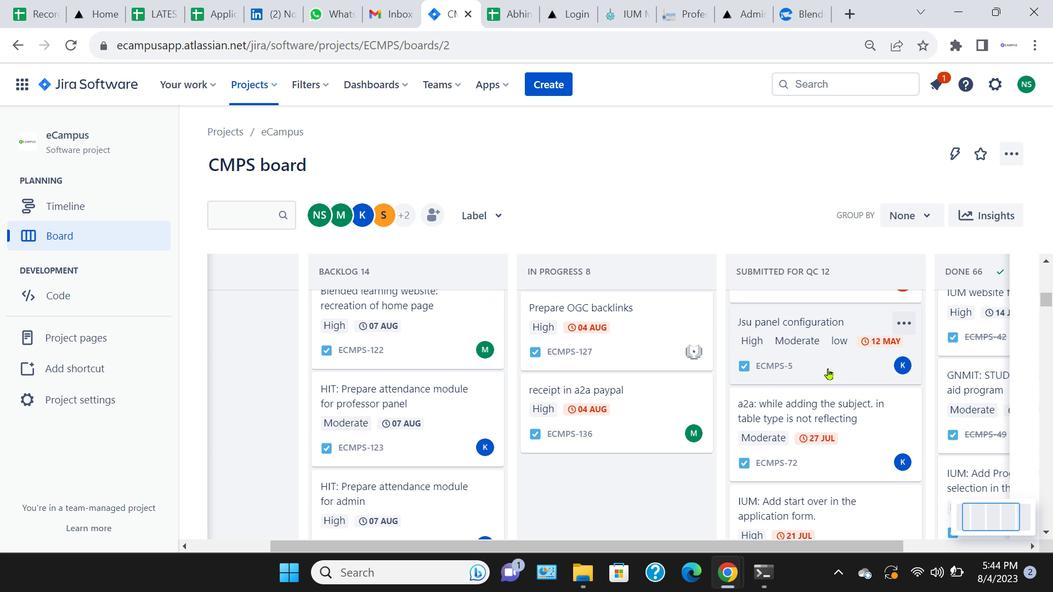 
Action: Mouse moved to (759, 180)
Screenshot: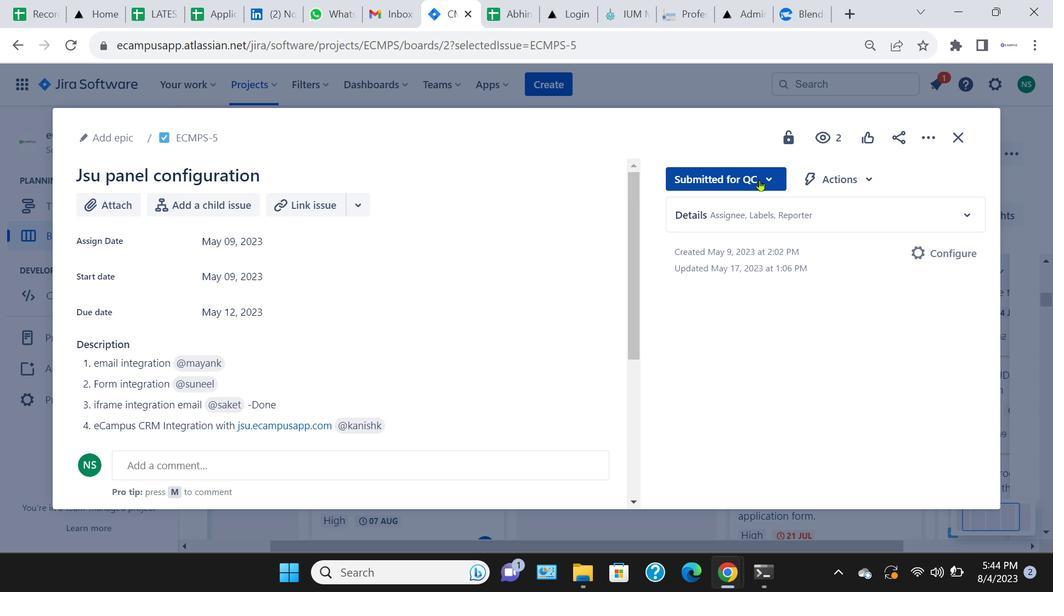 
Action: Mouse pressed left at (759, 180)
Screenshot: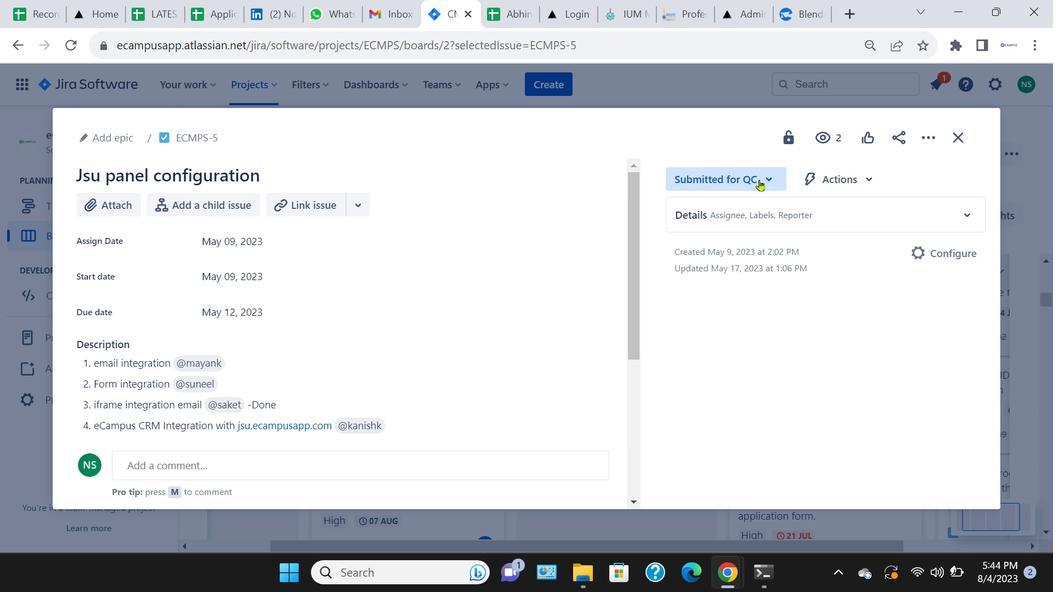 
Action: Mouse moved to (724, 269)
Screenshot: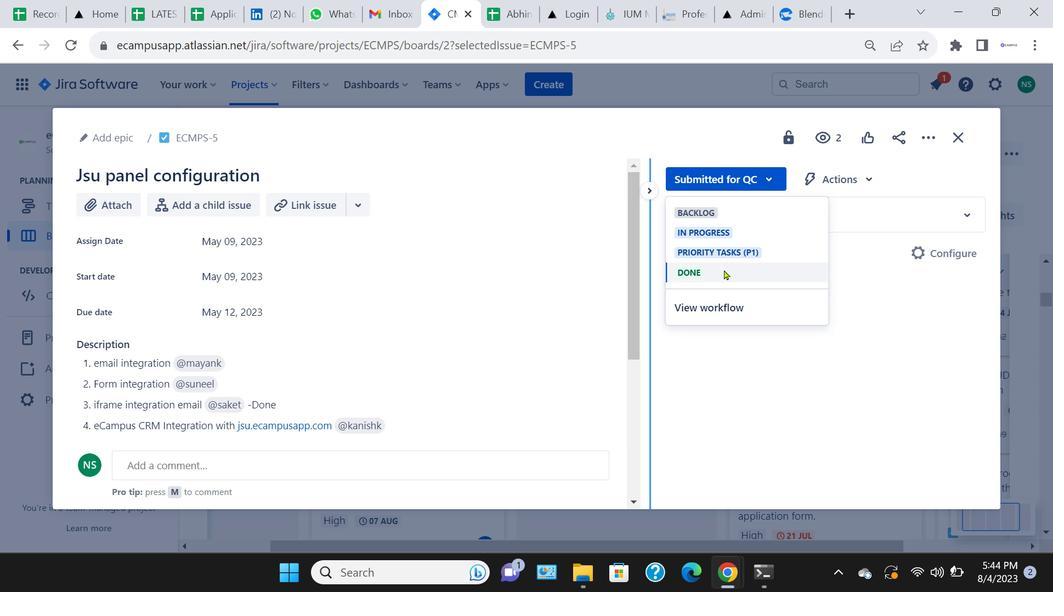 
Action: Mouse pressed left at (724, 269)
Screenshot: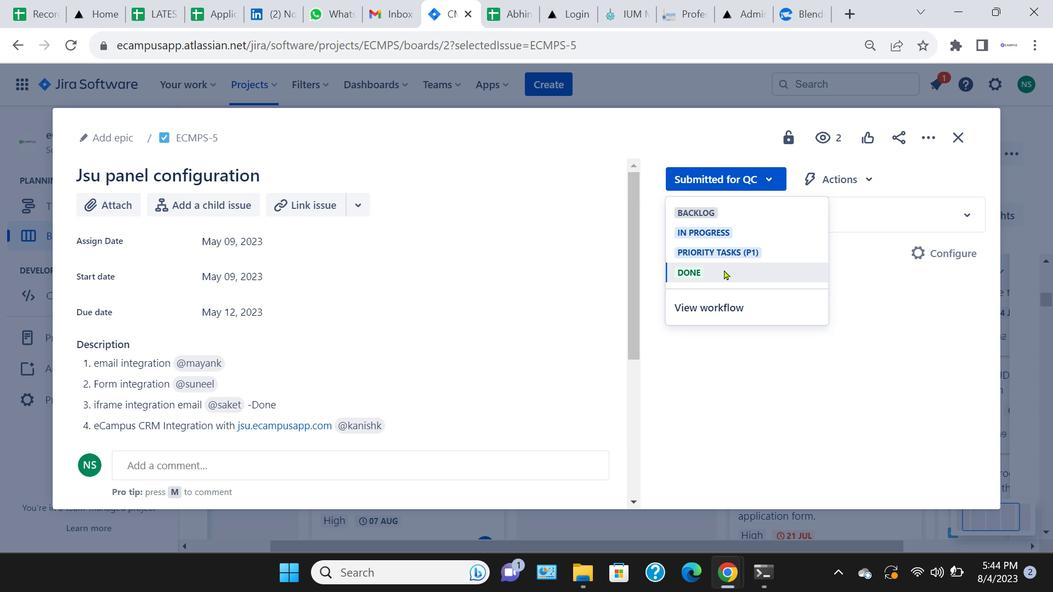 
Action: Mouse moved to (966, 134)
Screenshot: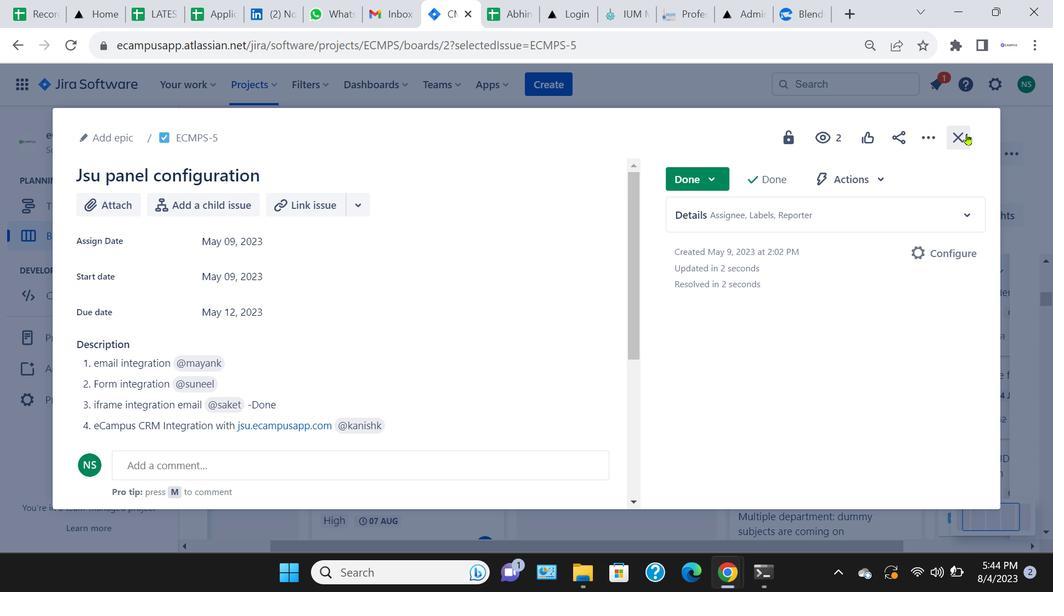 
Action: Mouse pressed left at (966, 134)
Screenshot: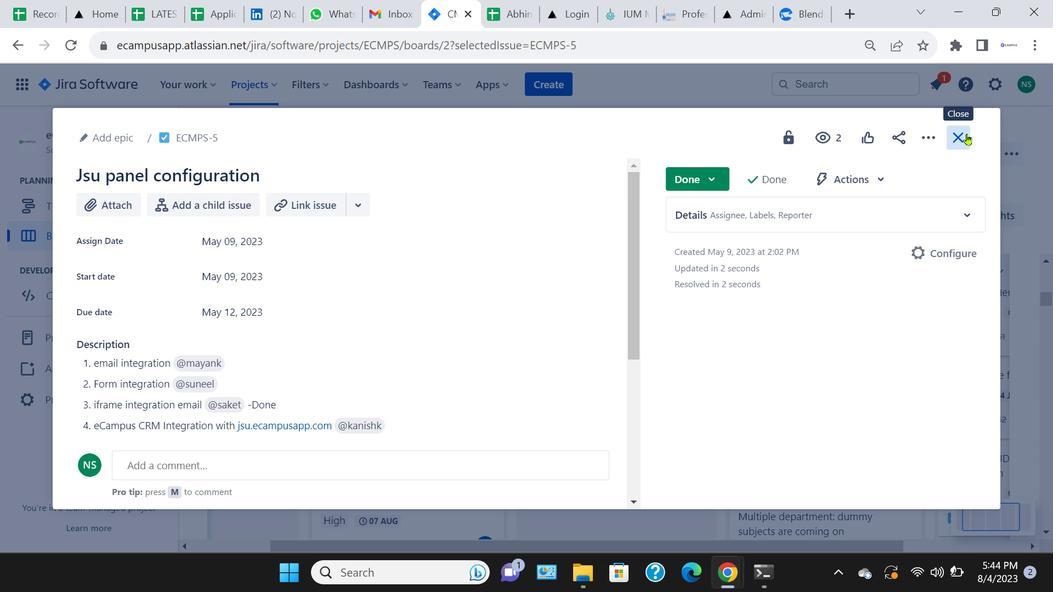 
Action: Mouse moved to (762, 523)
Screenshot: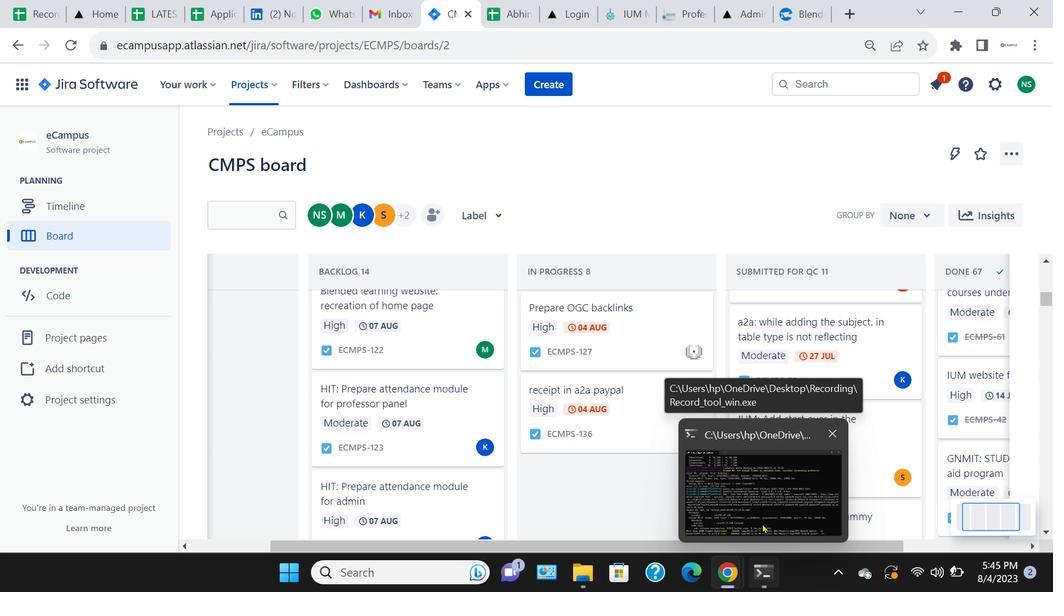 
Action: Mouse pressed left at (762, 523)
Screenshot: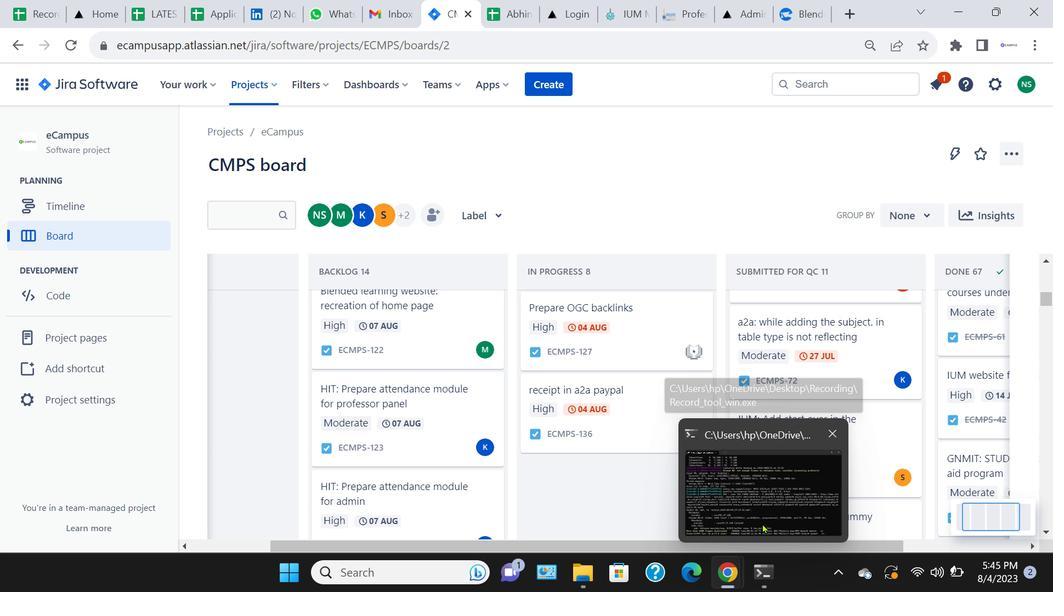 
Action: Key pressed <Key.media_previous>
Screenshot: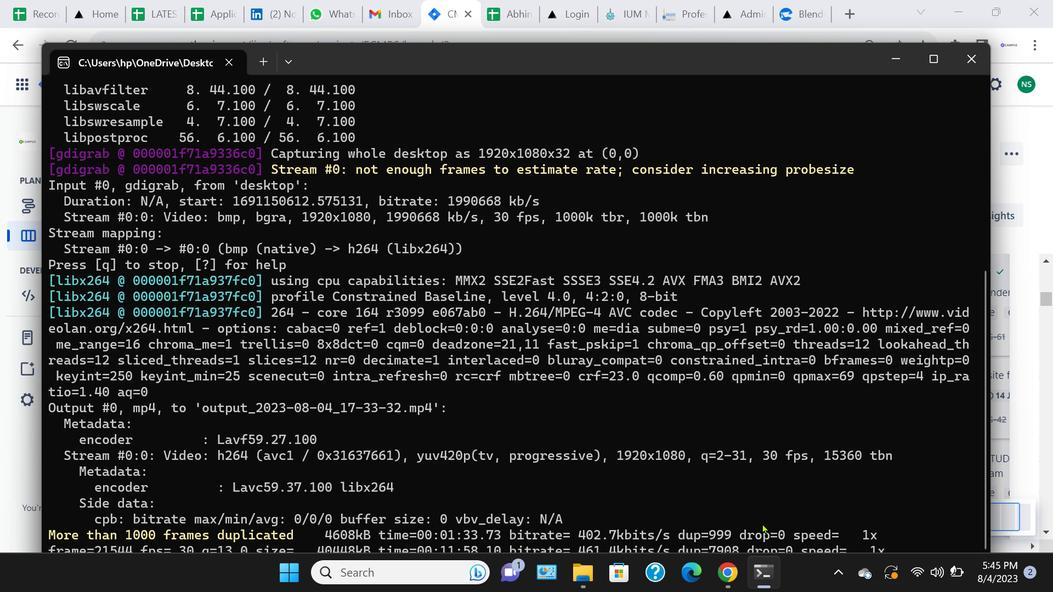 
Action: Mouse moved to (985, 60)
Screenshot: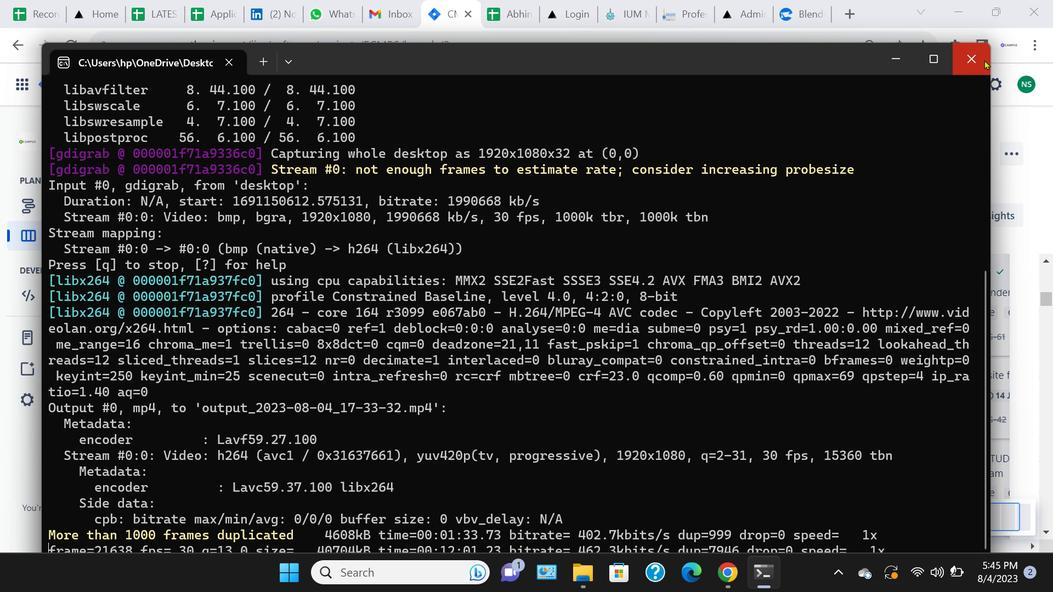 
Action: Mouse pressed left at (985, 60)
Screenshot: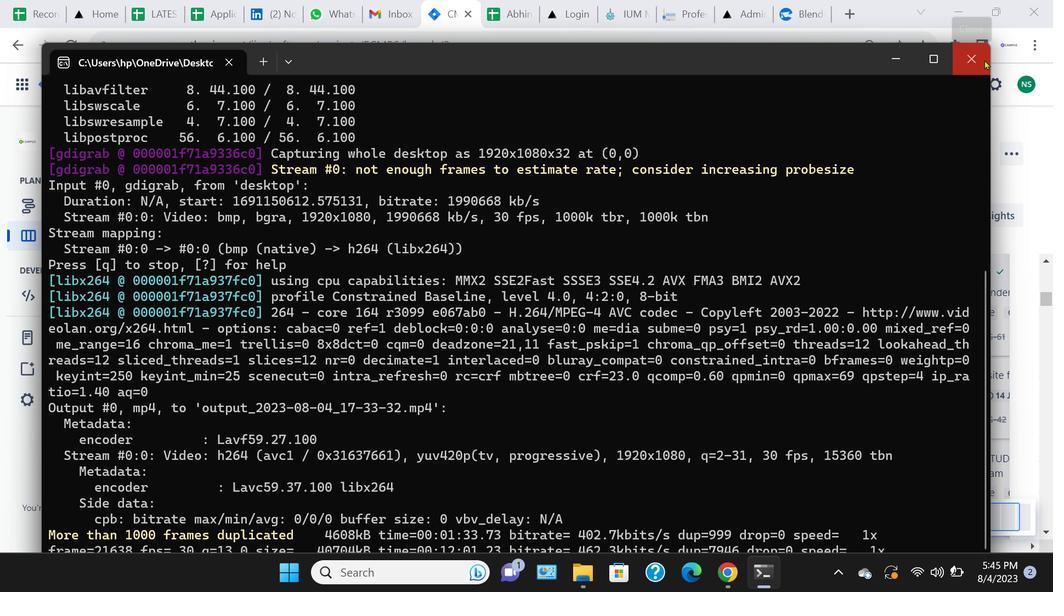 
Action: Mouse moved to (394, 0)
Screenshot: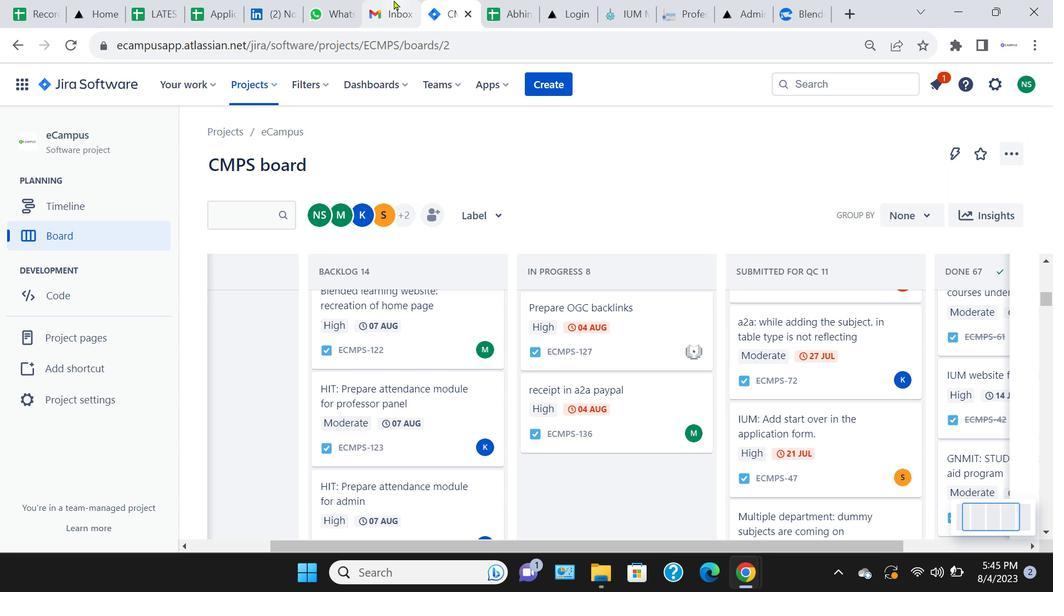 
Action: Mouse pressed left at (394, 0)
Screenshot: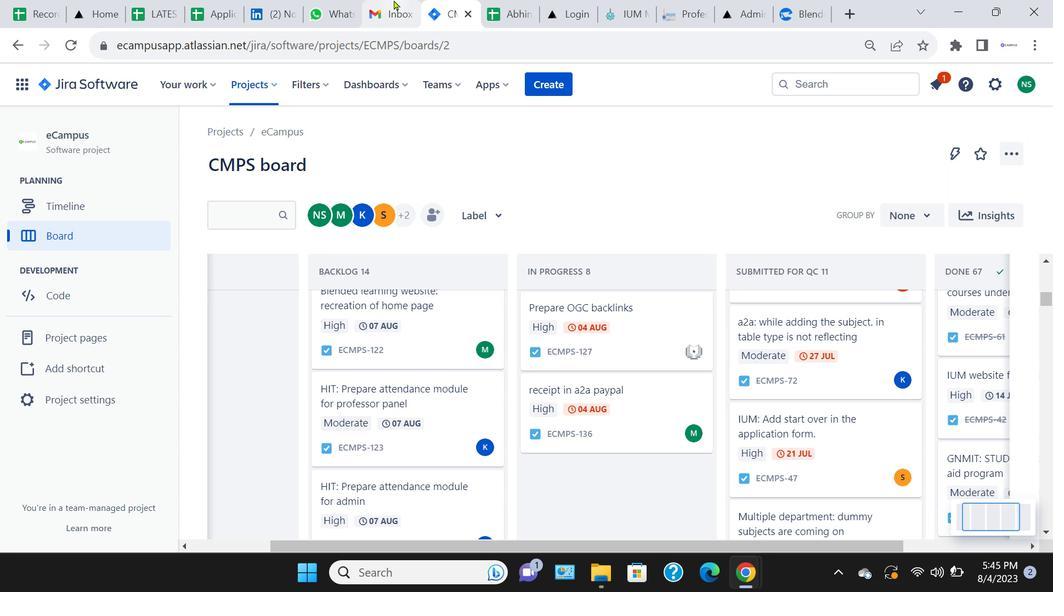 
Action: Mouse moved to (501, 298)
Screenshot: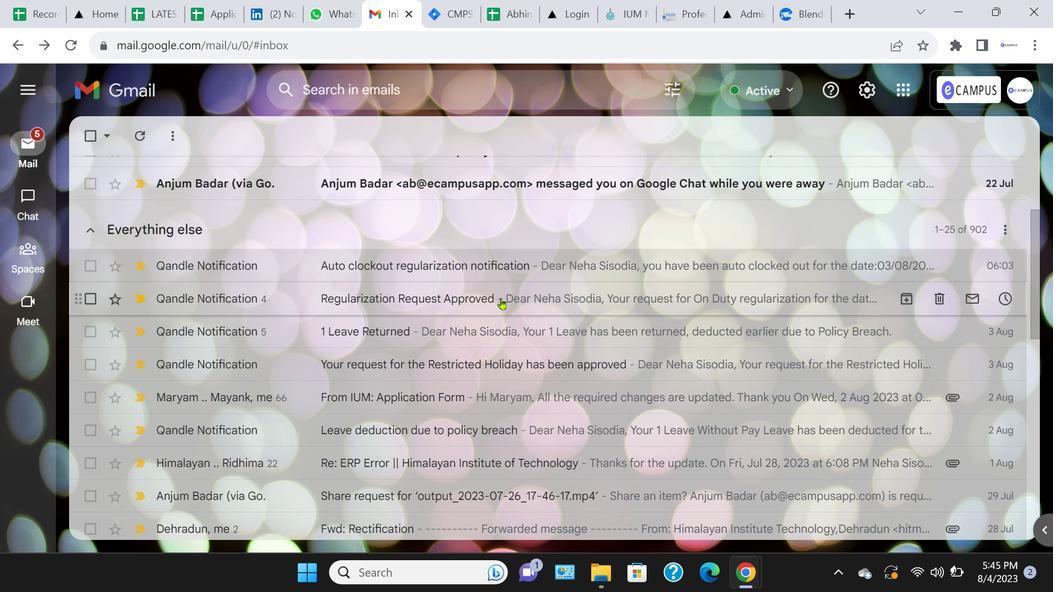 
